 Task: Search and explore for an Airbnb stays in Myrtle Beach, South Carolina with access to beachfront.
Action: Mouse moved to (443, 74)
Screenshot: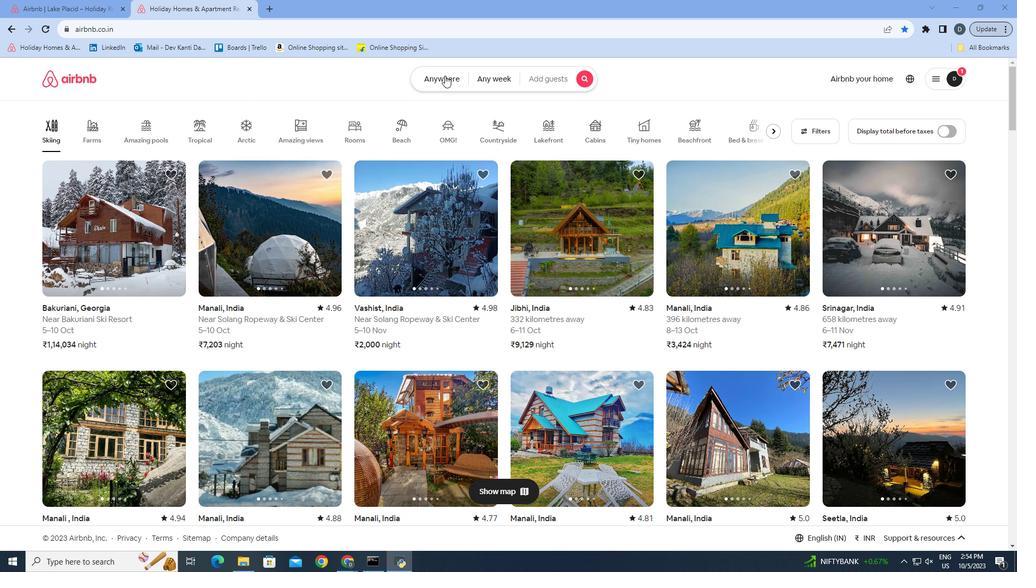 
Action: Mouse pressed left at (443, 74)
Screenshot: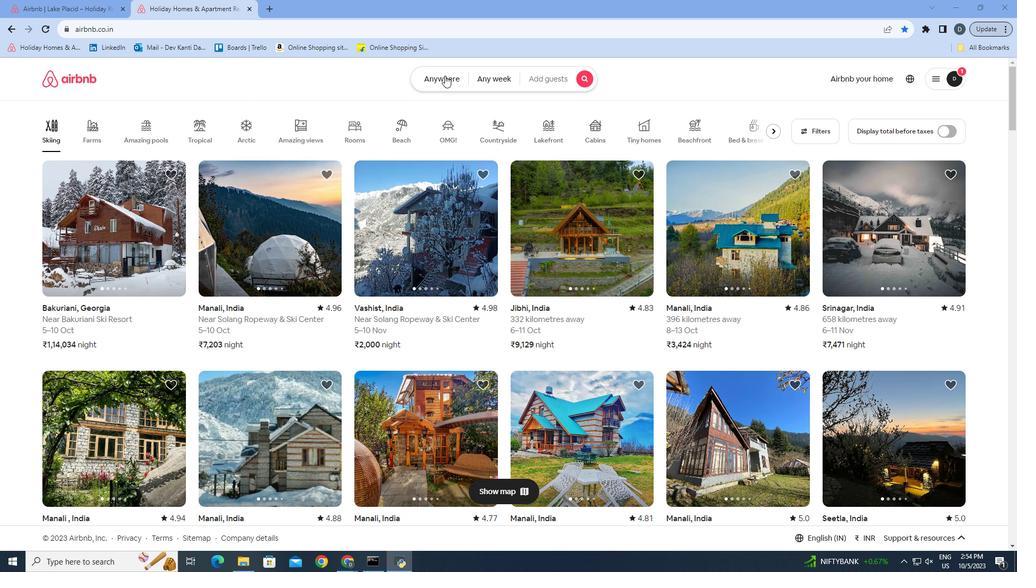
Action: Mouse moved to (342, 121)
Screenshot: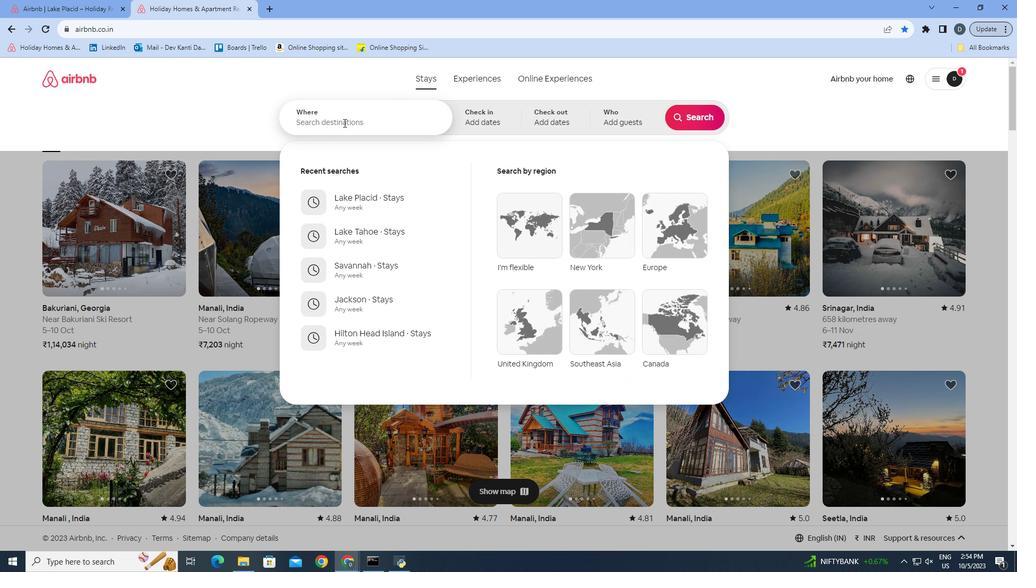 
Action: Mouse pressed left at (342, 121)
Screenshot: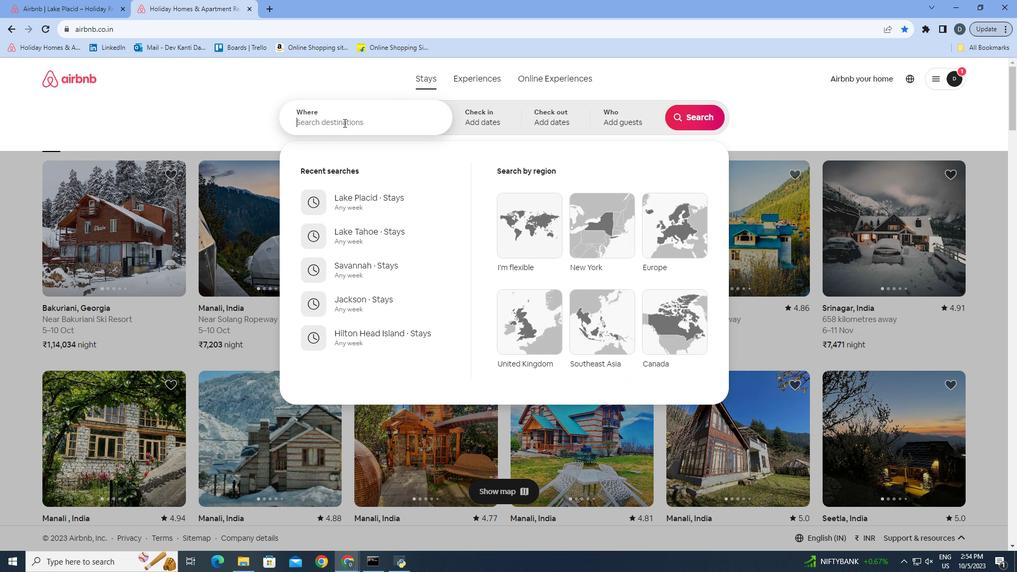 
Action: Key pressed <Key.shift><Key.shift><Key.shift><Key.shift>Myrtle<Key.space>
Screenshot: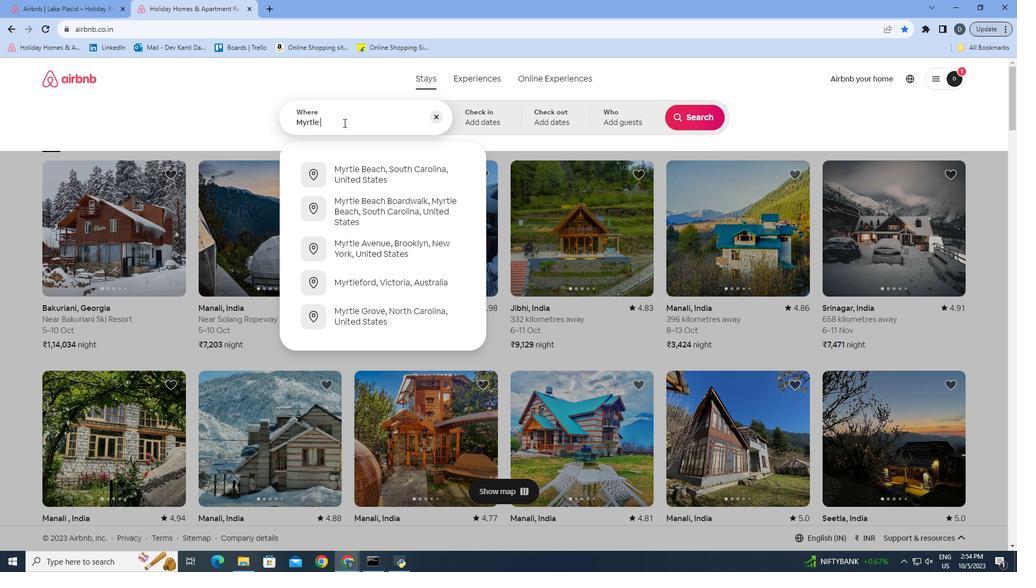 
Action: Mouse moved to (342, 120)
Screenshot: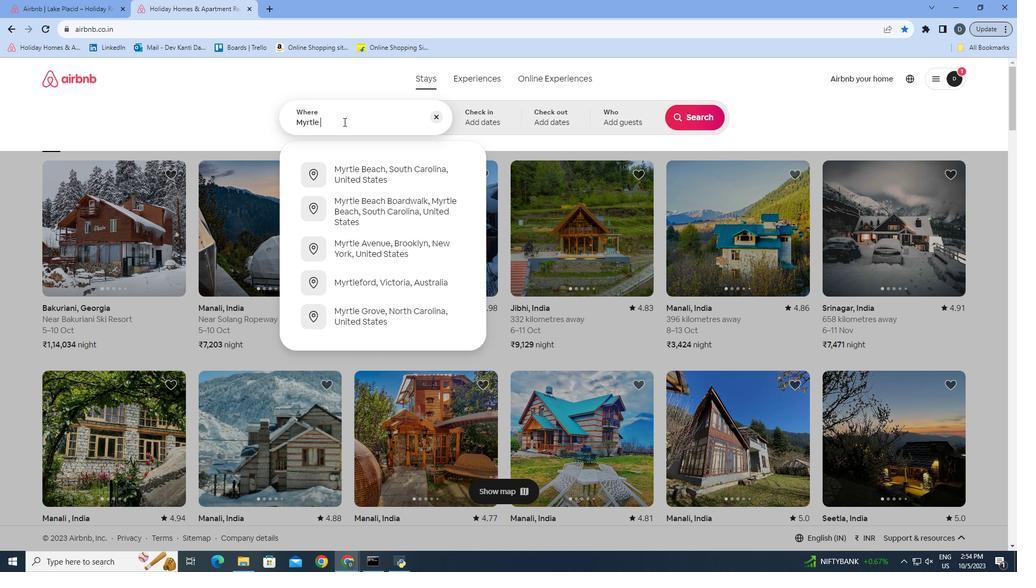 
Action: Key pressed <Key.shift><Key.shift><Key.shift><Key.shift><Key.shift><Key.shift><Key.shift><Key.shift>Beach
Screenshot: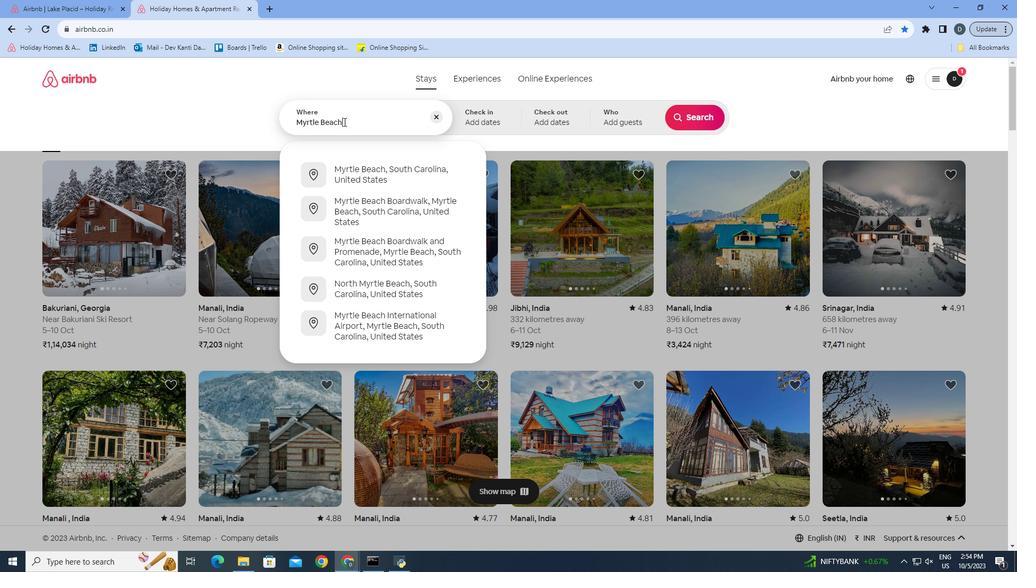 
Action: Mouse moved to (366, 169)
Screenshot: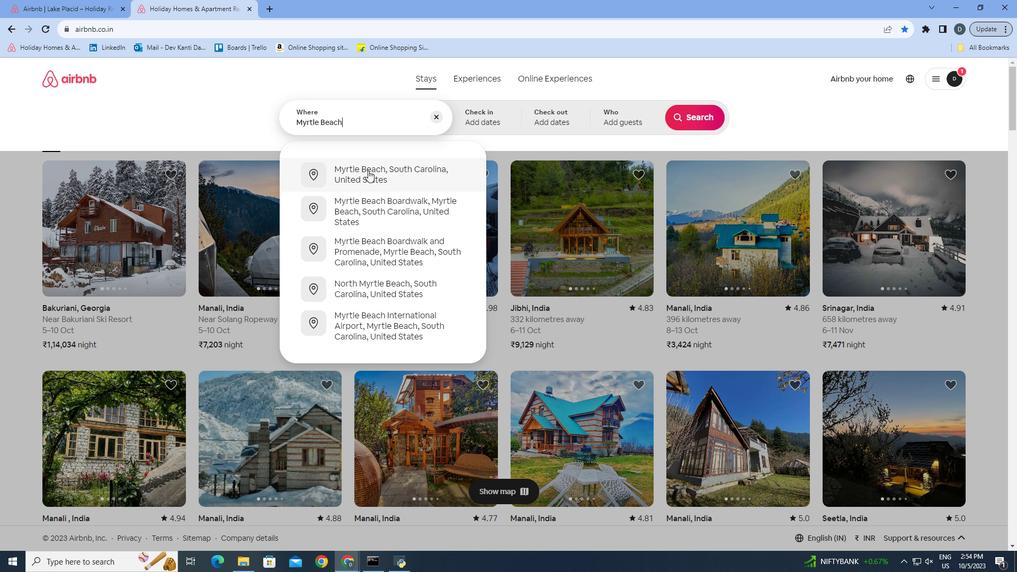 
Action: Mouse pressed left at (366, 169)
Screenshot: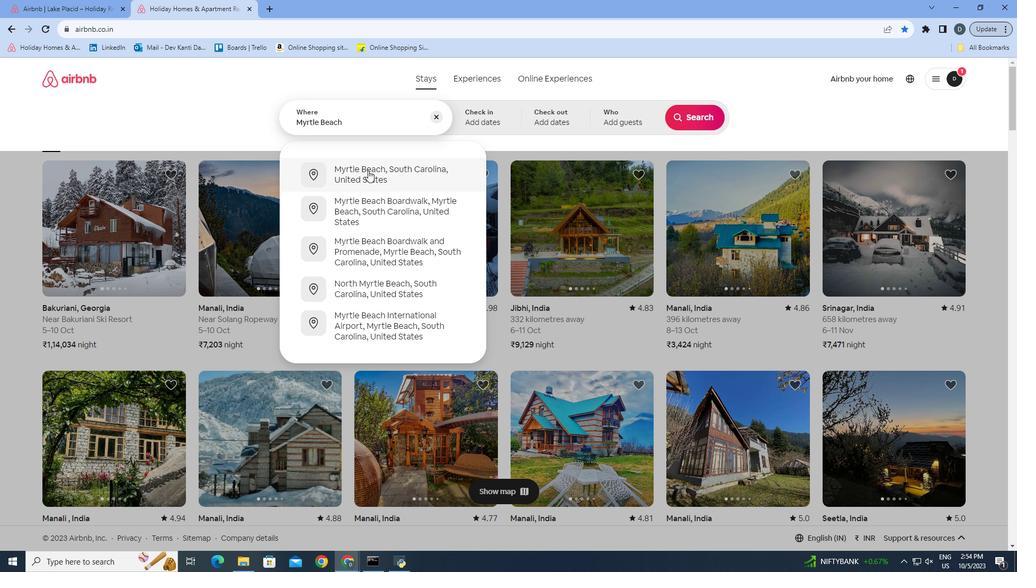 
Action: Mouse moved to (688, 117)
Screenshot: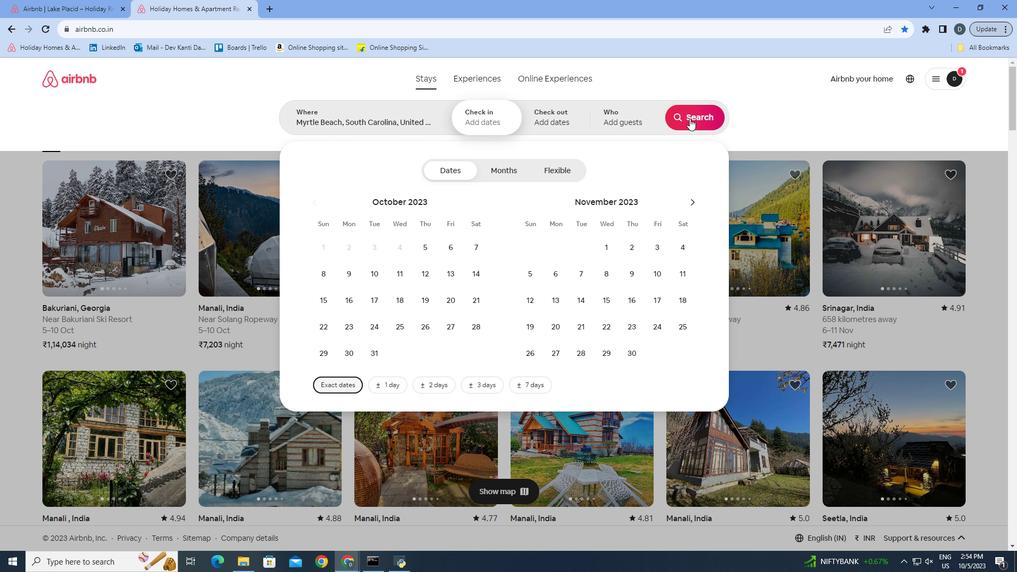 
Action: Mouse pressed left at (688, 117)
Screenshot: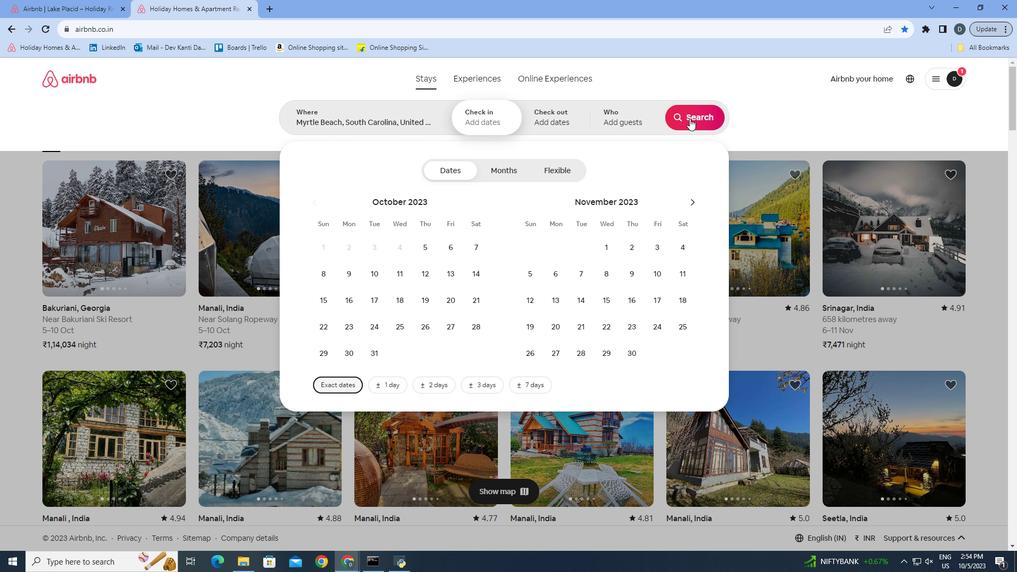 
Action: Mouse moved to (156, 110)
Screenshot: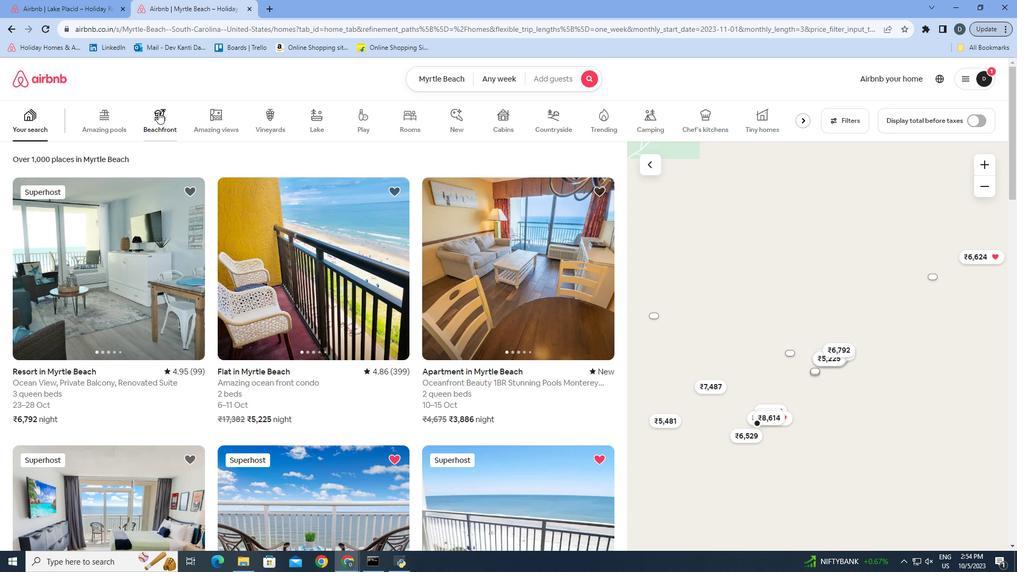 
Action: Mouse pressed left at (156, 110)
Screenshot: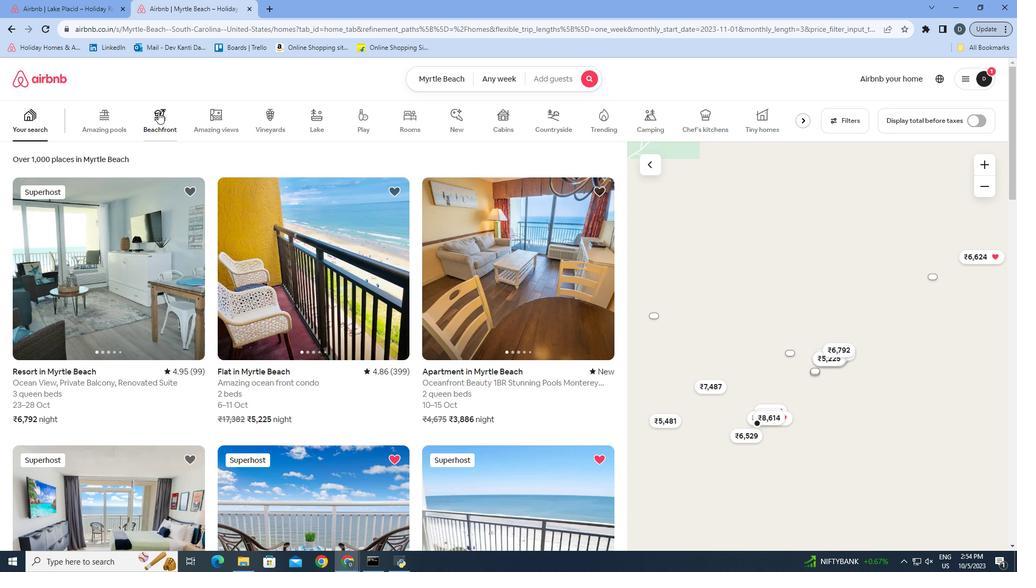 
Action: Mouse moved to (142, 246)
Screenshot: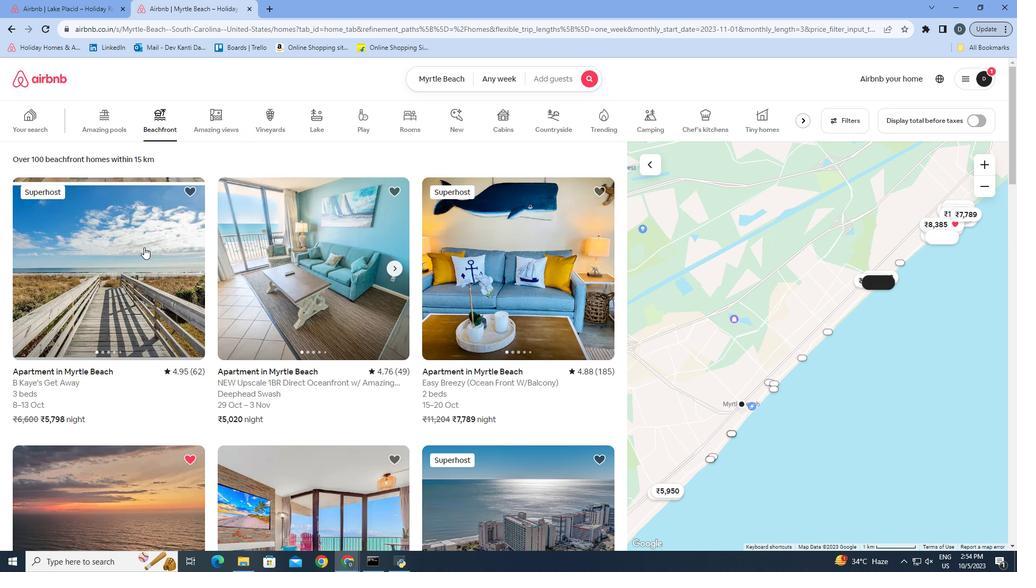 
Action: Mouse scrolled (142, 246) with delta (0, 0)
Screenshot: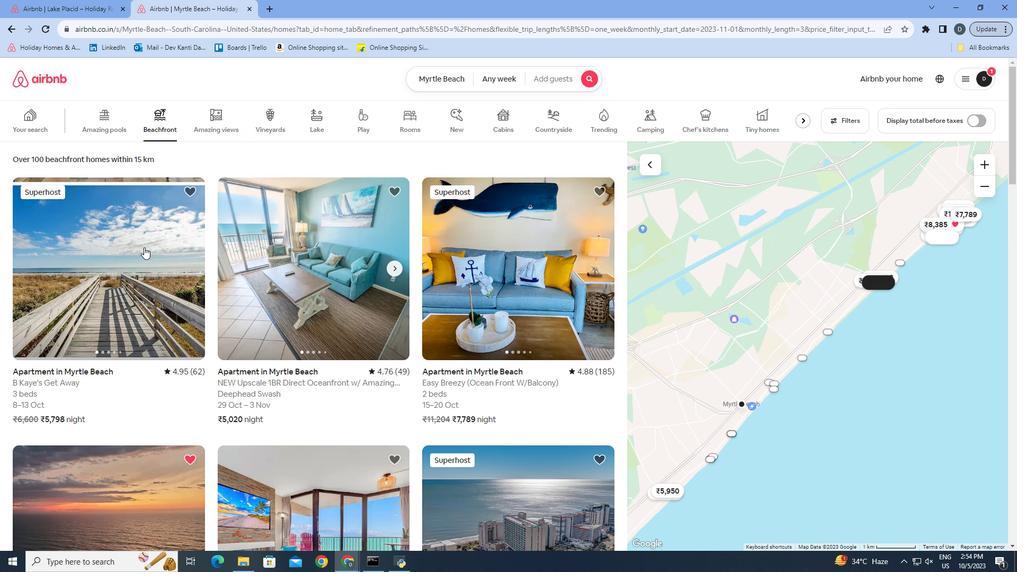 
Action: Mouse pressed left at (142, 246)
Screenshot: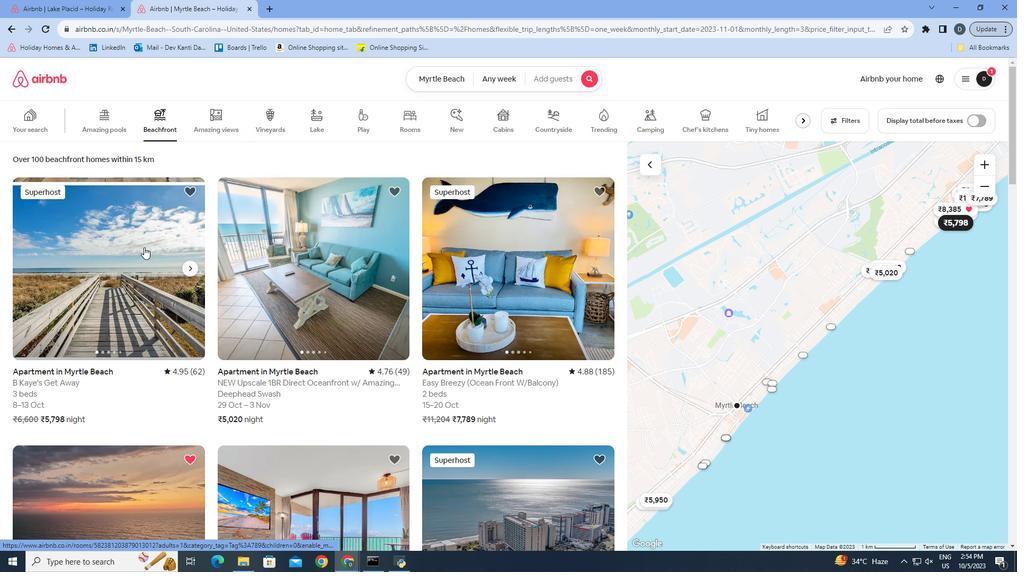 
Action: Mouse moved to (742, 396)
Screenshot: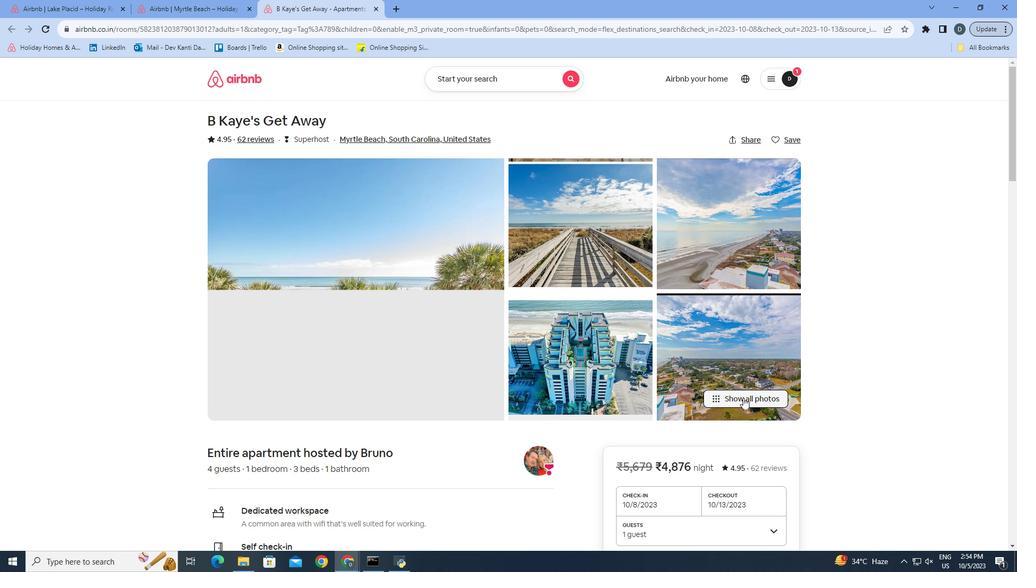 
Action: Mouse pressed left at (742, 396)
Screenshot: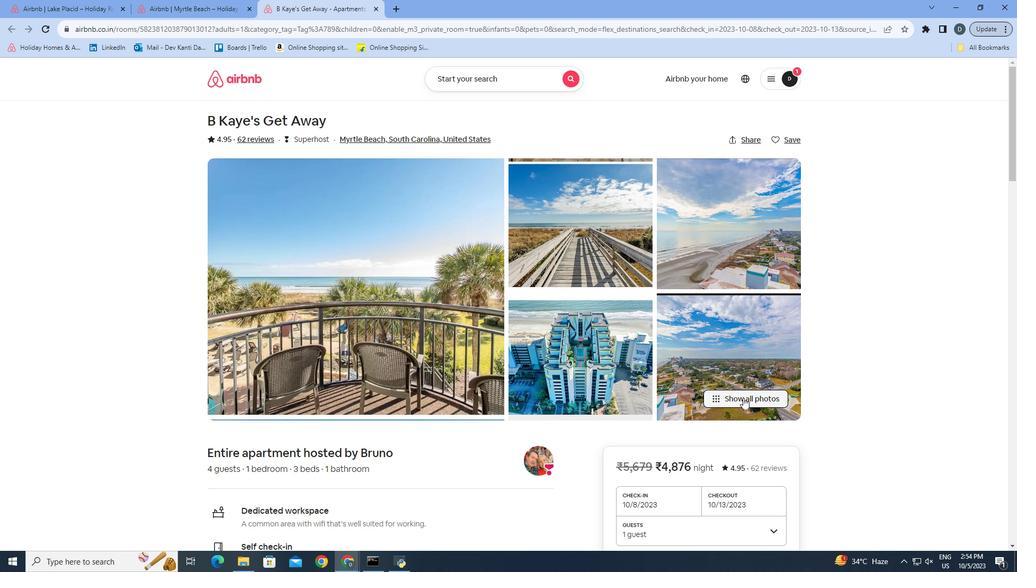 
Action: Mouse moved to (858, 271)
Screenshot: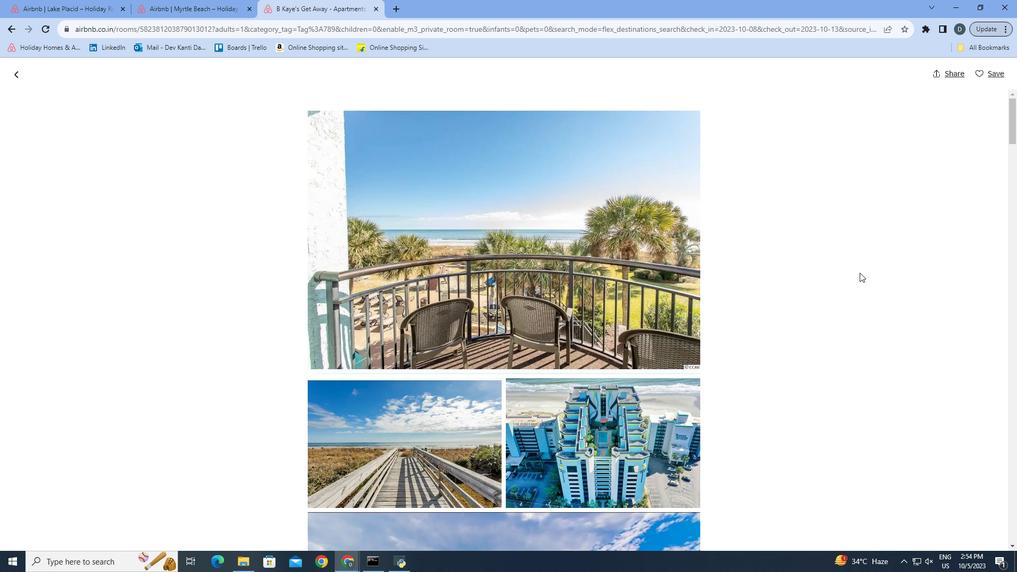 
Action: Mouse scrolled (858, 270) with delta (0, 0)
Screenshot: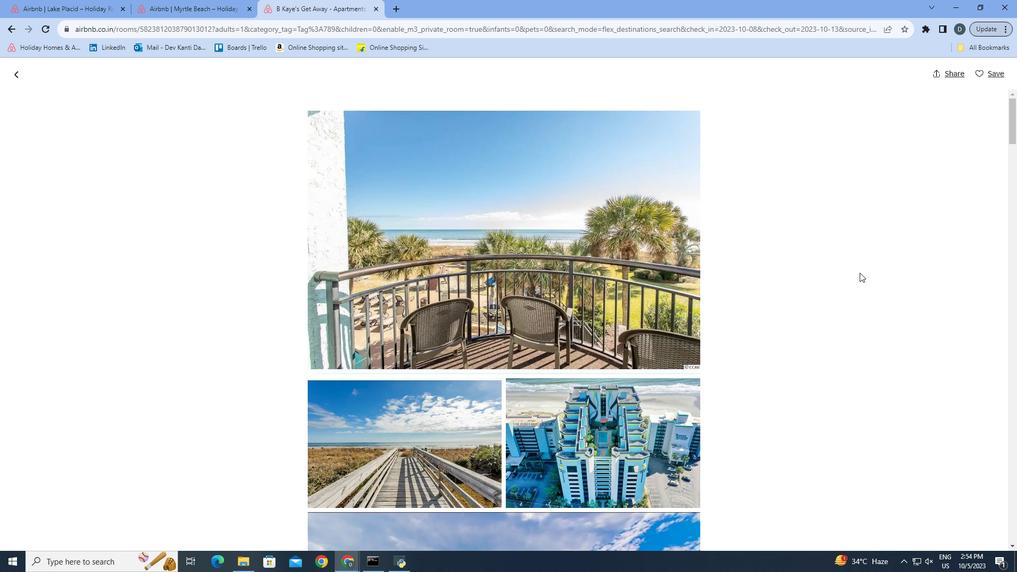 
Action: Mouse scrolled (858, 270) with delta (0, 0)
Screenshot: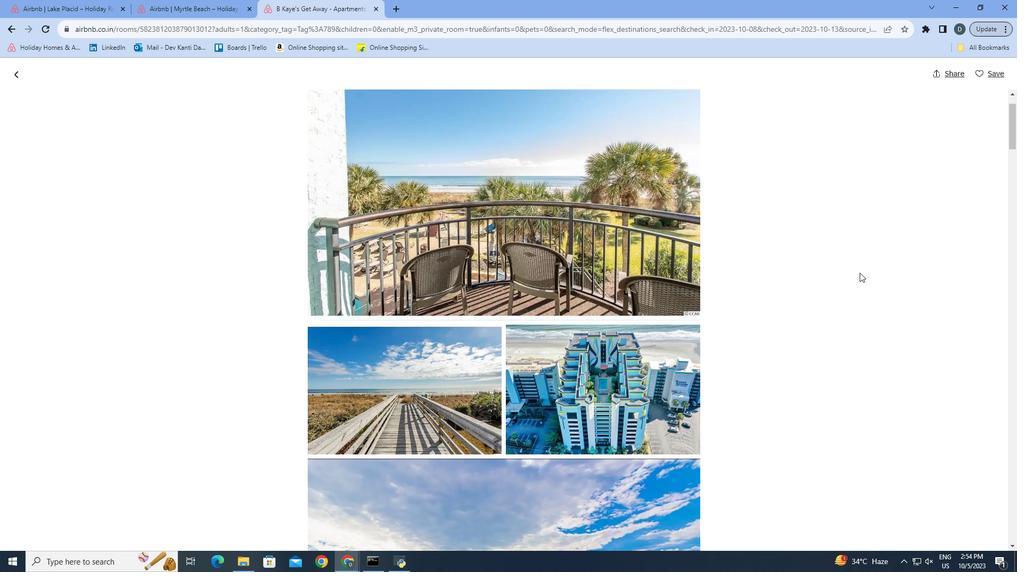 
Action: Mouse scrolled (858, 270) with delta (0, 0)
Screenshot: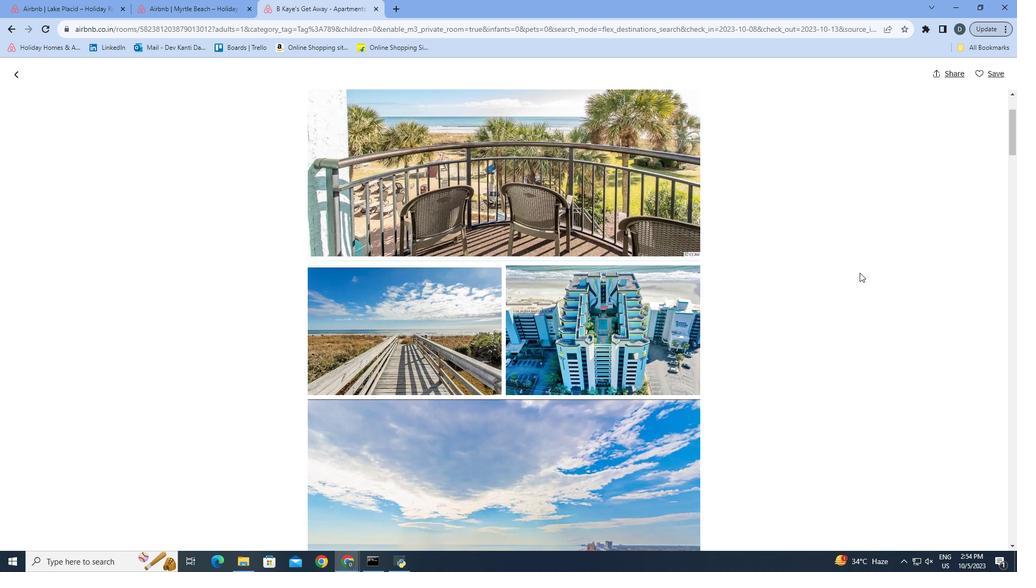 
Action: Mouse scrolled (858, 270) with delta (0, 0)
Screenshot: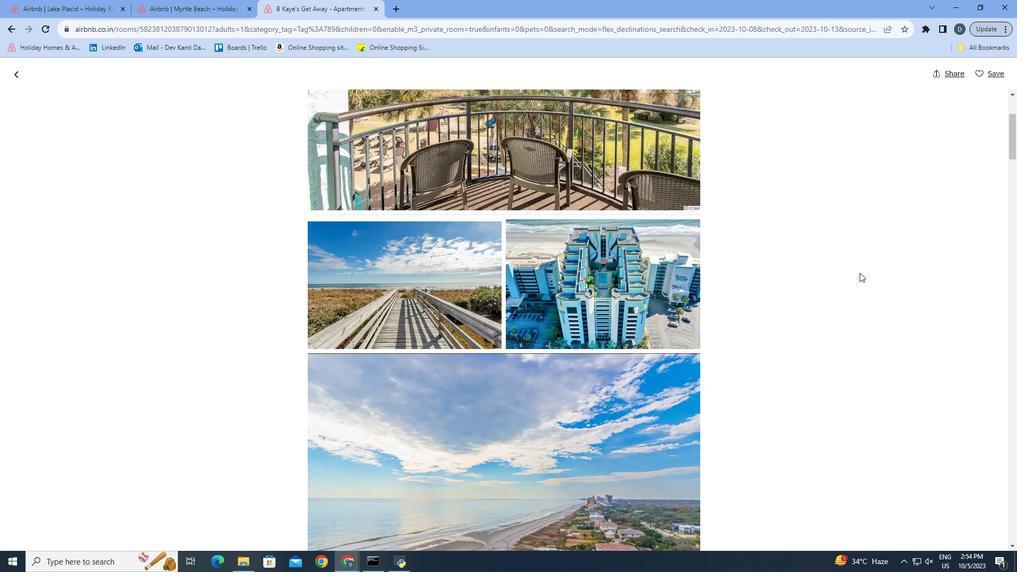
Action: Mouse scrolled (858, 270) with delta (0, 0)
Screenshot: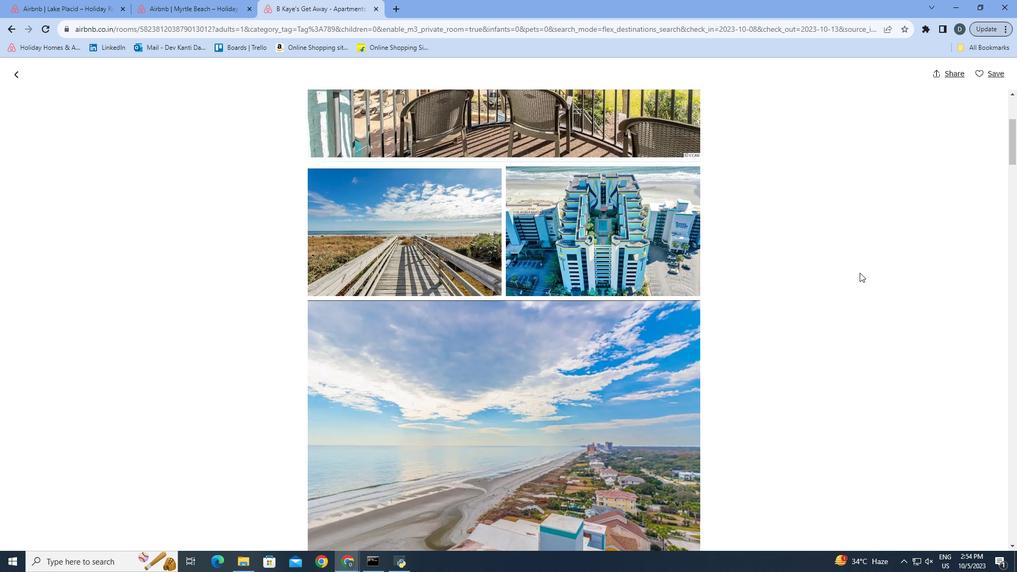 
Action: Mouse scrolled (858, 270) with delta (0, 0)
Screenshot: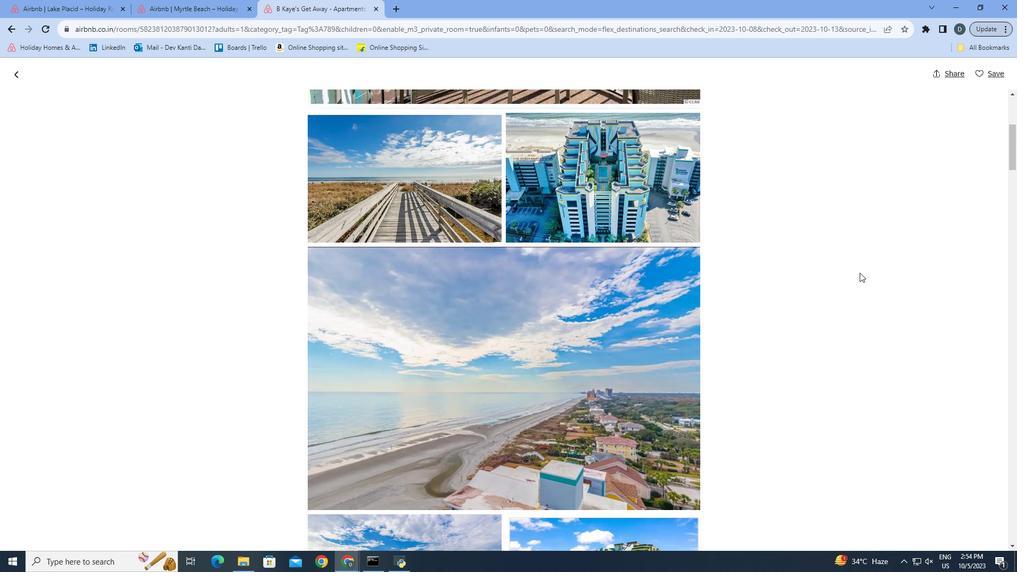 
Action: Mouse scrolled (858, 270) with delta (0, 0)
Screenshot: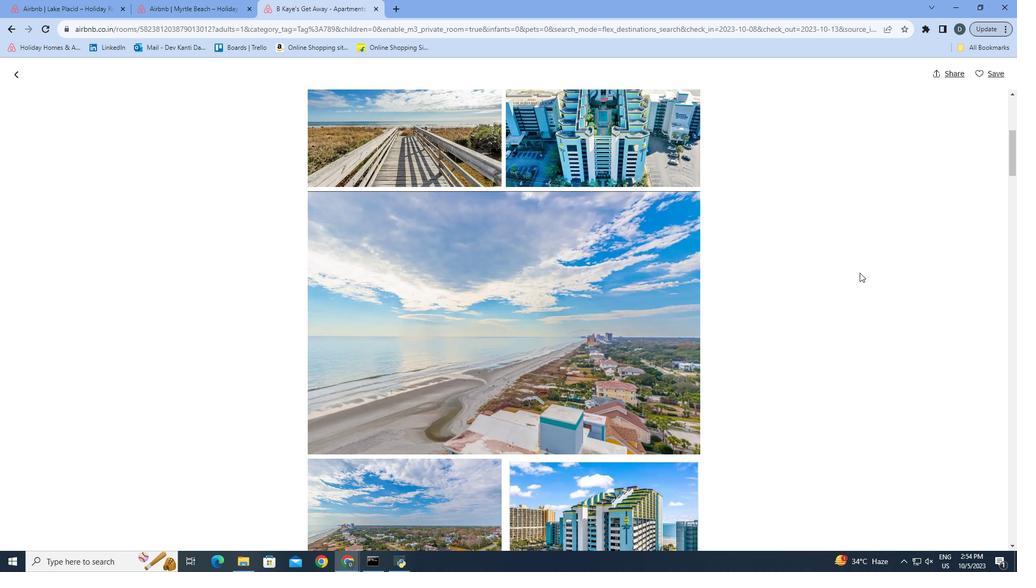 
Action: Mouse scrolled (858, 270) with delta (0, 0)
Screenshot: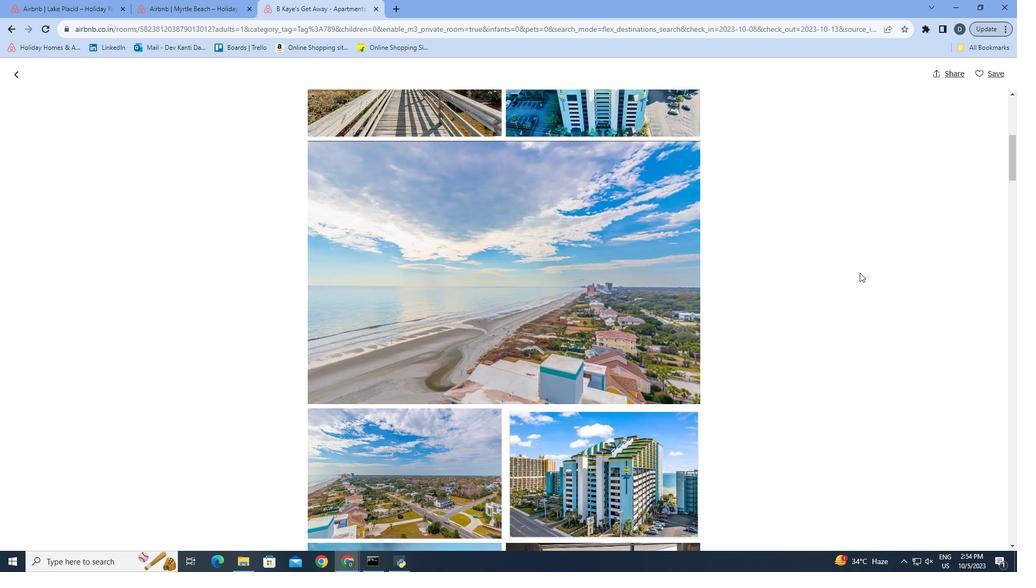 
Action: Mouse scrolled (858, 270) with delta (0, 0)
Screenshot: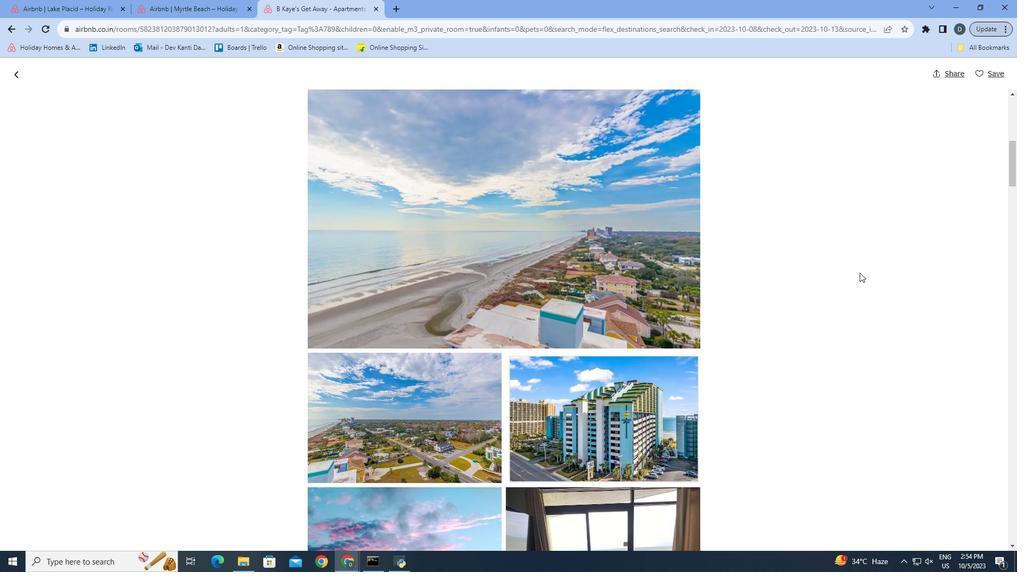 
Action: Mouse scrolled (858, 270) with delta (0, 0)
Screenshot: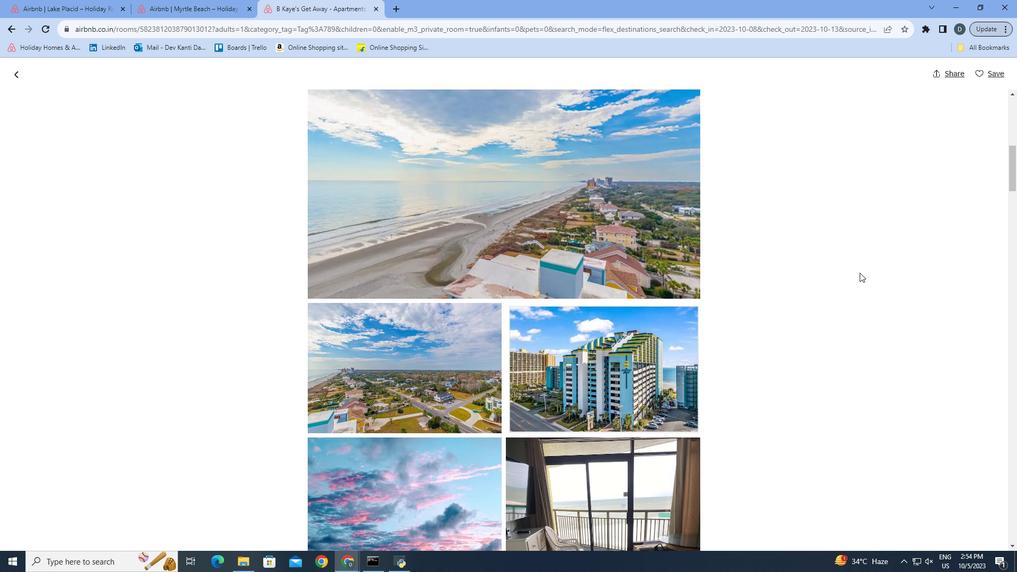 
Action: Mouse scrolled (858, 270) with delta (0, 0)
Screenshot: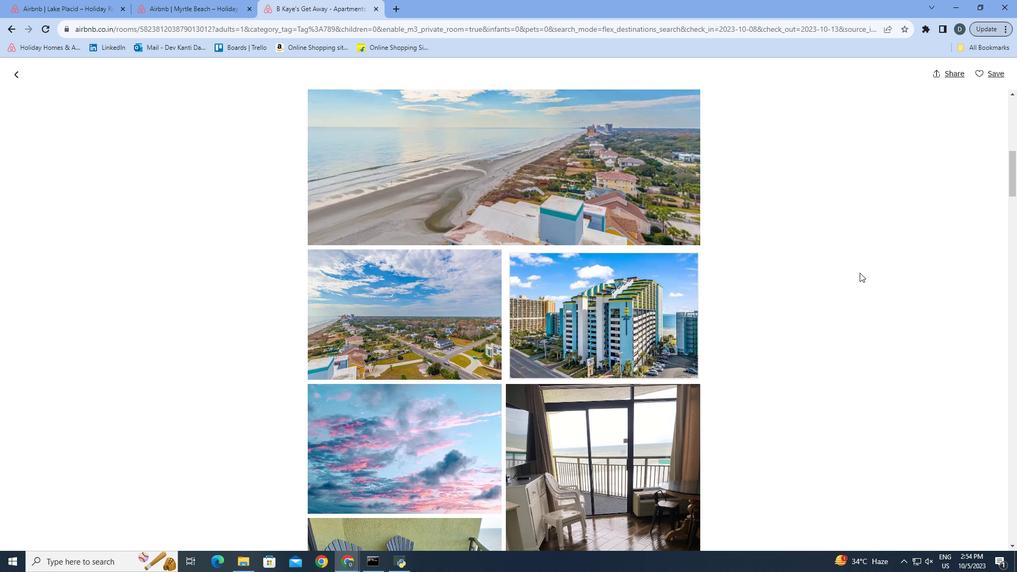 
Action: Mouse scrolled (858, 270) with delta (0, 0)
Screenshot: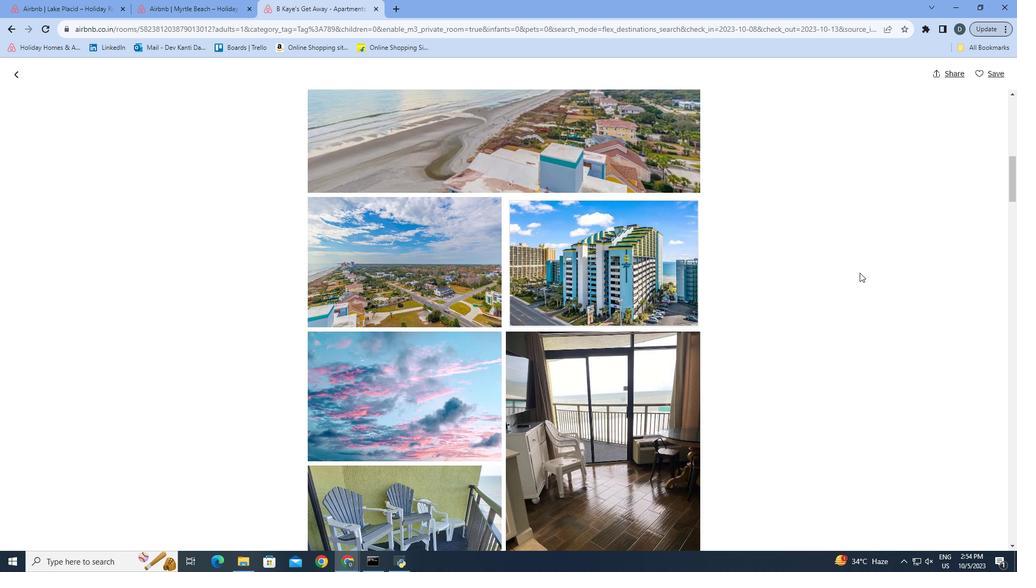 
Action: Mouse scrolled (858, 270) with delta (0, 0)
Screenshot: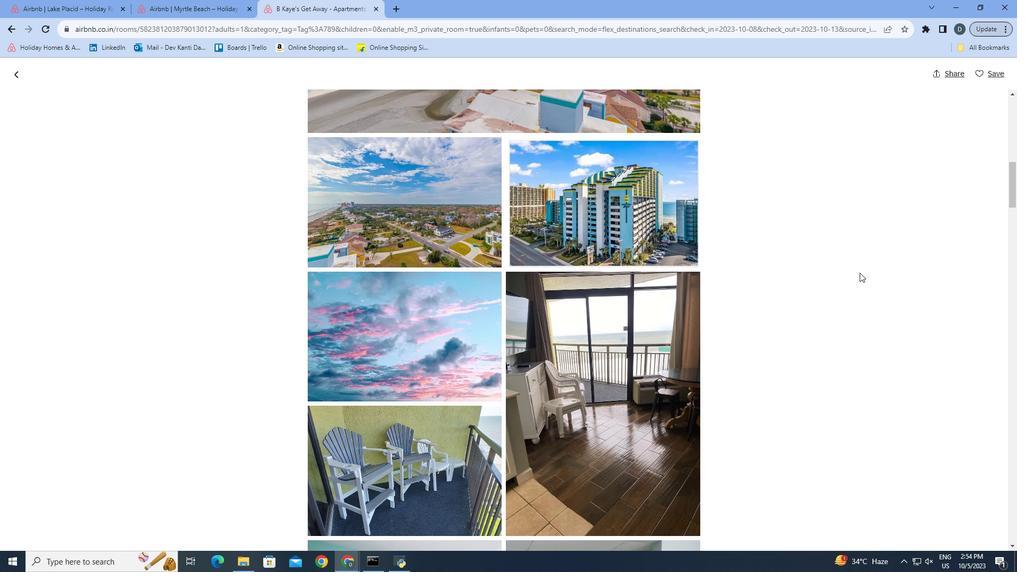 
Action: Mouse scrolled (858, 270) with delta (0, 0)
Screenshot: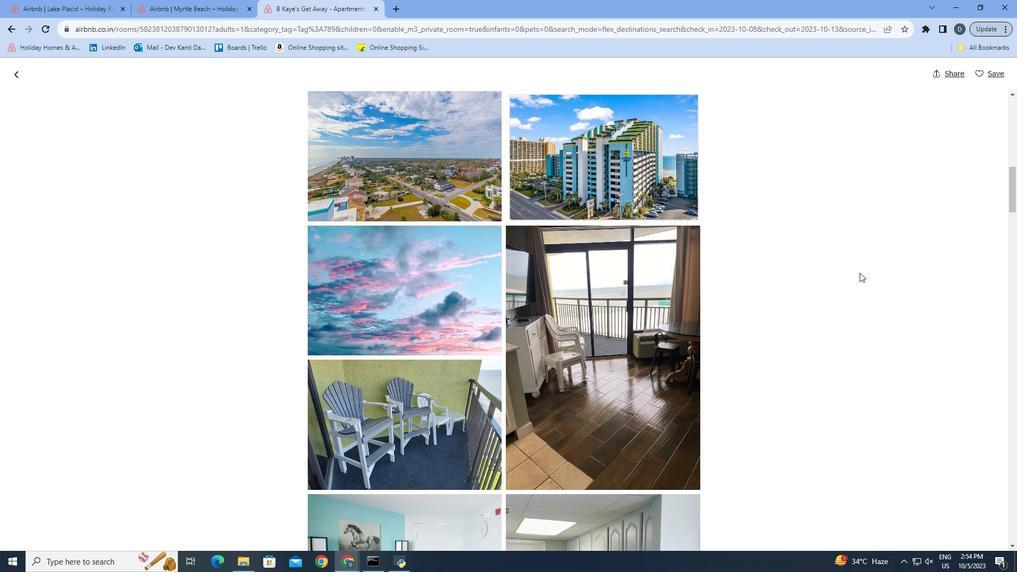
Action: Mouse scrolled (858, 270) with delta (0, 0)
Screenshot: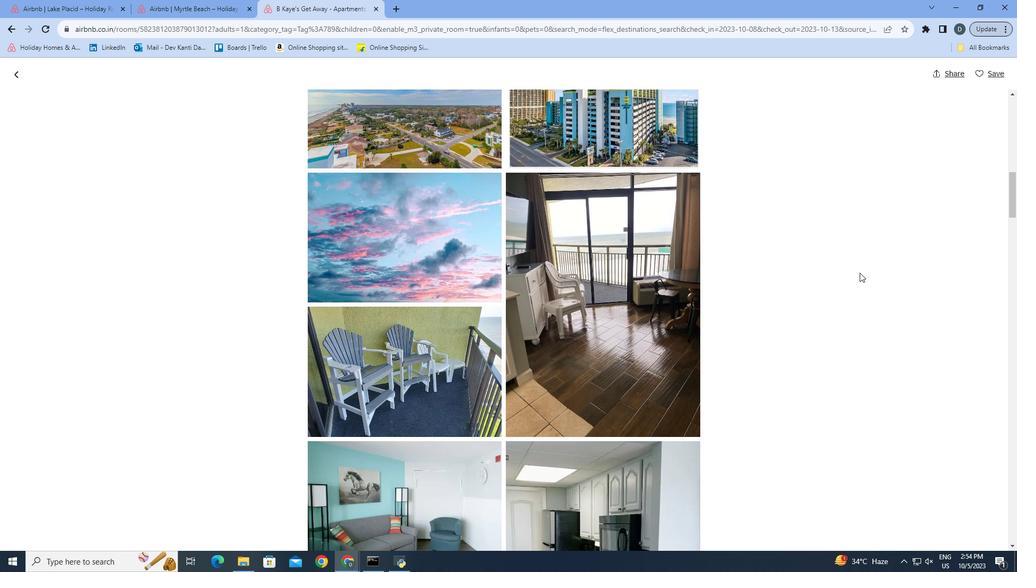 
Action: Mouse scrolled (858, 270) with delta (0, 0)
Screenshot: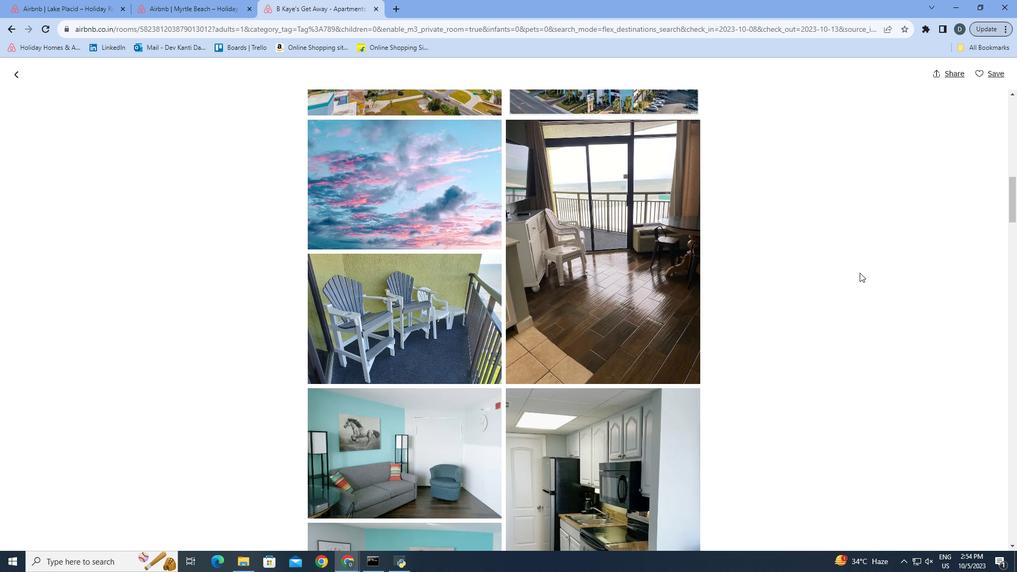 
Action: Mouse scrolled (858, 270) with delta (0, 0)
Screenshot: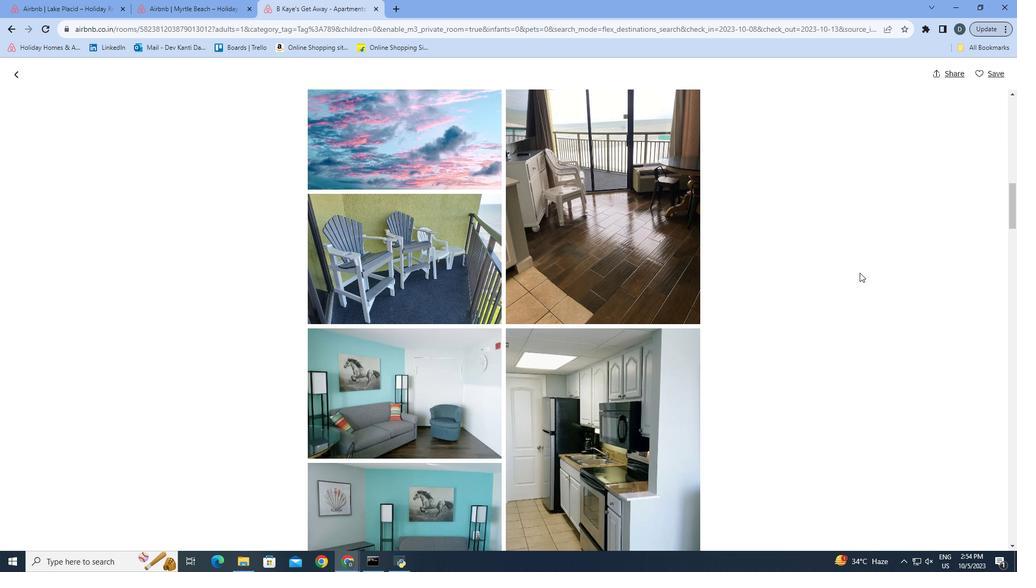
Action: Mouse scrolled (858, 270) with delta (0, 0)
Screenshot: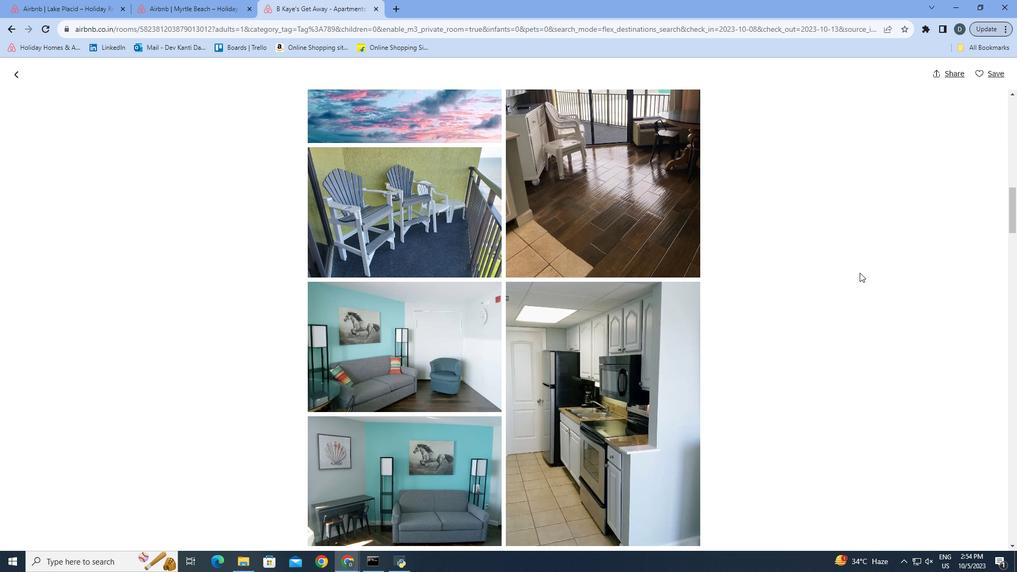 
Action: Mouse scrolled (858, 270) with delta (0, 0)
Screenshot: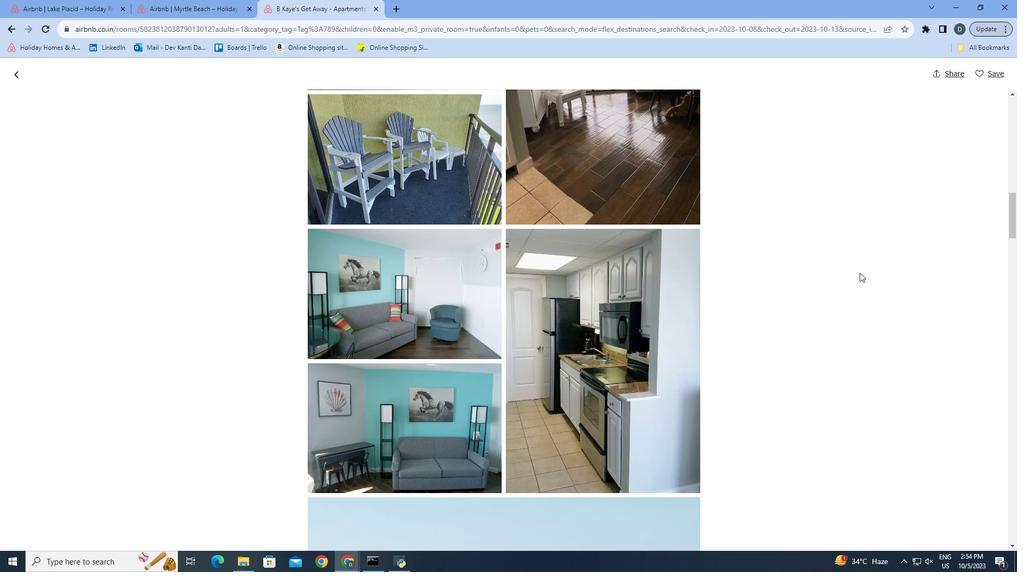 
Action: Mouse moved to (862, 269)
Screenshot: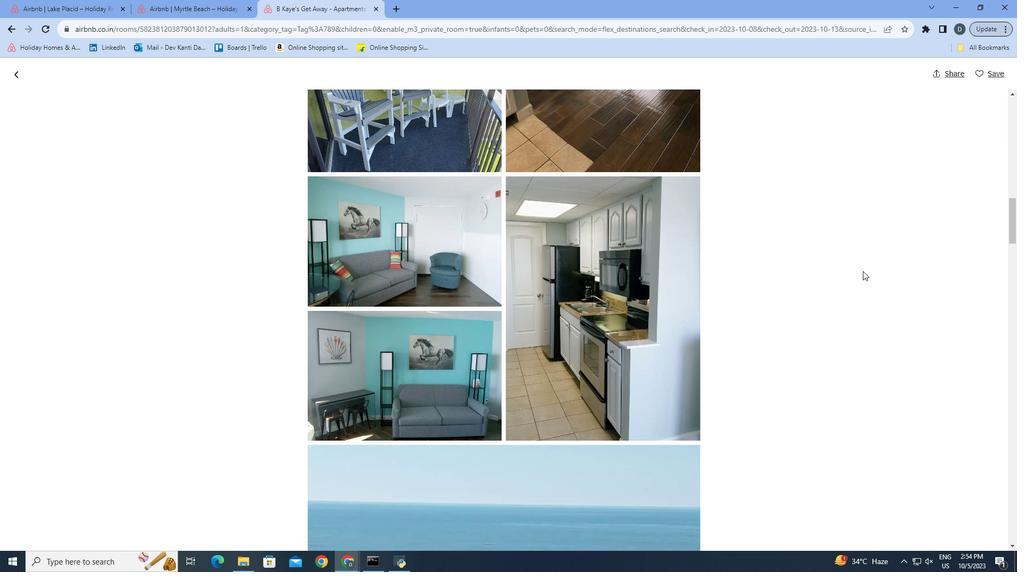 
Action: Mouse scrolled (862, 269) with delta (0, 0)
Screenshot: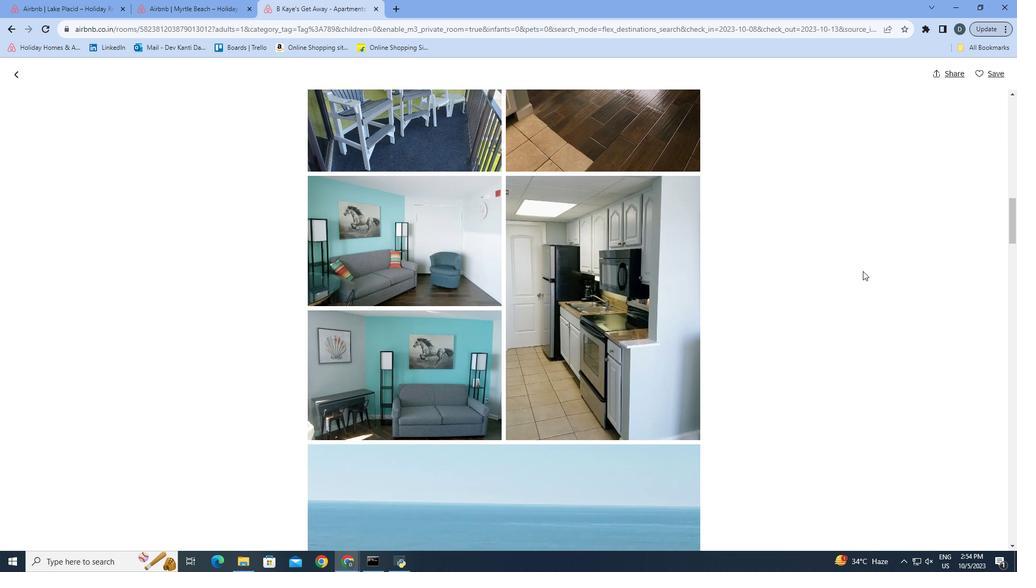 
Action: Mouse scrolled (862, 269) with delta (0, 0)
Screenshot: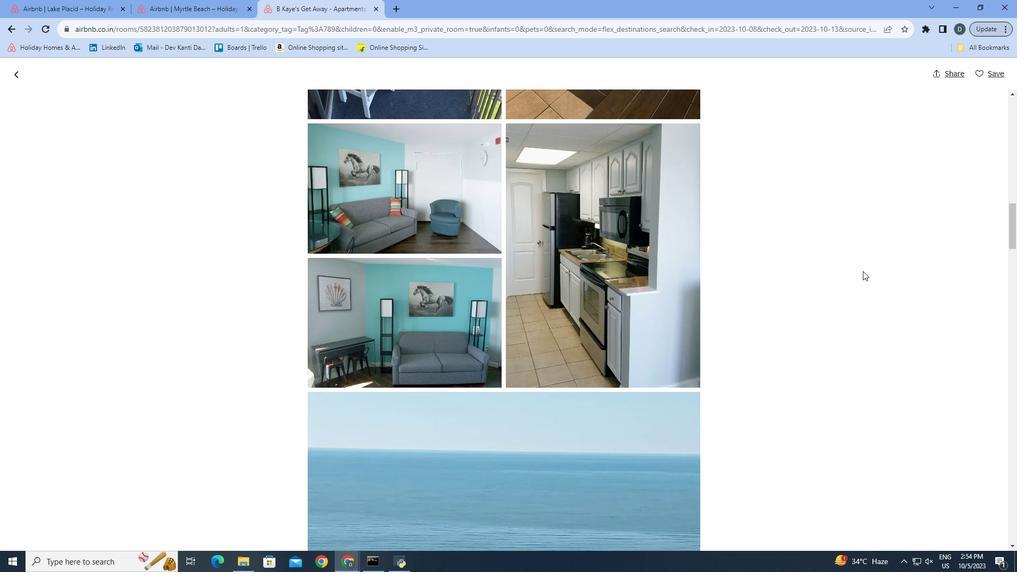 
Action: Mouse scrolled (862, 269) with delta (0, 0)
Screenshot: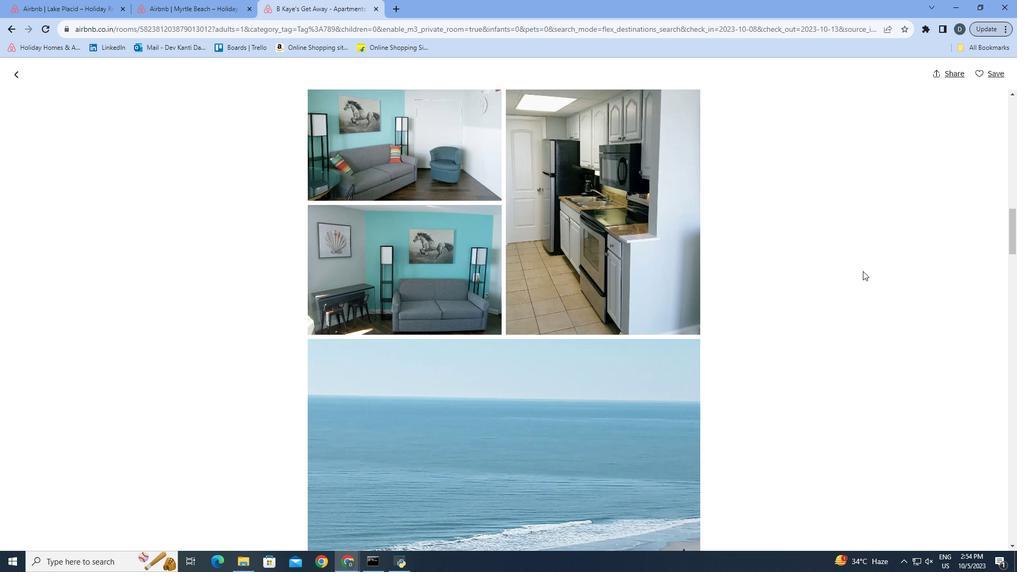 
Action: Mouse scrolled (862, 269) with delta (0, 0)
Screenshot: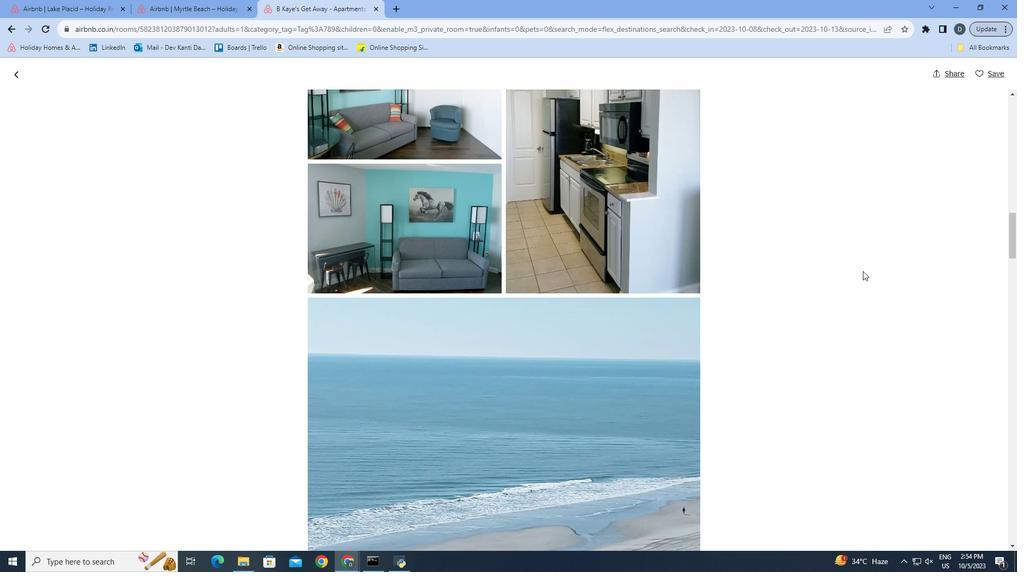 
Action: Mouse scrolled (862, 269) with delta (0, 0)
Screenshot: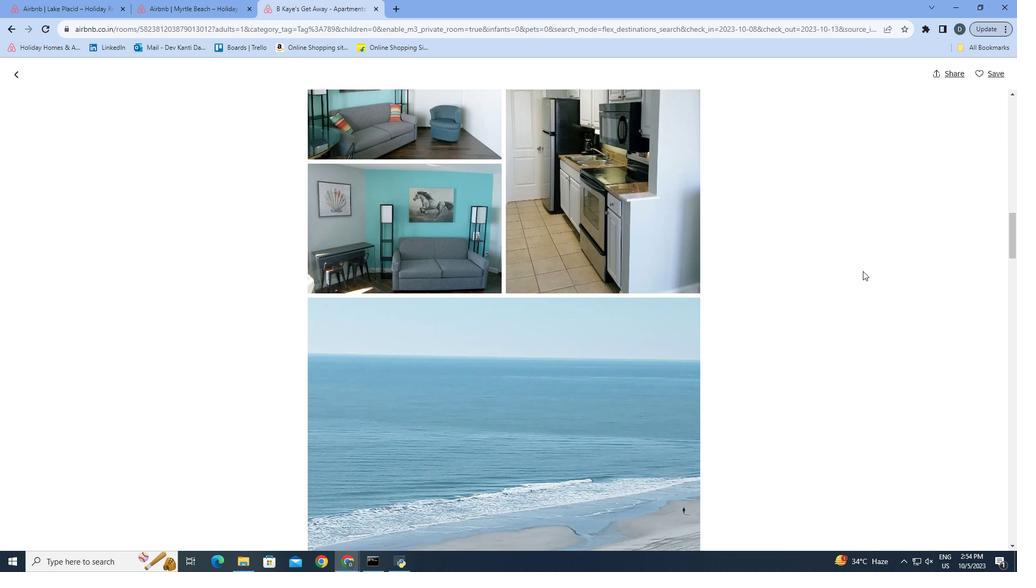 
Action: Mouse scrolled (862, 269) with delta (0, 0)
Screenshot: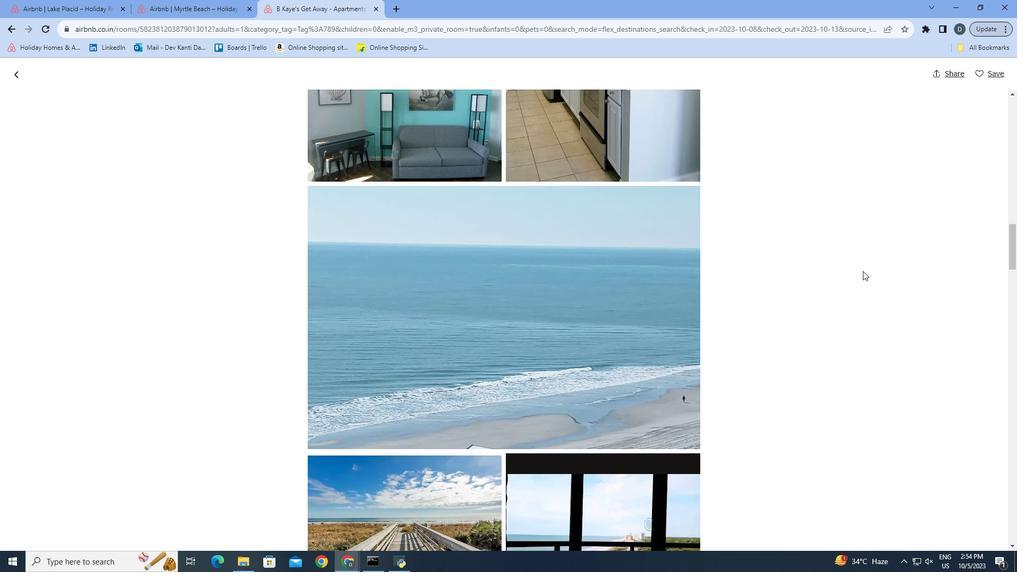 
Action: Mouse moved to (862, 269)
Screenshot: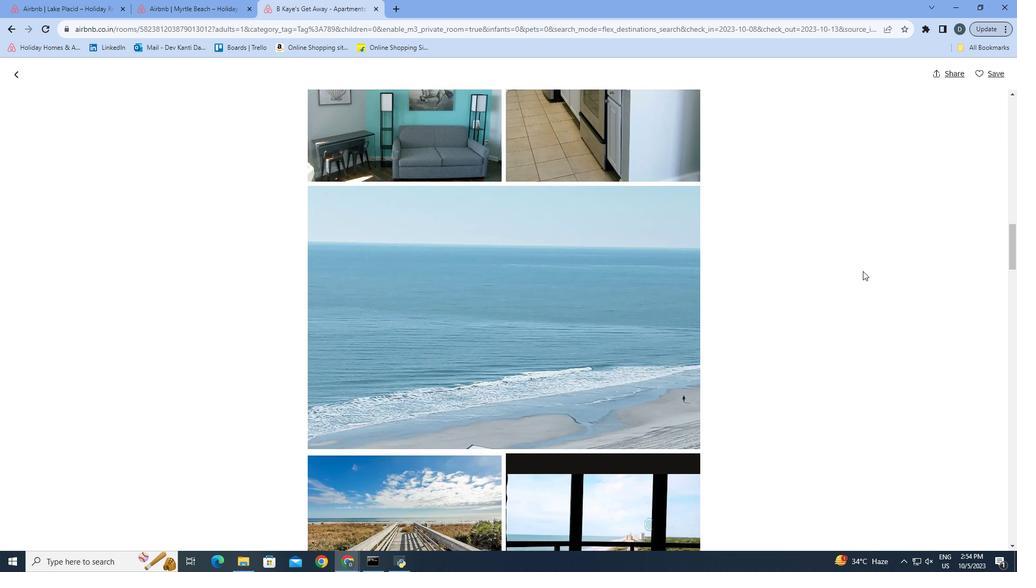 
Action: Mouse scrolled (862, 269) with delta (0, 0)
Screenshot: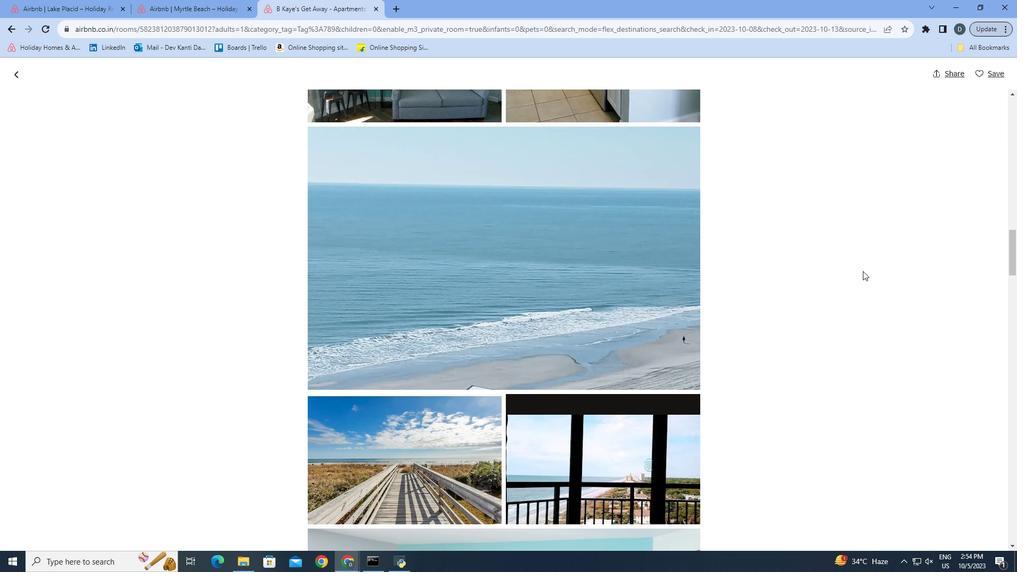 
Action: Mouse moved to (862, 267)
Screenshot: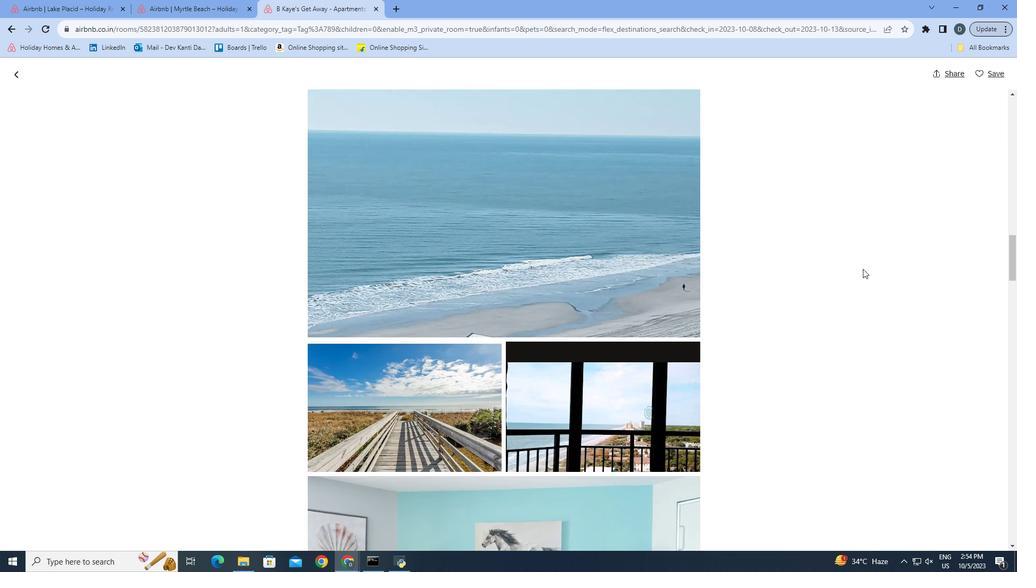 
Action: Mouse scrolled (862, 267) with delta (0, 0)
Screenshot: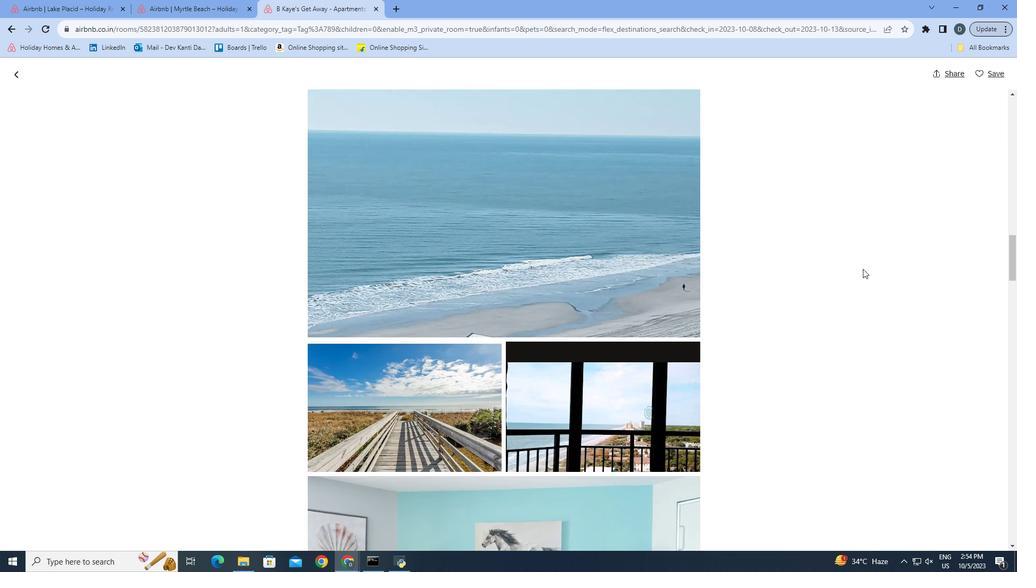 
Action: Mouse moved to (862, 267)
Screenshot: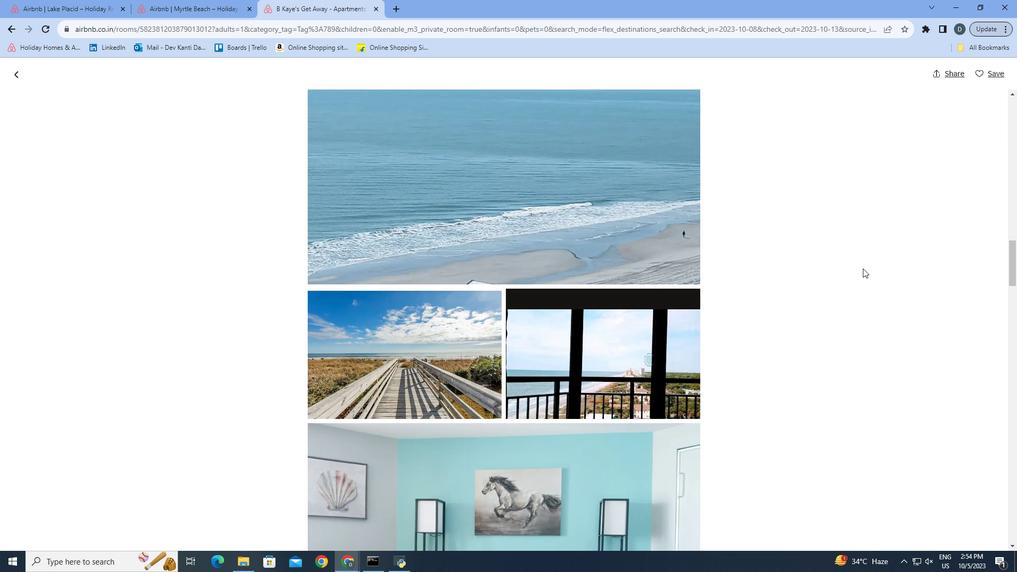 
Action: Mouse scrolled (862, 266) with delta (0, 0)
Screenshot: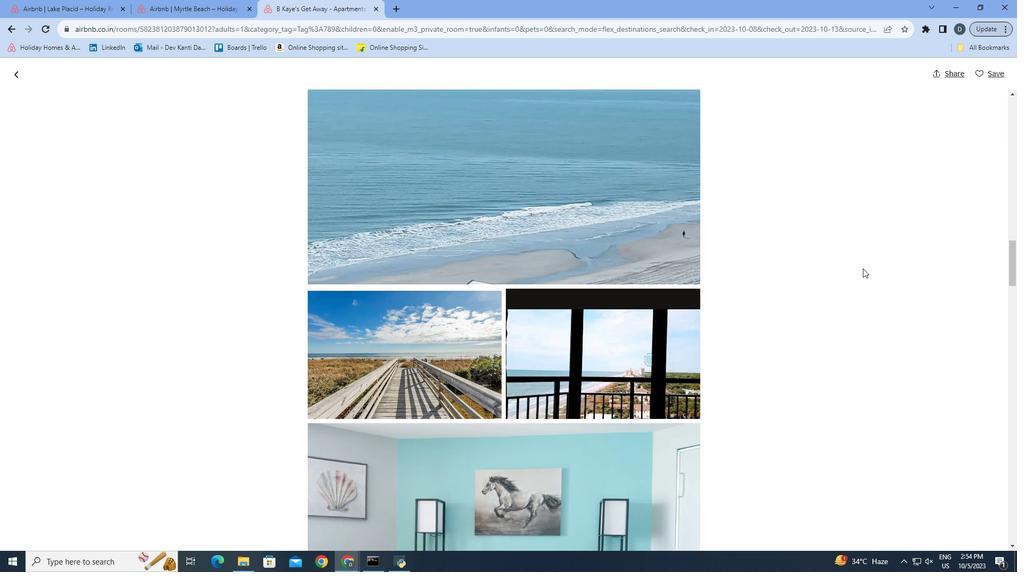 
Action: Mouse moved to (862, 266)
Screenshot: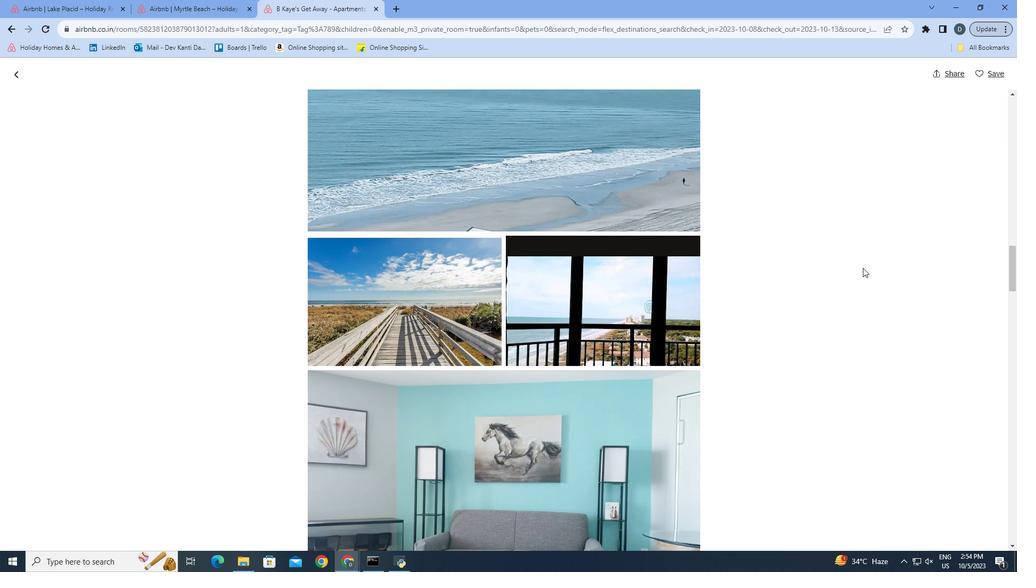 
Action: Mouse scrolled (862, 266) with delta (0, 0)
Screenshot: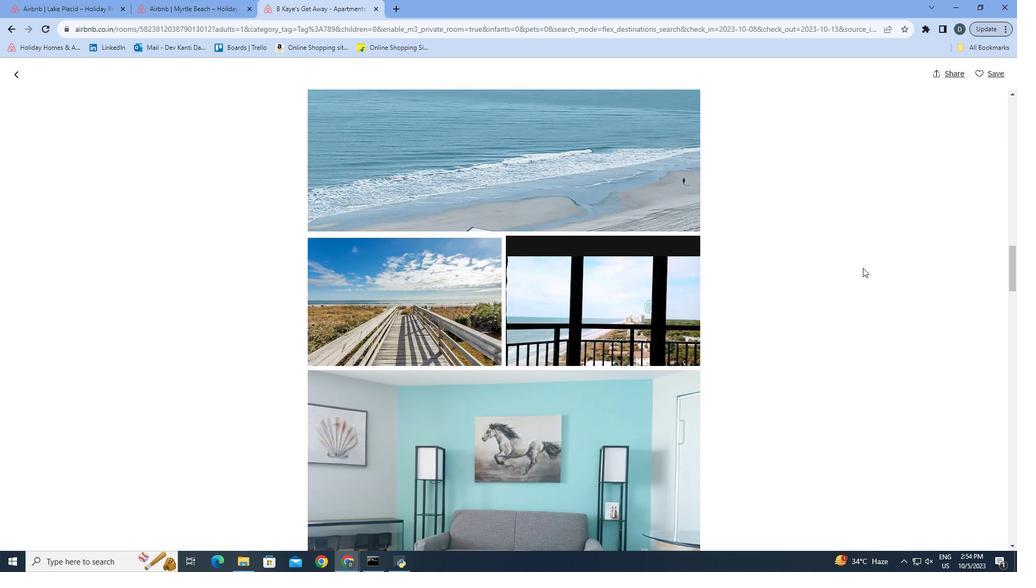 
Action: Mouse moved to (862, 265)
Screenshot: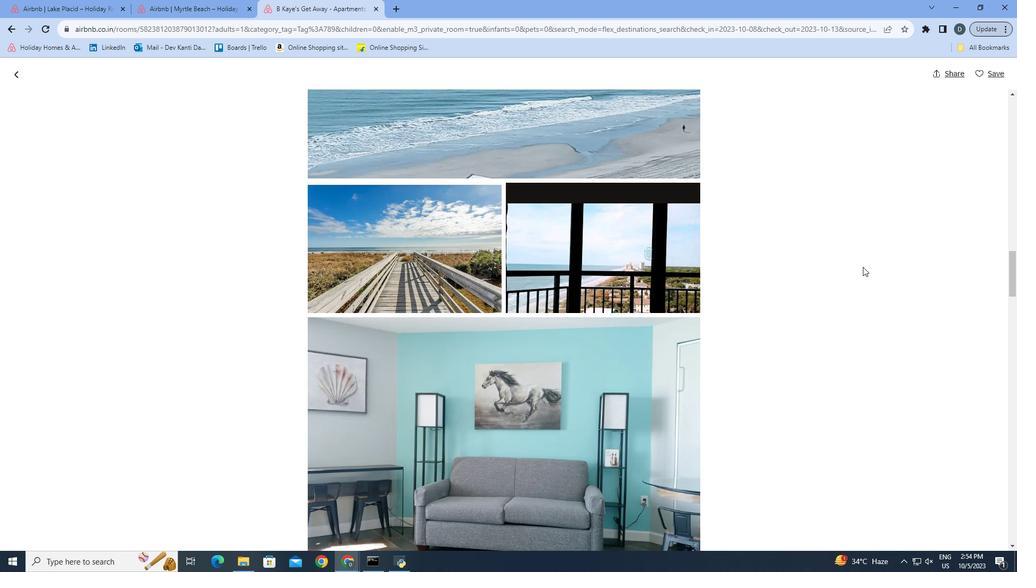 
Action: Mouse scrolled (862, 265) with delta (0, 0)
Screenshot: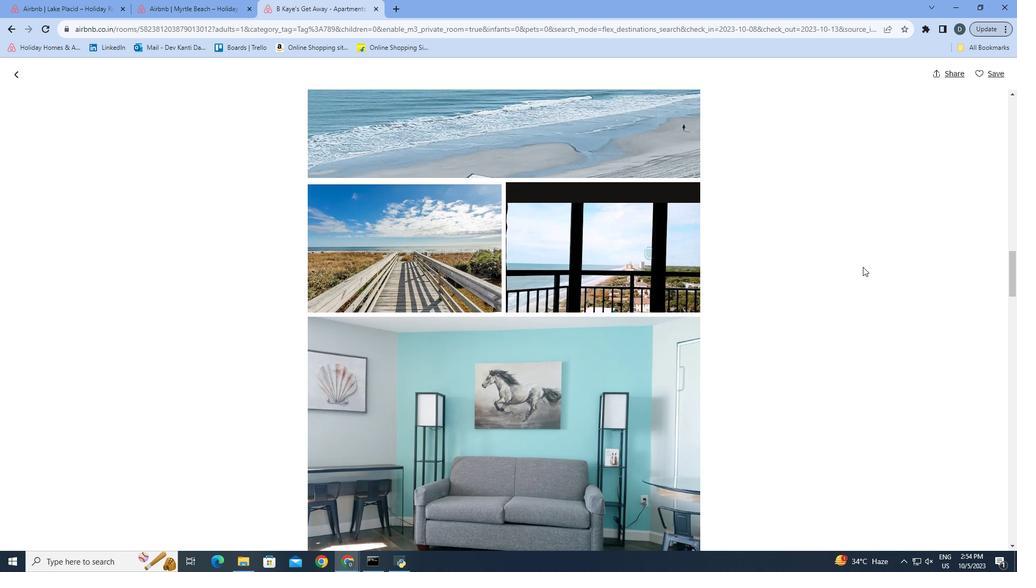 
Action: Mouse moved to (862, 261)
Screenshot: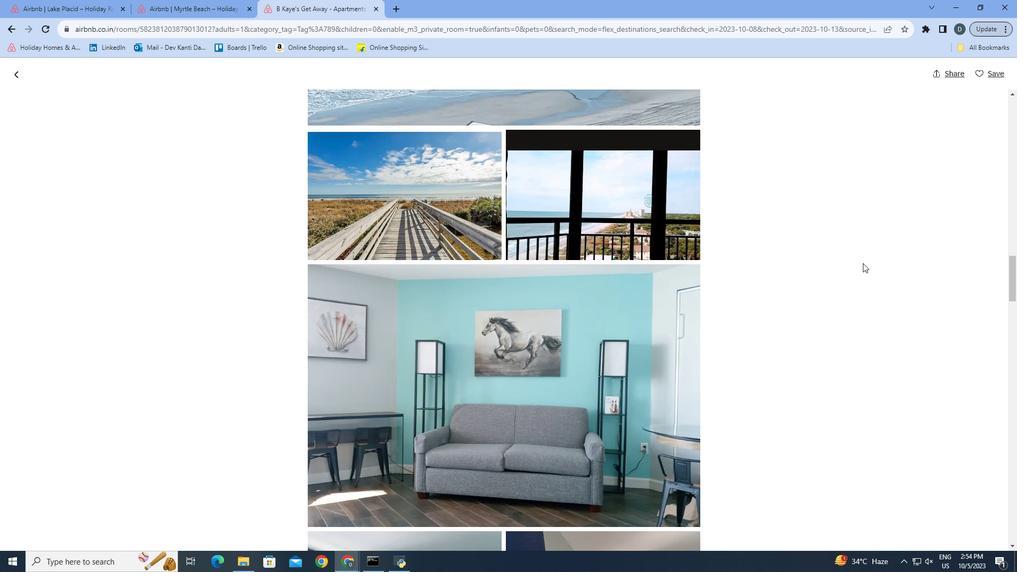 
Action: Mouse scrolled (862, 261) with delta (0, 0)
Screenshot: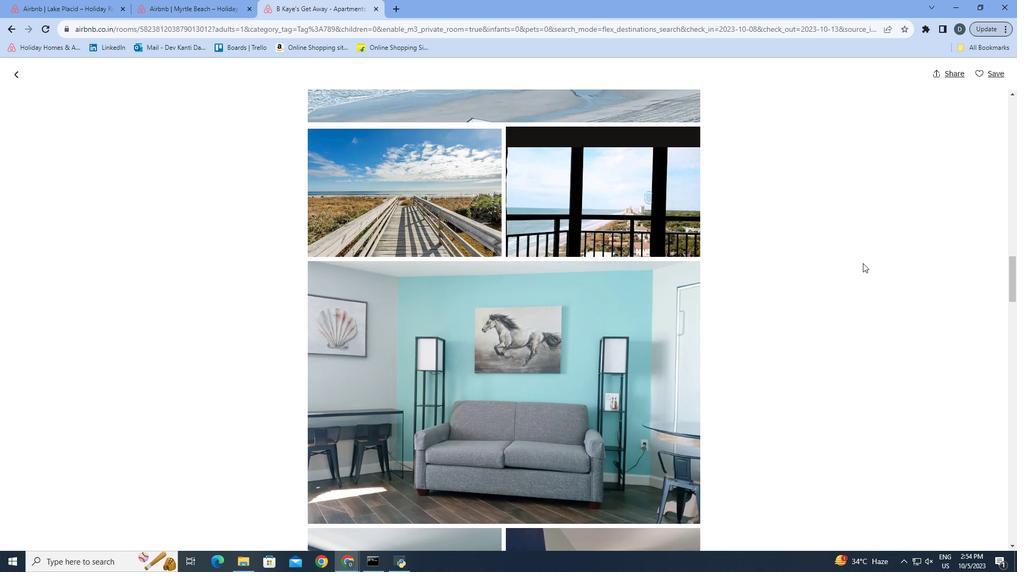 
Action: Mouse moved to (862, 260)
Screenshot: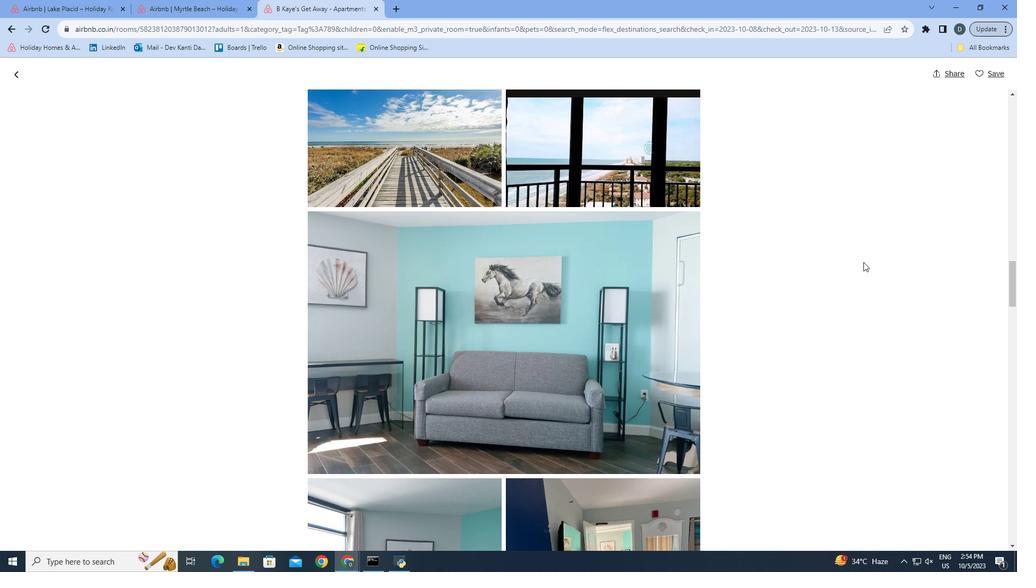 
Action: Mouse scrolled (862, 260) with delta (0, 0)
Screenshot: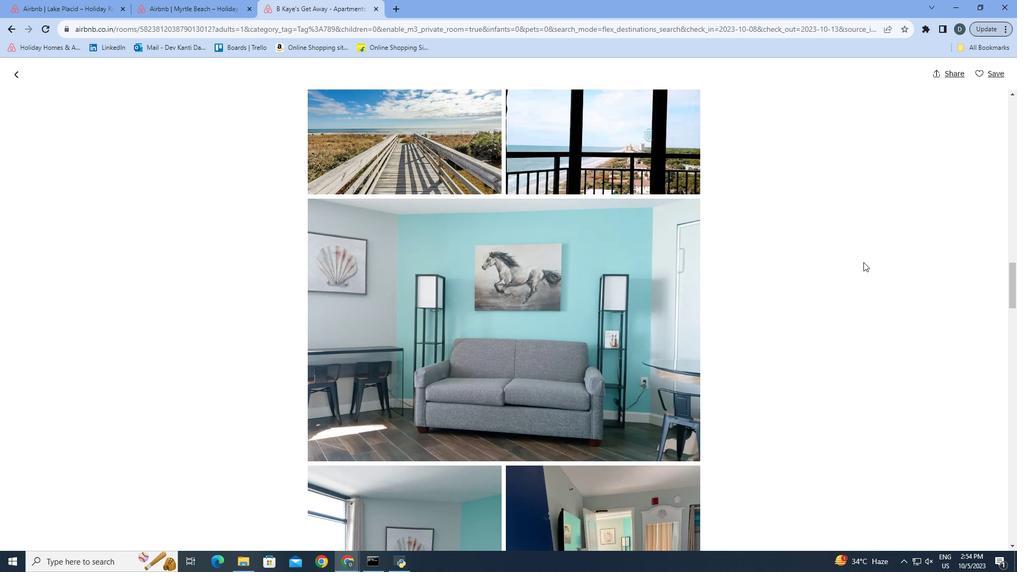 
Action: Mouse scrolled (862, 260) with delta (0, 0)
Screenshot: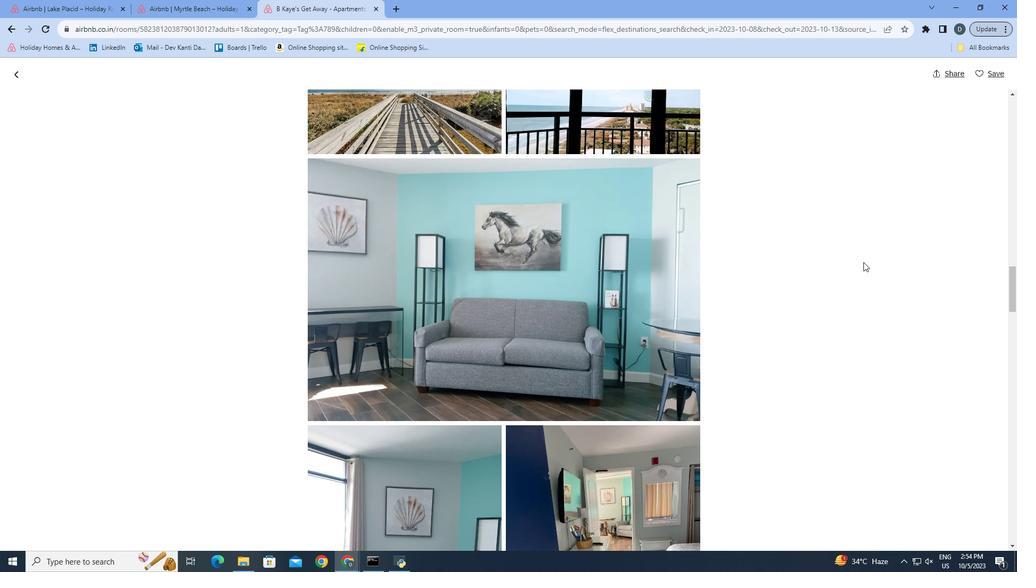 
Action: Mouse moved to (863, 260)
Screenshot: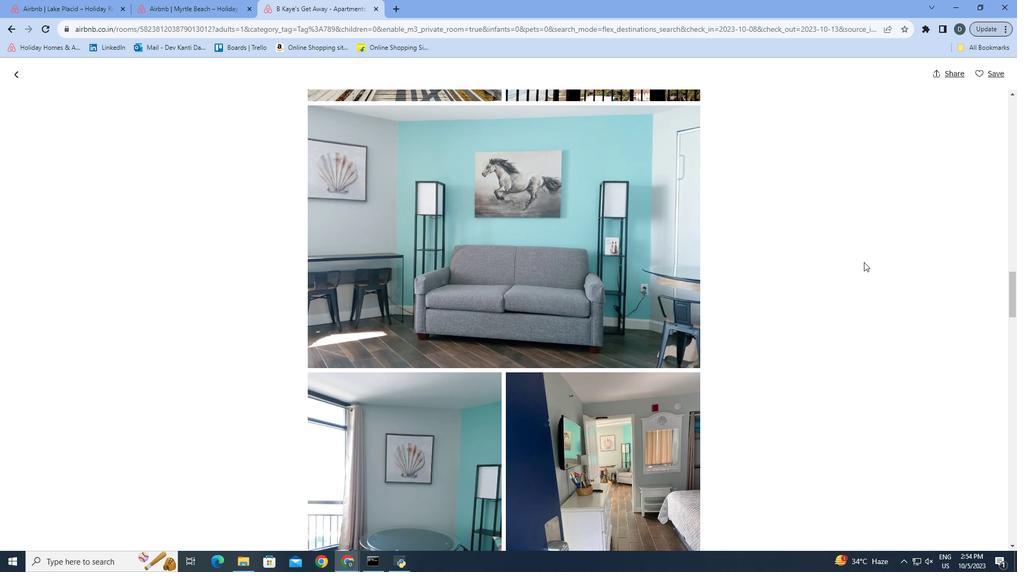 
Action: Mouse scrolled (863, 260) with delta (0, 0)
Screenshot: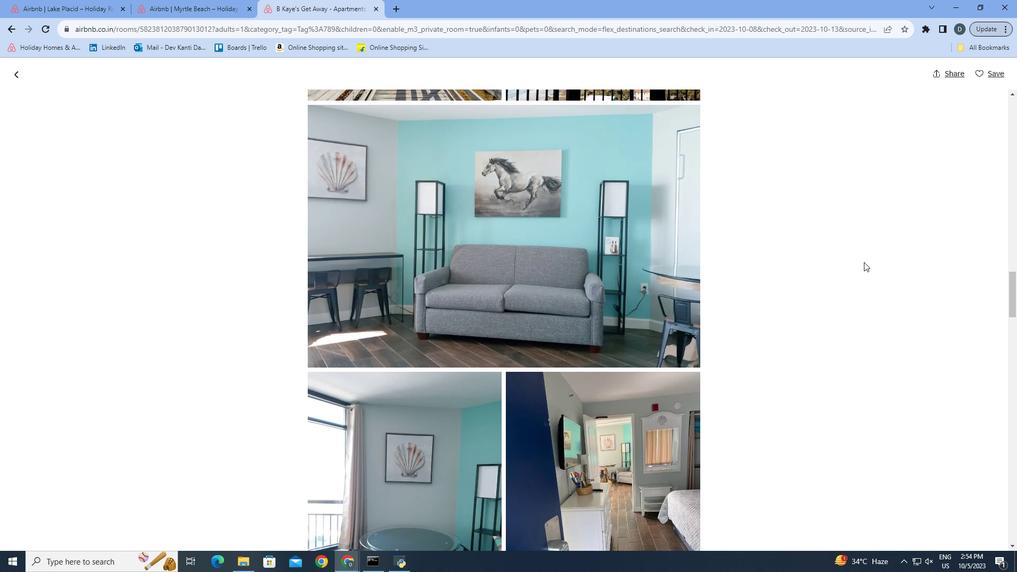 
Action: Mouse moved to (863, 259)
Screenshot: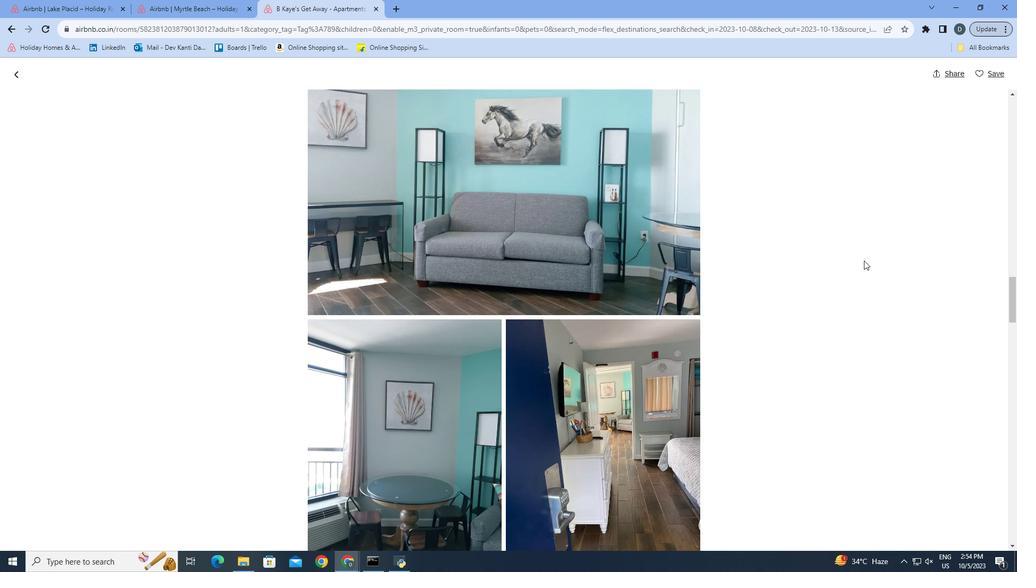 
Action: Mouse scrolled (863, 258) with delta (0, 0)
Screenshot: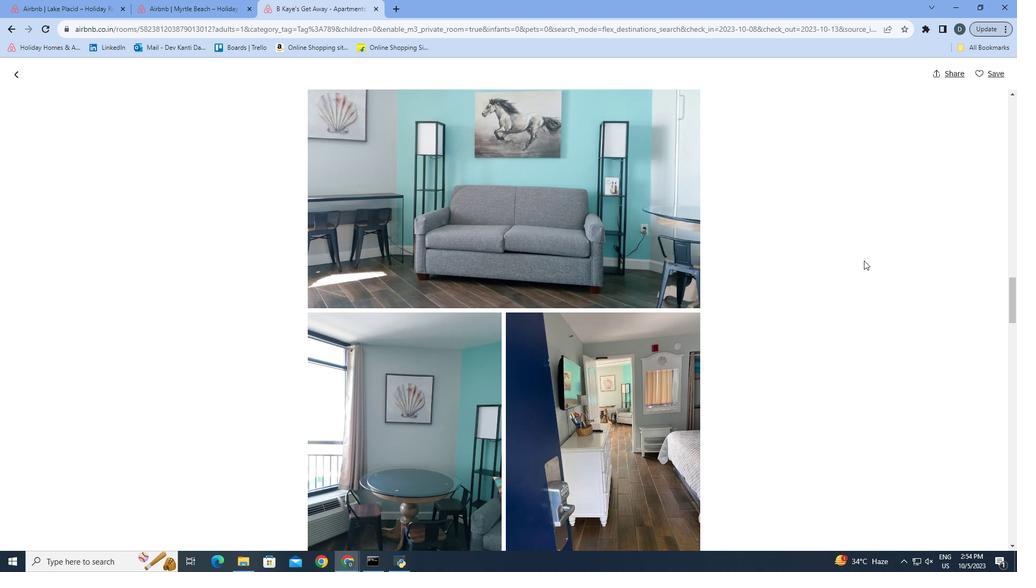 
Action: Mouse moved to (863, 258)
Screenshot: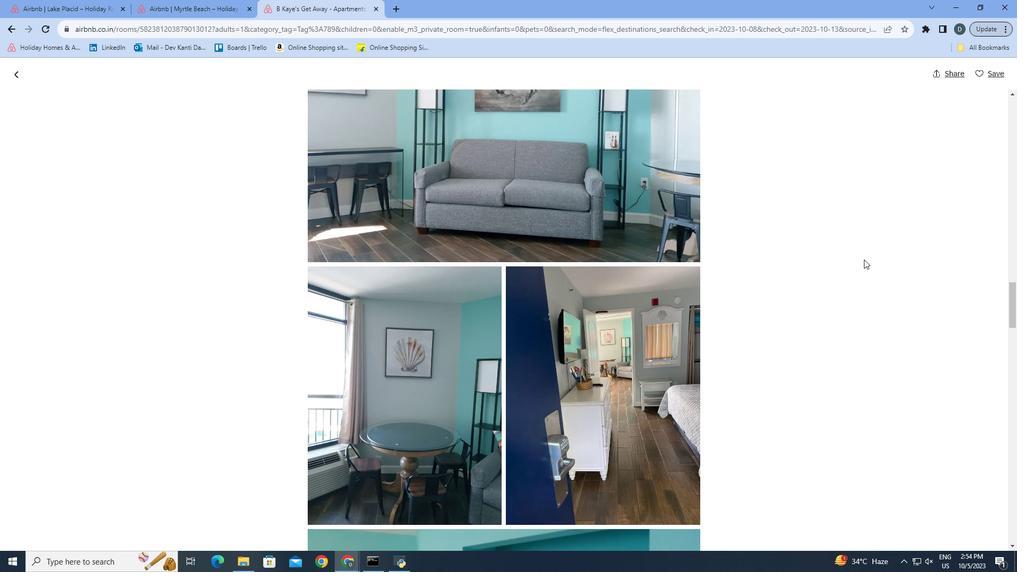 
Action: Mouse scrolled (863, 257) with delta (0, 0)
Screenshot: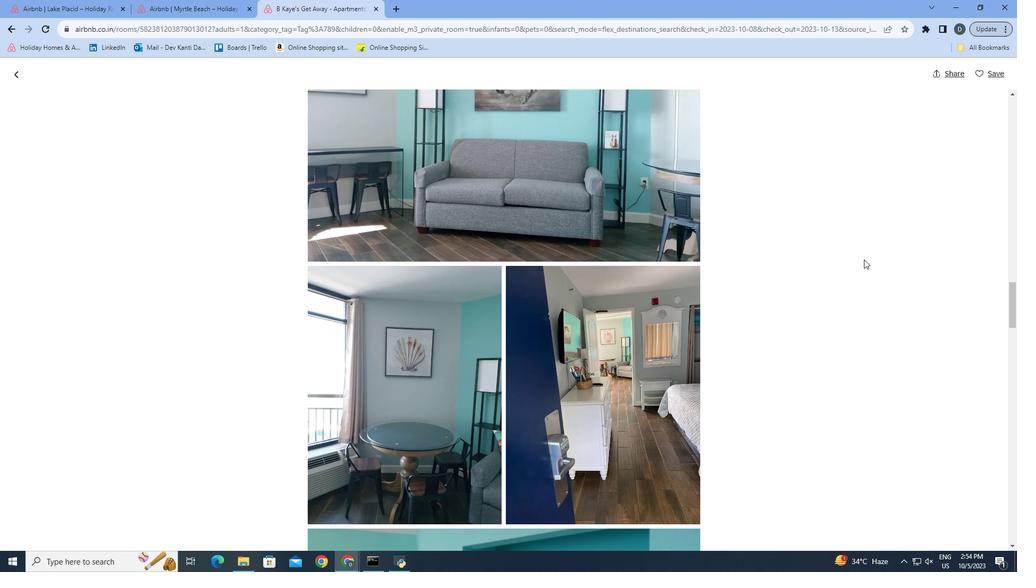 
Action: Mouse scrolled (863, 257) with delta (0, 0)
Screenshot: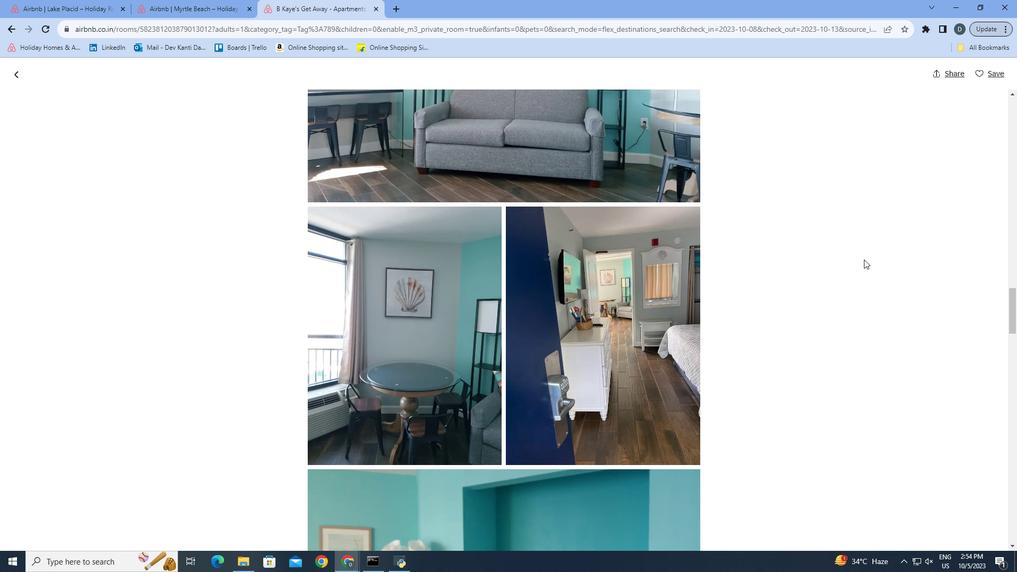
Action: Mouse scrolled (863, 257) with delta (0, 0)
Screenshot: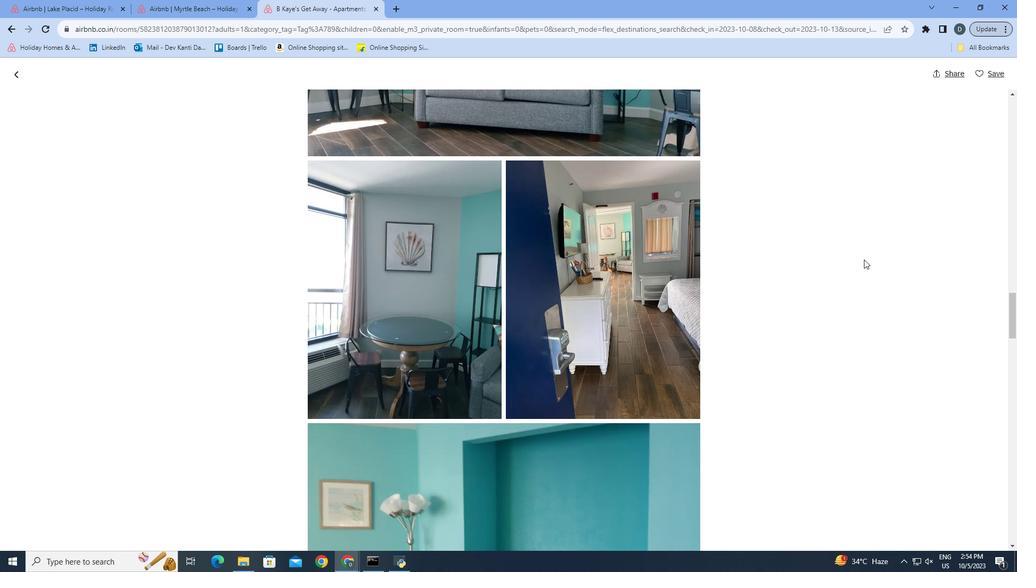 
Action: Mouse scrolled (863, 257) with delta (0, 0)
Screenshot: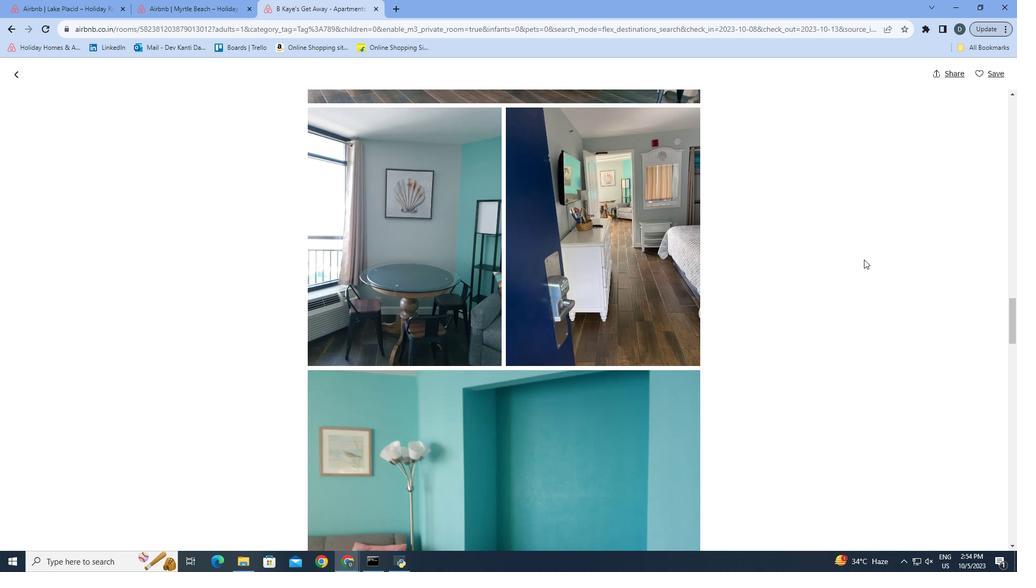 
Action: Mouse moved to (862, 261)
Screenshot: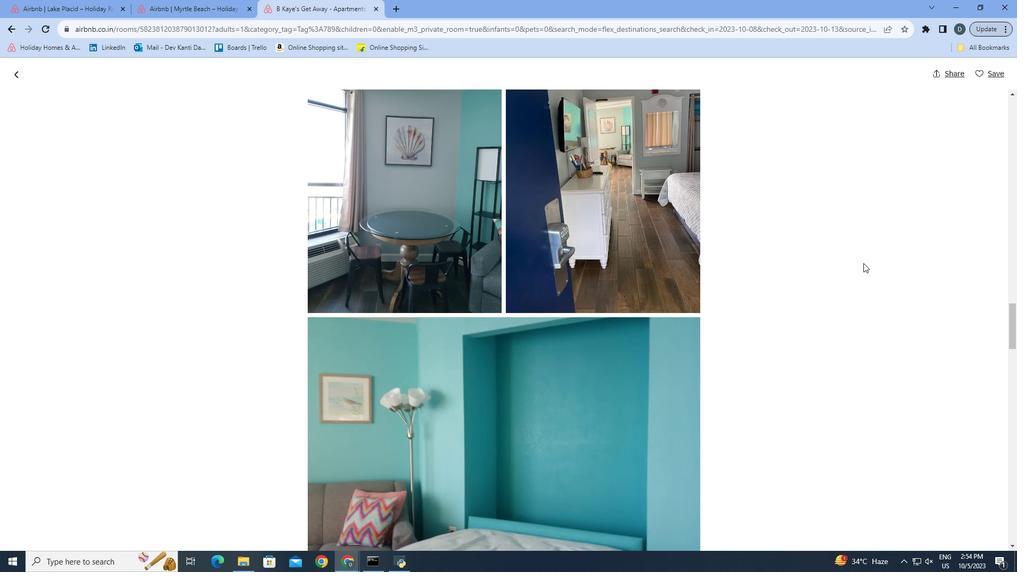 
Action: Mouse scrolled (862, 261) with delta (0, 0)
Screenshot: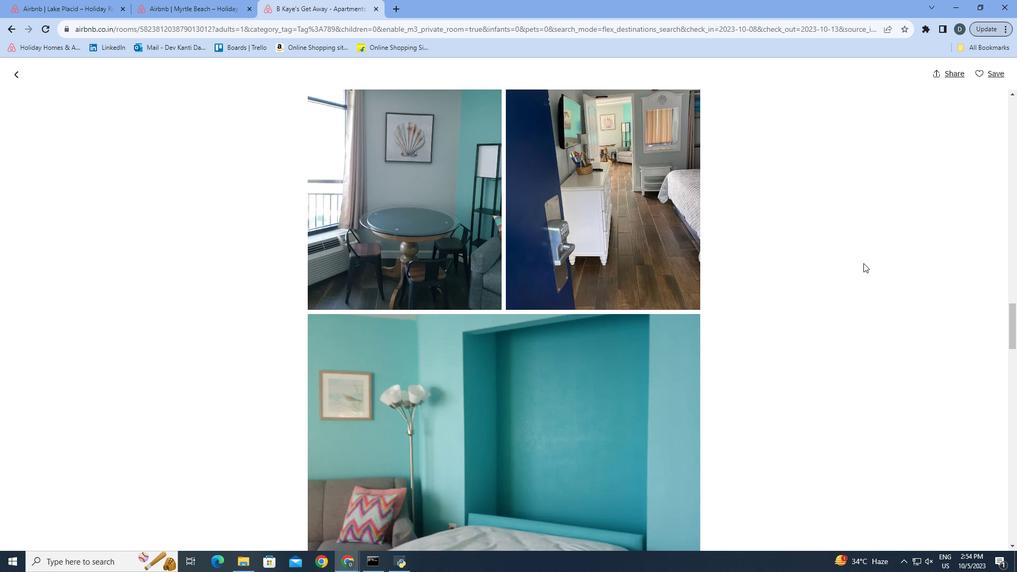 
Action: Mouse scrolled (862, 261) with delta (0, 0)
Screenshot: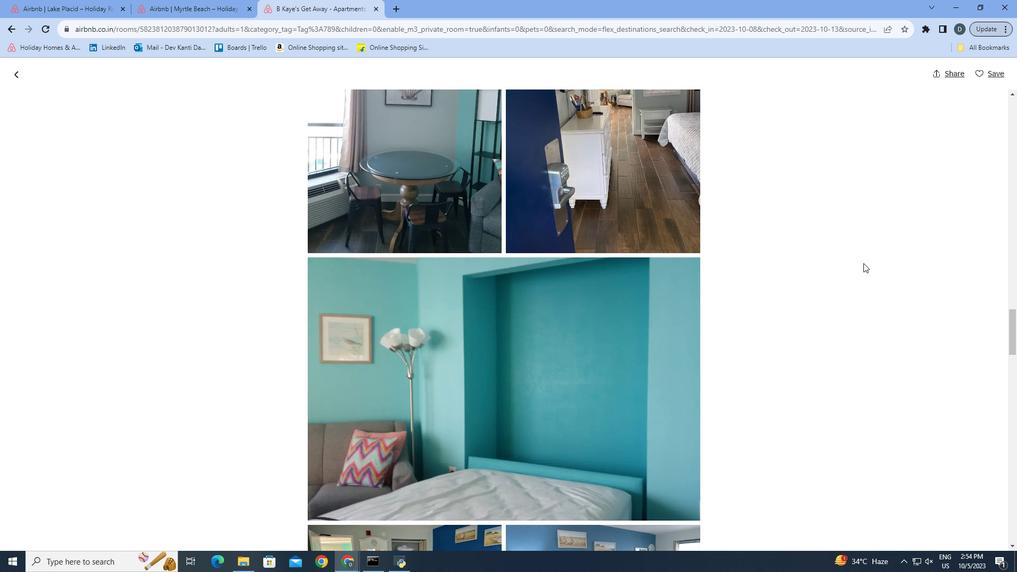 
Action: Mouse moved to (862, 263)
Screenshot: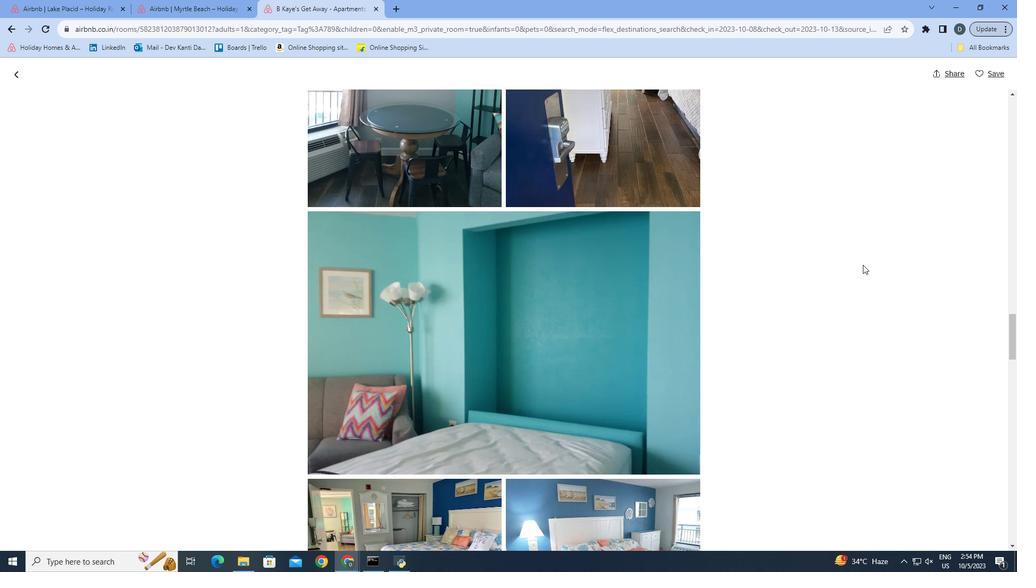 
Action: Mouse scrolled (862, 262) with delta (0, 0)
Screenshot: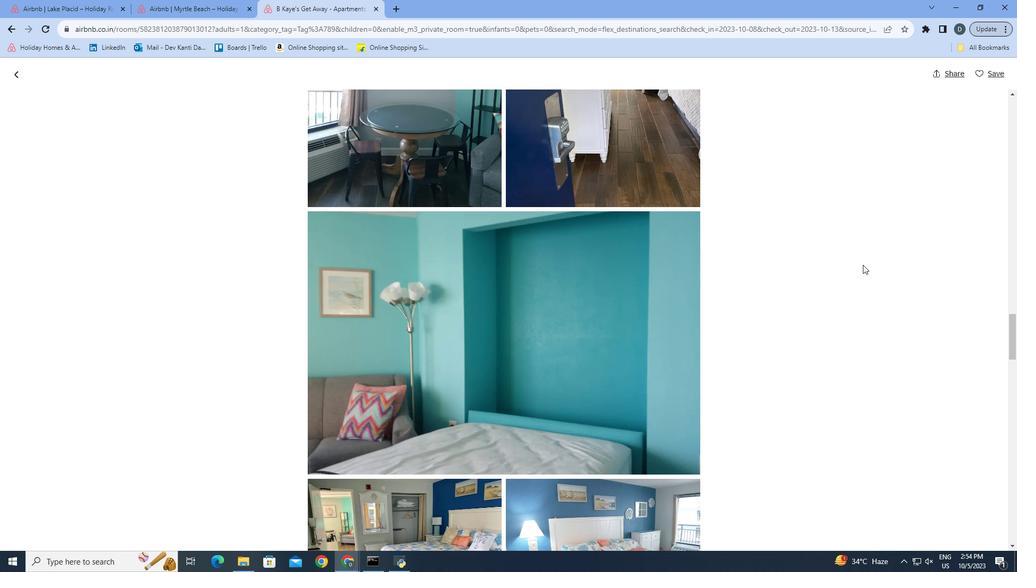 
Action: Mouse scrolled (862, 262) with delta (0, 0)
Screenshot: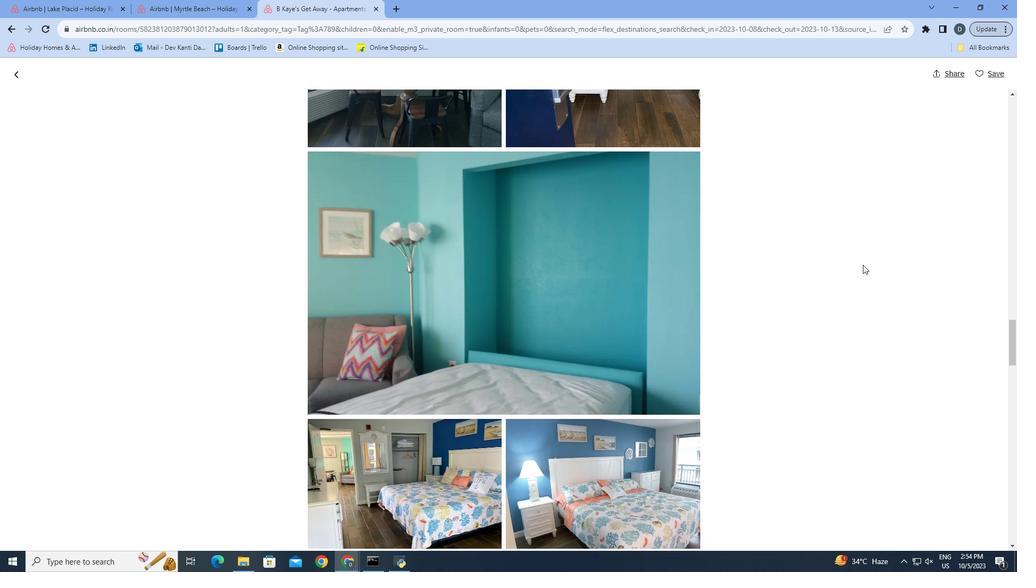 
Action: Mouse scrolled (862, 262) with delta (0, 0)
Screenshot: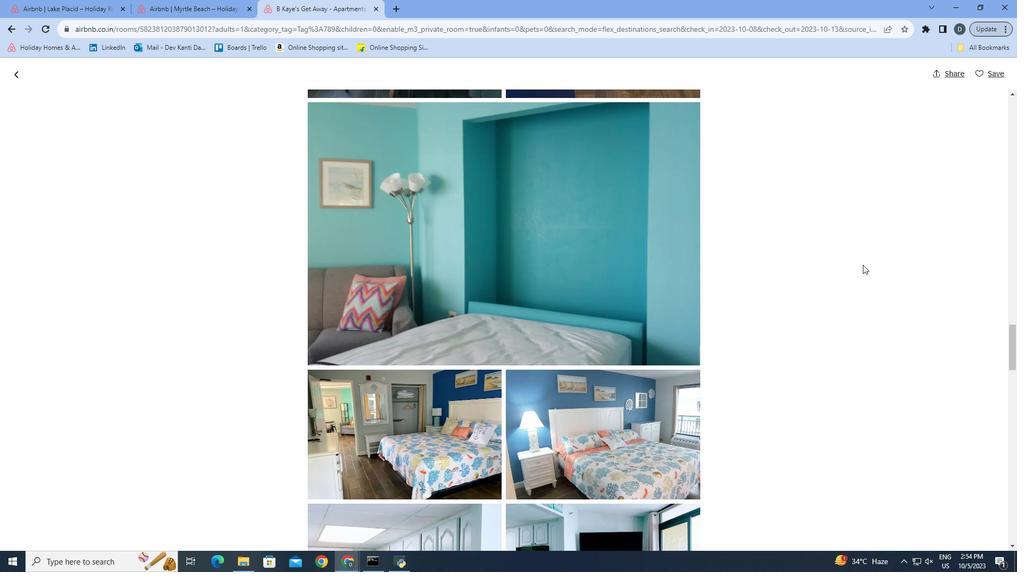 
Action: Mouse scrolled (862, 262) with delta (0, 0)
Screenshot: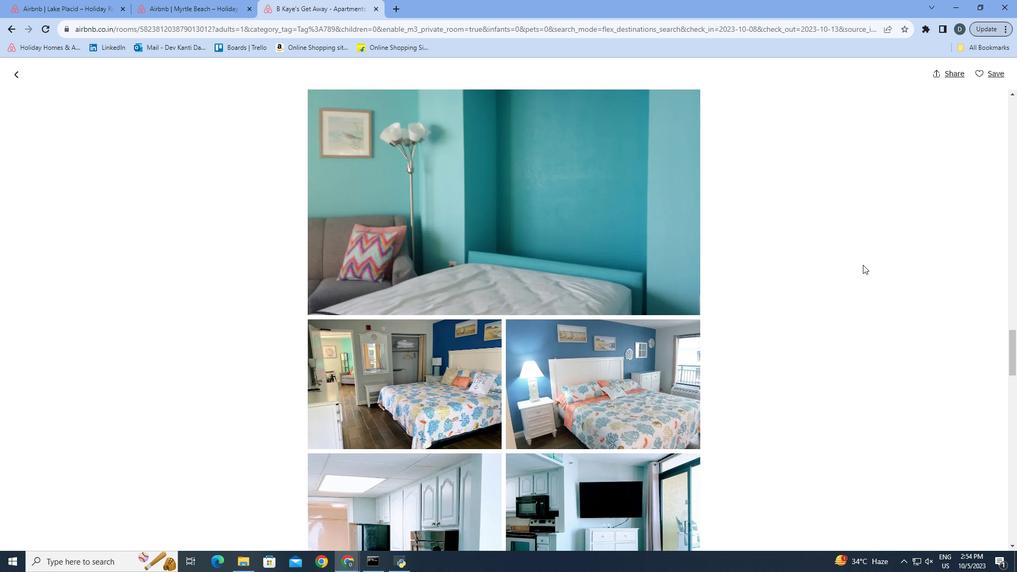 
Action: Mouse scrolled (862, 262) with delta (0, 0)
Screenshot: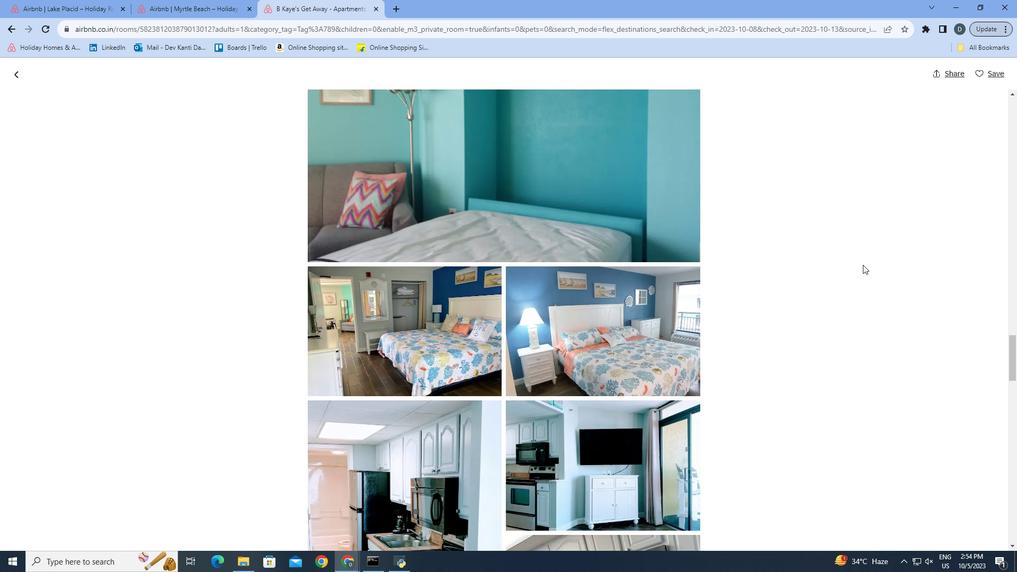 
Action: Mouse scrolled (862, 262) with delta (0, 0)
Screenshot: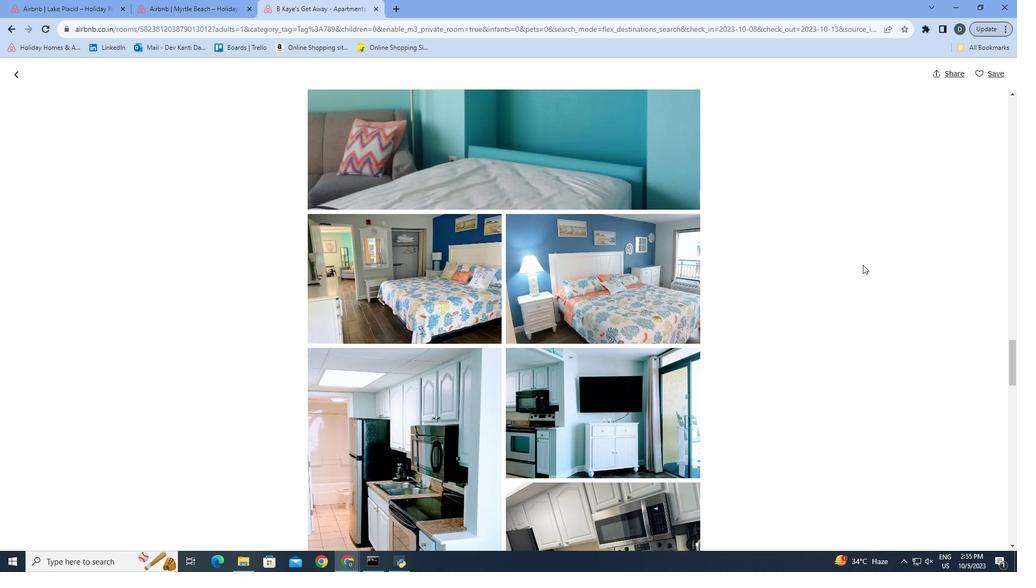 
Action: Mouse scrolled (862, 262) with delta (0, 0)
Screenshot: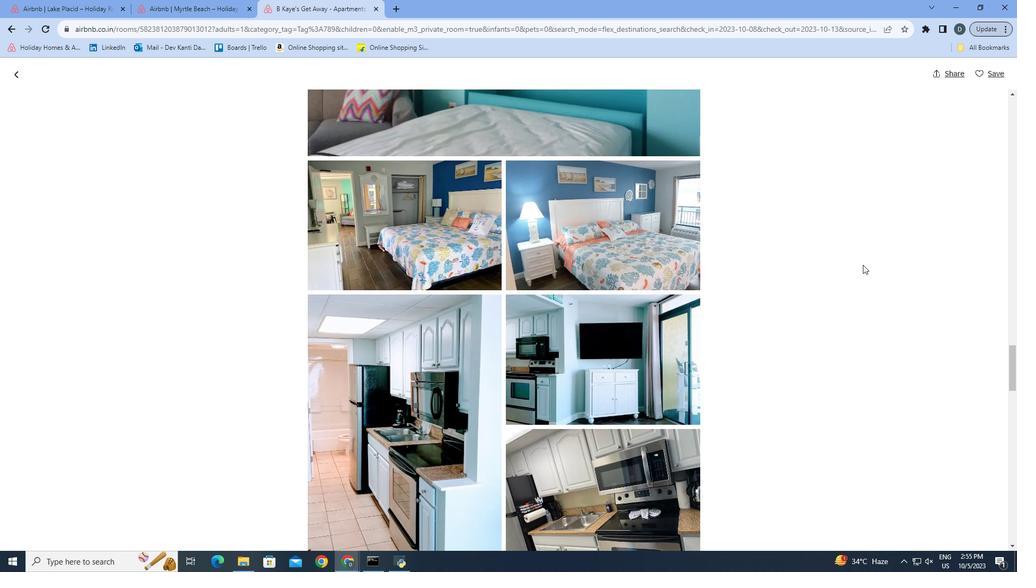 
Action: Mouse scrolled (862, 262) with delta (0, 0)
Screenshot: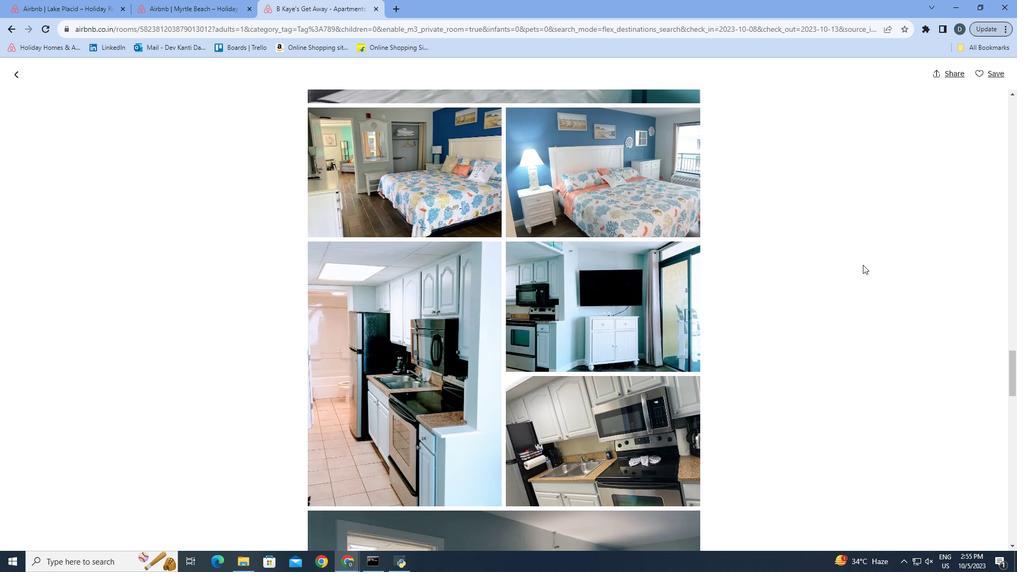 
Action: Mouse scrolled (862, 262) with delta (0, 0)
Screenshot: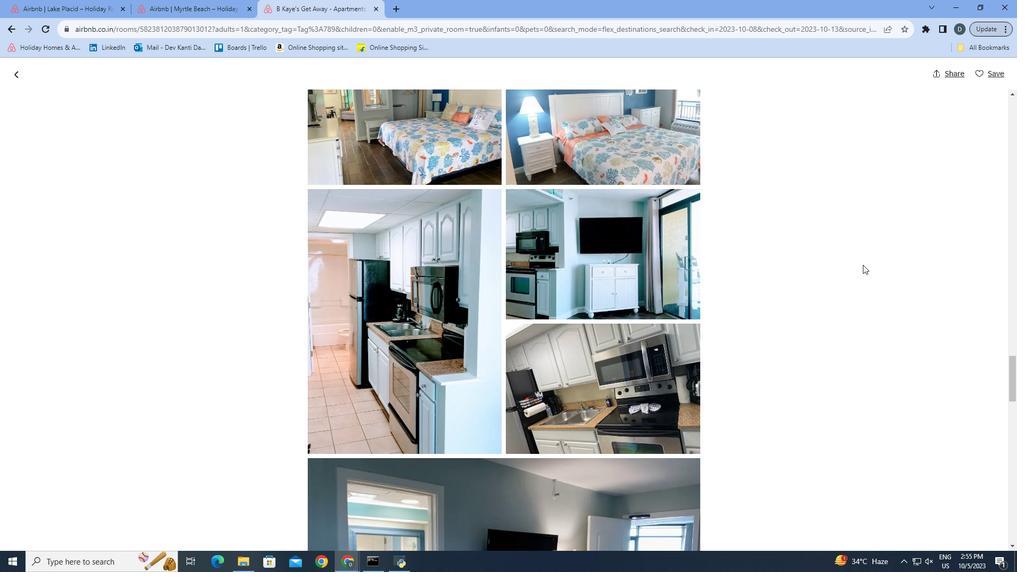 
Action: Mouse scrolled (862, 262) with delta (0, 0)
Screenshot: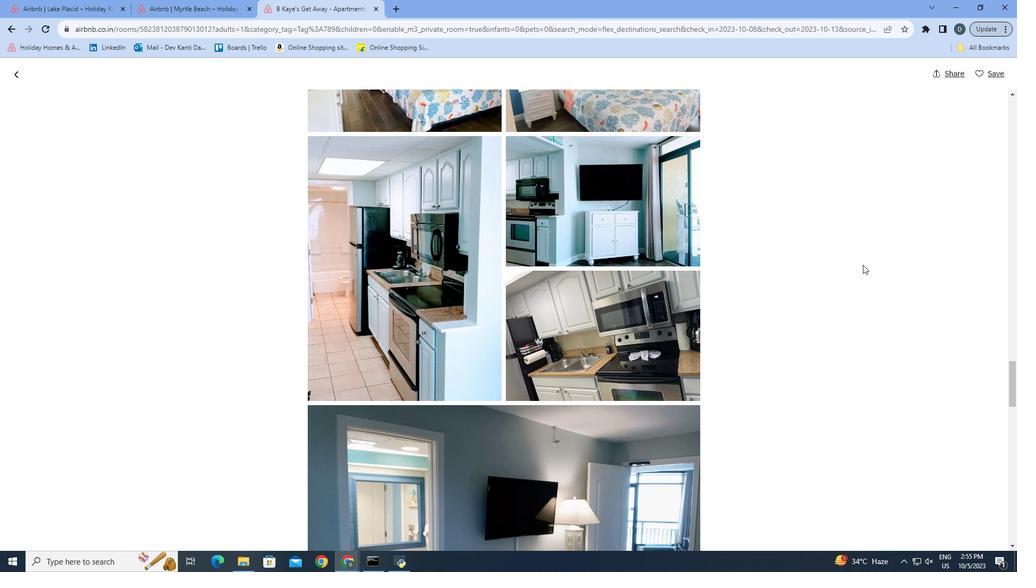 
Action: Mouse scrolled (862, 262) with delta (0, 0)
Screenshot: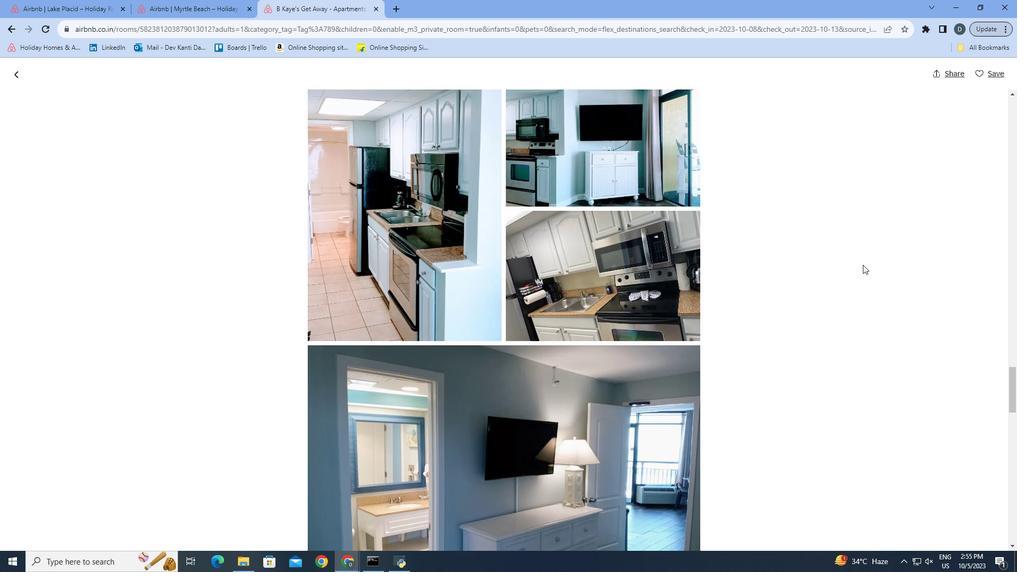 
Action: Mouse scrolled (862, 262) with delta (0, 0)
Screenshot: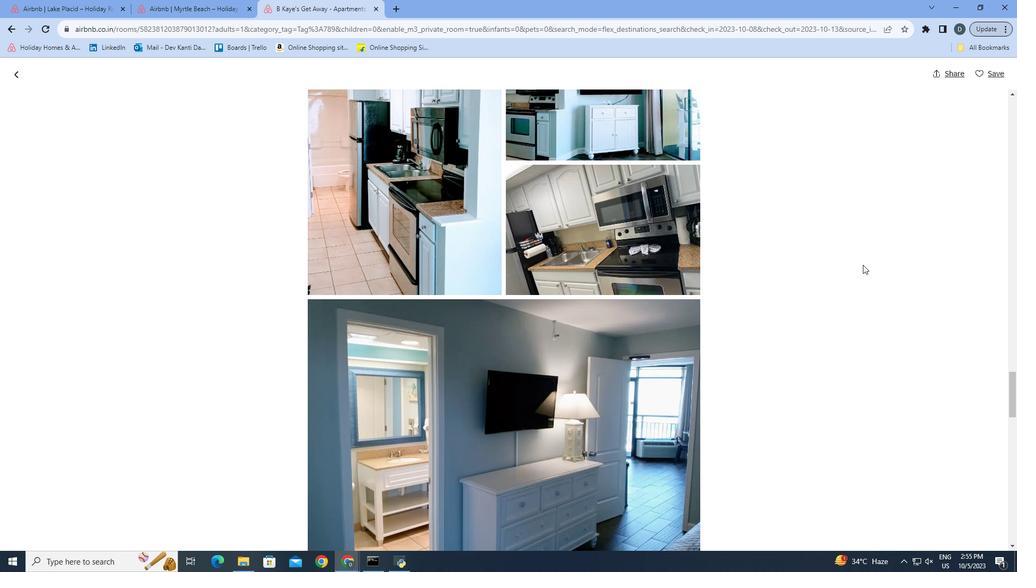 
Action: Mouse scrolled (862, 262) with delta (0, 0)
Screenshot: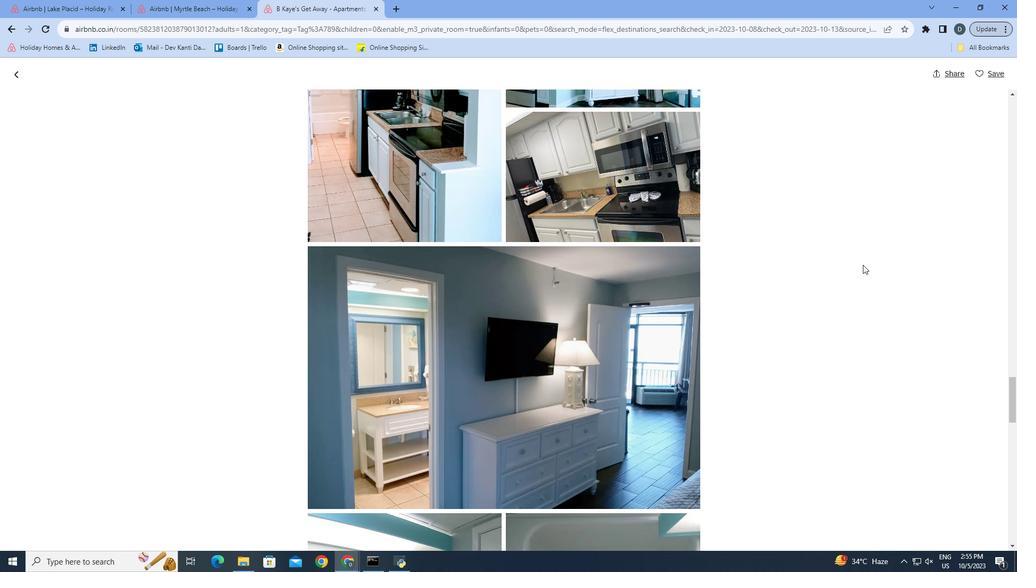
Action: Mouse scrolled (862, 262) with delta (0, 0)
Screenshot: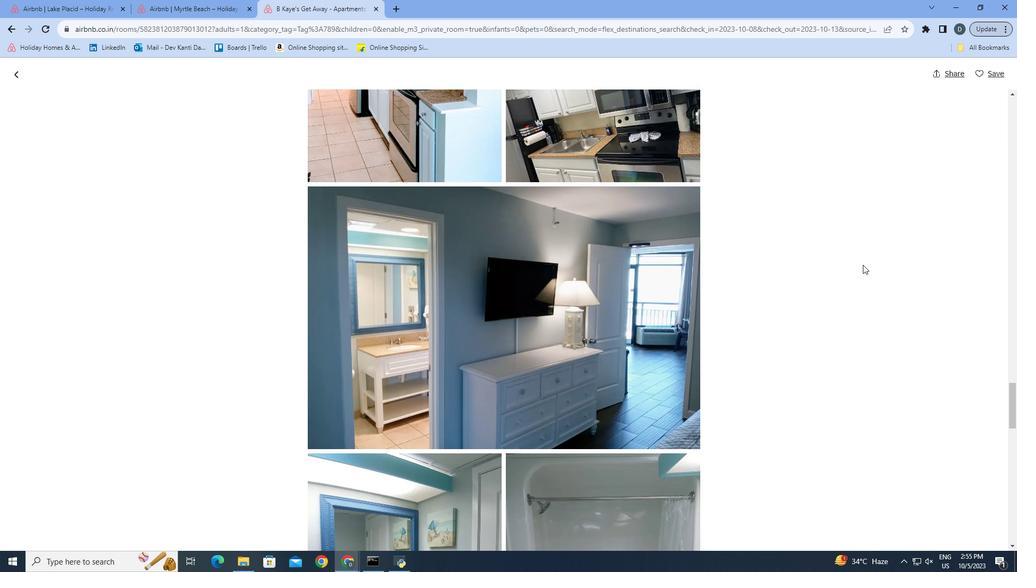 
Action: Mouse scrolled (862, 262) with delta (0, 0)
Screenshot: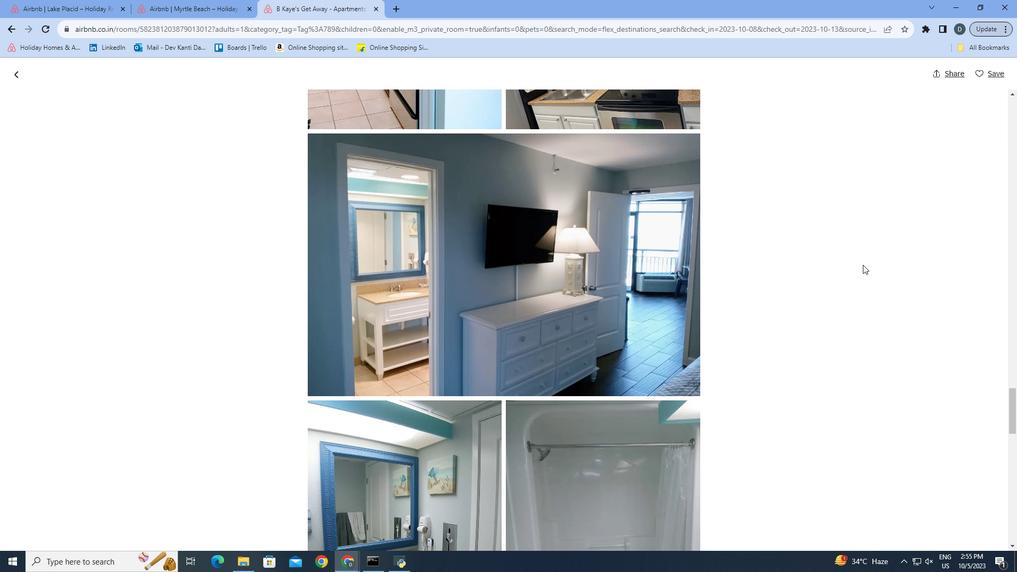 
Action: Mouse scrolled (862, 262) with delta (0, 0)
Screenshot: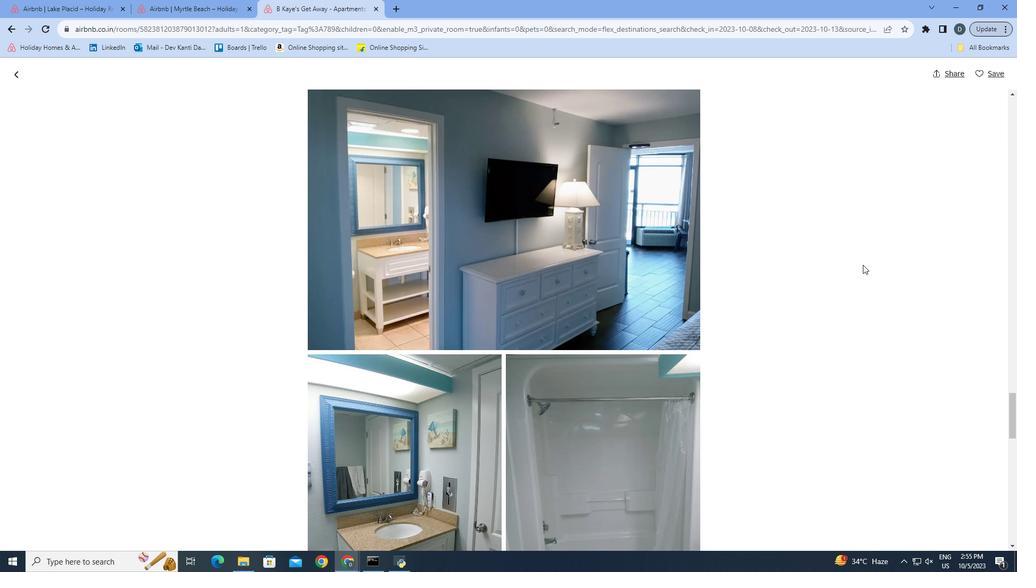 
Action: Mouse scrolled (862, 262) with delta (0, 0)
Screenshot: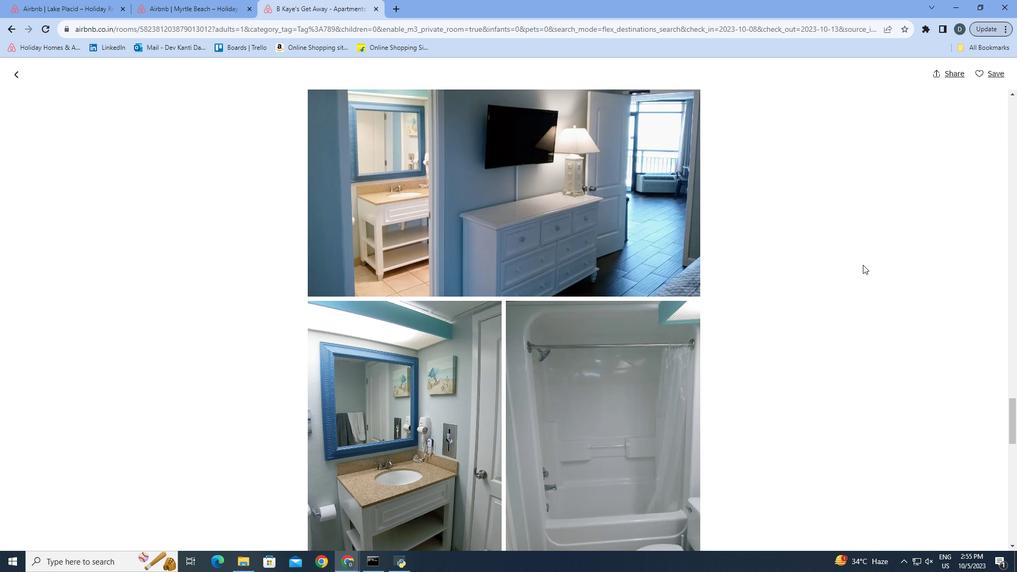 
Action: Mouse scrolled (862, 262) with delta (0, 0)
Screenshot: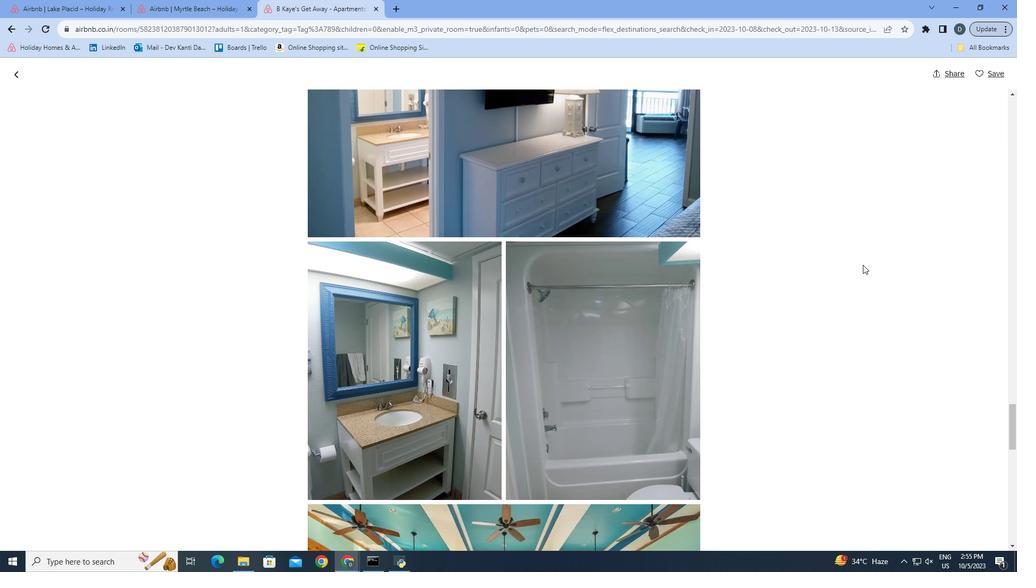 
Action: Mouse scrolled (862, 262) with delta (0, 0)
Screenshot: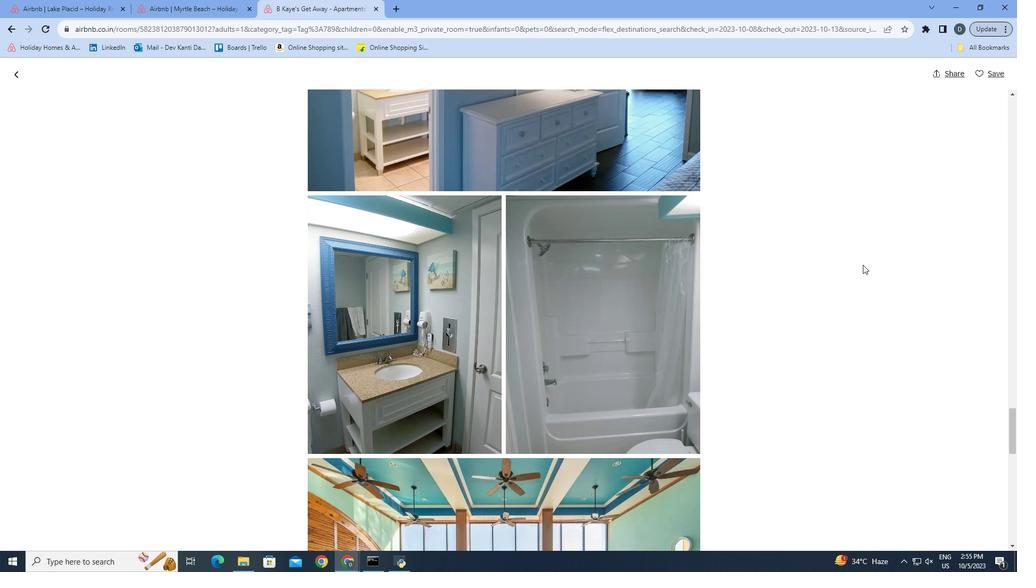 
Action: Mouse scrolled (862, 262) with delta (0, 0)
Screenshot: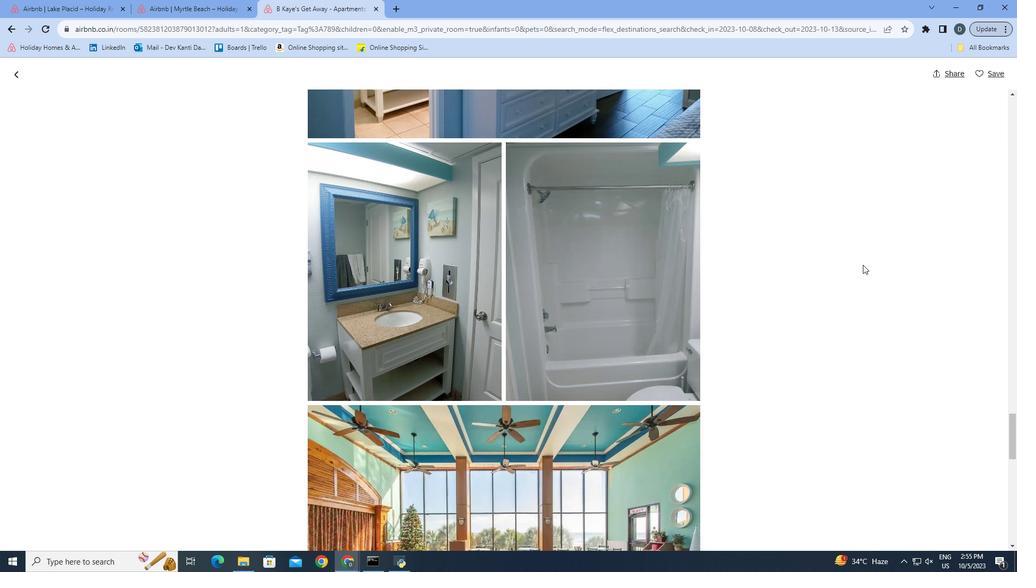 
Action: Mouse scrolled (862, 262) with delta (0, 0)
Screenshot: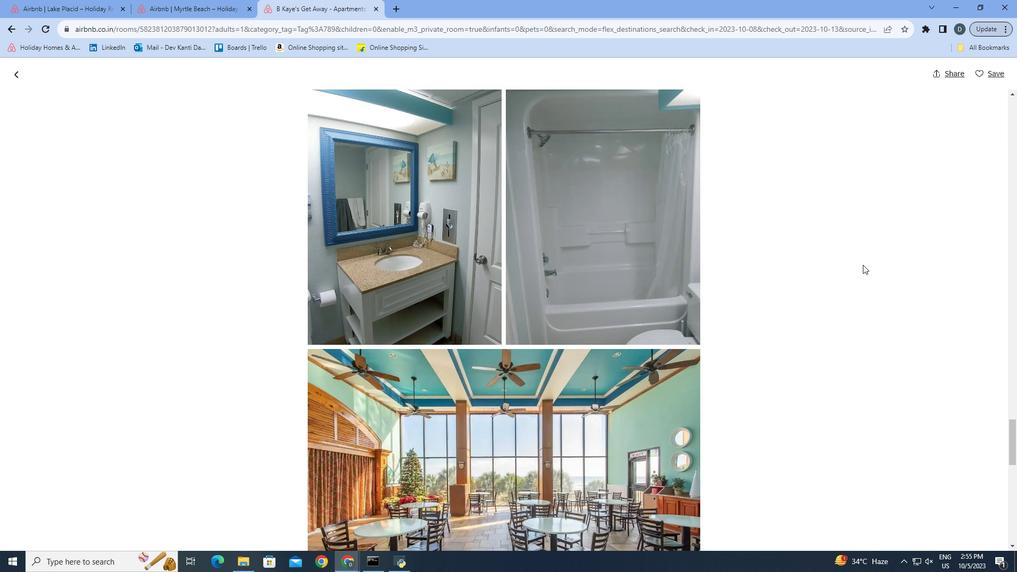 
Action: Mouse scrolled (862, 262) with delta (0, 0)
Screenshot: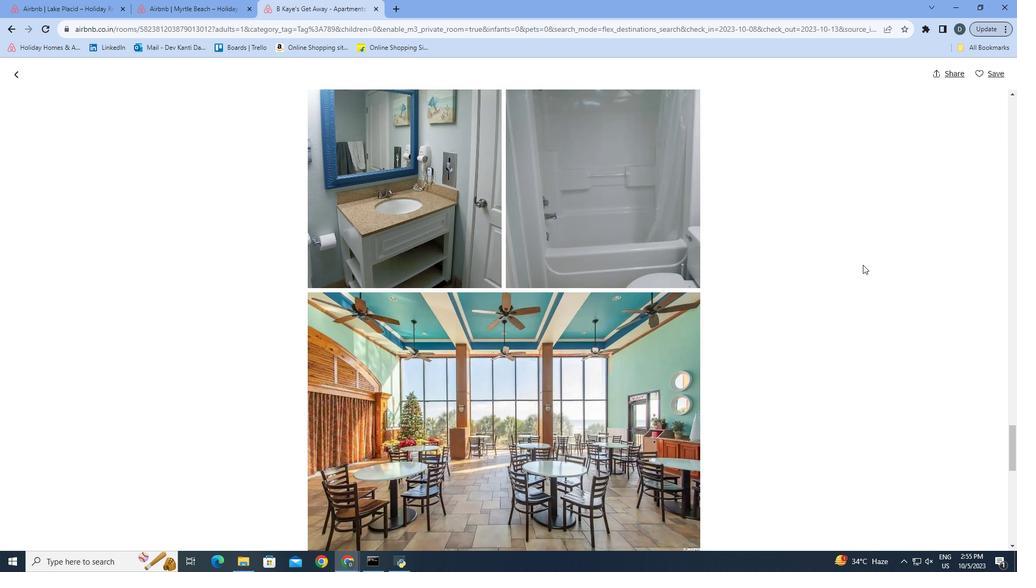 
Action: Mouse scrolled (862, 262) with delta (0, 0)
Screenshot: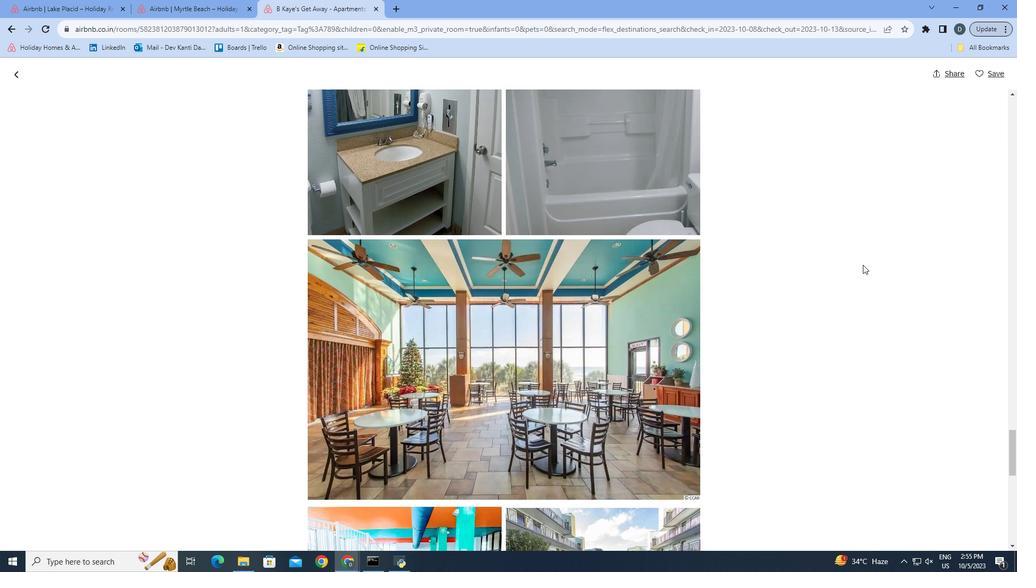 
Action: Mouse scrolled (862, 262) with delta (0, 0)
Screenshot: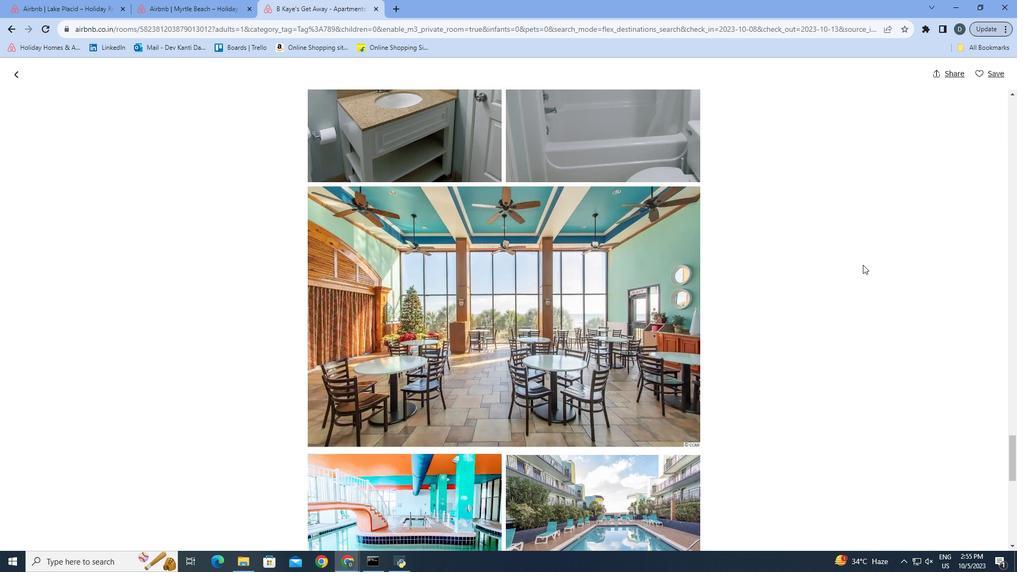 
Action: Mouse scrolled (862, 262) with delta (0, 0)
Screenshot: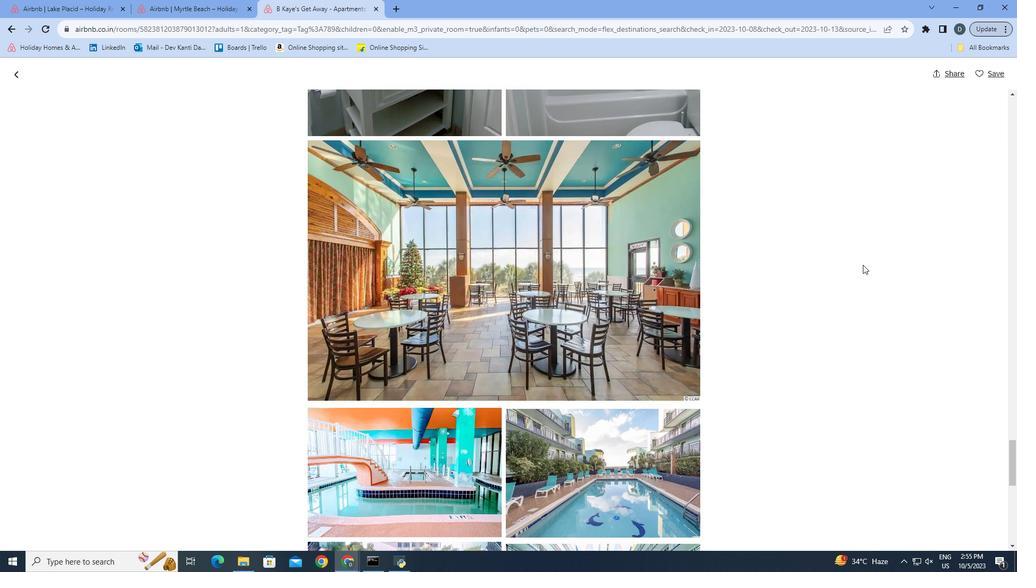 
Action: Mouse scrolled (862, 262) with delta (0, 0)
Screenshot: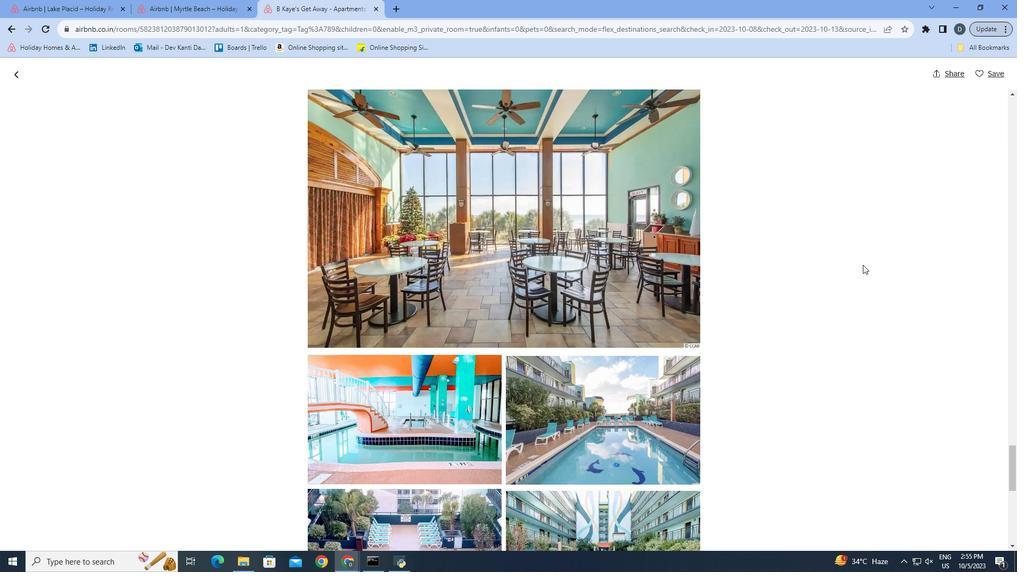 
Action: Mouse scrolled (862, 262) with delta (0, 0)
Screenshot: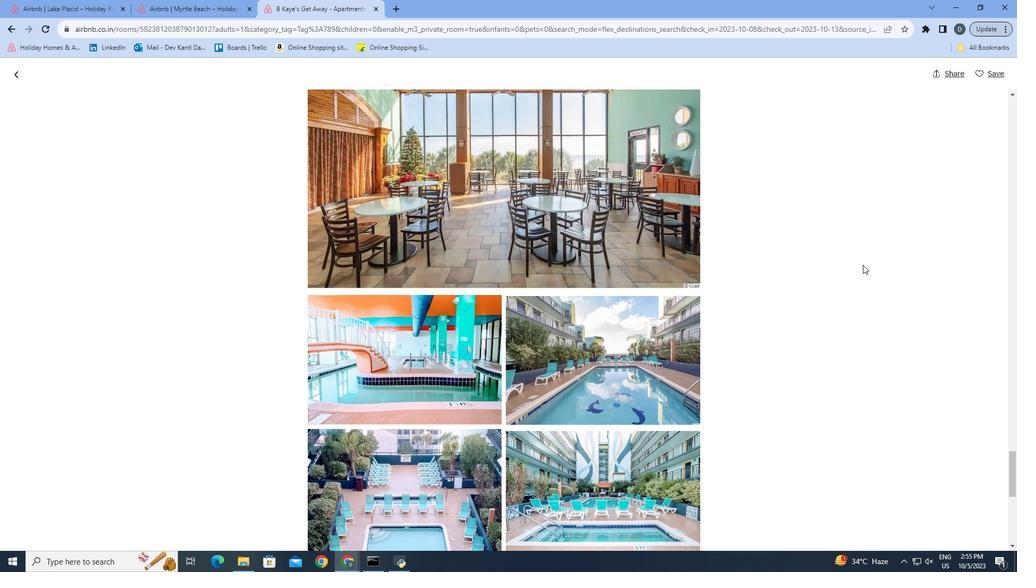 
Action: Mouse scrolled (862, 262) with delta (0, 0)
Screenshot: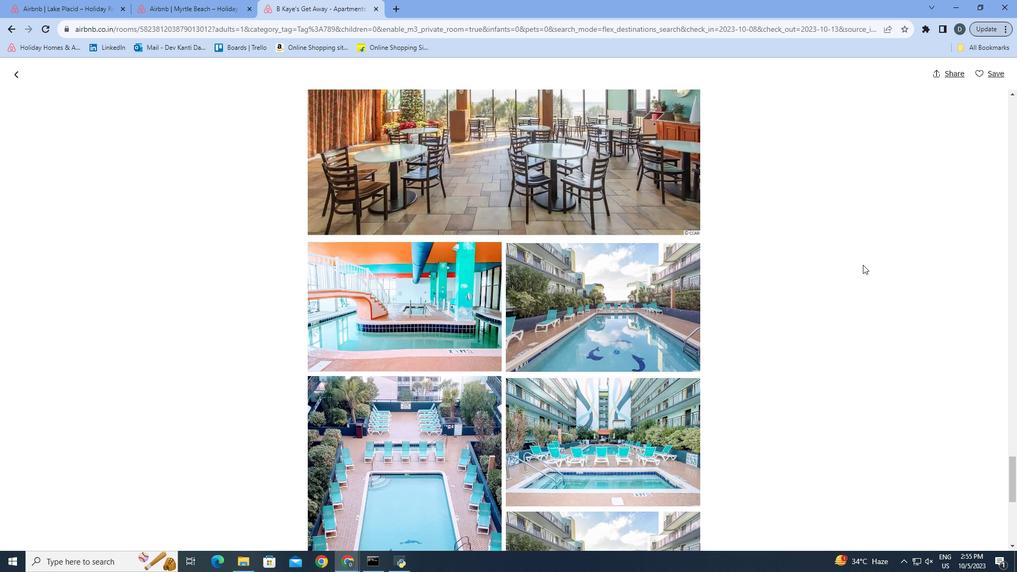 
Action: Mouse scrolled (862, 262) with delta (0, 0)
Screenshot: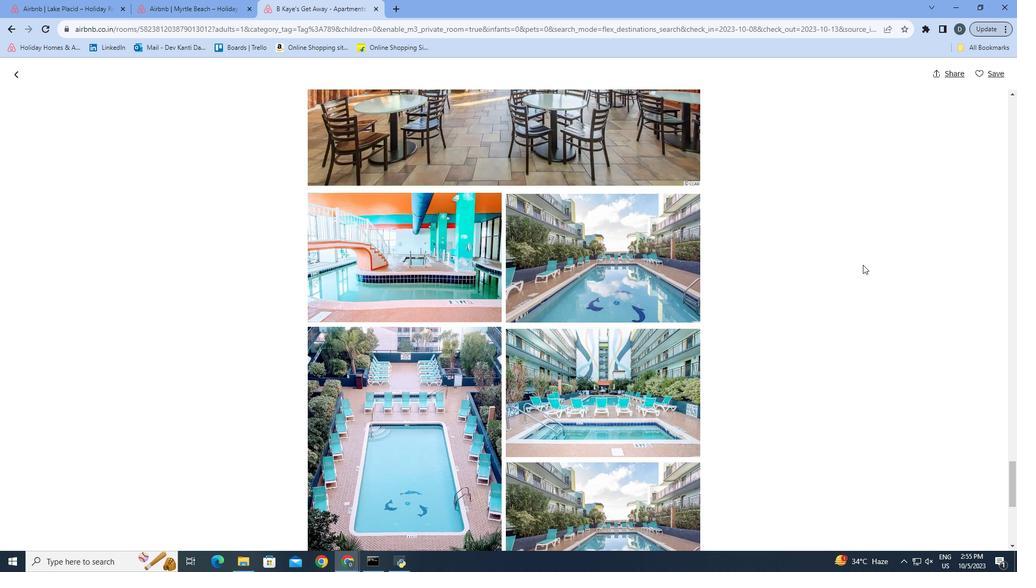 
Action: Mouse scrolled (862, 262) with delta (0, 0)
Screenshot: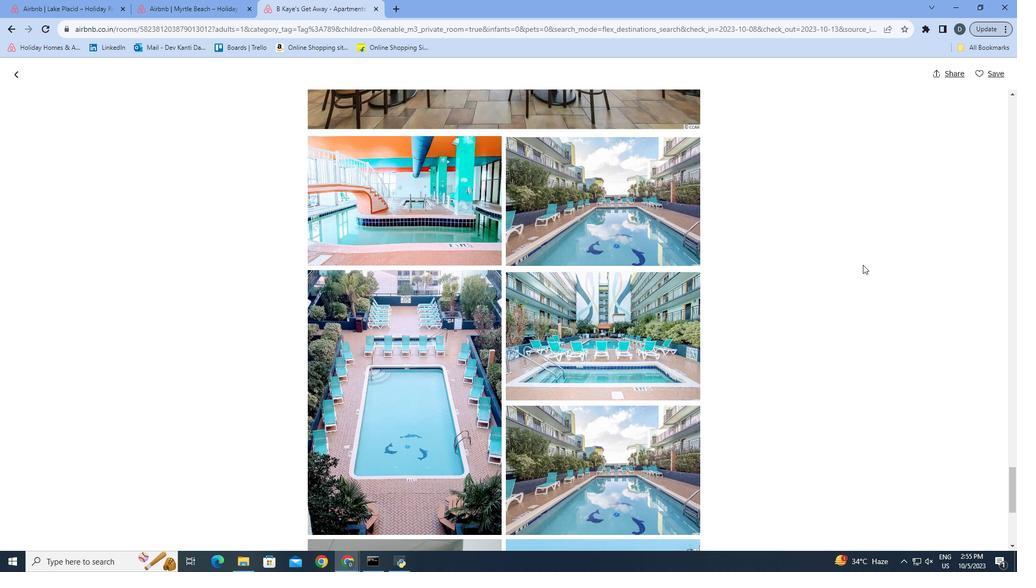 
Action: Mouse scrolled (862, 262) with delta (0, 0)
Screenshot: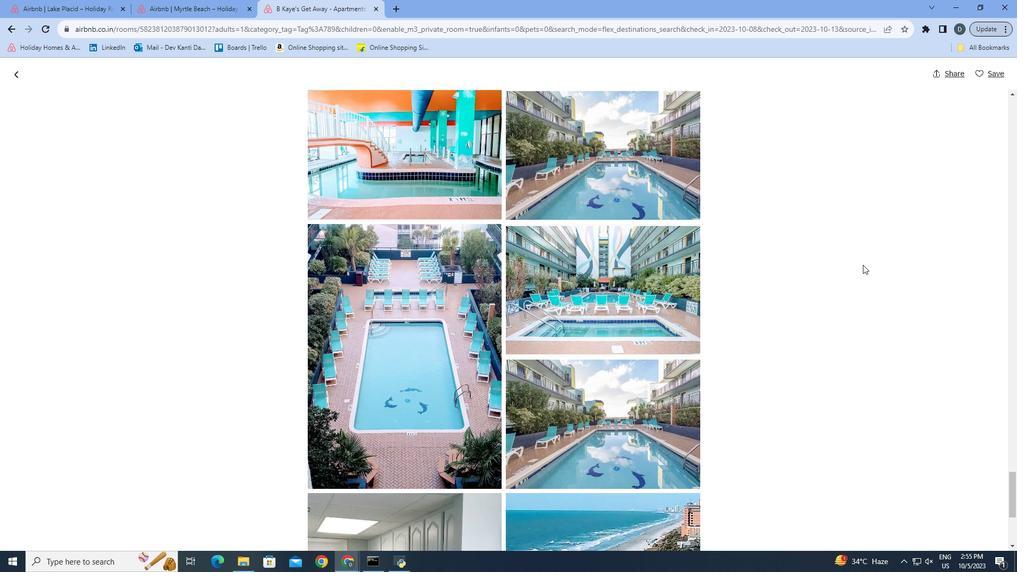 
Action: Mouse scrolled (862, 262) with delta (0, 0)
Screenshot: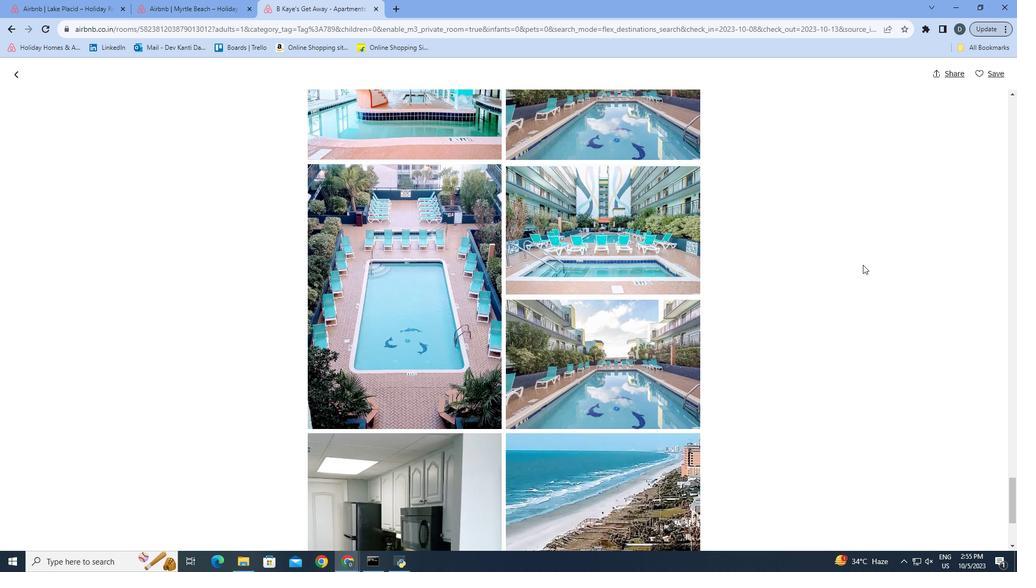 
Action: Mouse scrolled (862, 262) with delta (0, 0)
Screenshot: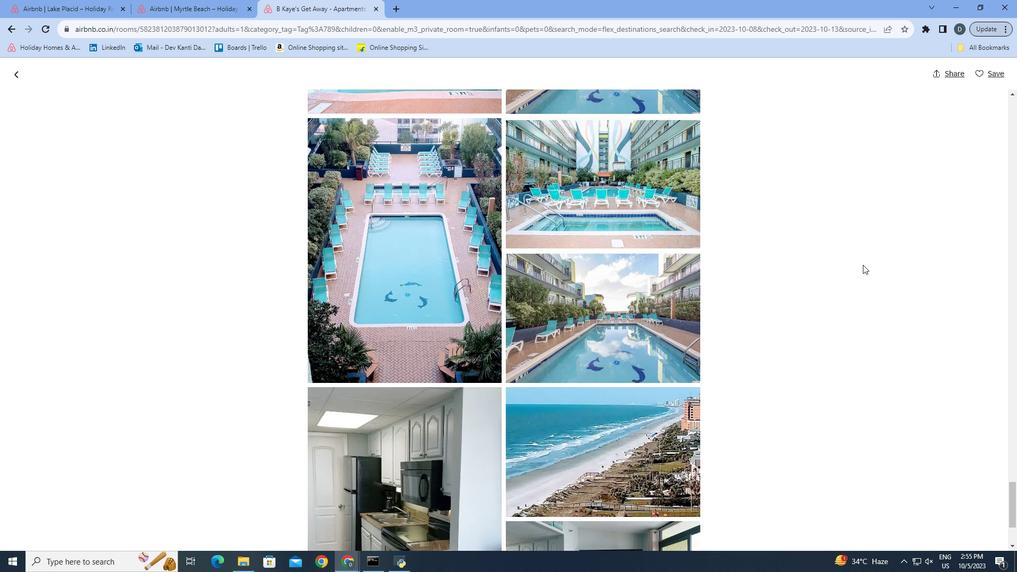 
Action: Mouse scrolled (862, 262) with delta (0, 0)
Screenshot: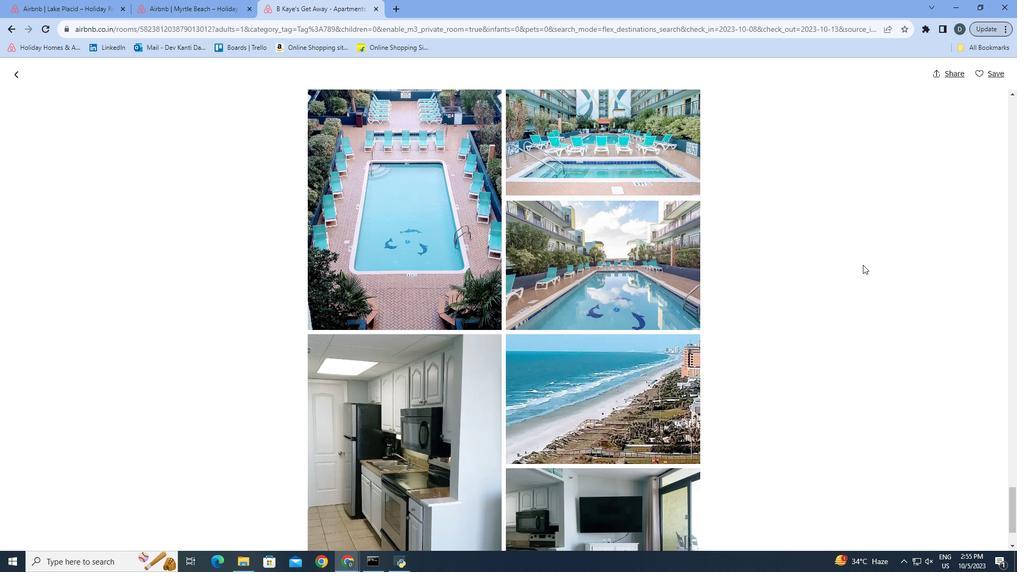 
Action: Mouse scrolled (862, 262) with delta (0, 0)
Screenshot: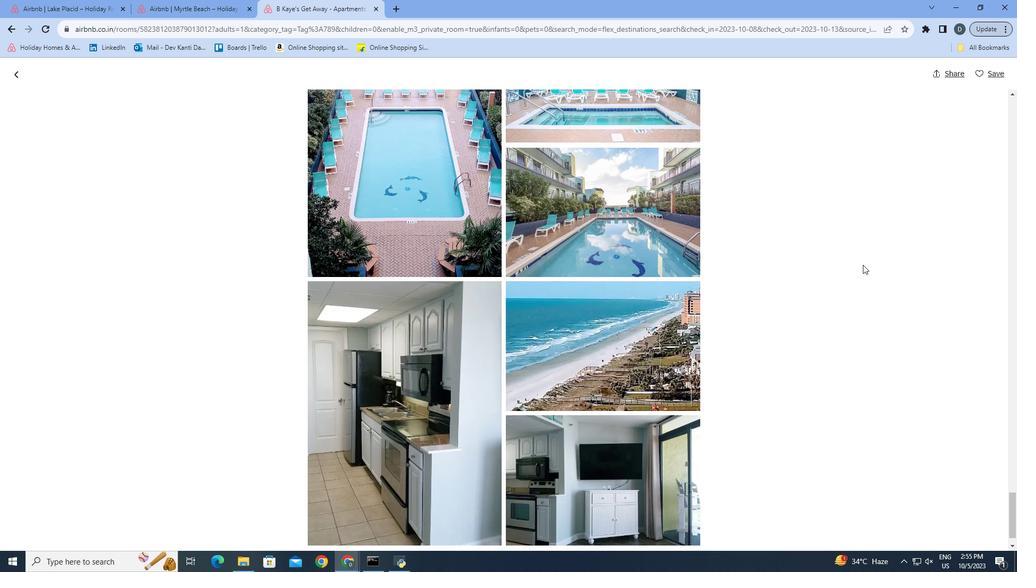 
Action: Mouse scrolled (862, 262) with delta (0, 0)
Screenshot: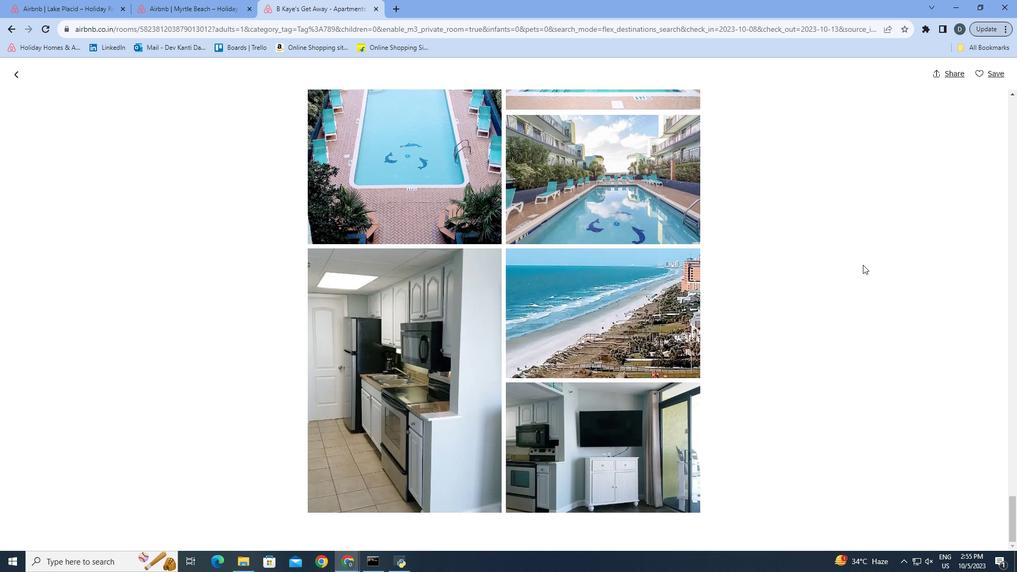 
Action: Mouse moved to (12, 77)
Screenshot: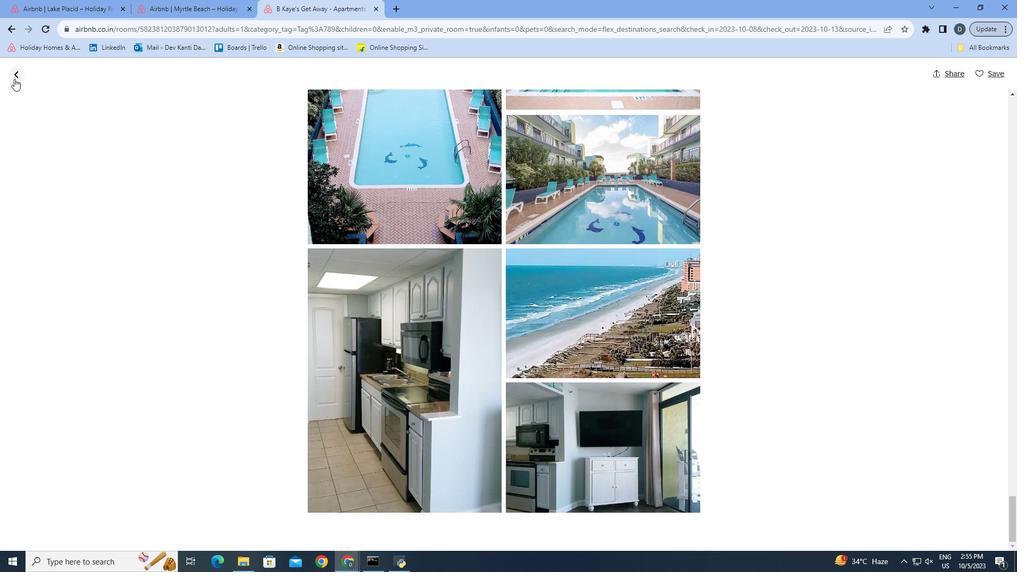 
Action: Mouse pressed left at (12, 77)
Screenshot: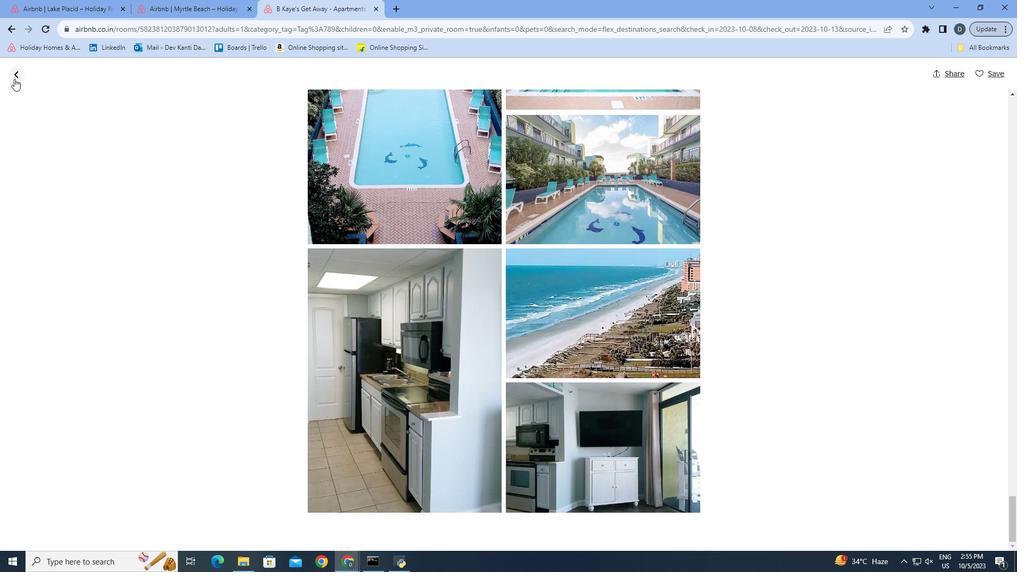 
Action: Mouse moved to (853, 359)
Screenshot: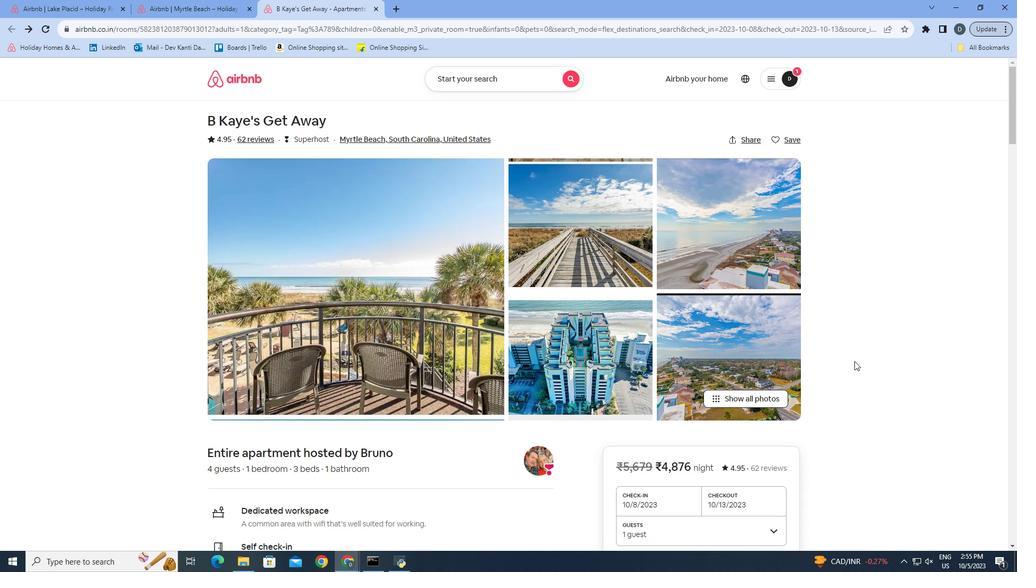 
Action: Mouse scrolled (853, 359) with delta (0, 0)
Screenshot: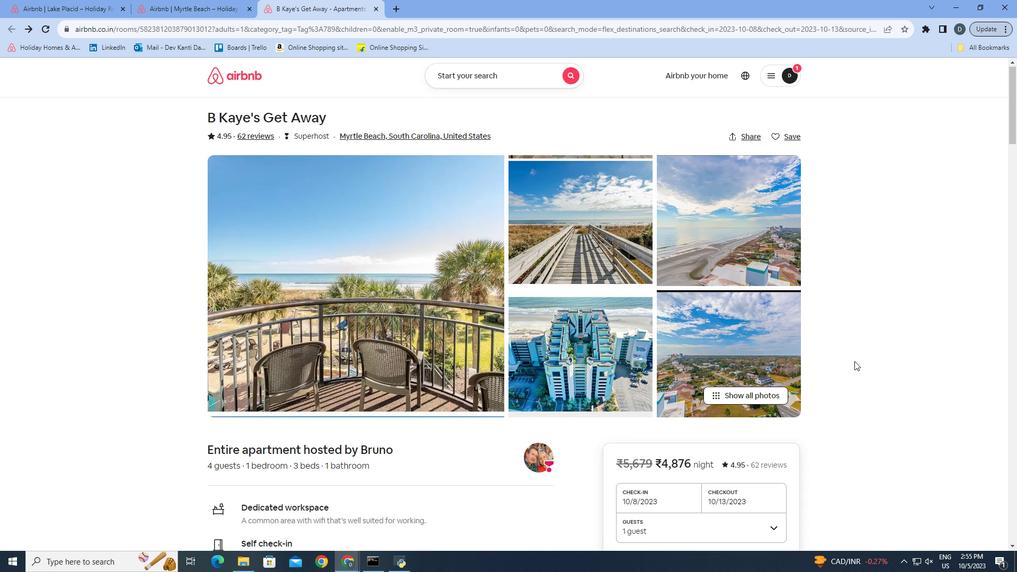 
Action: Mouse scrolled (853, 359) with delta (0, 0)
Screenshot: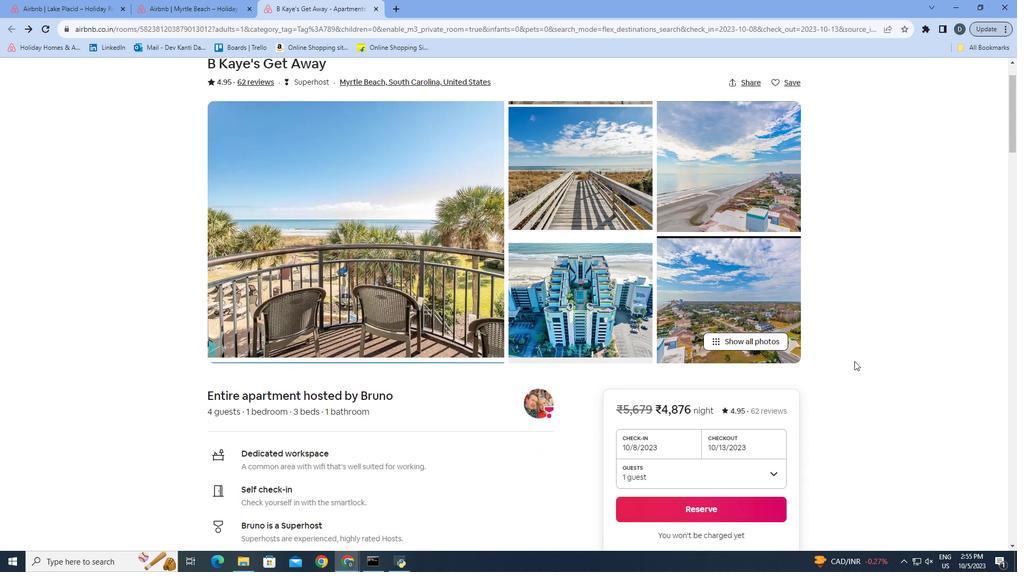 
Action: Mouse scrolled (853, 359) with delta (0, 0)
Screenshot: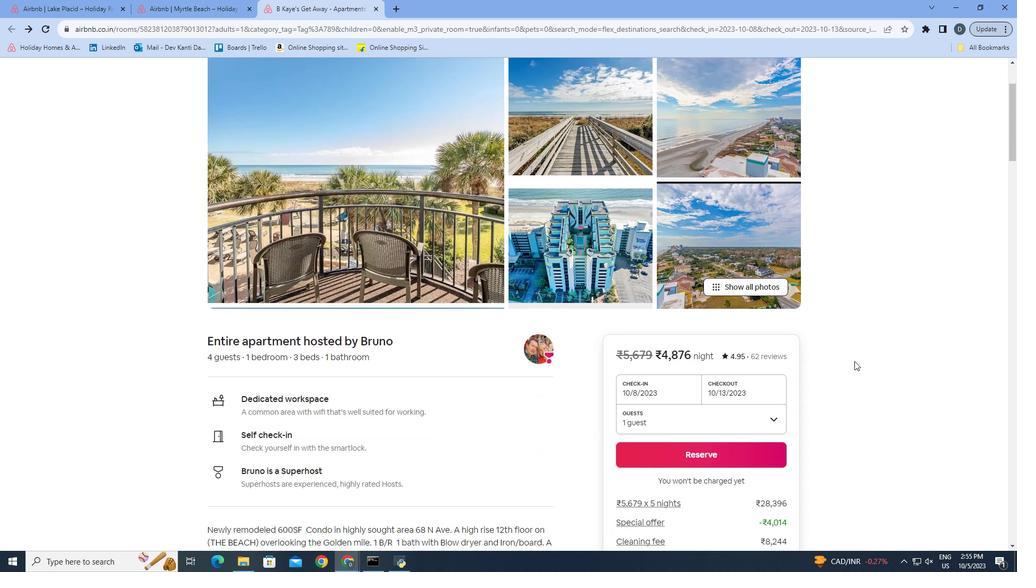 
Action: Mouse scrolled (853, 359) with delta (0, 0)
Screenshot: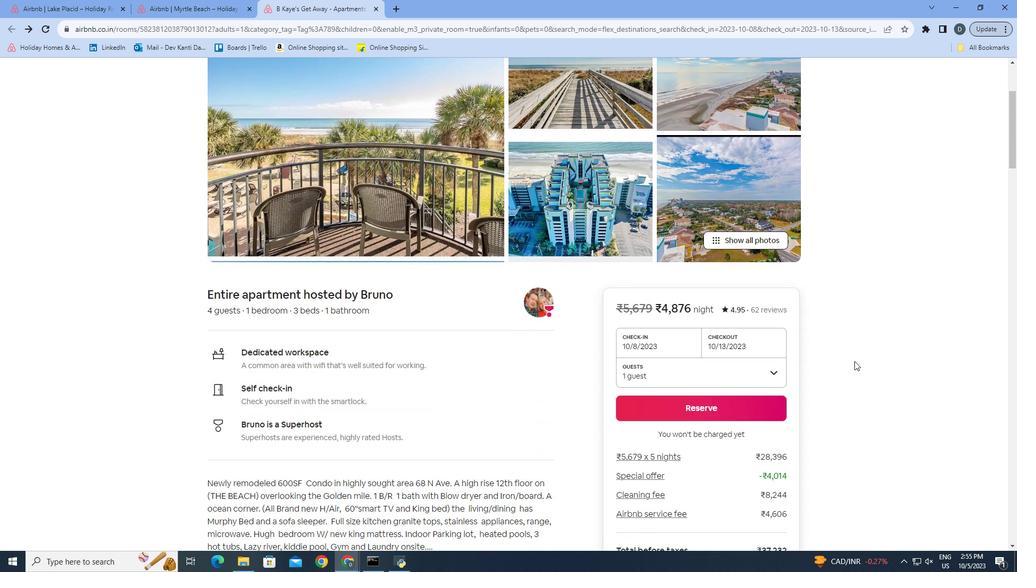 
Action: Mouse scrolled (853, 359) with delta (0, 0)
Screenshot: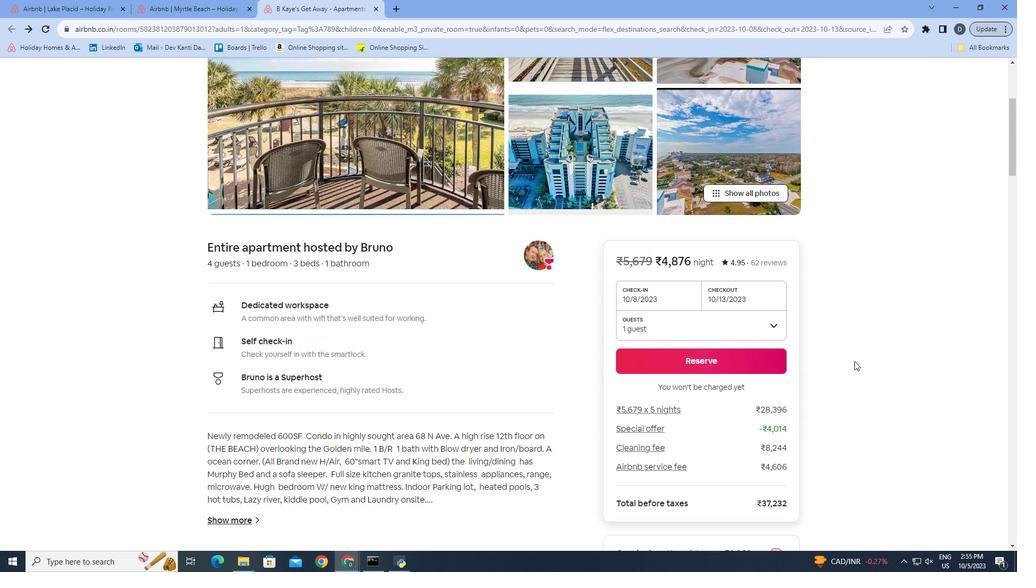 
Action: Mouse moved to (856, 362)
Screenshot: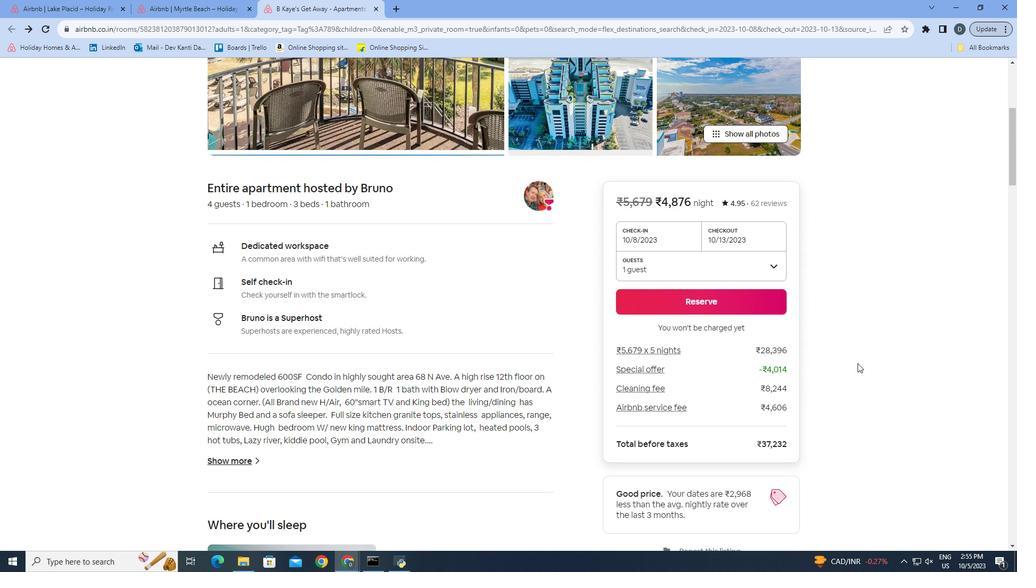 
Action: Mouse scrolled (856, 361) with delta (0, 0)
Screenshot: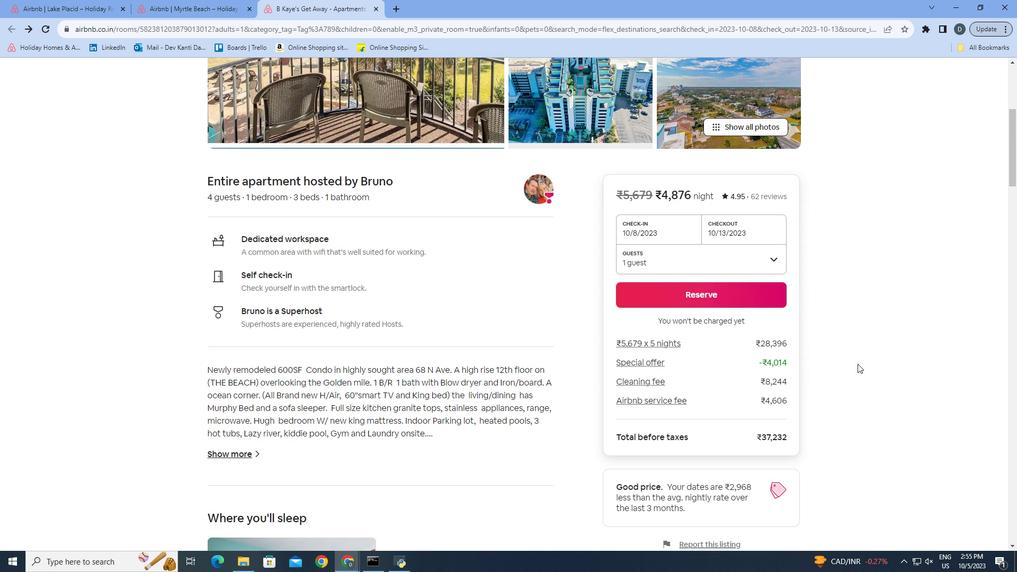 
Action: Mouse moved to (856, 362)
Screenshot: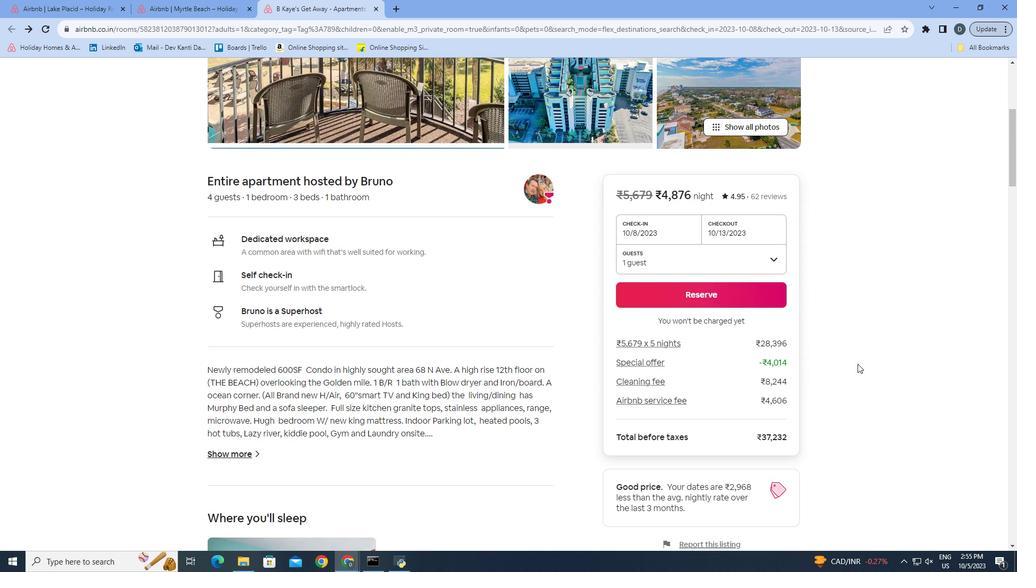 
Action: Mouse scrolled (856, 362) with delta (0, 0)
Screenshot: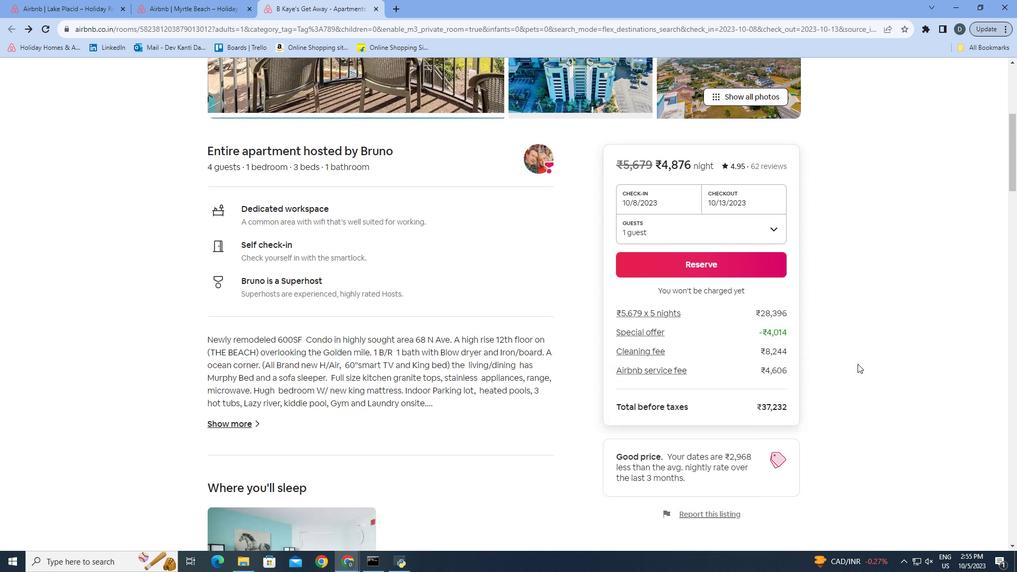
Action: Mouse moved to (856, 363)
Screenshot: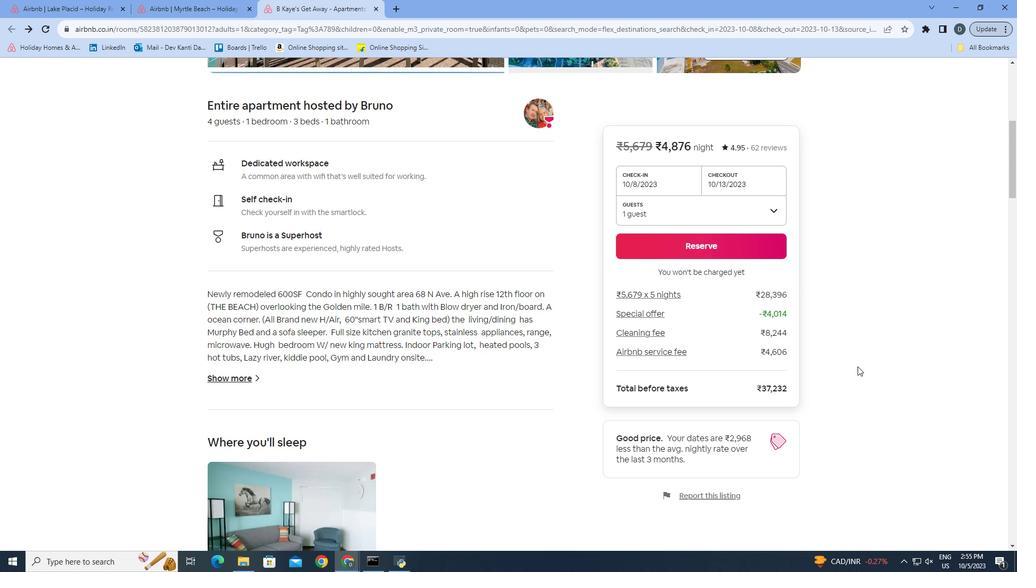
Action: Mouse scrolled (856, 362) with delta (0, 0)
Screenshot: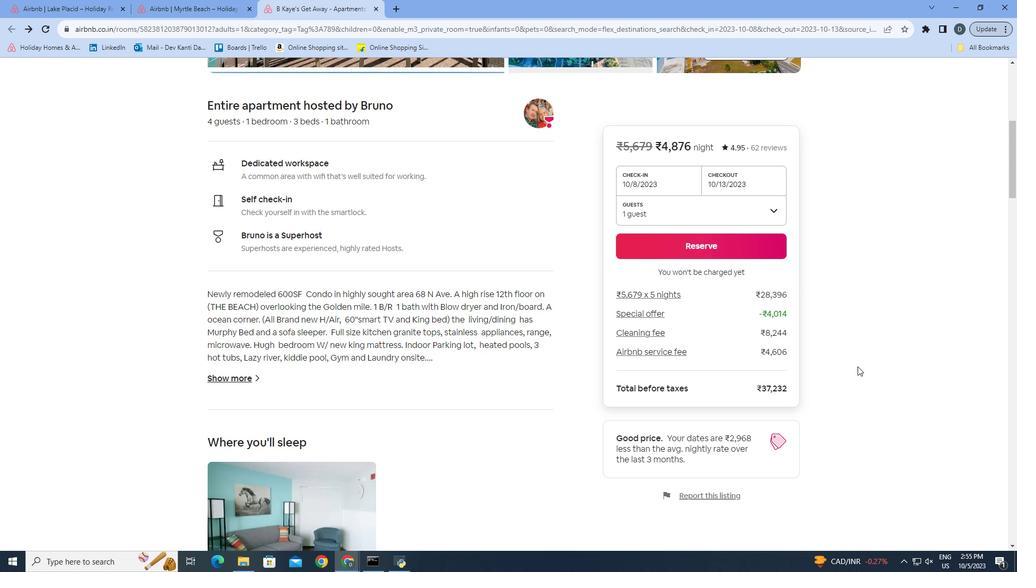 
Action: Mouse moved to (855, 366)
Screenshot: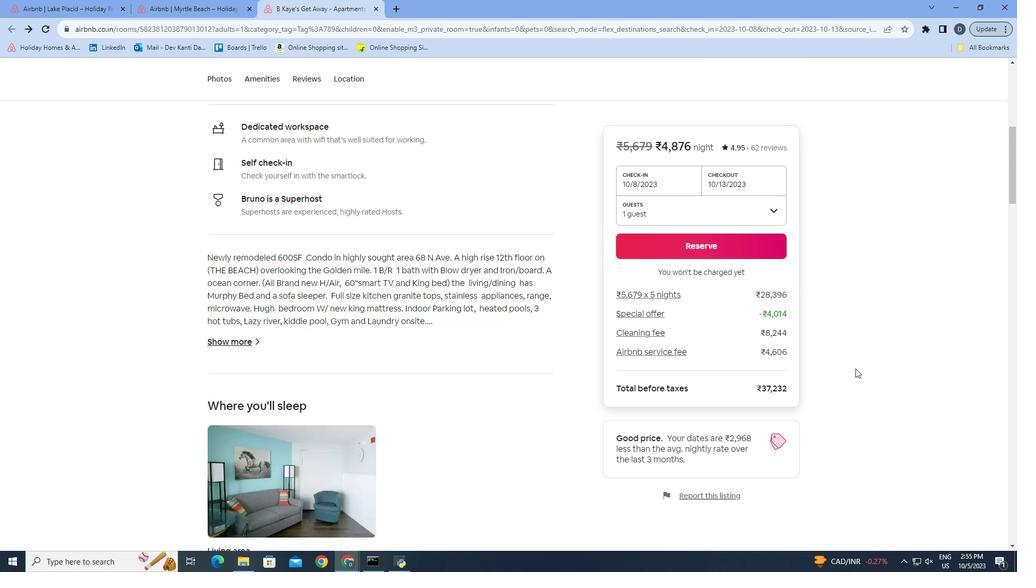 
Action: Mouse scrolled (855, 366) with delta (0, 0)
Screenshot: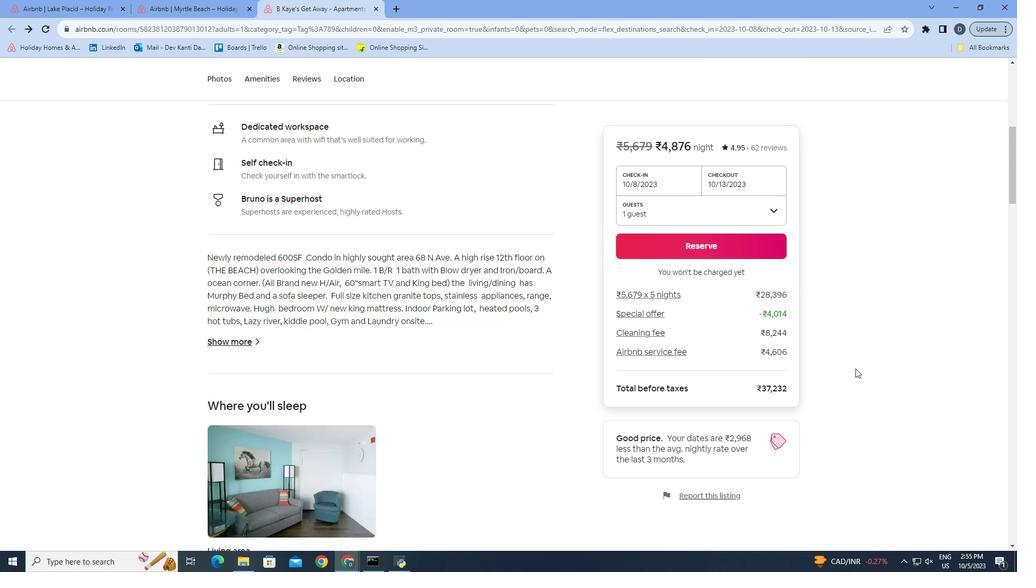 
Action: Mouse moved to (549, 378)
Screenshot: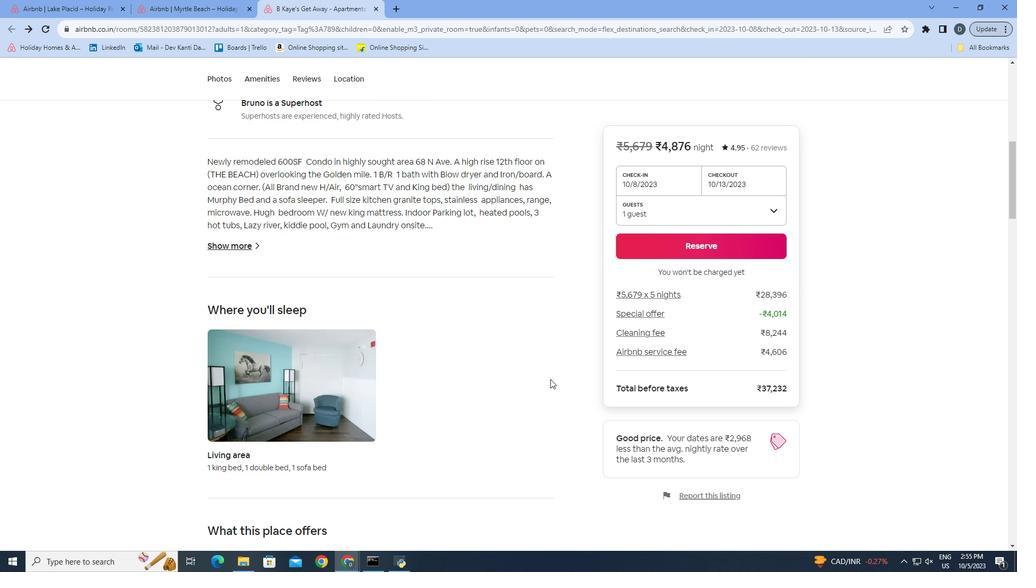 
Action: Mouse scrolled (549, 377) with delta (0, 0)
Screenshot: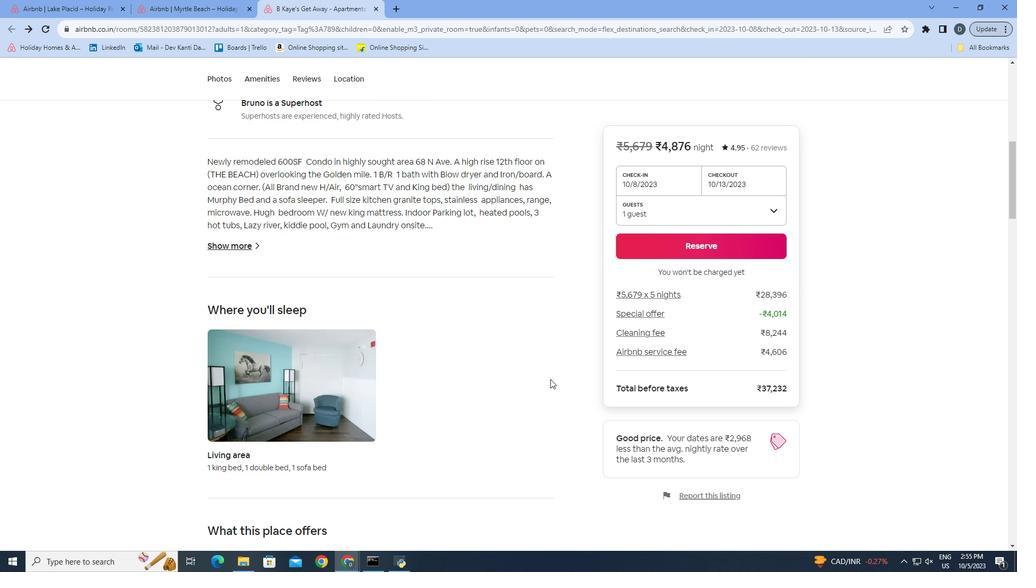 
Action: Mouse scrolled (549, 377) with delta (0, 0)
Screenshot: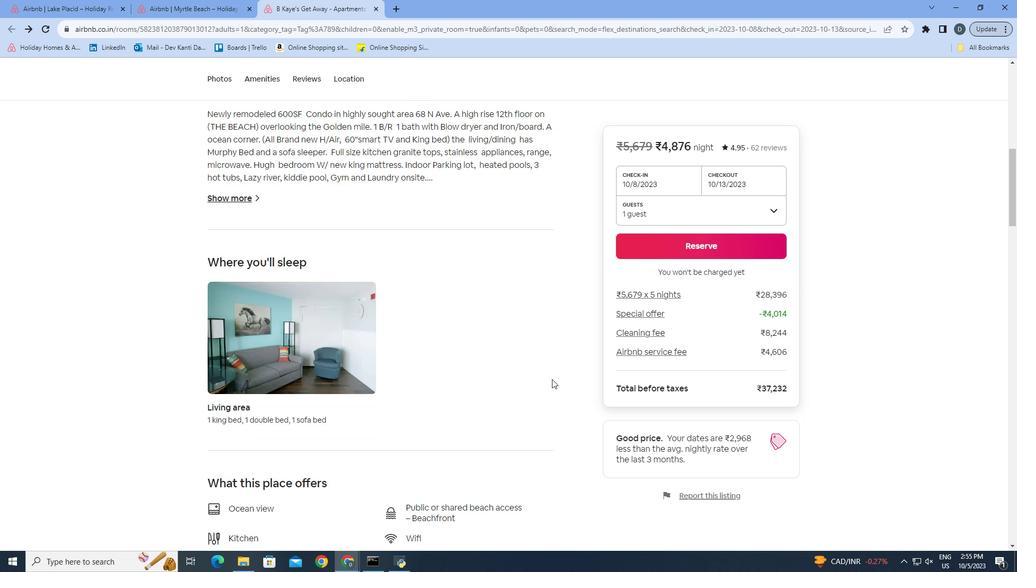 
Action: Mouse moved to (553, 378)
Screenshot: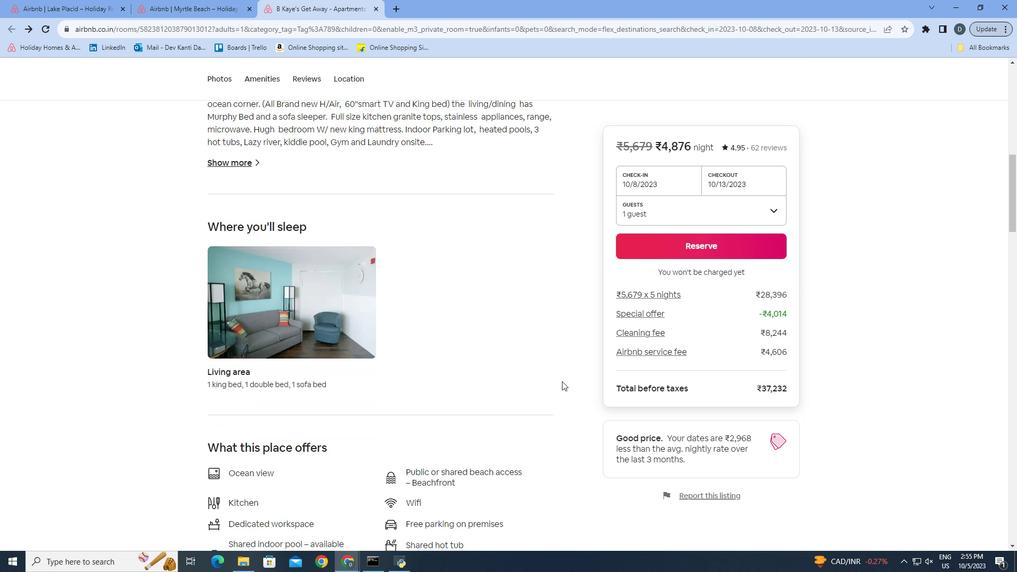 
Action: Mouse scrolled (553, 378) with delta (0, 0)
Screenshot: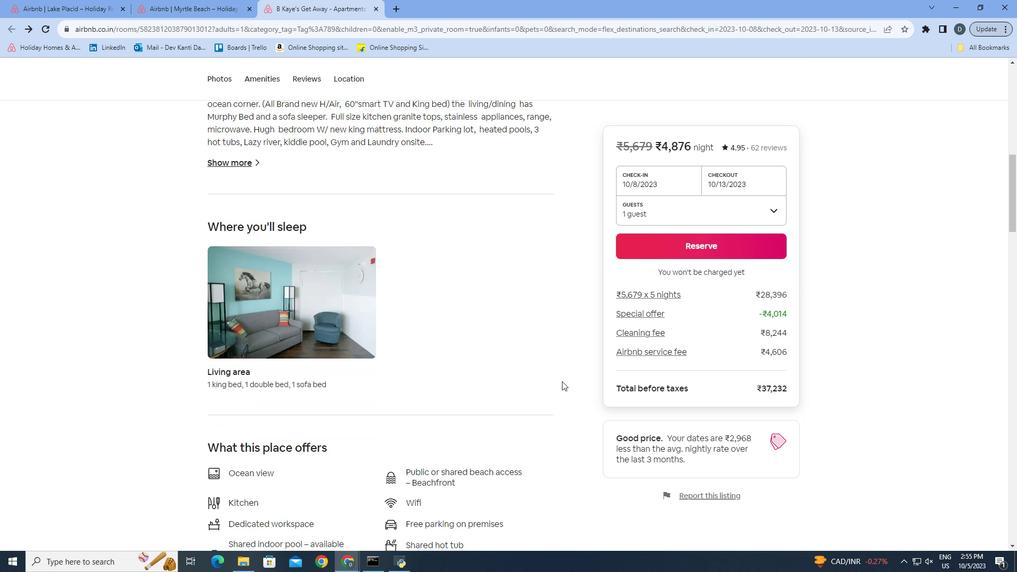 
Action: Mouse moved to (571, 382)
Screenshot: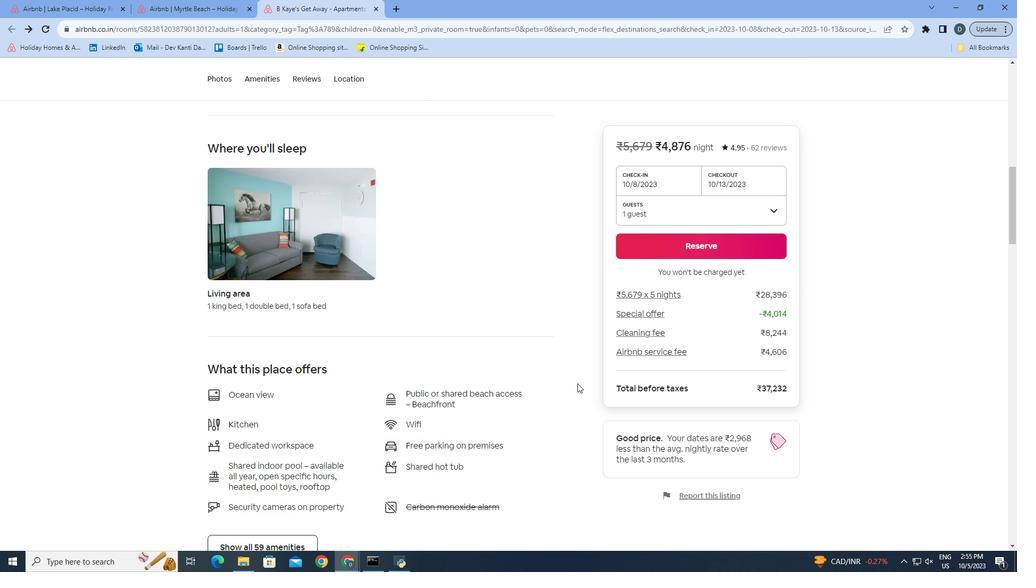 
Action: Mouse scrolled (571, 381) with delta (0, 0)
Screenshot: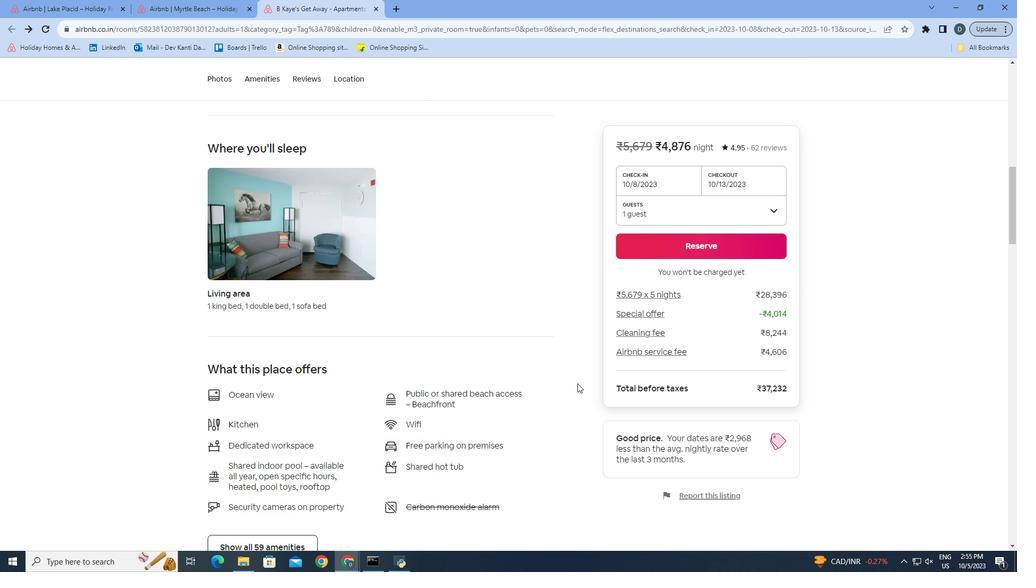 
Action: Mouse moved to (576, 382)
Screenshot: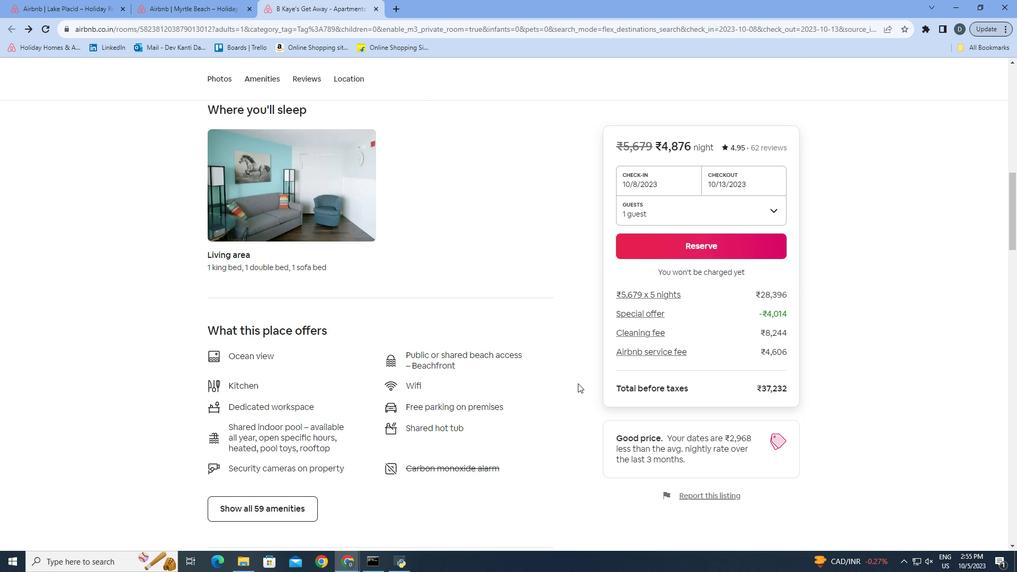 
Action: Mouse scrolled (576, 381) with delta (0, 0)
Screenshot: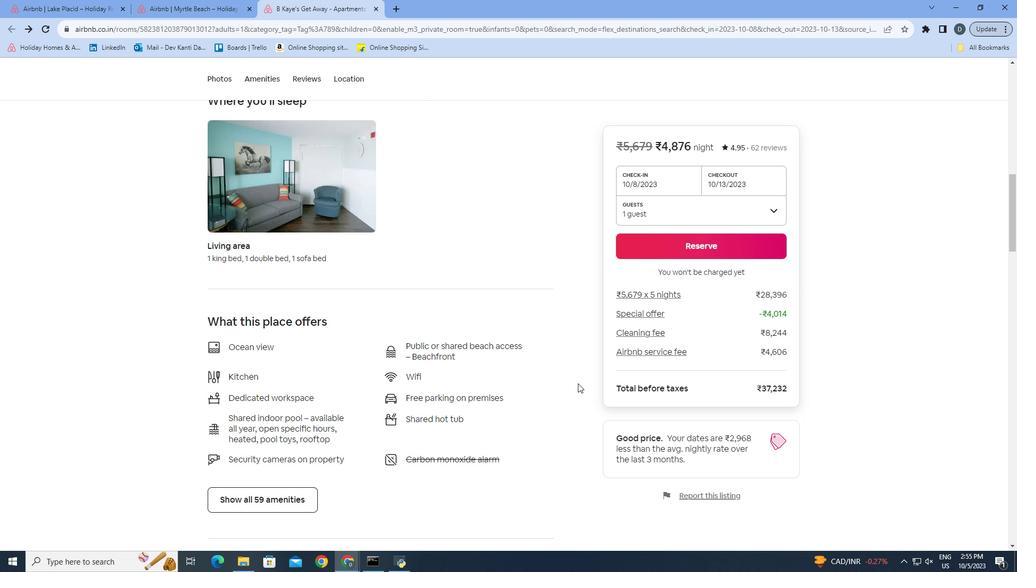 
Action: Mouse scrolled (576, 381) with delta (0, 0)
Screenshot: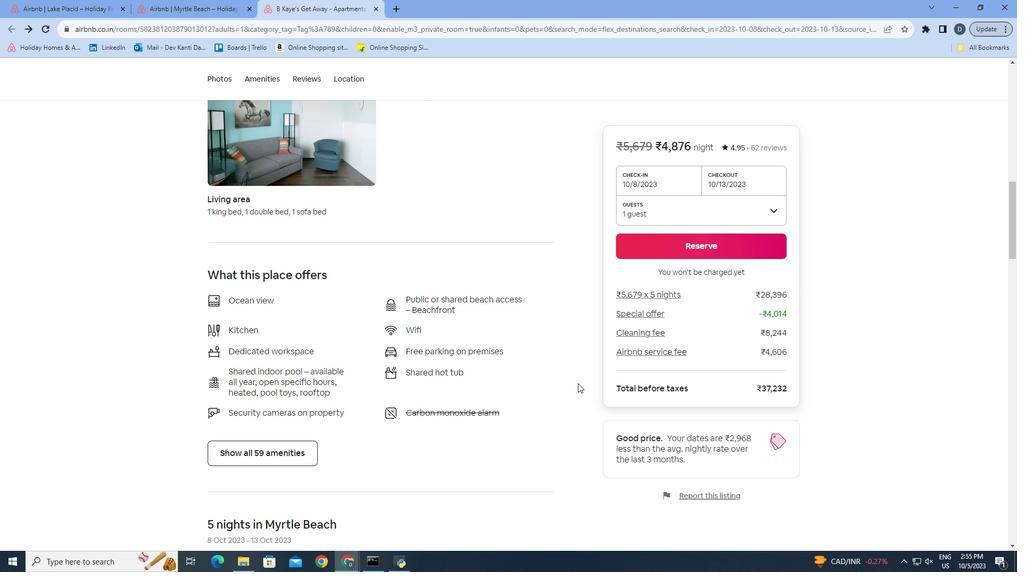 
Action: Mouse scrolled (576, 381) with delta (0, 0)
Screenshot: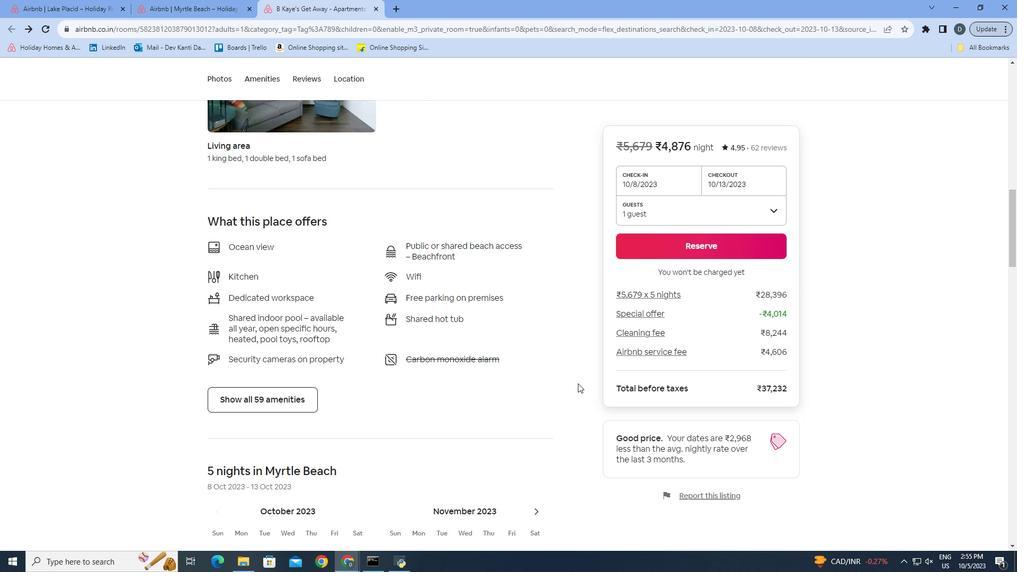 
Action: Mouse scrolled (576, 381) with delta (0, 0)
Screenshot: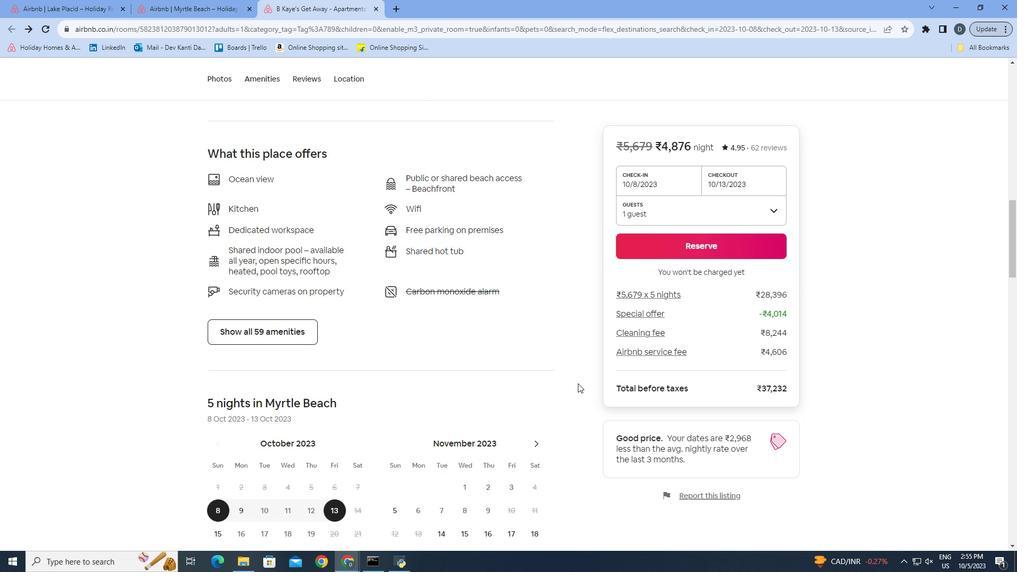 
Action: Mouse scrolled (576, 381) with delta (0, 0)
Screenshot: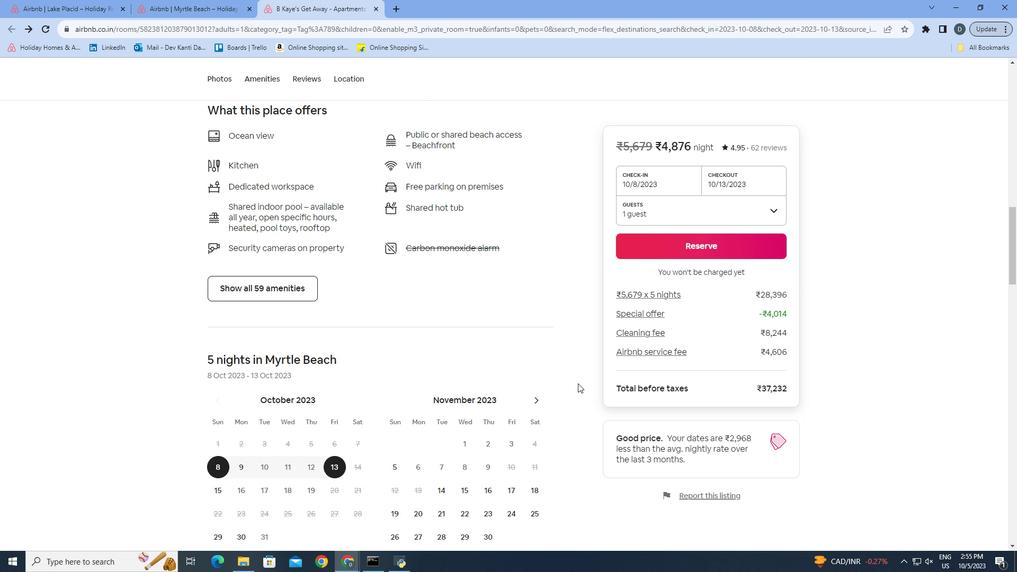 
Action: Mouse scrolled (576, 381) with delta (0, 0)
Screenshot: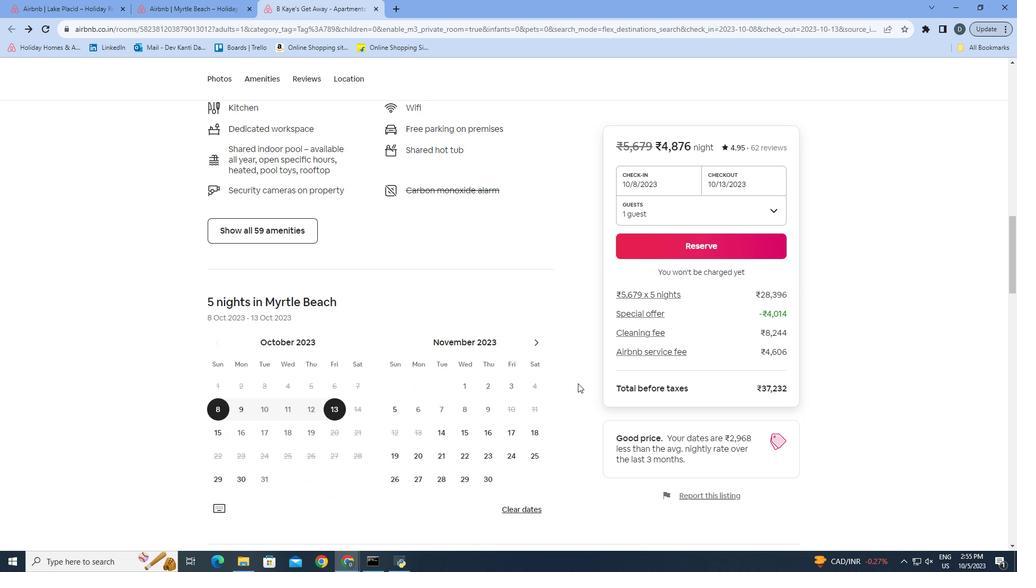 
Action: Mouse scrolled (576, 381) with delta (0, 0)
Screenshot: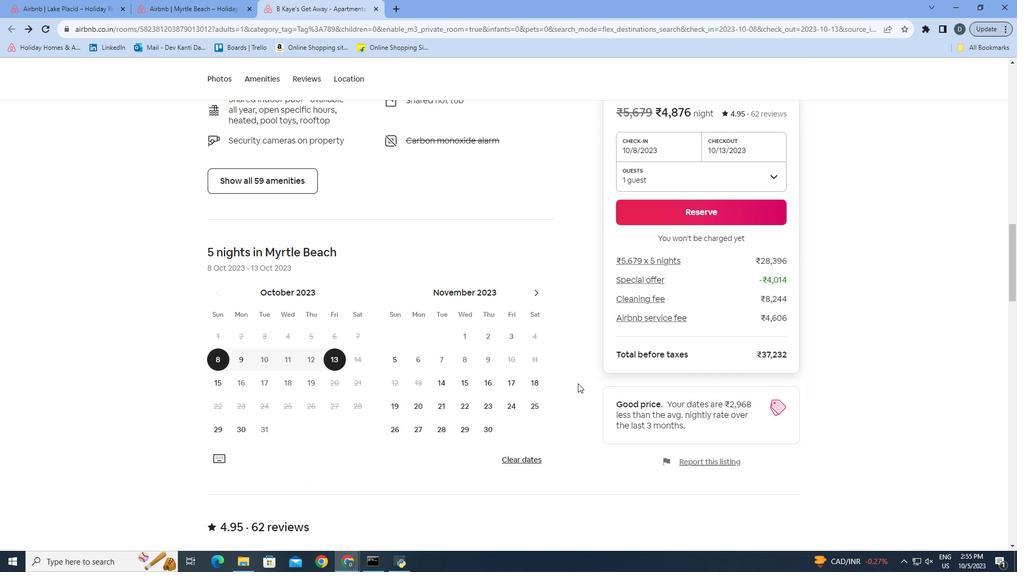 
Action: Mouse scrolled (576, 381) with delta (0, 0)
Screenshot: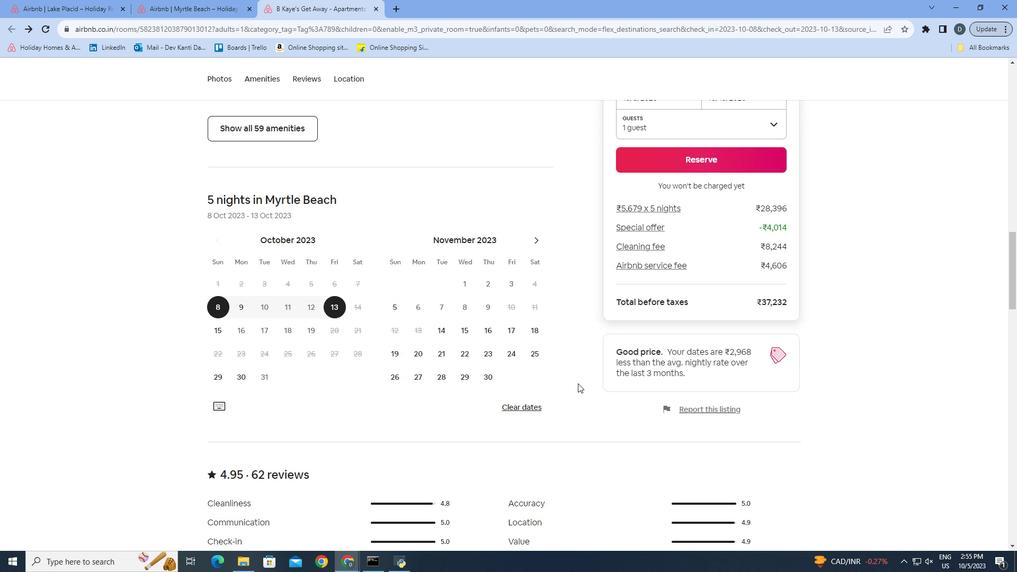 
Action: Mouse scrolled (576, 381) with delta (0, 0)
Screenshot: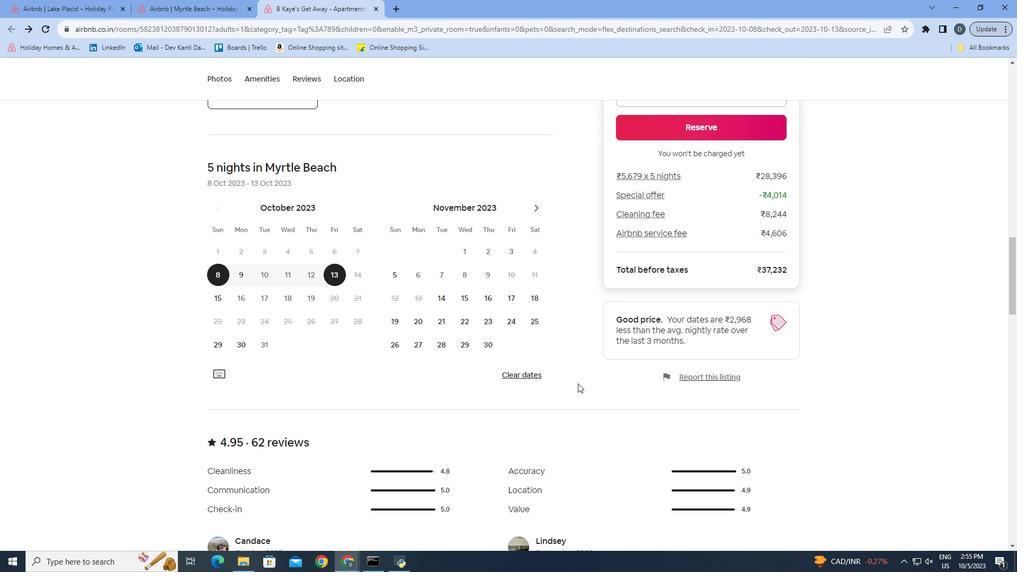 
Action: Mouse scrolled (576, 381) with delta (0, 0)
Screenshot: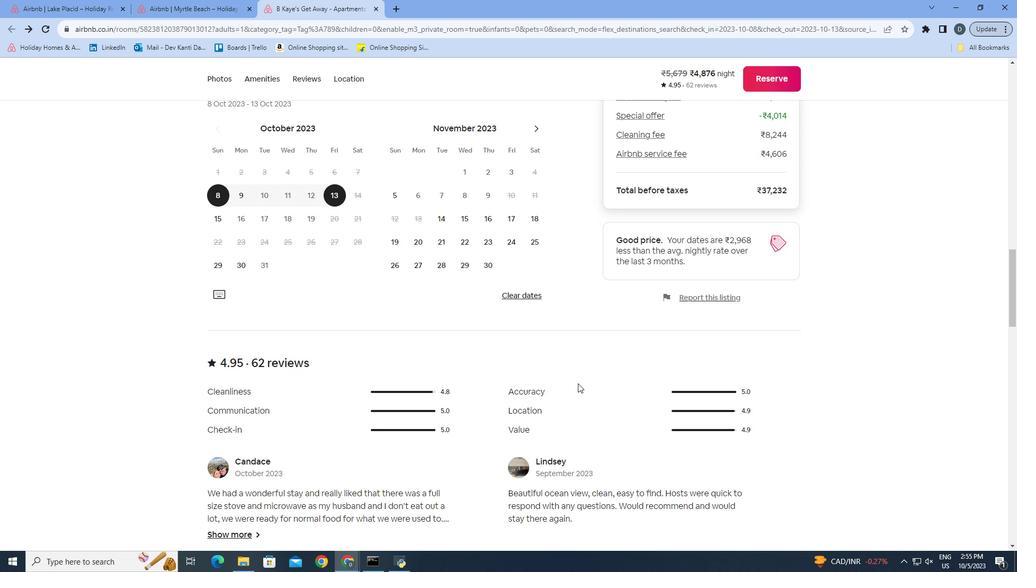
Action: Mouse scrolled (576, 381) with delta (0, 0)
Screenshot: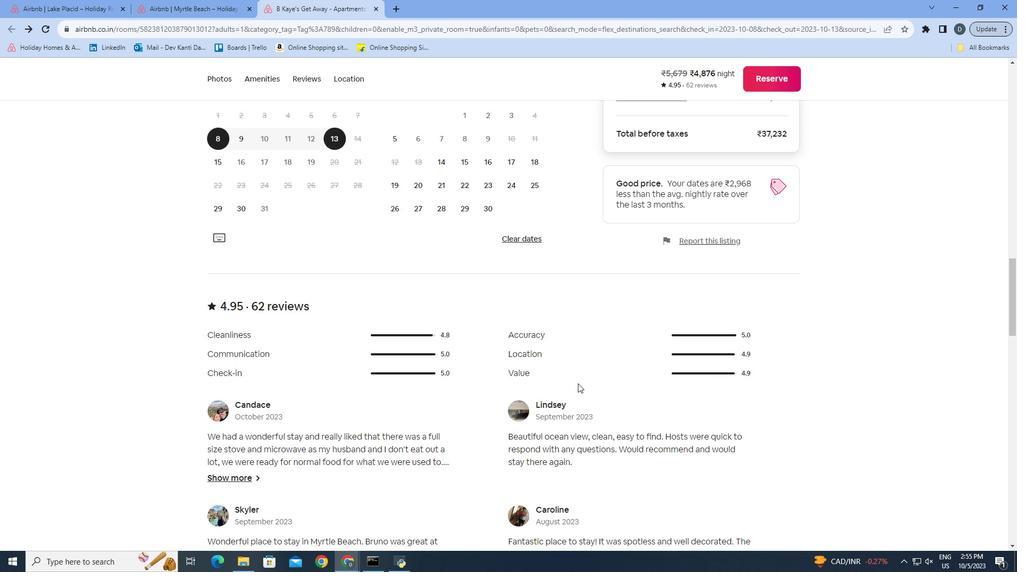 
Action: Mouse scrolled (576, 381) with delta (0, 0)
Screenshot: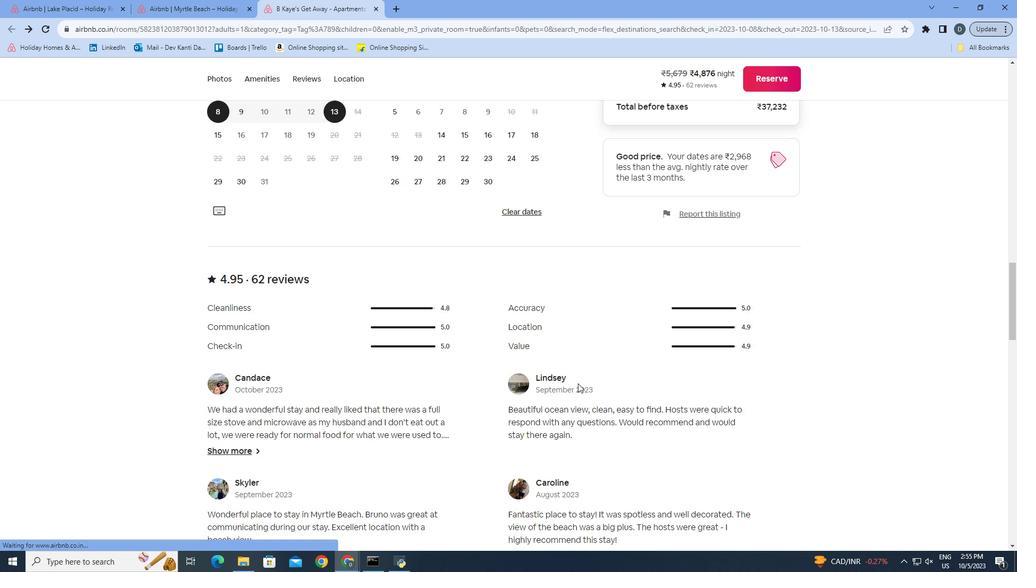 
Action: Mouse scrolled (576, 381) with delta (0, 0)
Screenshot: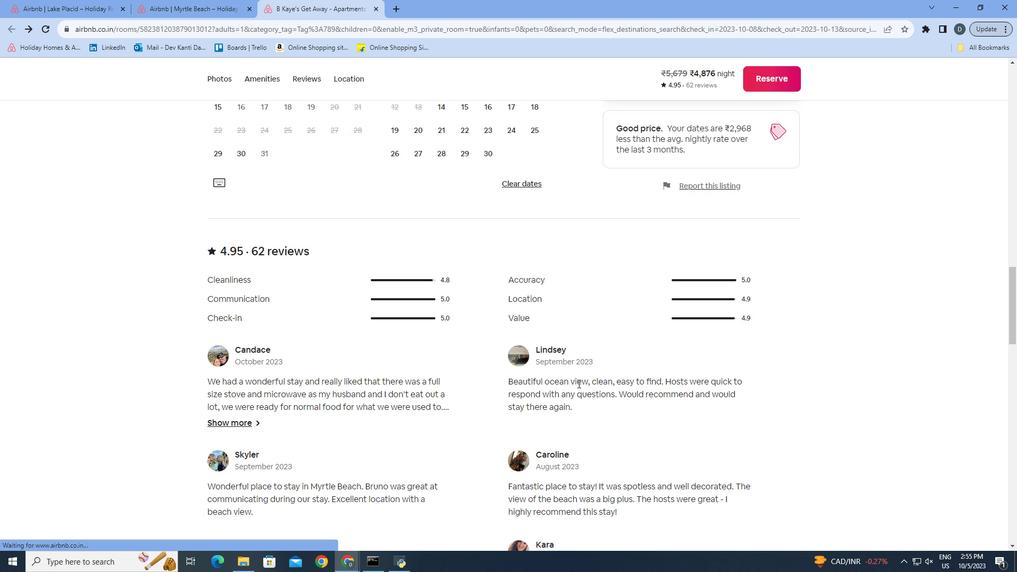 
Action: Mouse scrolled (576, 381) with delta (0, 0)
Screenshot: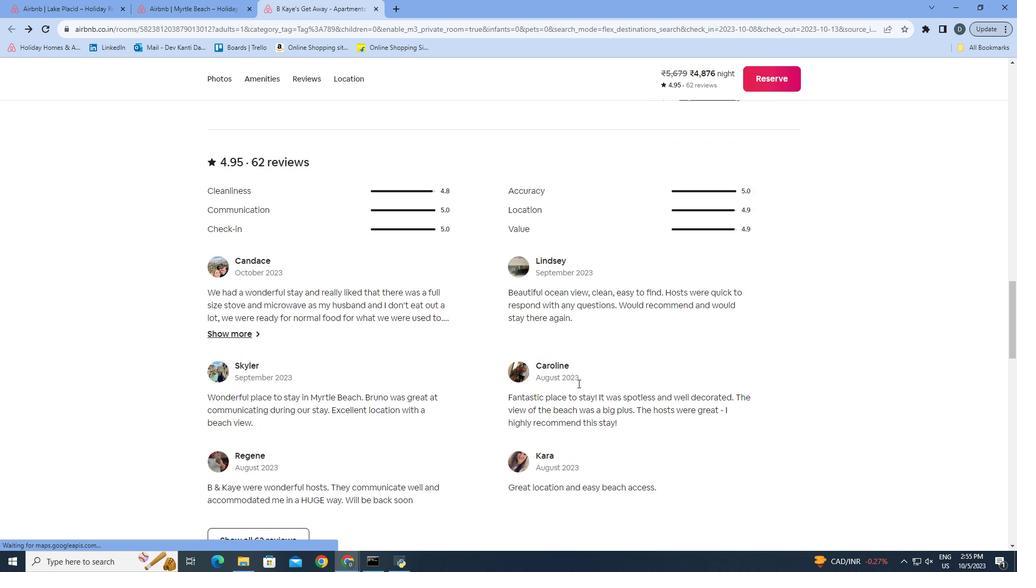 
Action: Mouse scrolled (576, 381) with delta (0, 0)
Screenshot: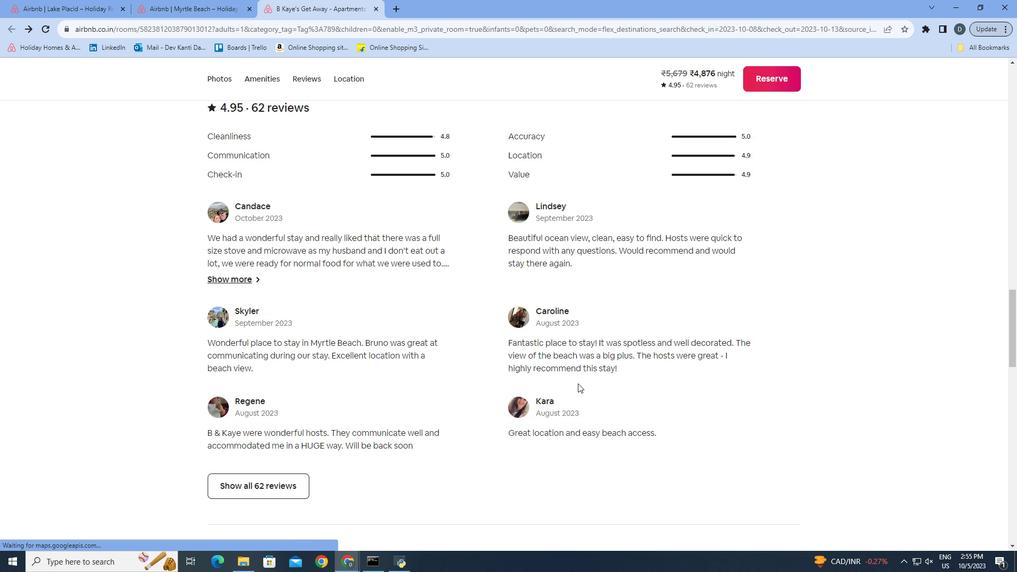 
Action: Mouse scrolled (576, 381) with delta (0, 0)
Screenshot: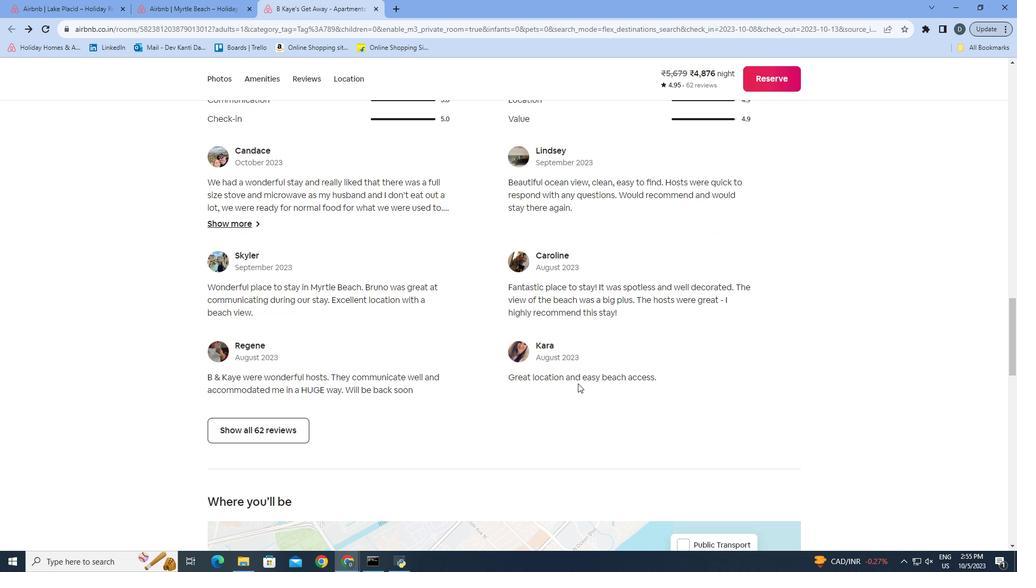 
Action: Mouse scrolled (576, 381) with delta (0, 0)
Screenshot: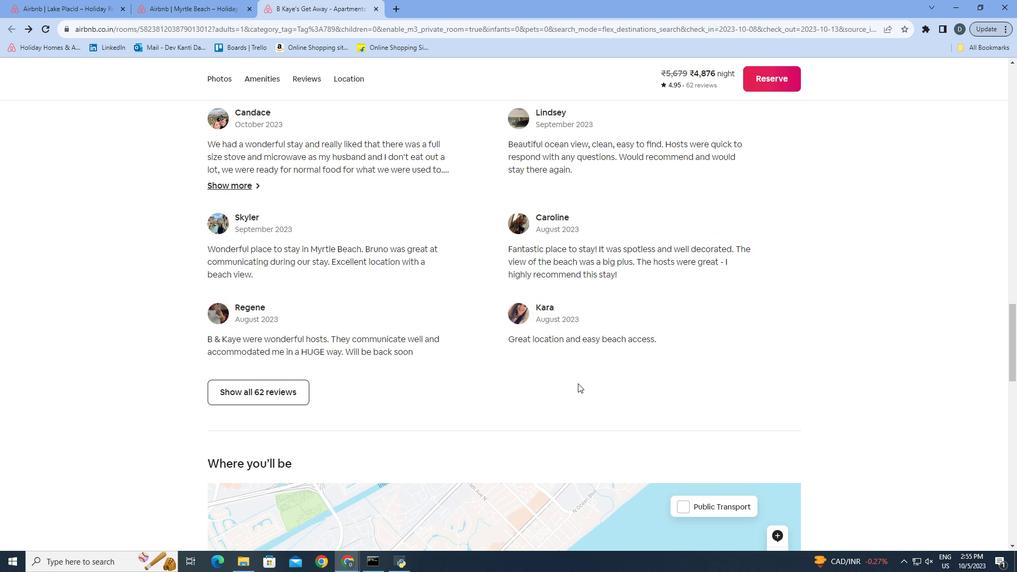 
Action: Mouse moved to (757, 372)
Screenshot: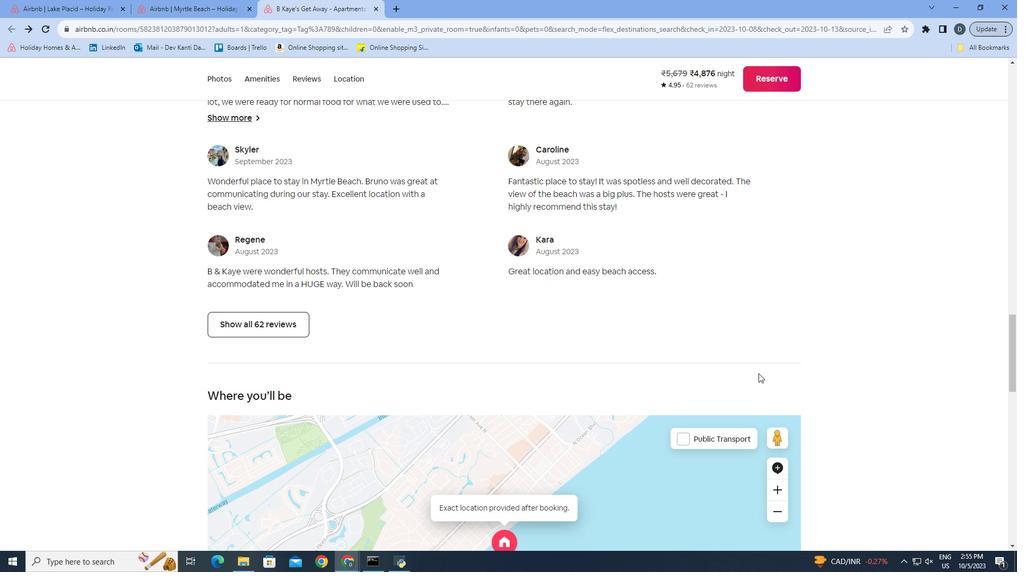 
Action: Mouse scrolled (757, 371) with delta (0, 0)
Screenshot: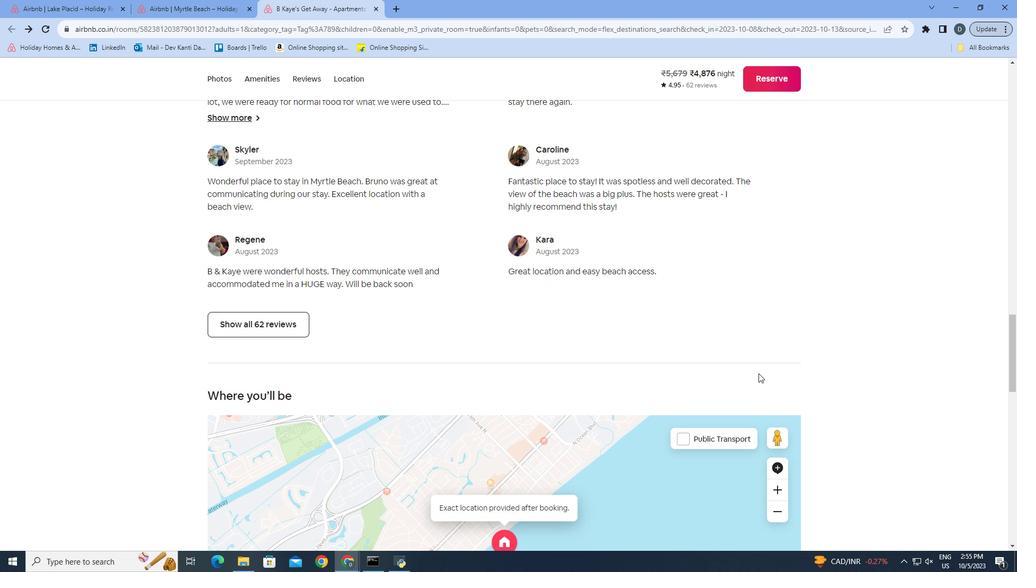 
Action: Mouse scrolled (757, 371) with delta (0, 0)
Screenshot: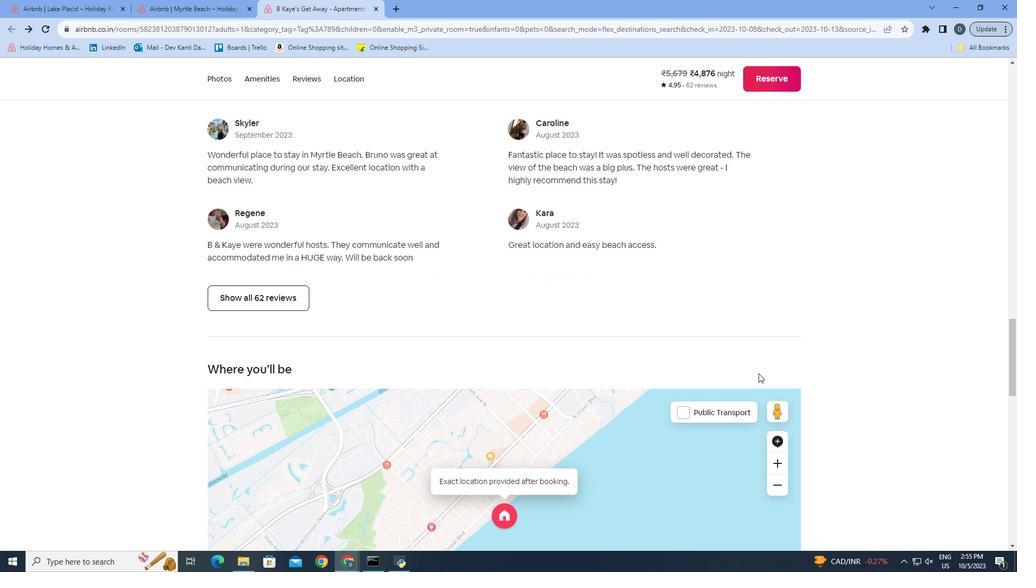 
Action: Mouse scrolled (757, 371) with delta (0, 0)
Screenshot: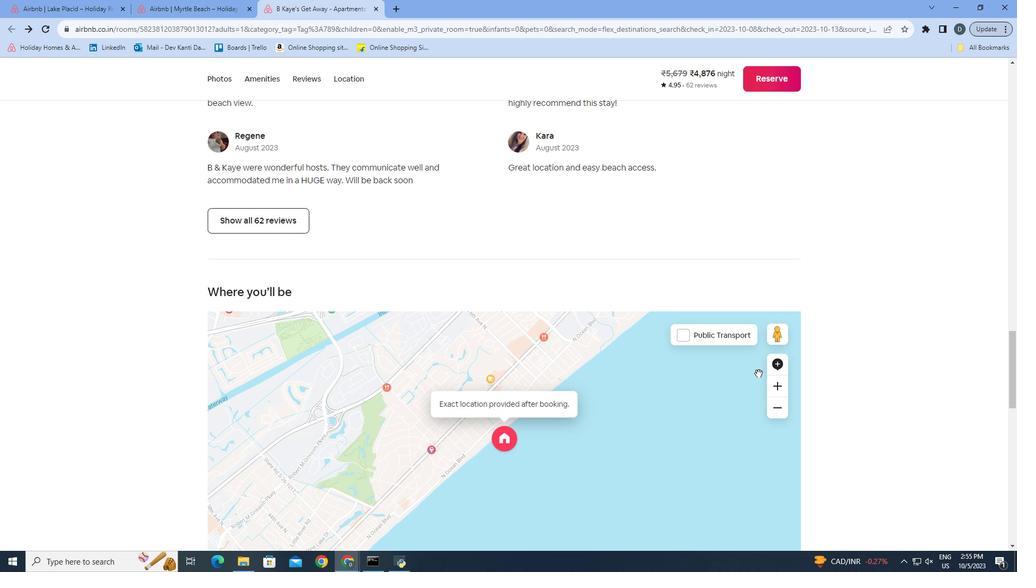 
Action: Mouse scrolled (757, 371) with delta (0, 0)
Screenshot: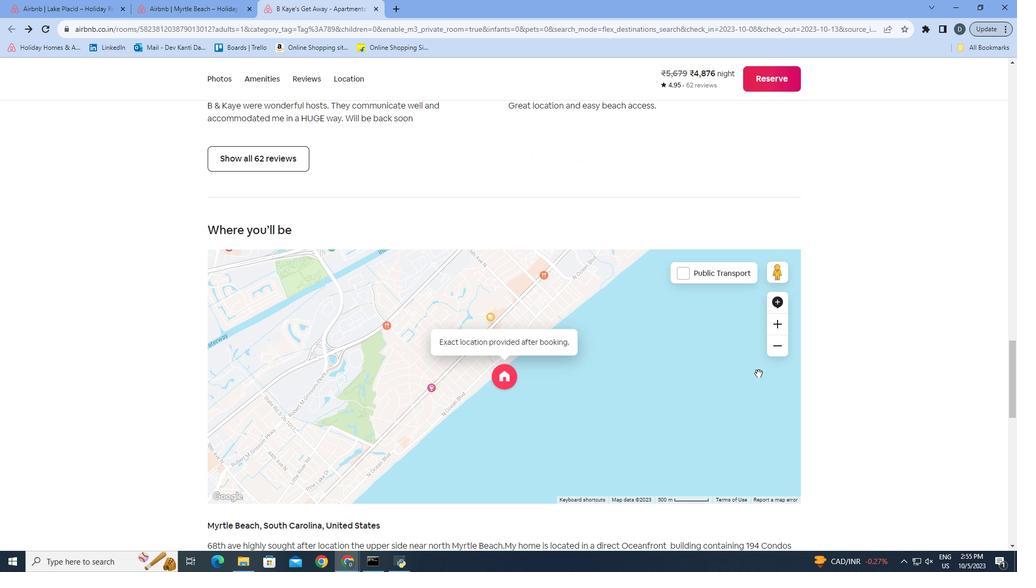 
Action: Mouse scrolled (757, 371) with delta (0, 0)
Screenshot: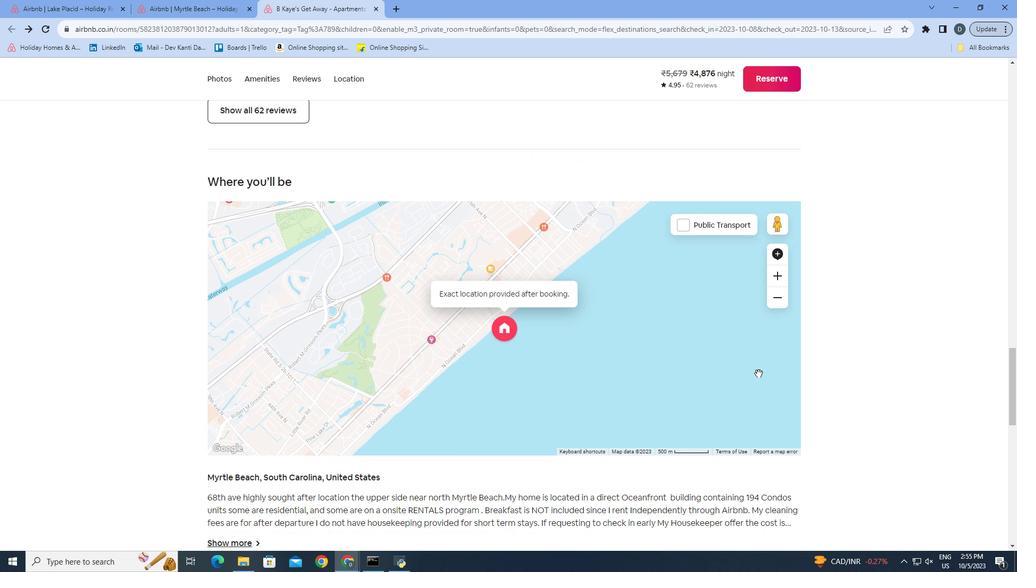 
Action: Mouse moved to (855, 396)
Screenshot: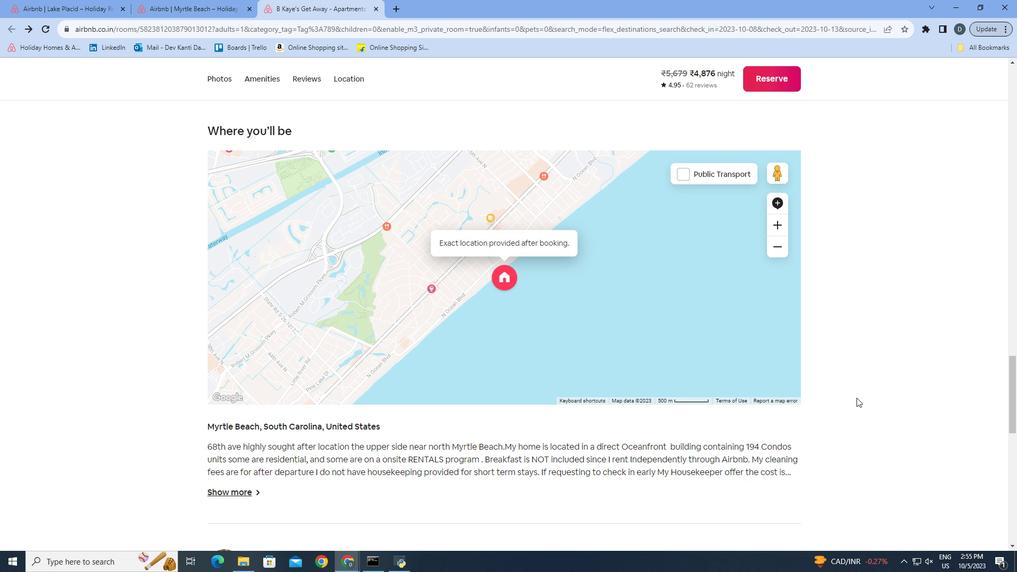 
Action: Mouse scrolled (855, 396) with delta (0, 0)
Screenshot: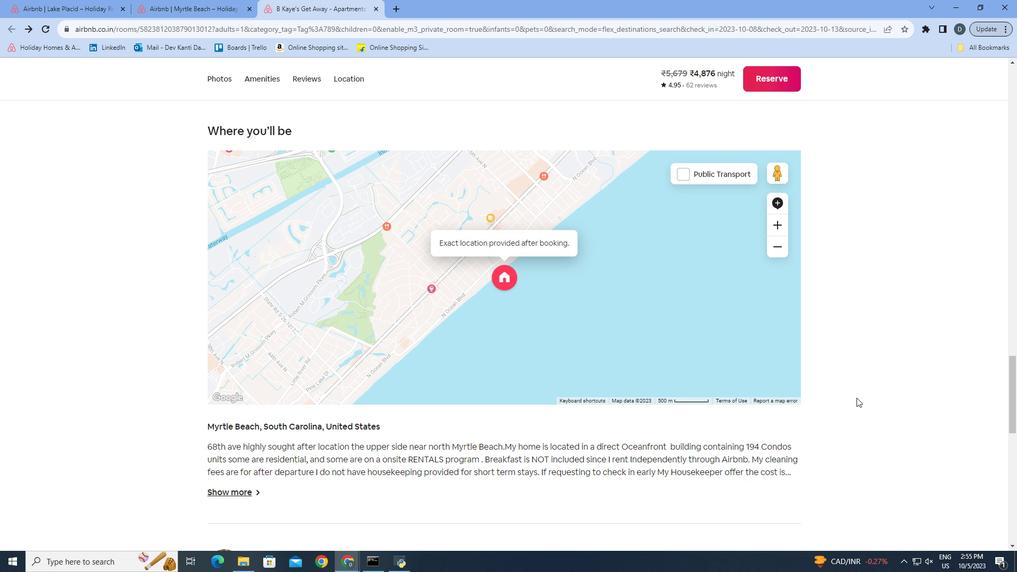 
Action: Mouse scrolled (855, 396) with delta (0, 0)
Screenshot: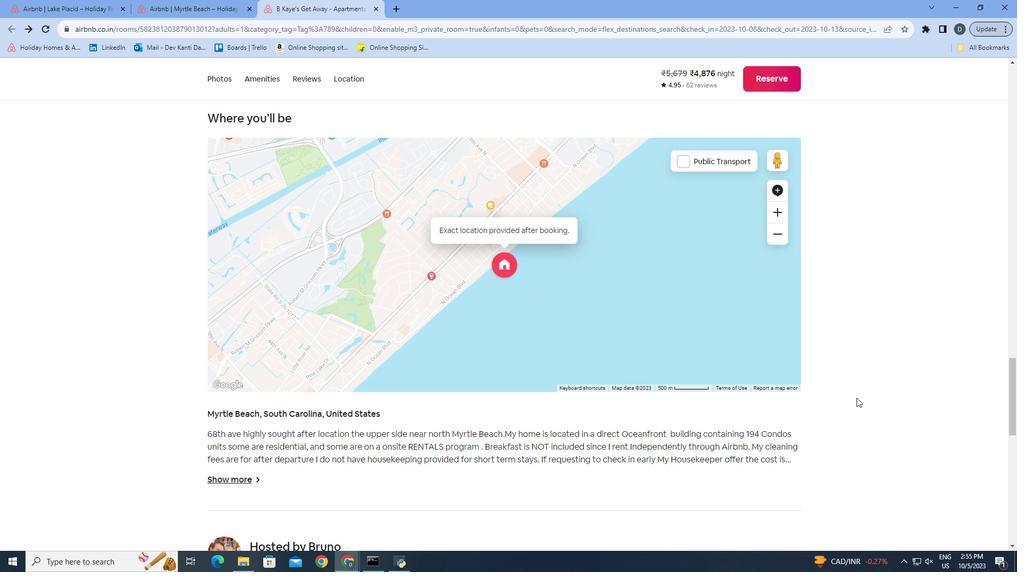 
Action: Mouse moved to (854, 397)
Screenshot: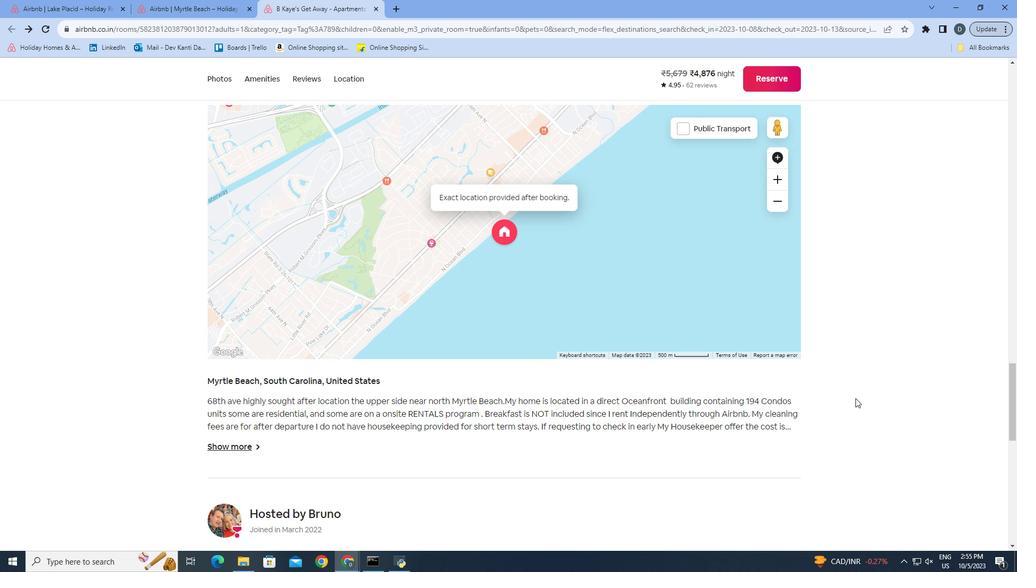 
Action: Mouse scrolled (854, 396) with delta (0, 0)
Screenshot: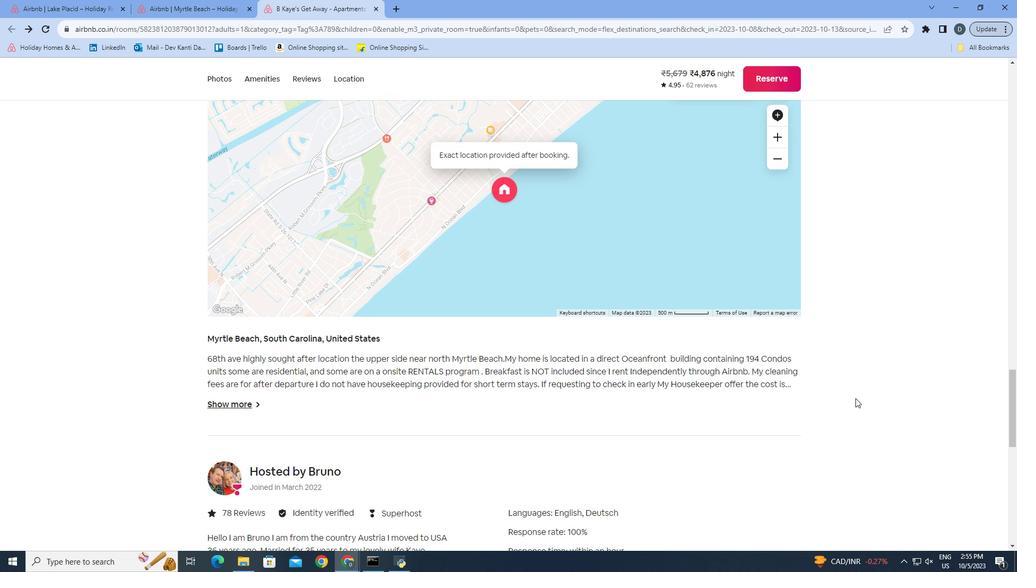 
Action: Mouse moved to (854, 397)
Screenshot: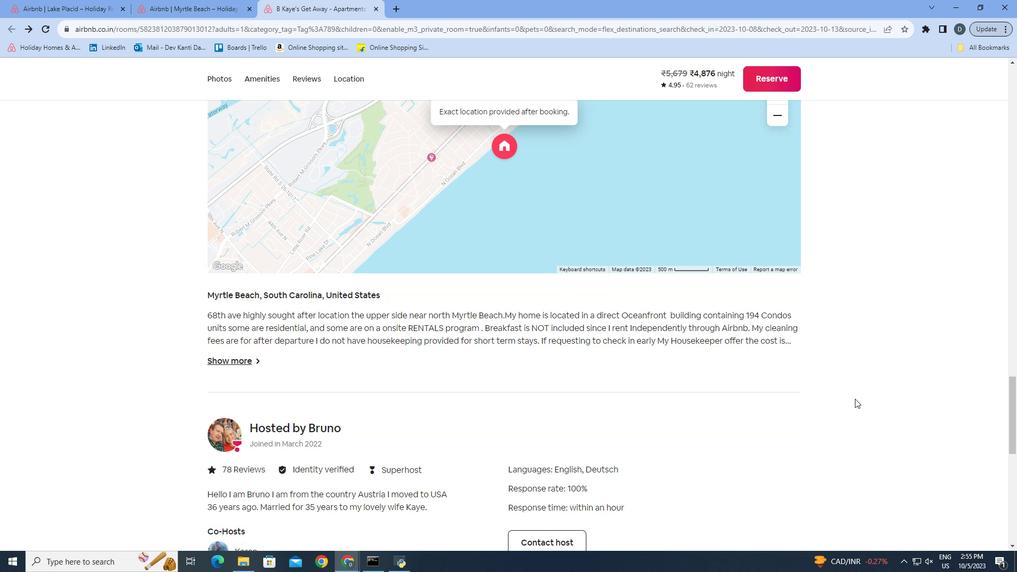 
Action: Mouse scrolled (854, 397) with delta (0, 0)
Screenshot: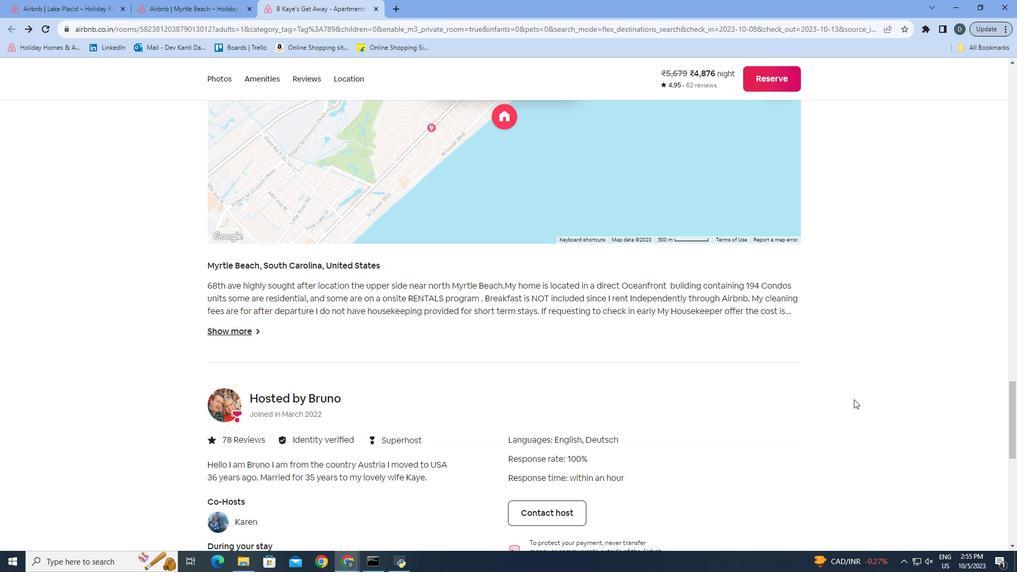 
Action: Mouse moved to (852, 398)
Screenshot: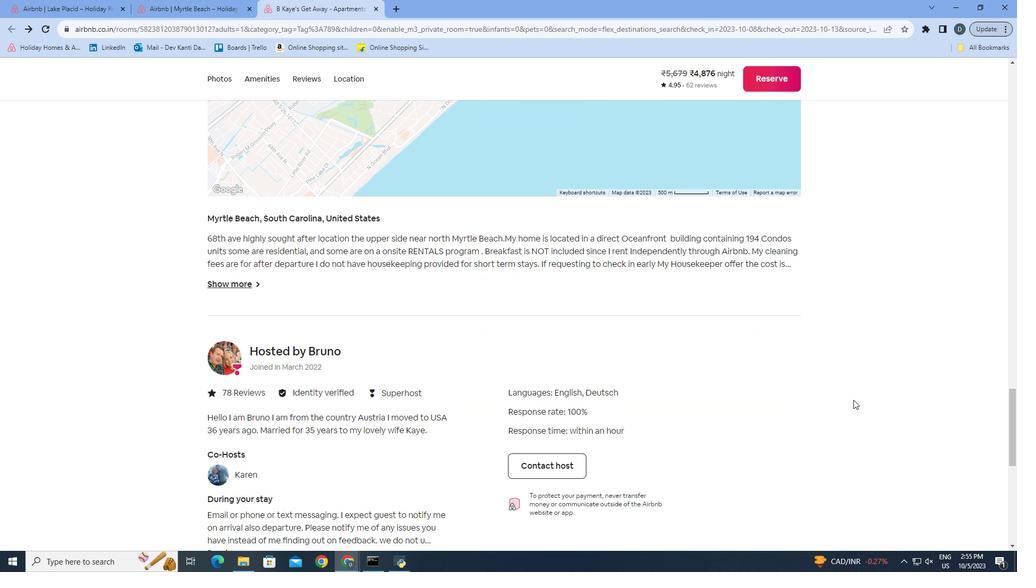 
Action: Mouse scrolled (852, 398) with delta (0, 0)
Screenshot: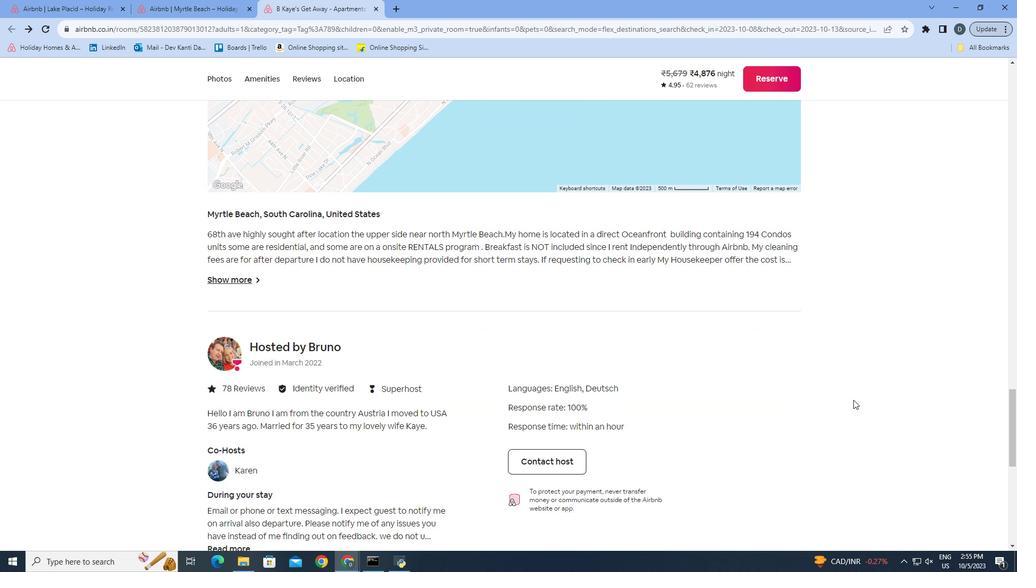 
Action: Mouse moved to (852, 398)
Screenshot: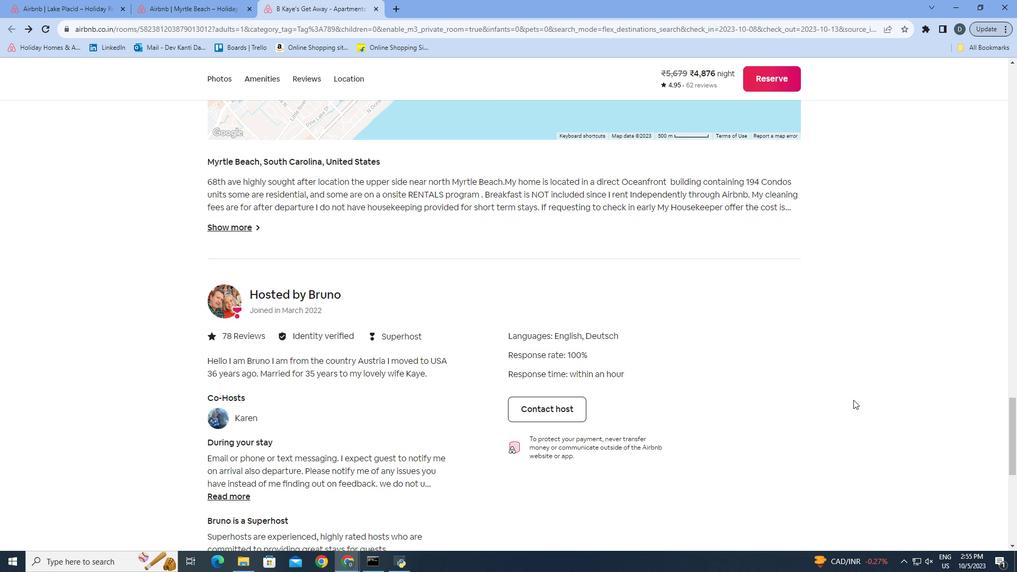 
Action: Mouse scrolled (852, 398) with delta (0, 0)
Screenshot: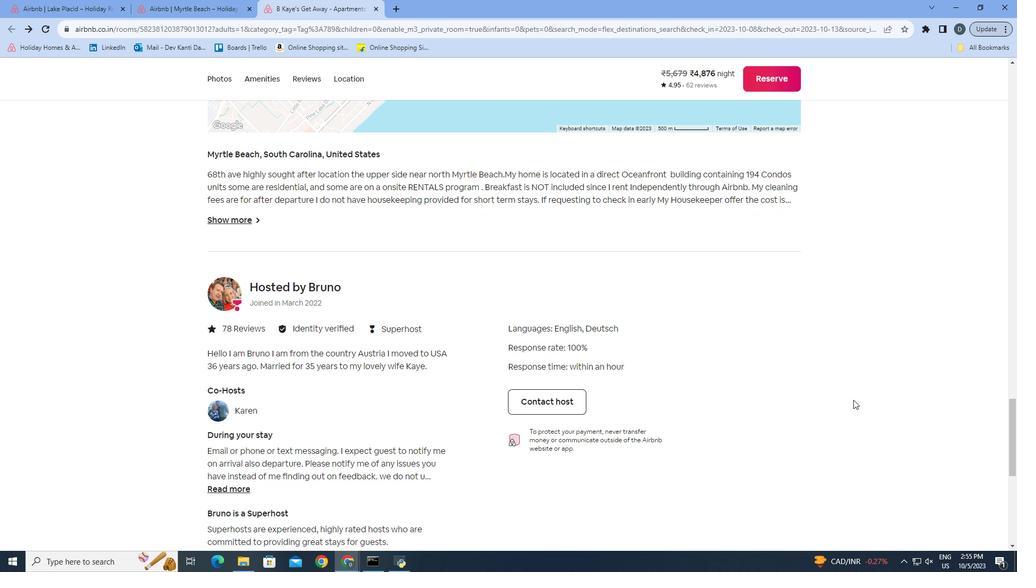 
Action: Mouse scrolled (852, 398) with delta (0, 0)
Screenshot: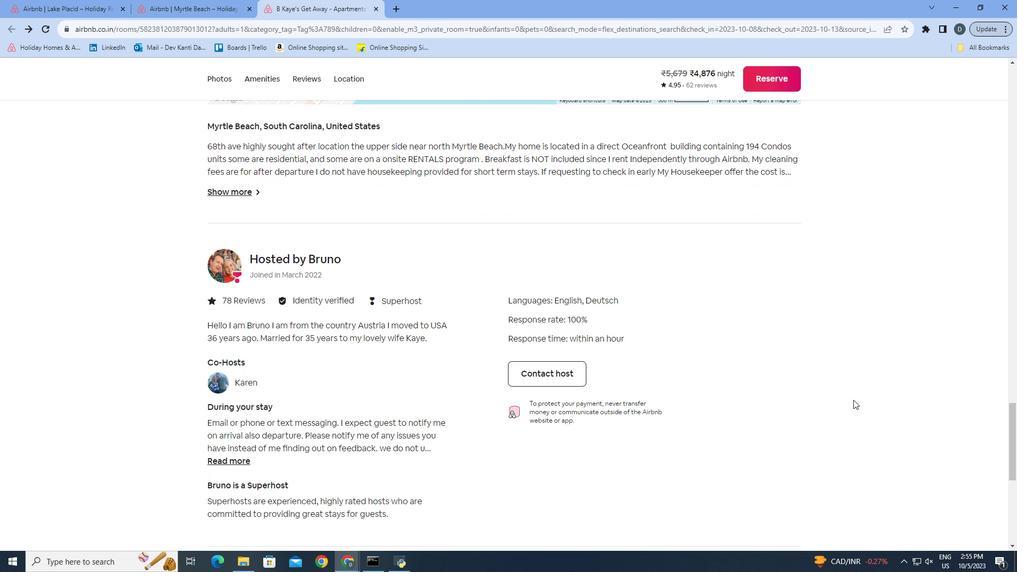 
Action: Mouse scrolled (852, 398) with delta (0, 0)
Screenshot: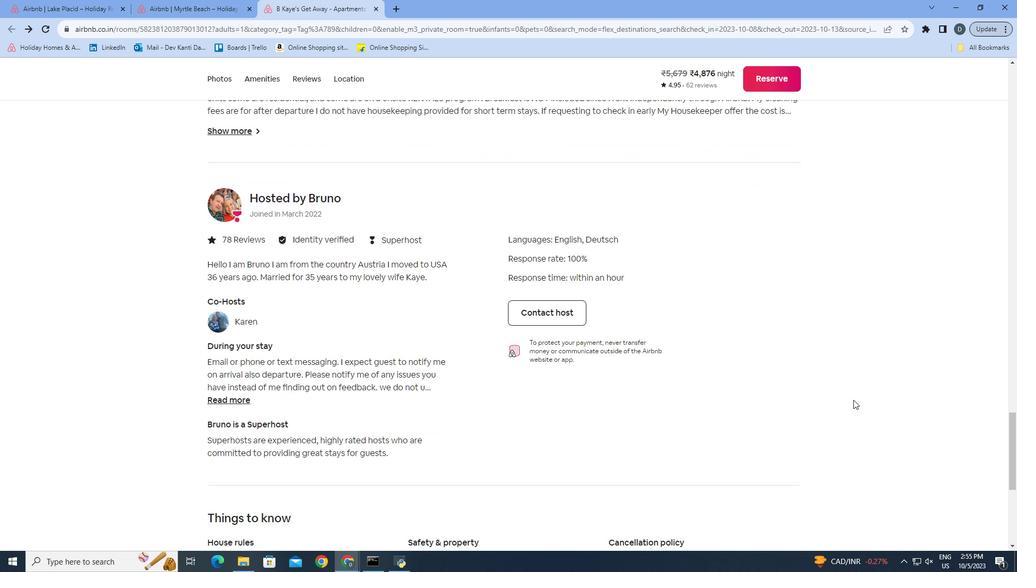 
Action: Mouse scrolled (852, 398) with delta (0, 0)
Screenshot: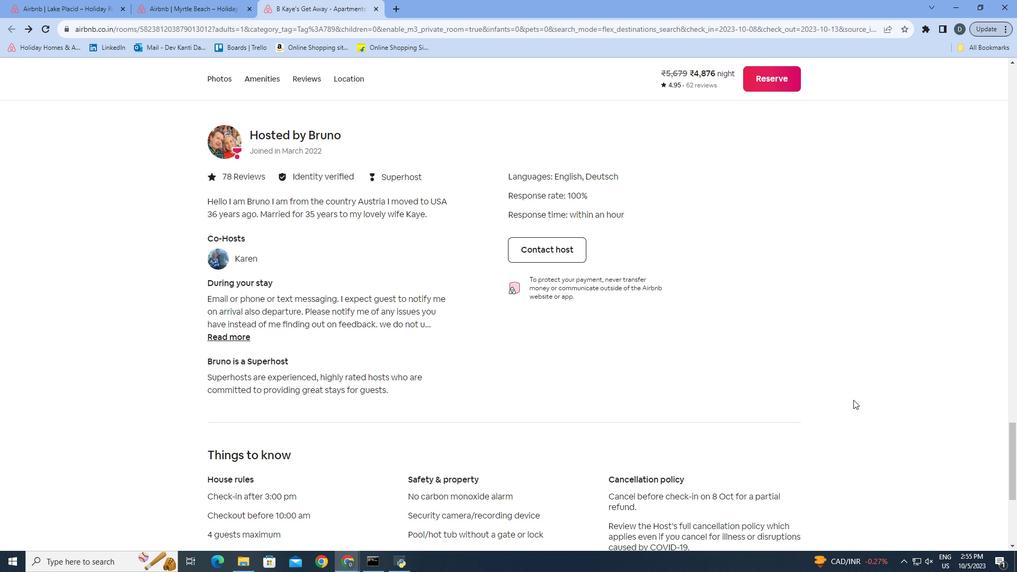 
Action: Mouse scrolled (852, 398) with delta (0, 0)
Screenshot: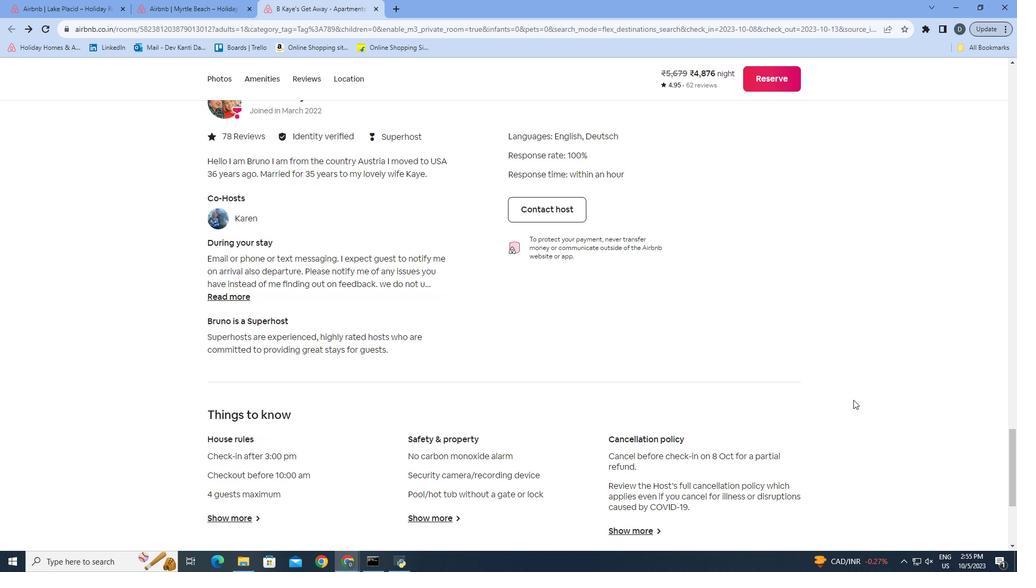 
Action: Mouse scrolled (852, 398) with delta (0, 0)
Screenshot: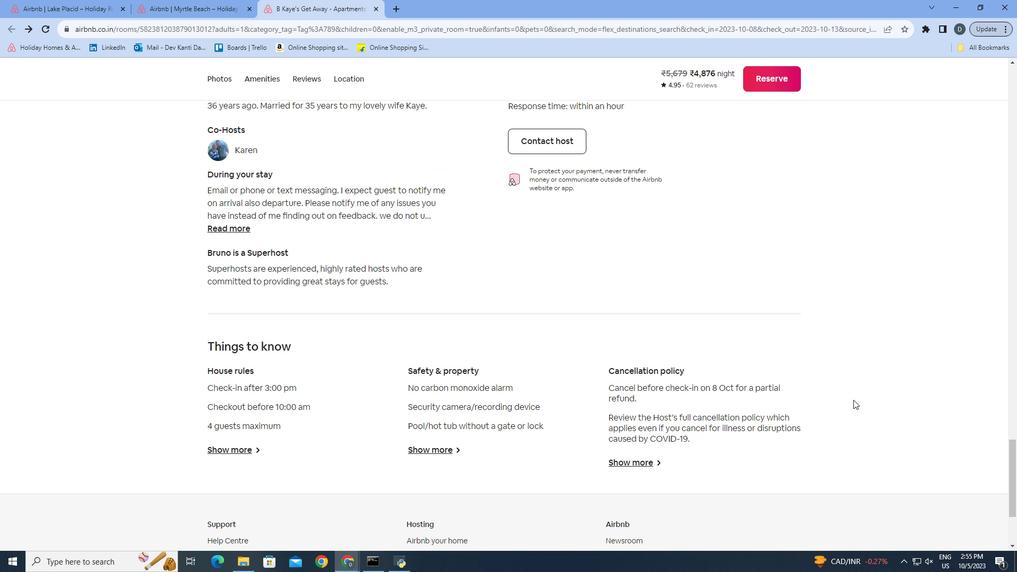 
Action: Mouse moved to (850, 400)
Screenshot: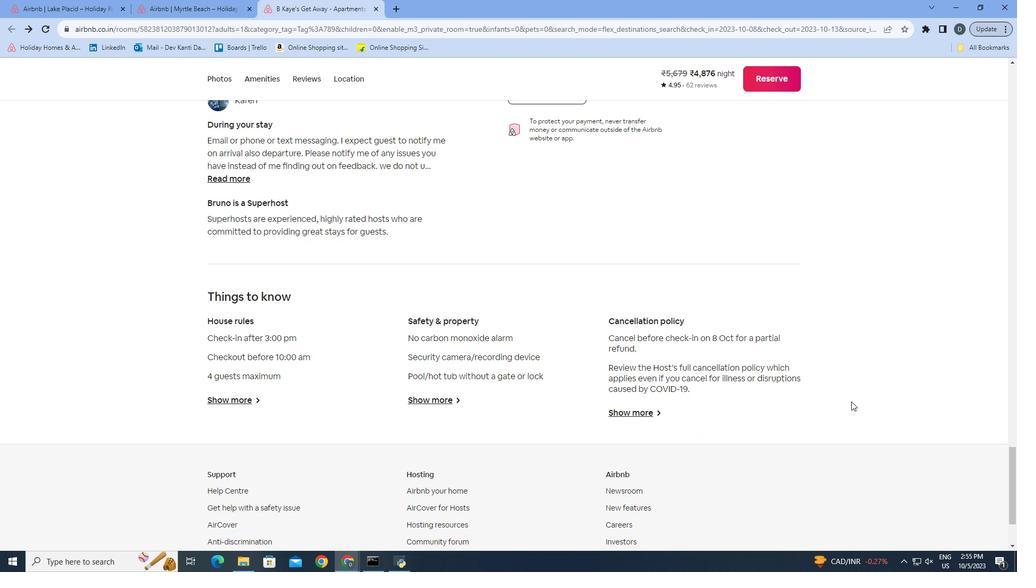 
Action: Mouse scrolled (850, 399) with delta (0, 0)
Screenshot: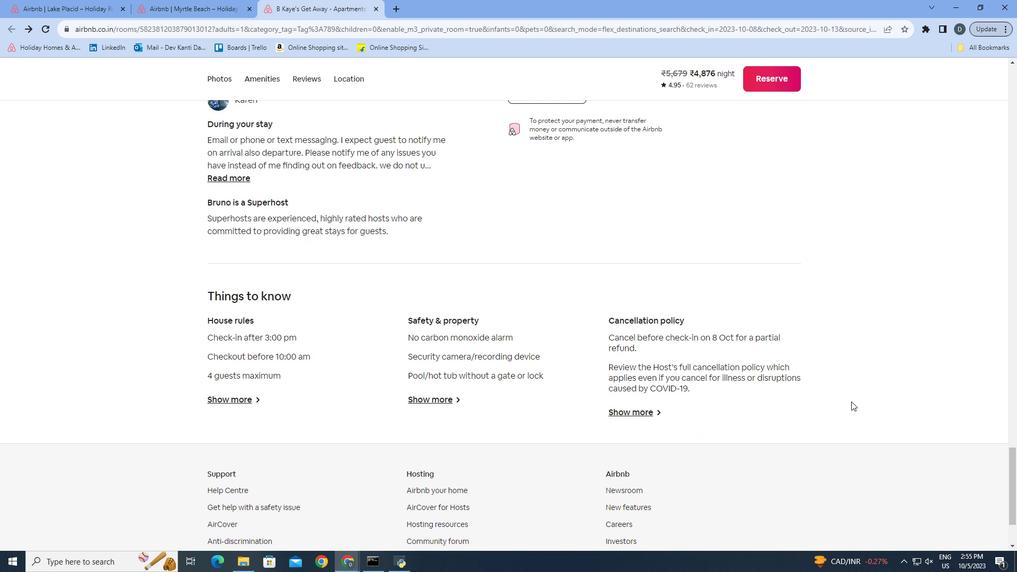 
Action: Mouse scrolled (850, 399) with delta (0, 0)
Screenshot: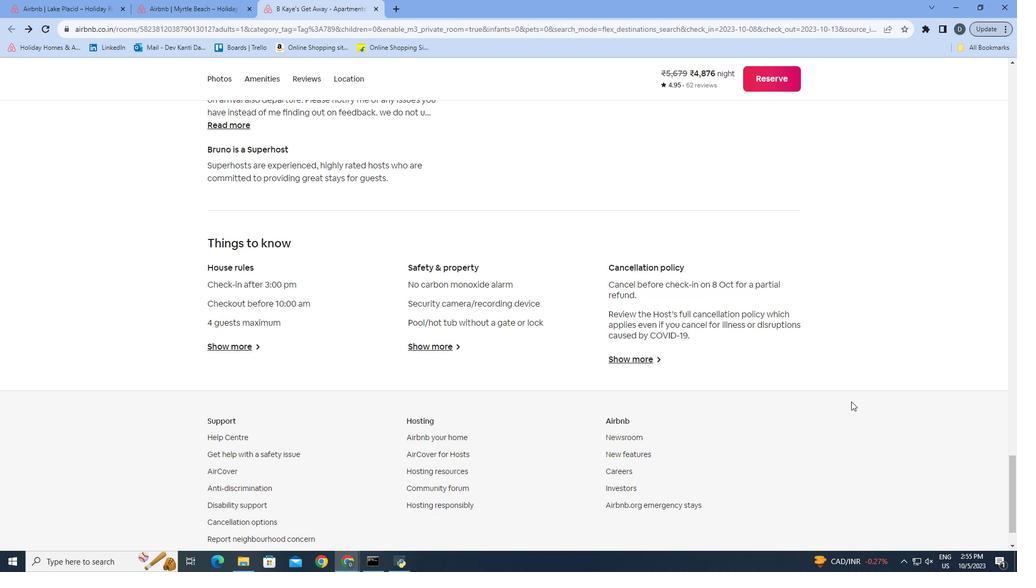 
Action: Mouse moved to (373, 8)
Screenshot: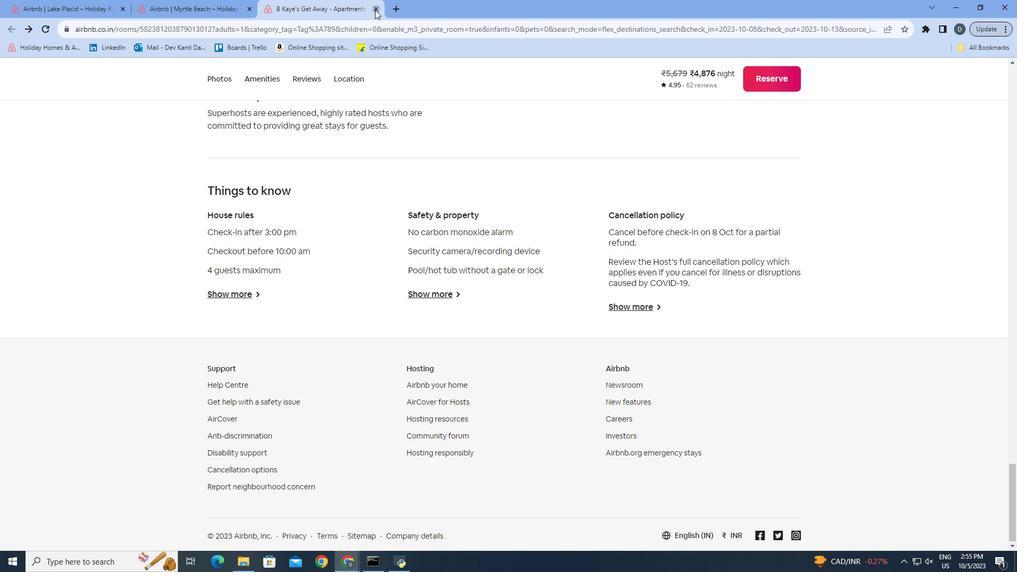 
Action: Mouse pressed left at (373, 8)
Screenshot: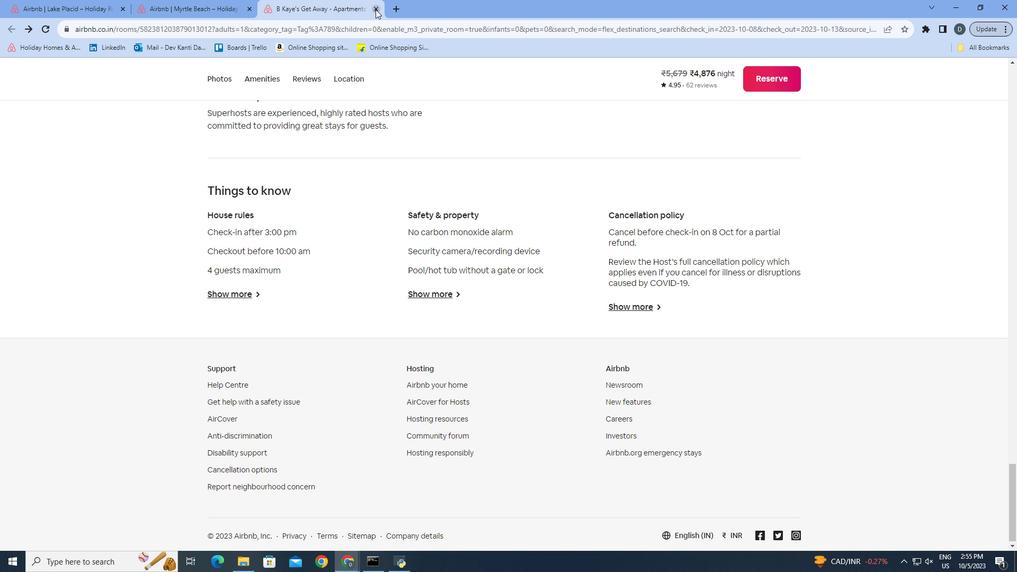 
Action: Mouse moved to (376, 282)
Screenshot: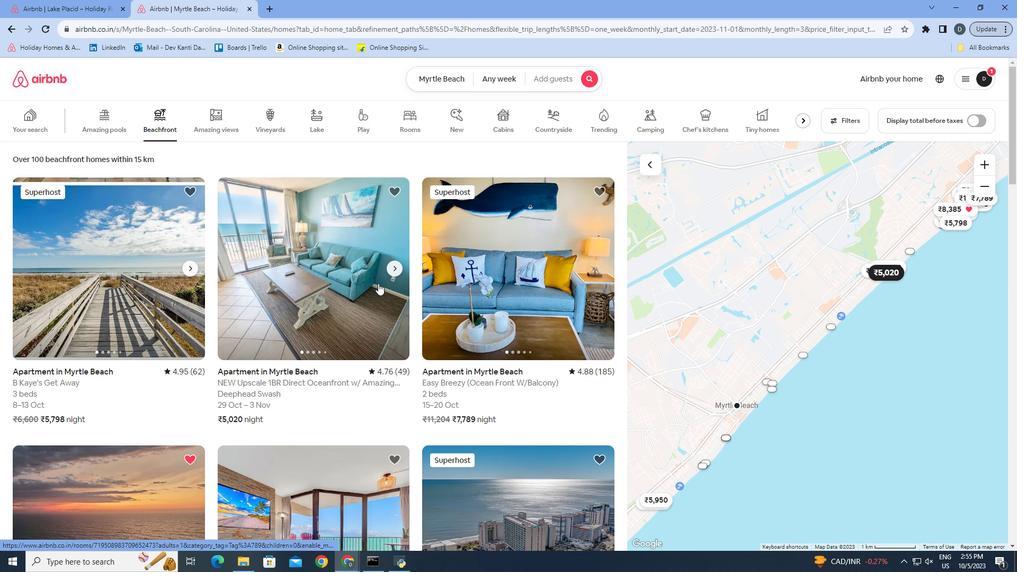
Action: Mouse scrolled (376, 281) with delta (0, 0)
Screenshot: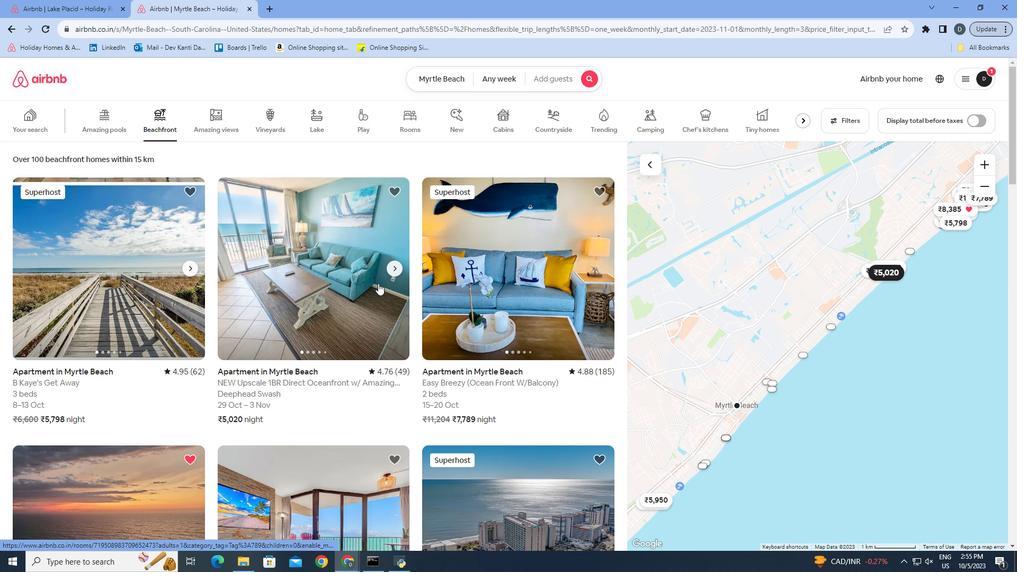 
Action: Mouse scrolled (376, 281) with delta (0, 0)
Screenshot: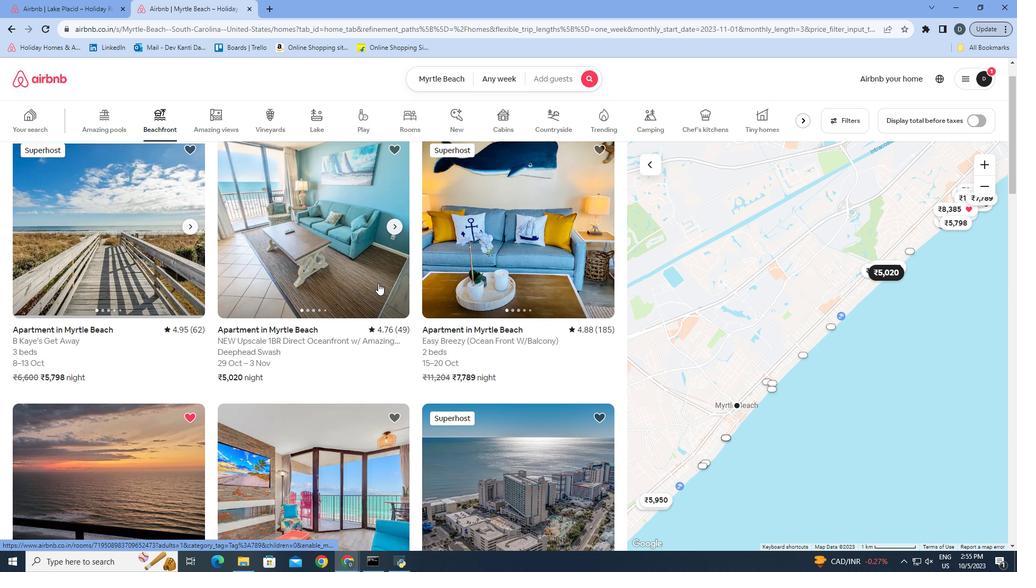 
Action: Mouse scrolled (376, 281) with delta (0, 0)
Screenshot: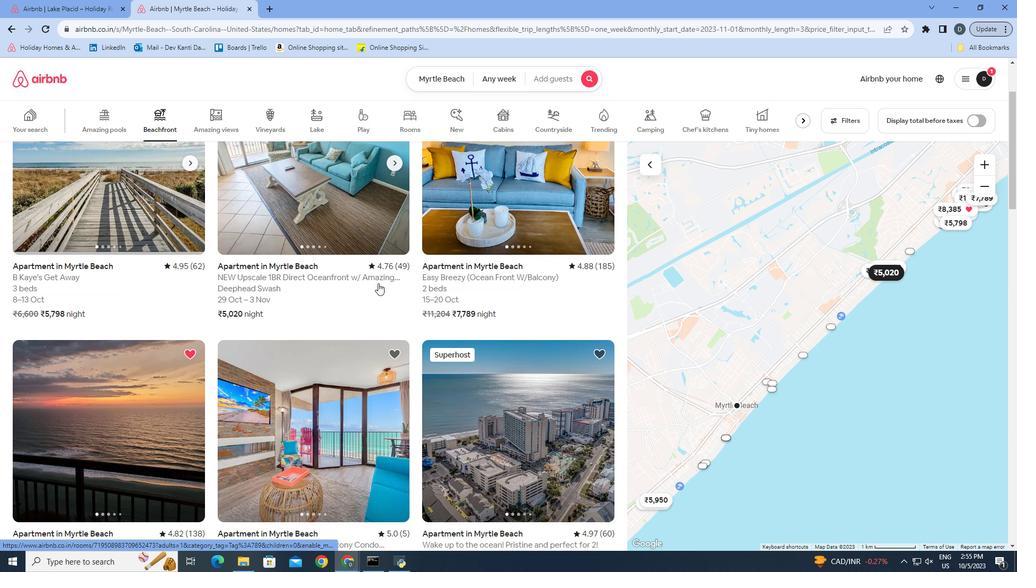 
Action: Mouse moved to (479, 365)
Screenshot: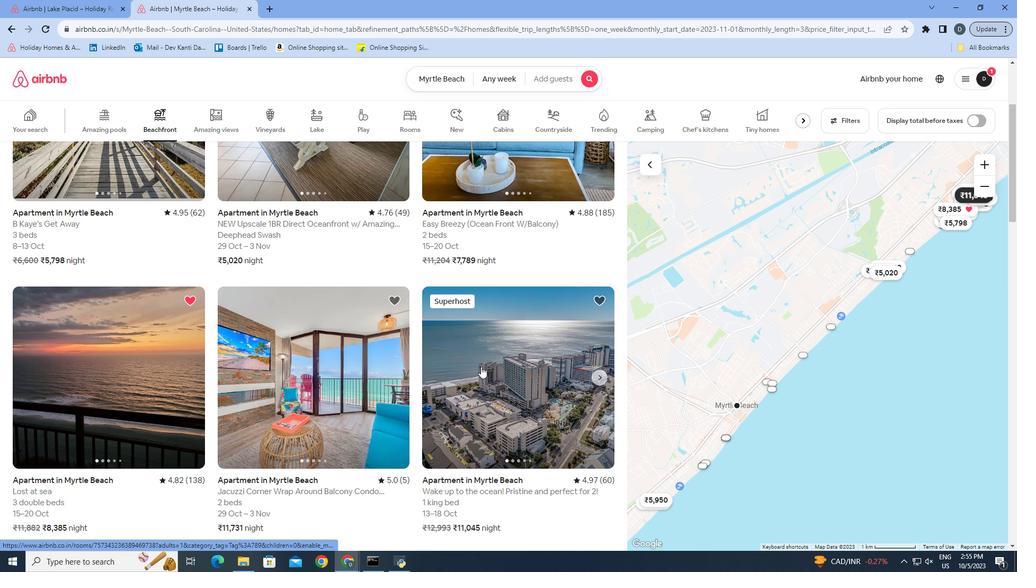
Action: Mouse pressed left at (479, 365)
Screenshot: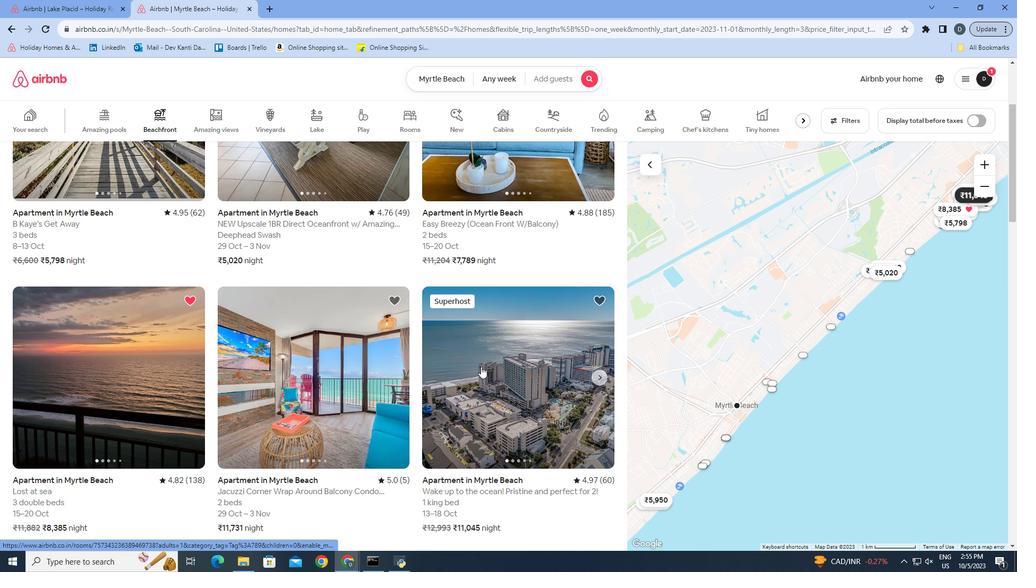 
Action: Mouse moved to (914, 320)
Screenshot: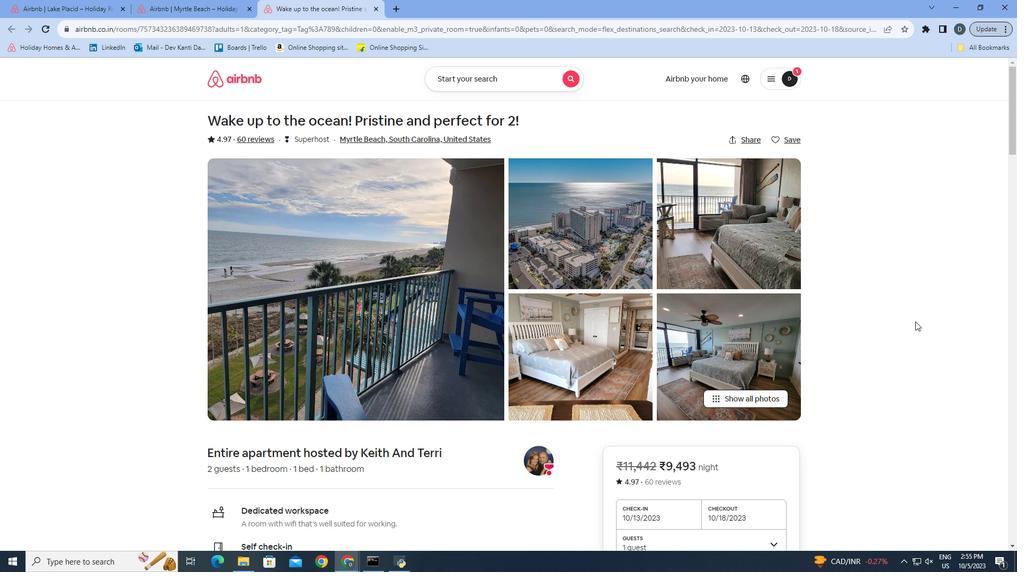 
Action: Mouse scrolled (914, 319) with delta (0, 0)
Screenshot: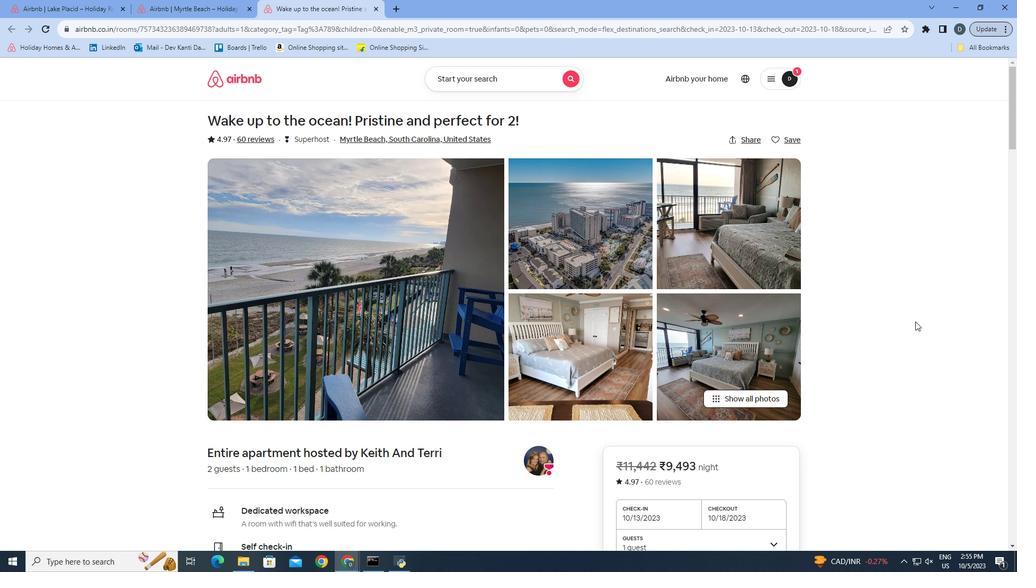 
Action: Mouse scrolled (914, 319) with delta (0, 0)
Screenshot: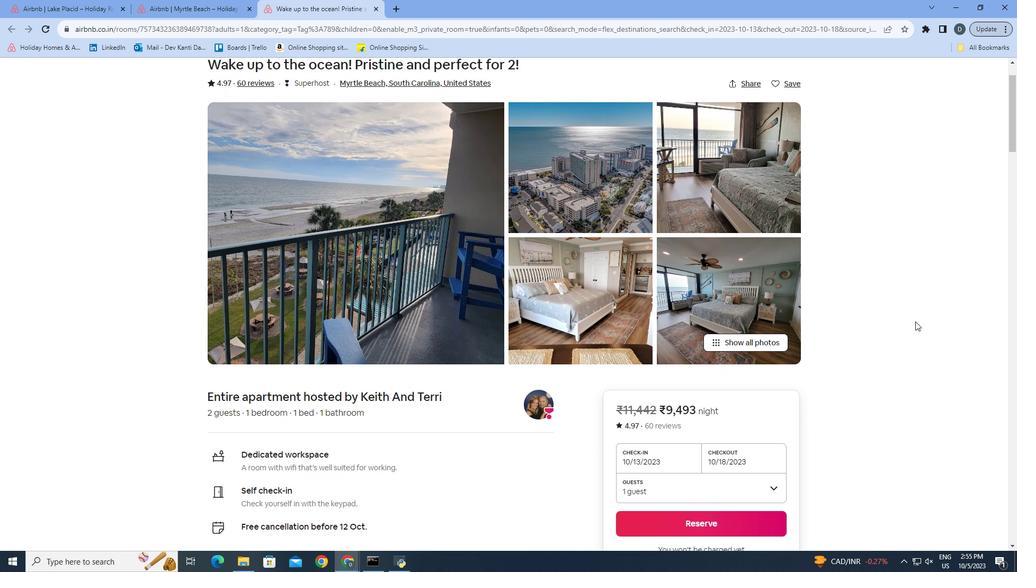 
Action: Mouse moved to (912, 320)
Screenshot: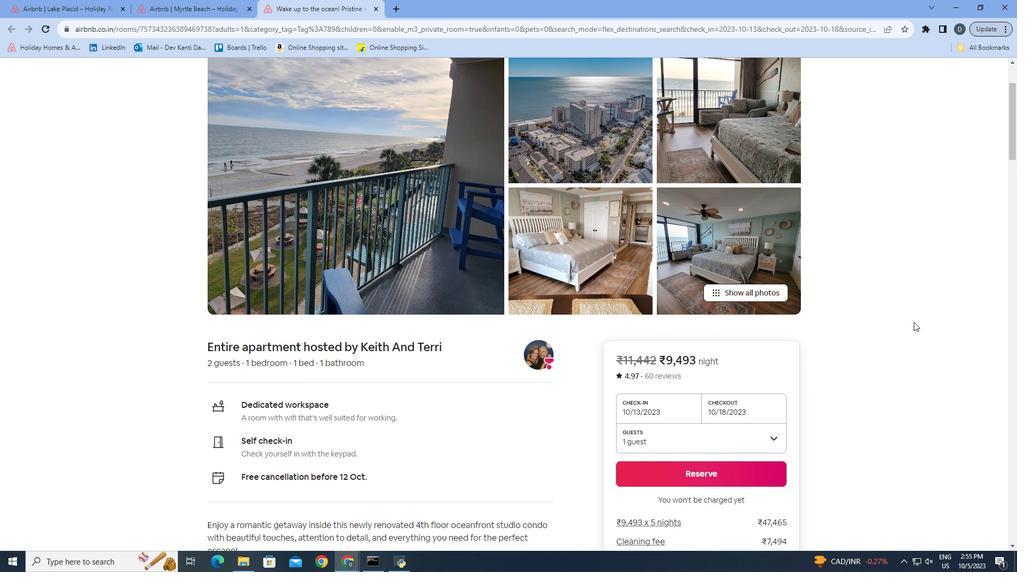 
Action: Mouse scrolled (912, 320) with delta (0, 0)
Screenshot: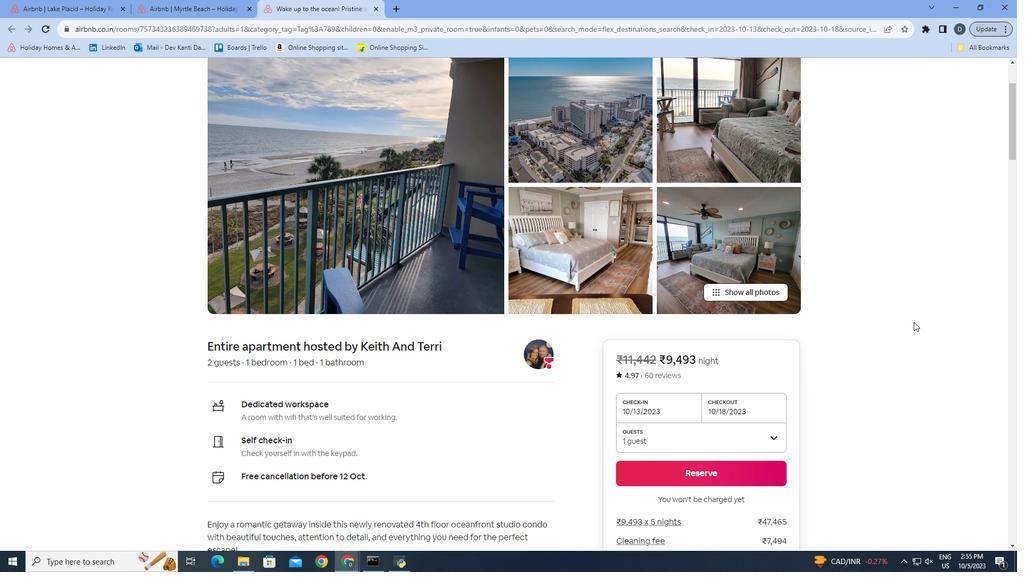 
Action: Mouse moved to (888, 323)
Screenshot: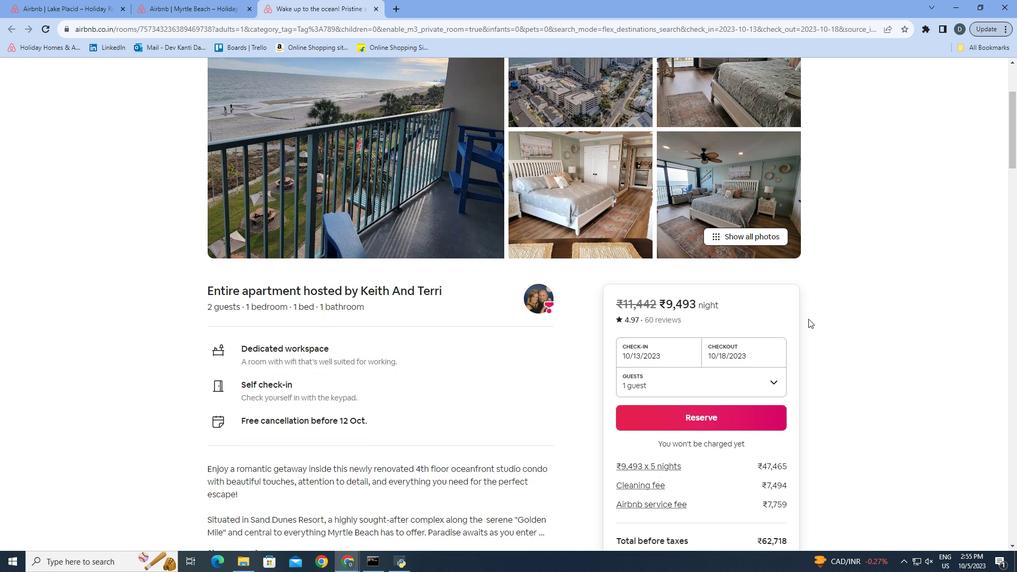 
Action: Mouse scrolled (888, 323) with delta (0, 0)
Screenshot: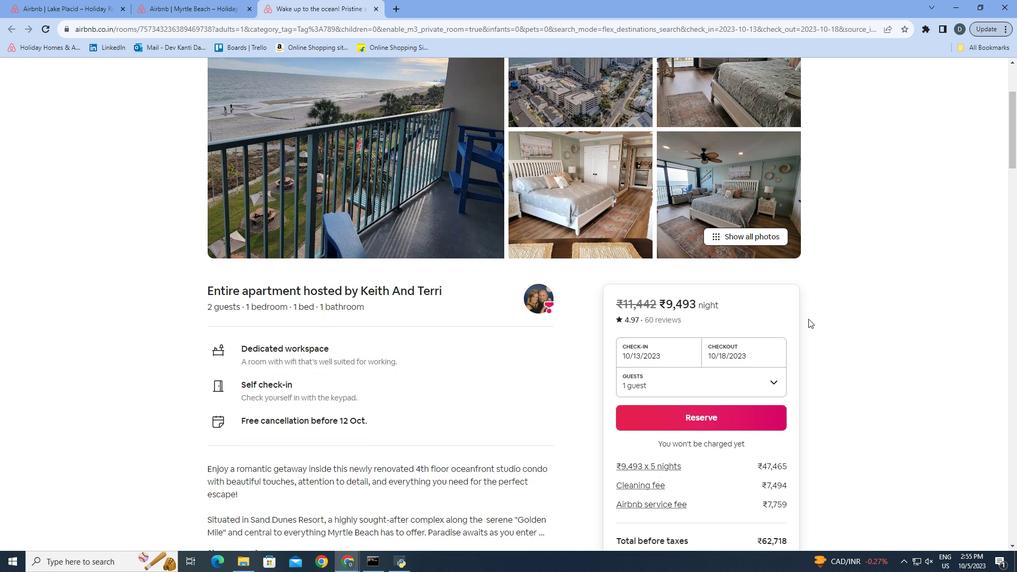
Action: Mouse moved to (120, 3)
Screenshot: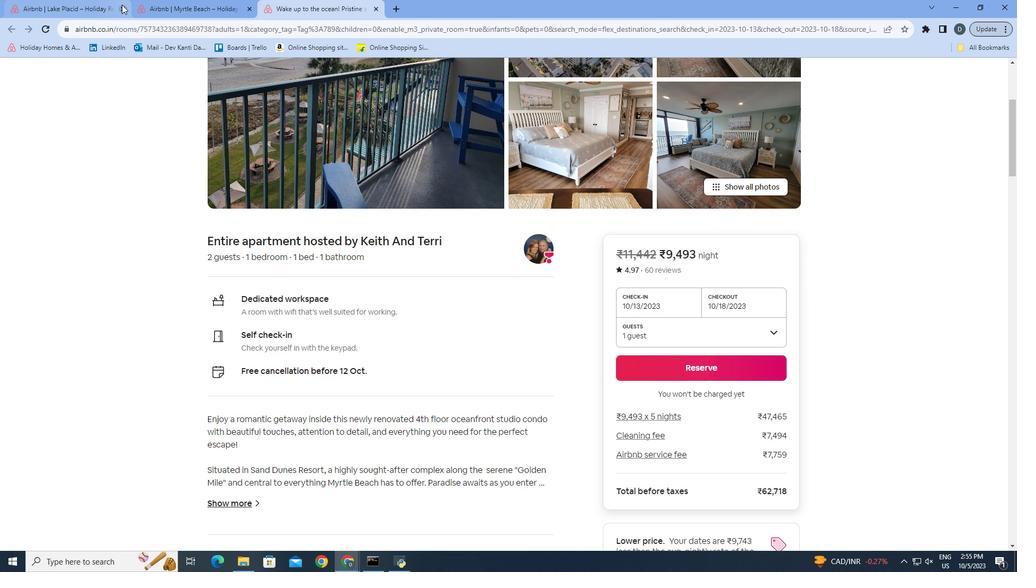 
Action: Mouse pressed left at (120, 3)
Screenshot: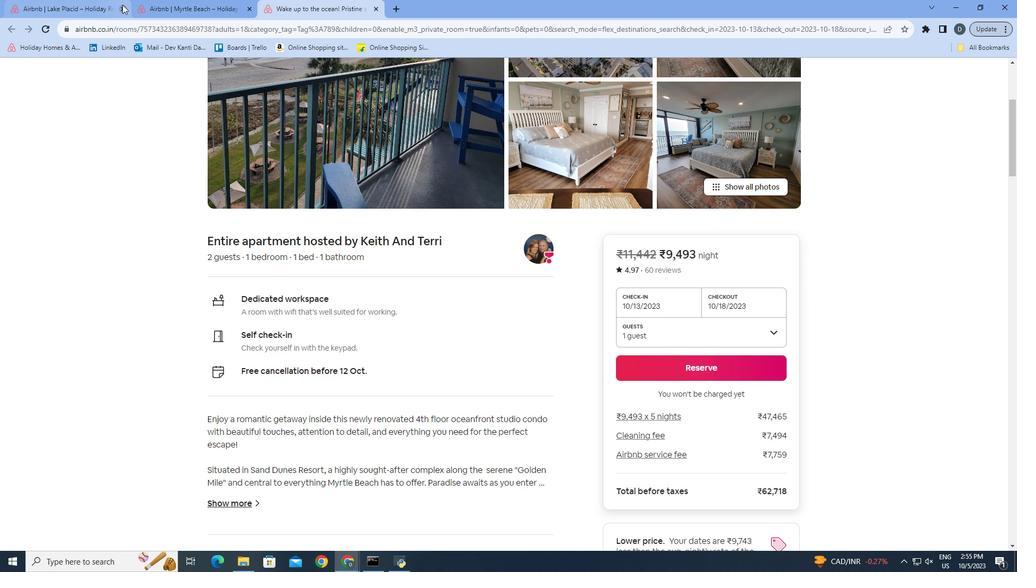 
Action: Mouse moved to (762, 300)
Screenshot: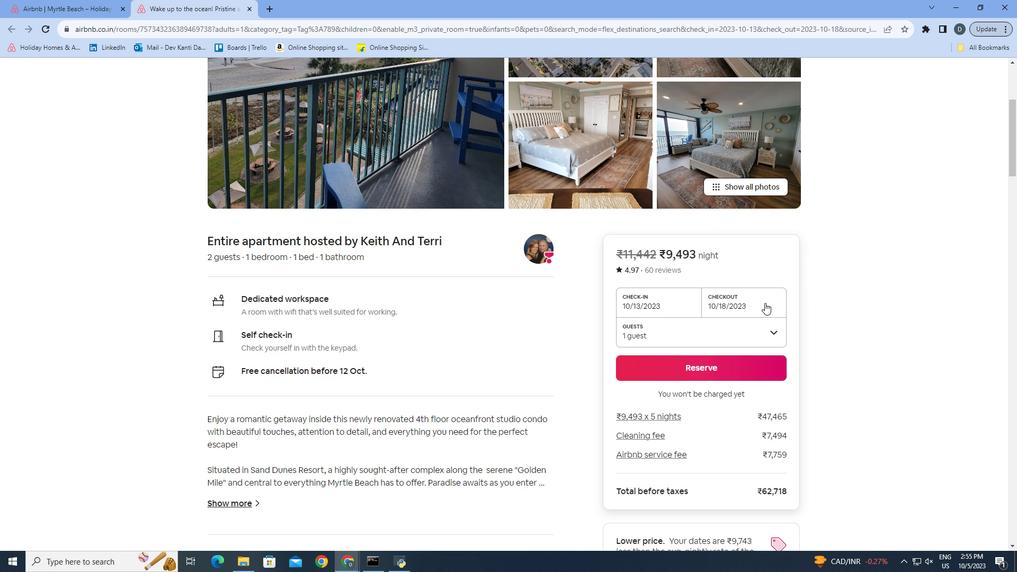 
Action: Mouse scrolled (762, 300) with delta (0, 0)
Screenshot: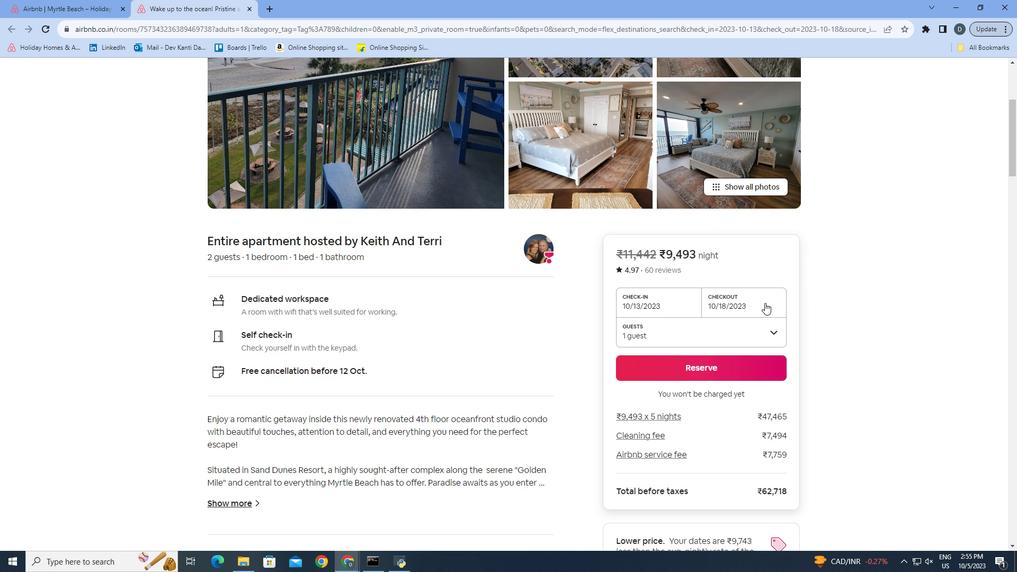 
Action: Mouse moved to (766, 302)
Screenshot: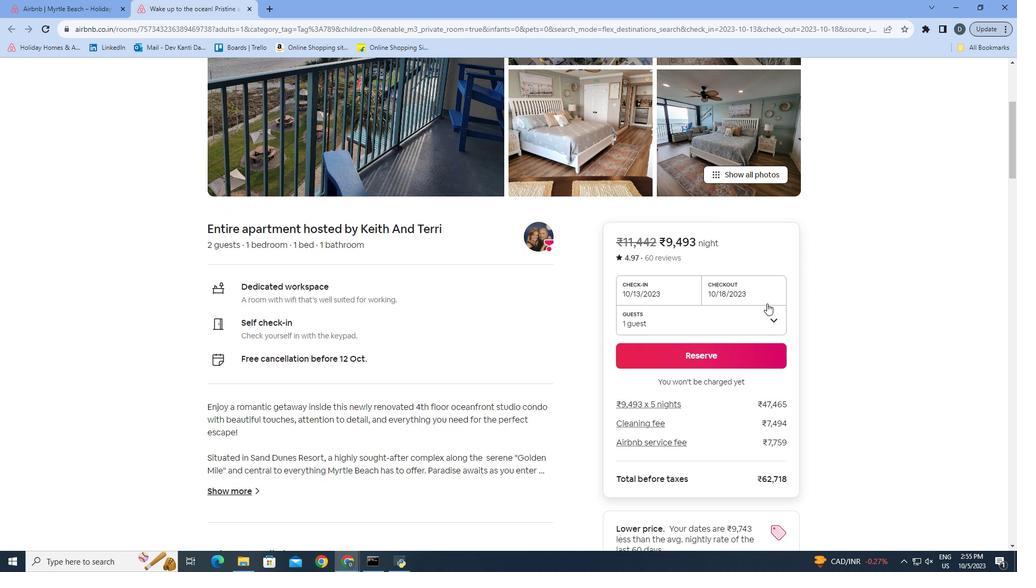 
Action: Mouse scrolled (766, 301) with delta (0, 0)
Screenshot: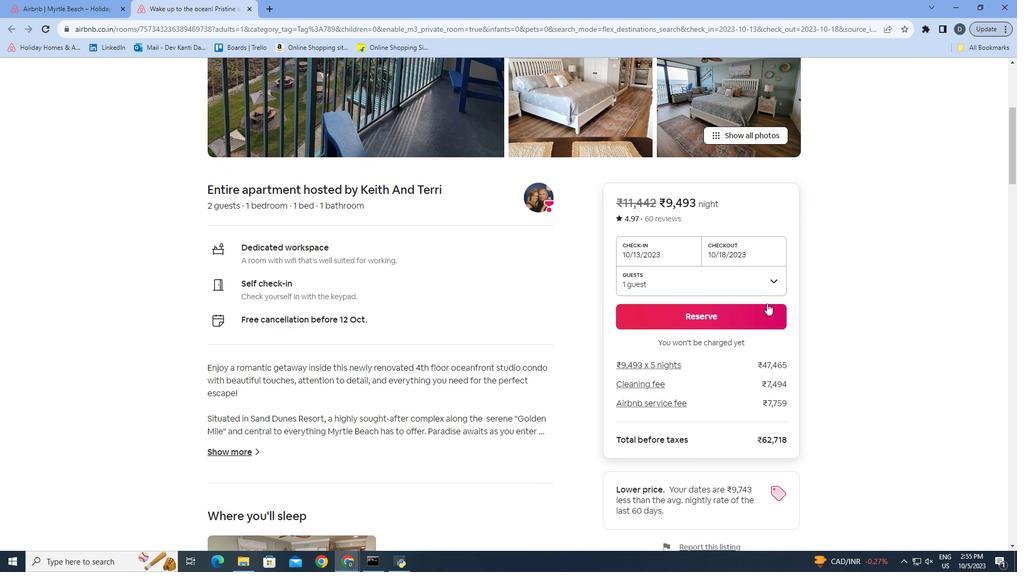 
Action: Mouse moved to (520, 310)
Screenshot: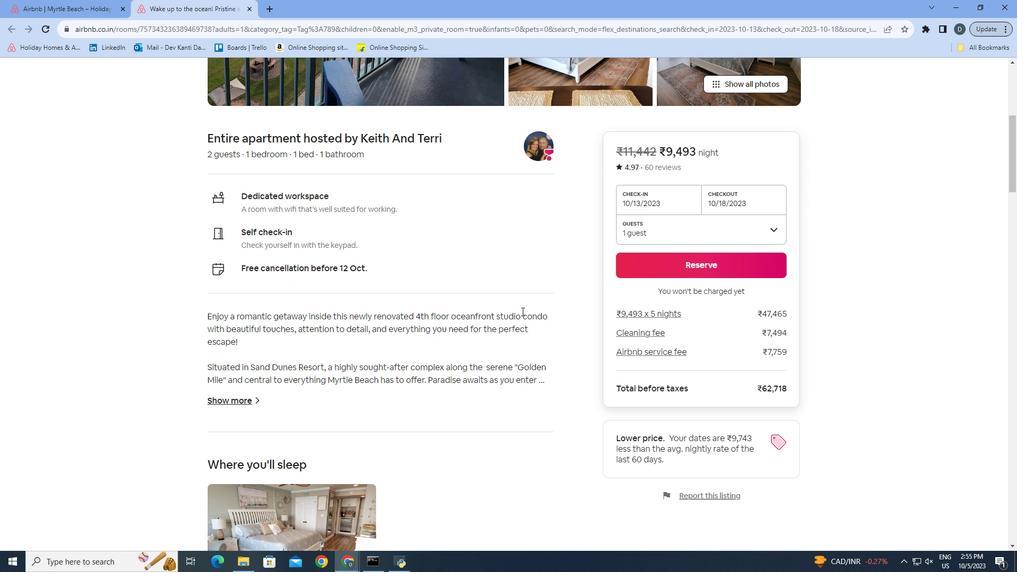 
Action: Mouse scrolled (520, 310) with delta (0, 0)
Screenshot: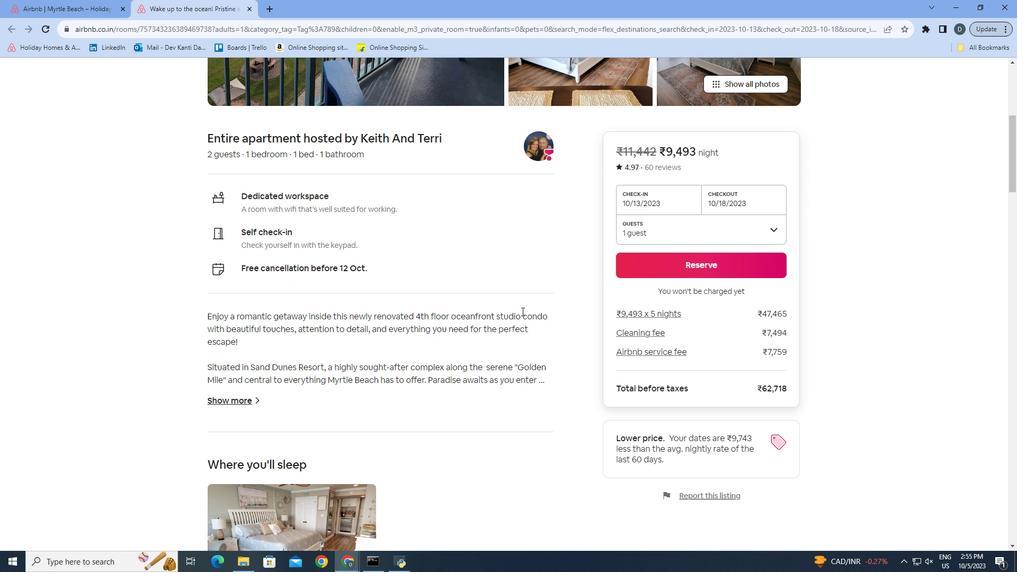 
Action: Mouse scrolled (520, 310) with delta (0, 0)
Screenshot: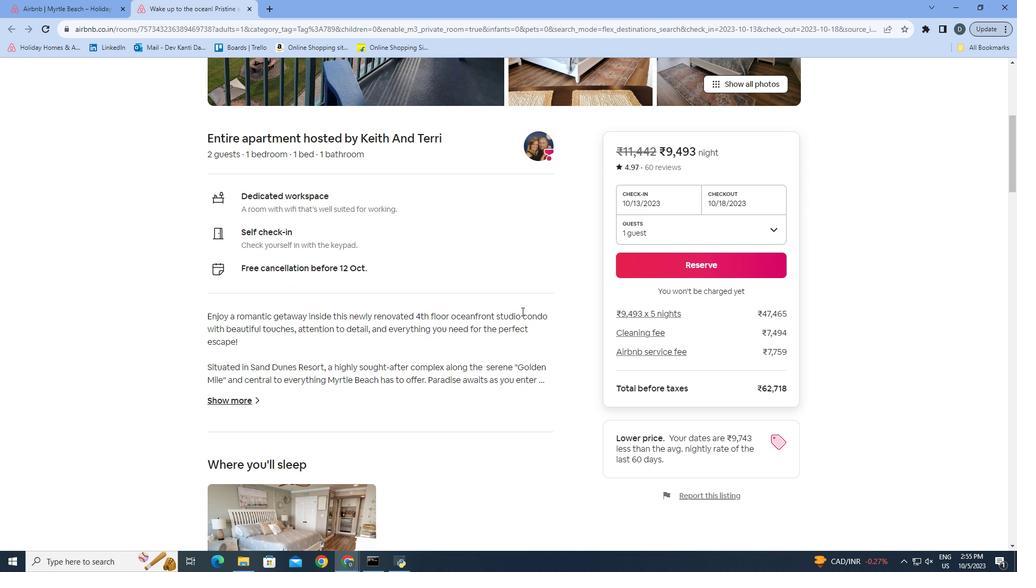 
Action: Mouse scrolled (520, 310) with delta (0, 0)
Screenshot: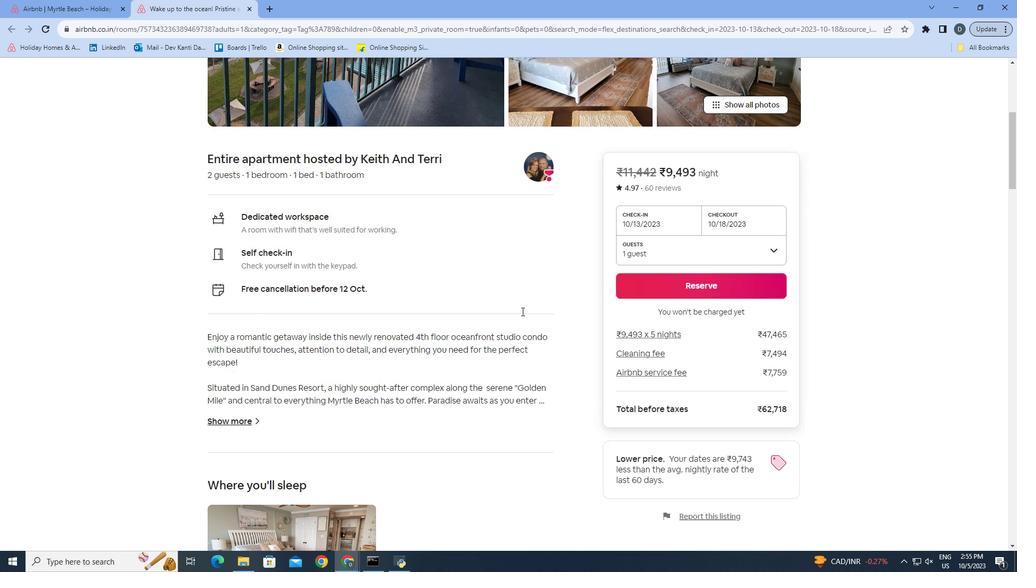 
Action: Mouse scrolled (520, 310) with delta (0, 0)
Screenshot: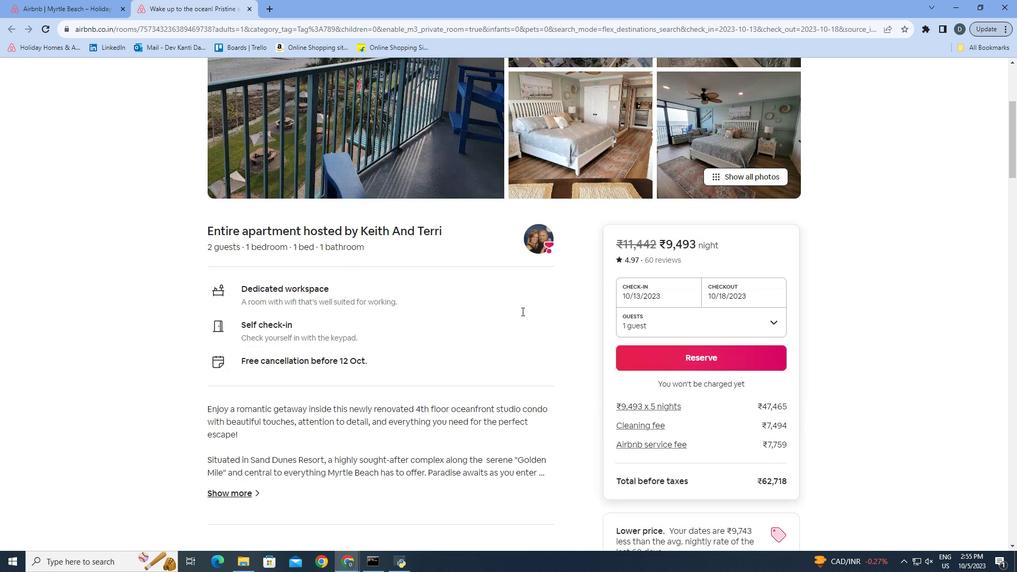 
Action: Mouse moved to (769, 290)
Screenshot: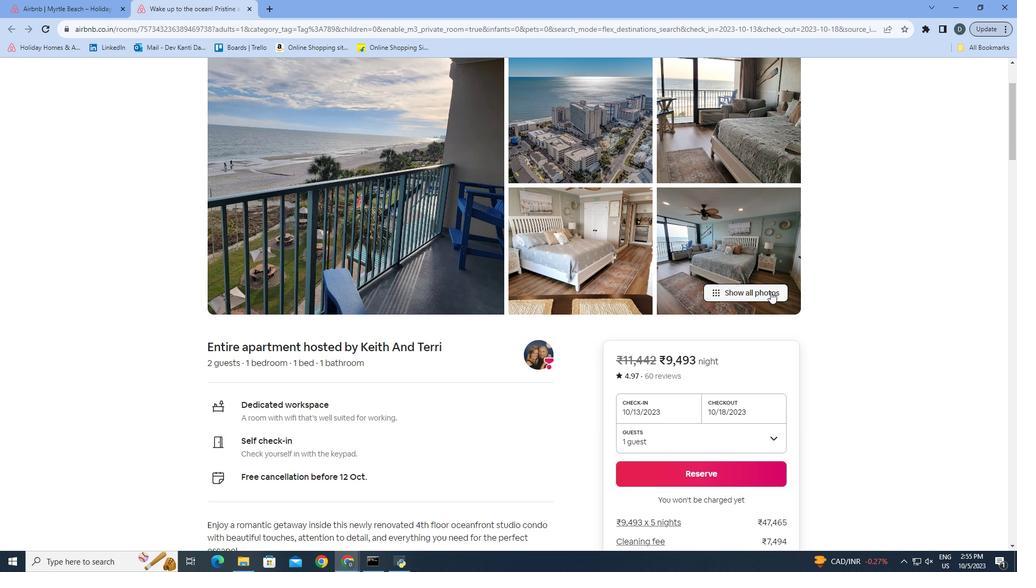 
Action: Mouse pressed left at (769, 290)
Screenshot: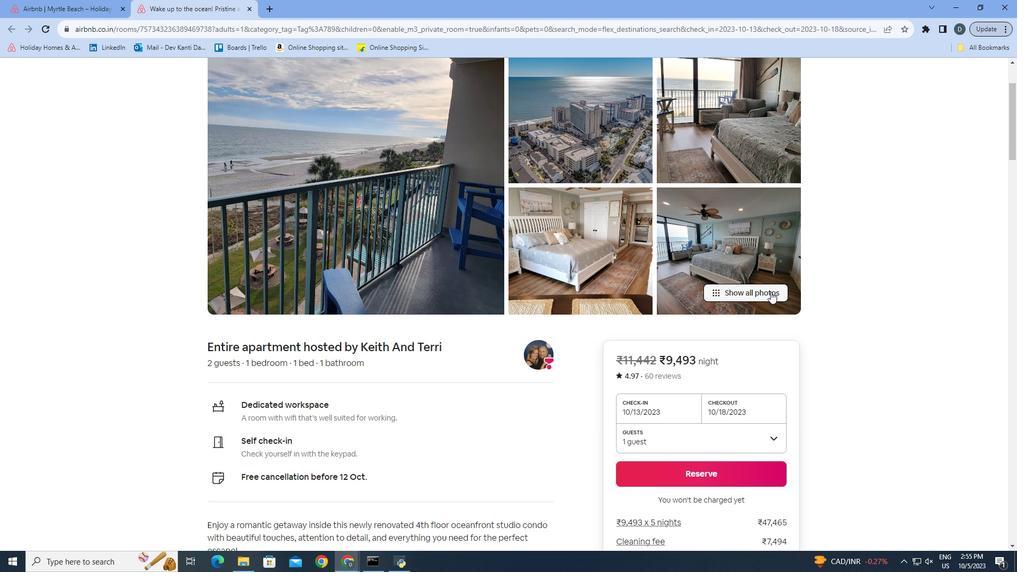 
Action: Mouse moved to (829, 247)
Screenshot: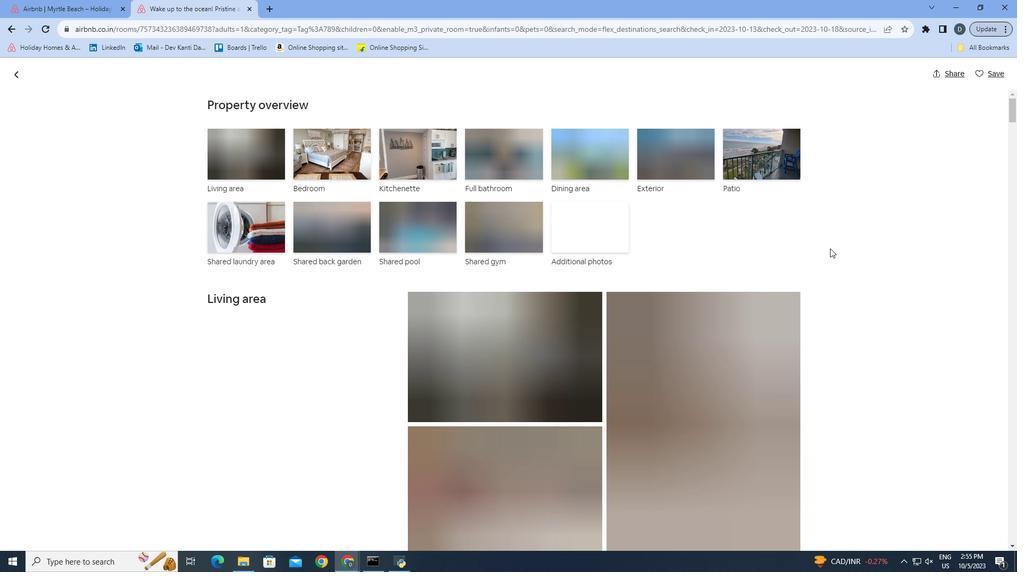 
Action: Mouse scrolled (829, 246) with delta (0, 0)
Screenshot: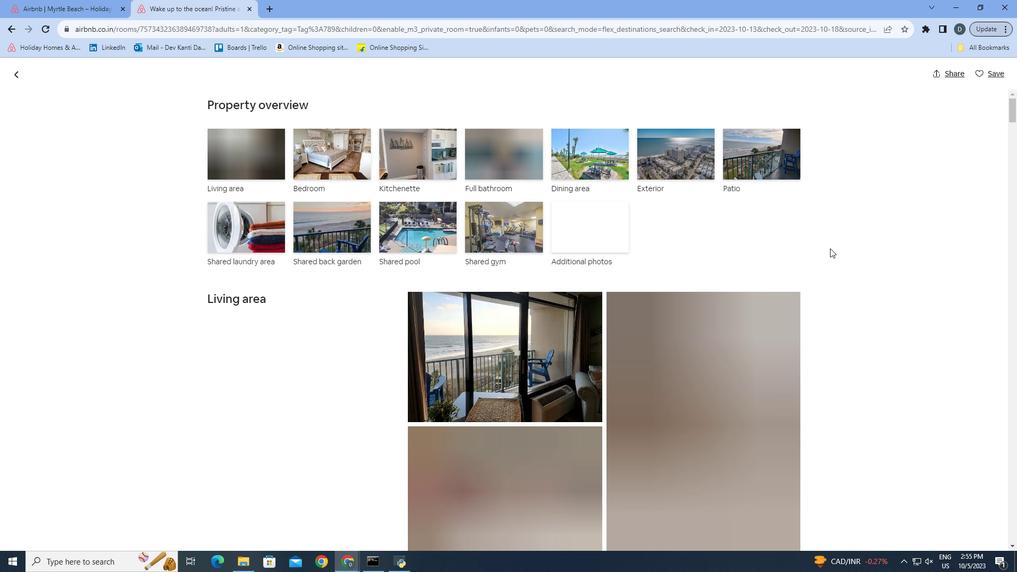 
Action: Mouse moved to (829, 245)
Screenshot: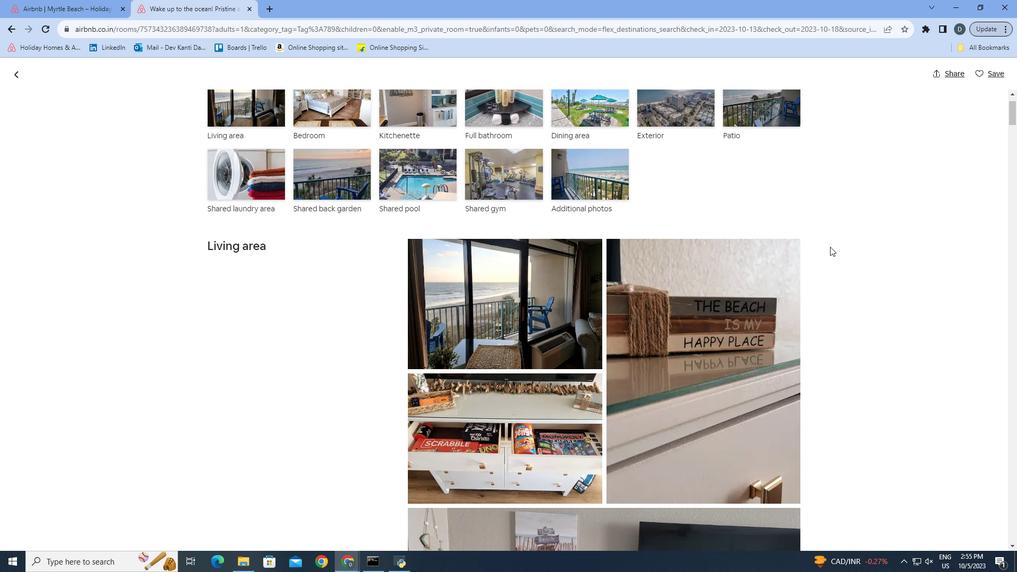 
Action: Mouse scrolled (829, 244) with delta (0, 0)
Screenshot: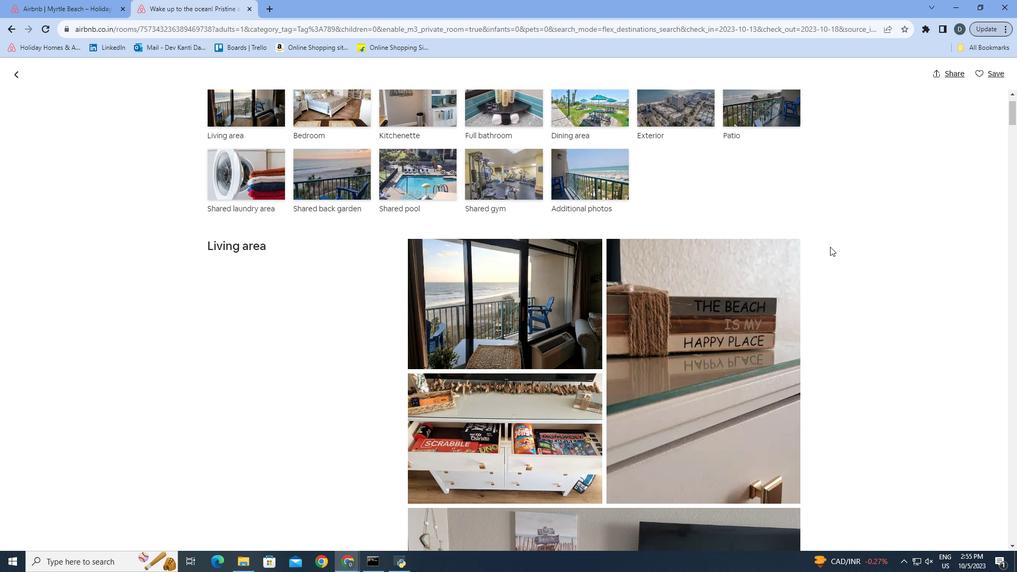 
Action: Mouse moved to (829, 243)
Screenshot: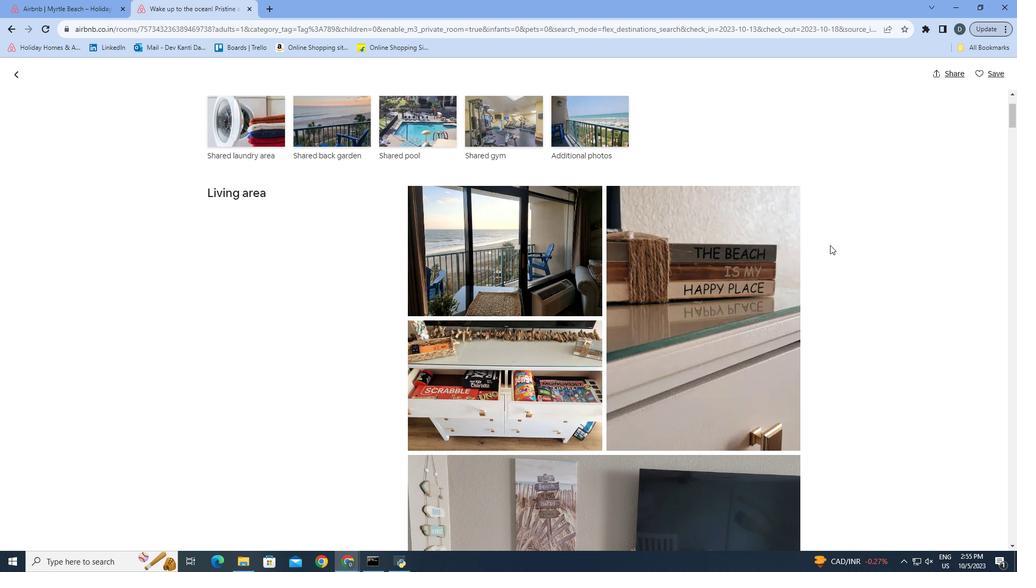 
Action: Mouse scrolled (829, 243) with delta (0, 0)
Screenshot: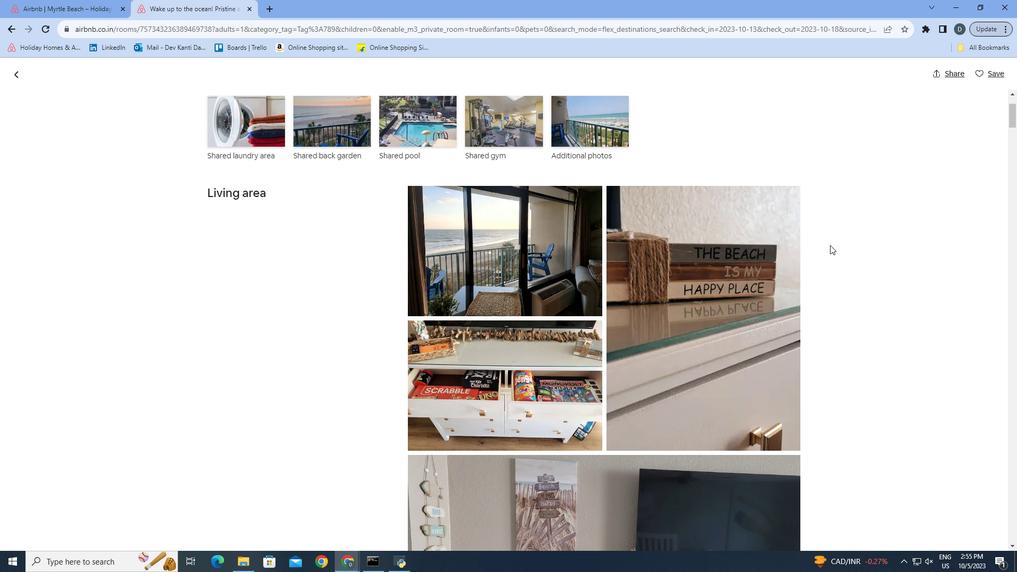 
Action: Mouse scrolled (829, 243) with delta (0, 0)
Screenshot: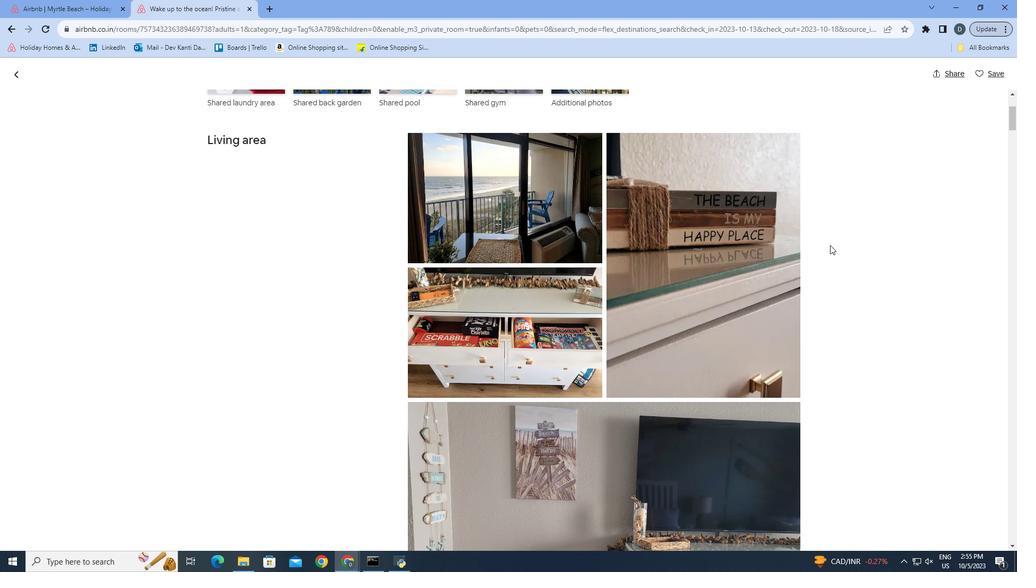 
Action: Mouse moved to (829, 242)
Screenshot: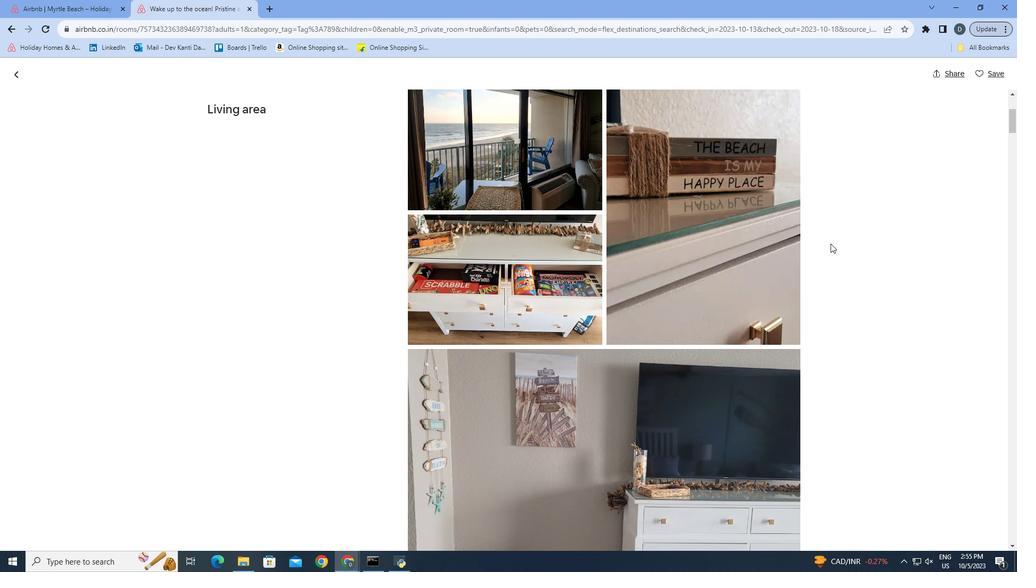 
Action: Mouse scrolled (829, 241) with delta (0, 0)
Screenshot: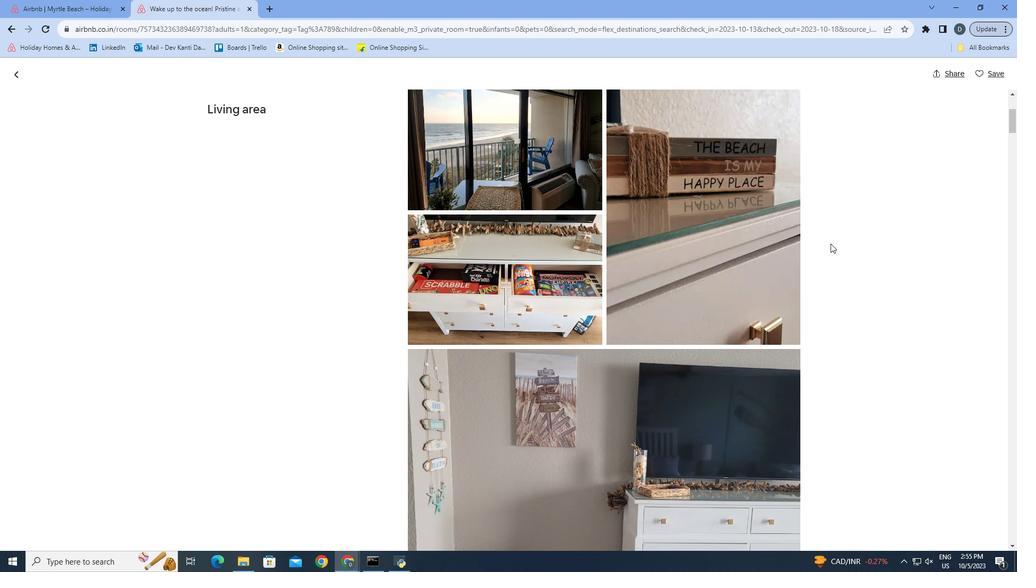 
Action: Mouse scrolled (829, 241) with delta (0, 0)
Screenshot: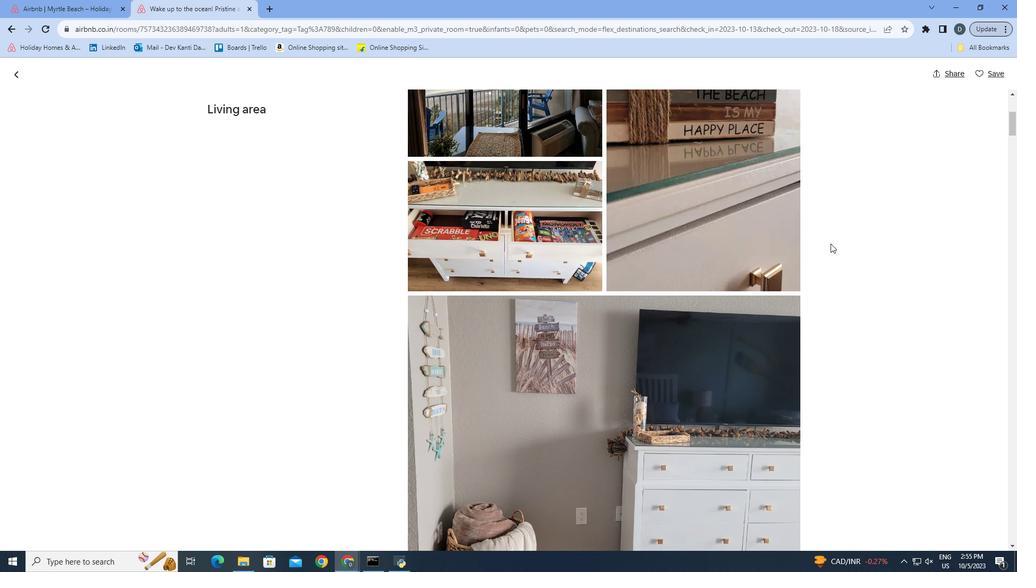 
Action: Mouse scrolled (829, 241) with delta (0, 0)
Screenshot: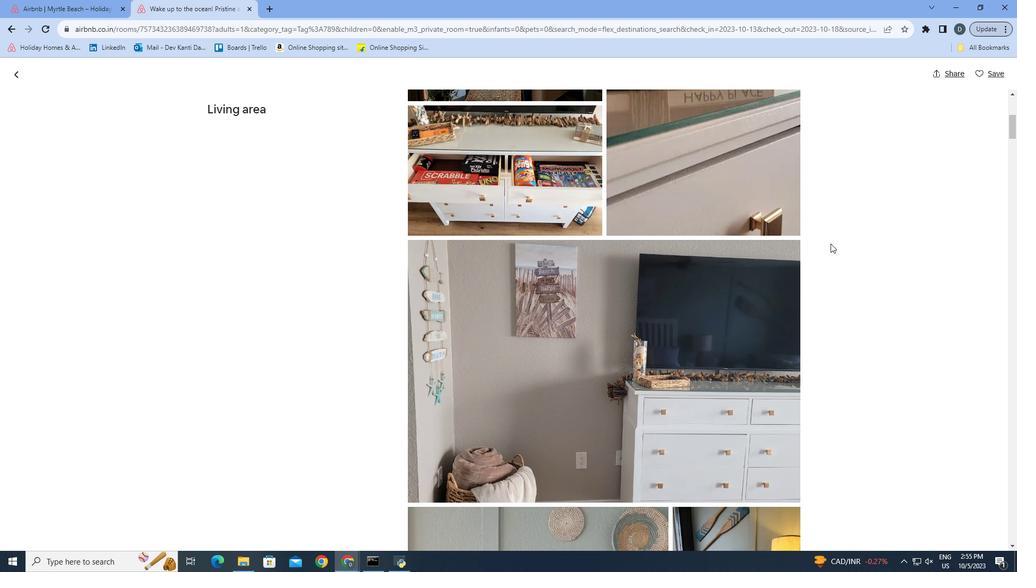 
Action: Mouse moved to (828, 235)
Screenshot: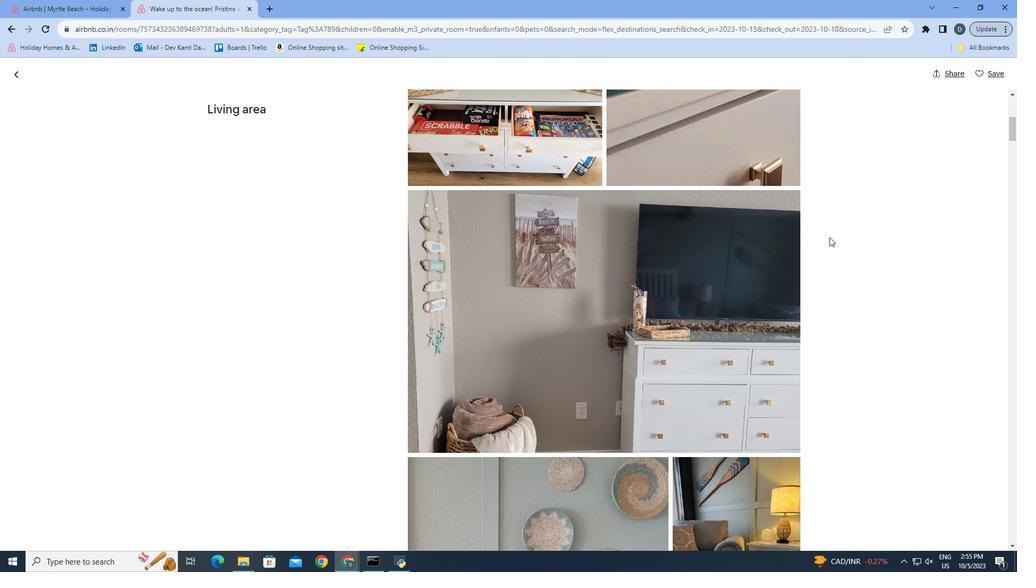 
Action: Mouse scrolled (828, 235) with delta (0, 0)
Screenshot: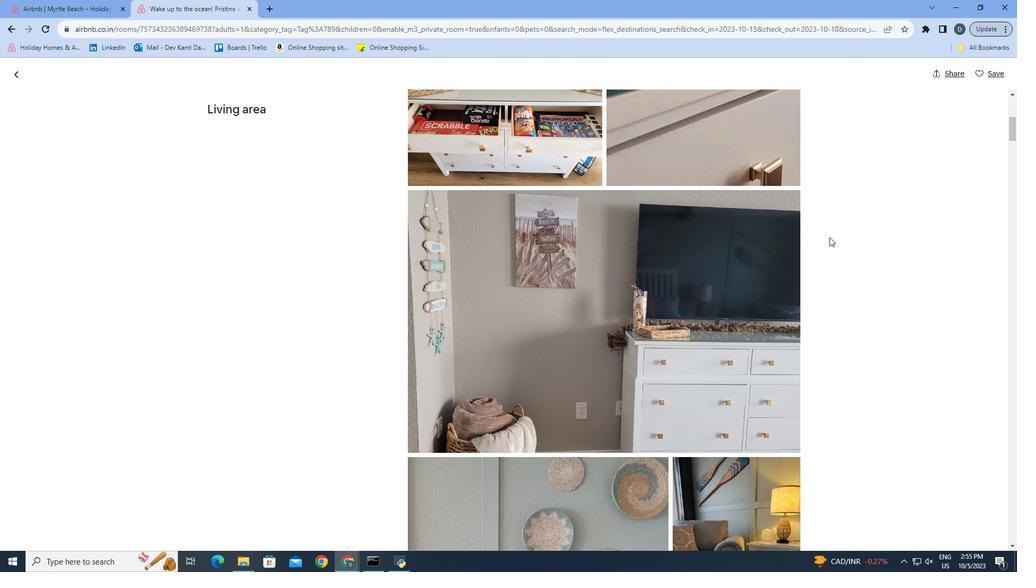 
Action: Mouse scrolled (828, 235) with delta (0, 0)
Screenshot: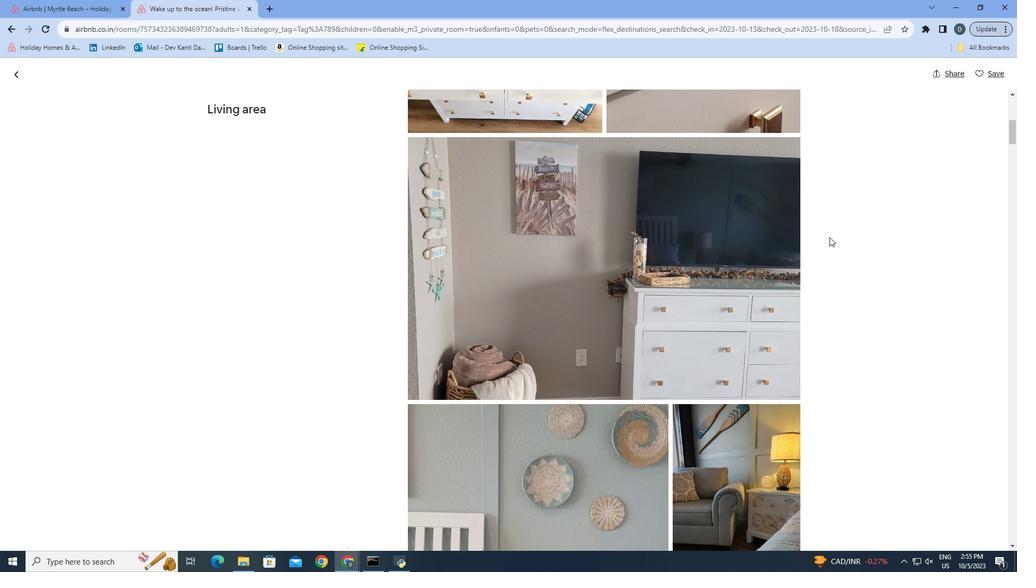 
Action: Mouse scrolled (828, 235) with delta (0, 0)
Screenshot: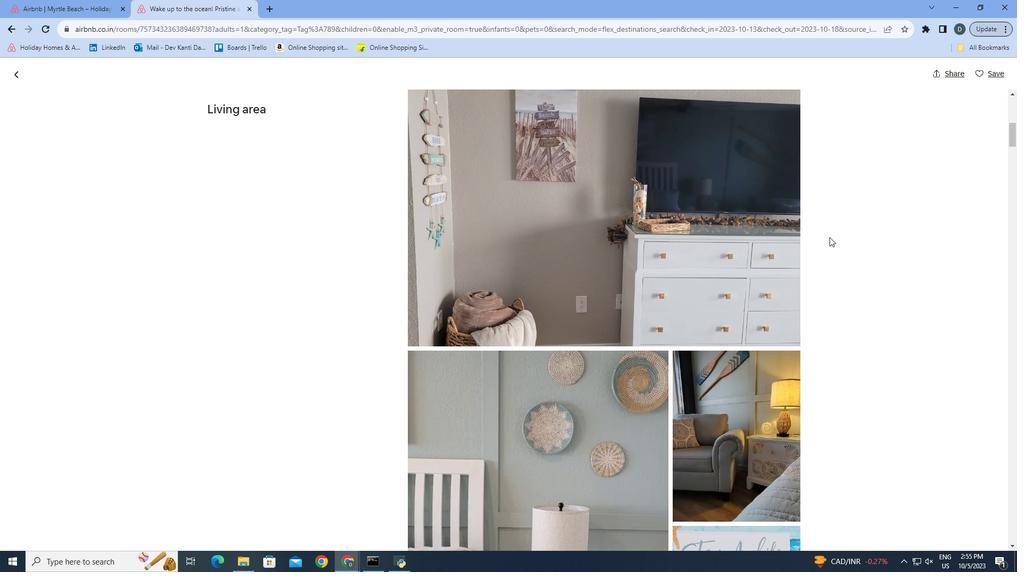 
Action: Mouse scrolled (828, 235) with delta (0, 0)
Screenshot: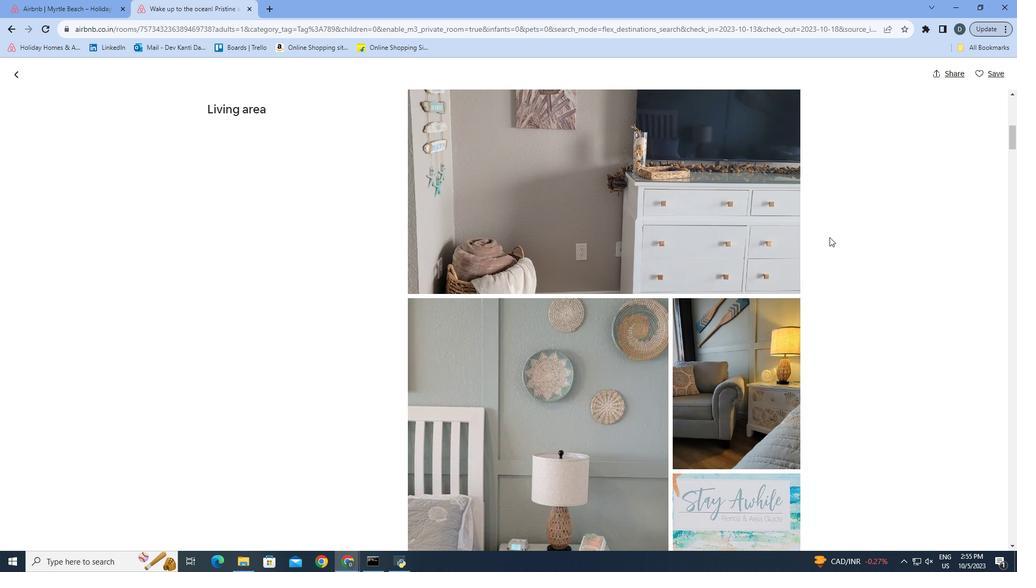 
Action: Mouse scrolled (828, 235) with delta (0, 0)
Screenshot: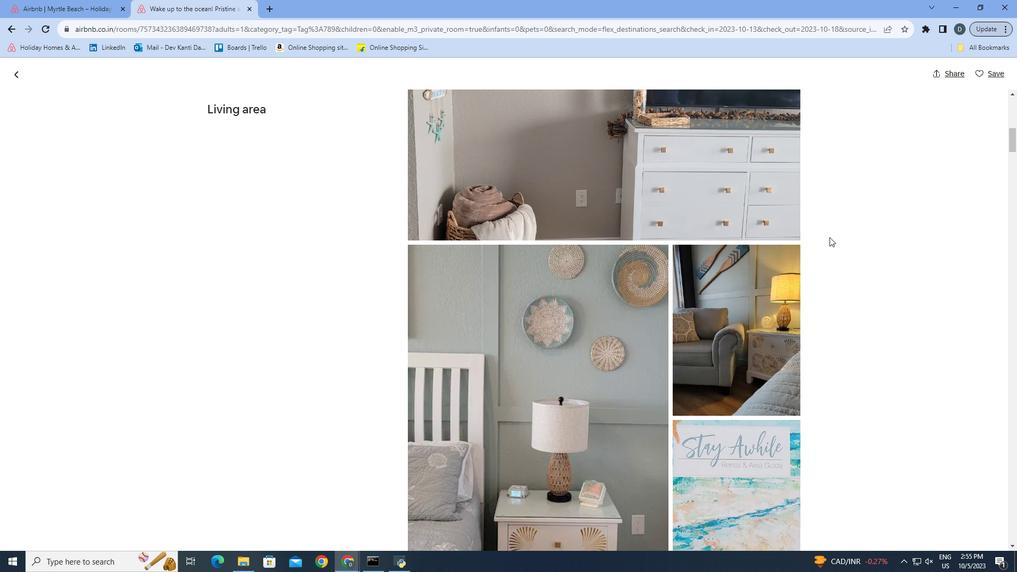 
Action: Mouse scrolled (828, 235) with delta (0, 0)
Screenshot: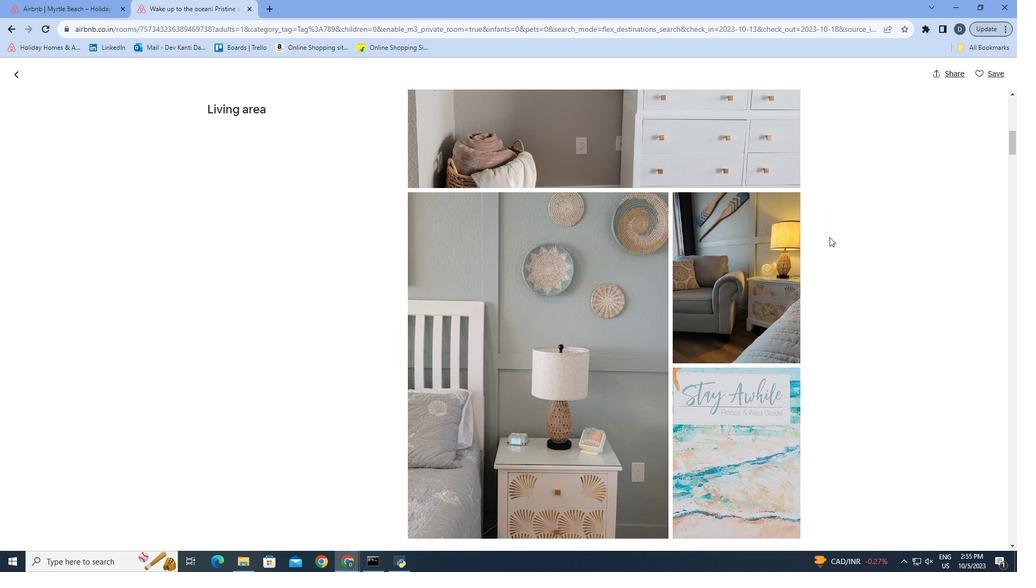 
Action: Mouse scrolled (828, 235) with delta (0, 0)
Screenshot: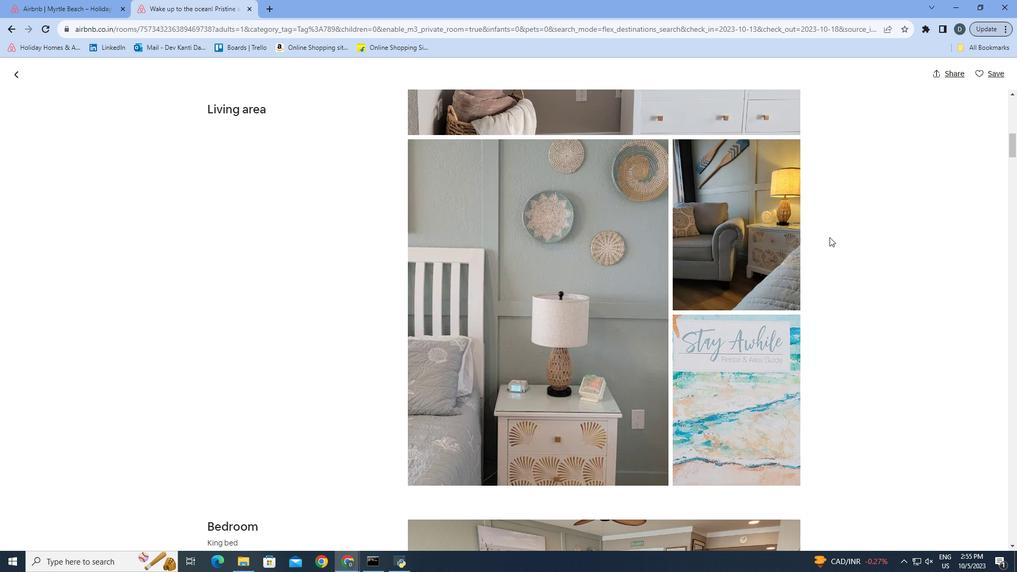 
Action: Mouse scrolled (828, 235) with delta (0, 0)
Screenshot: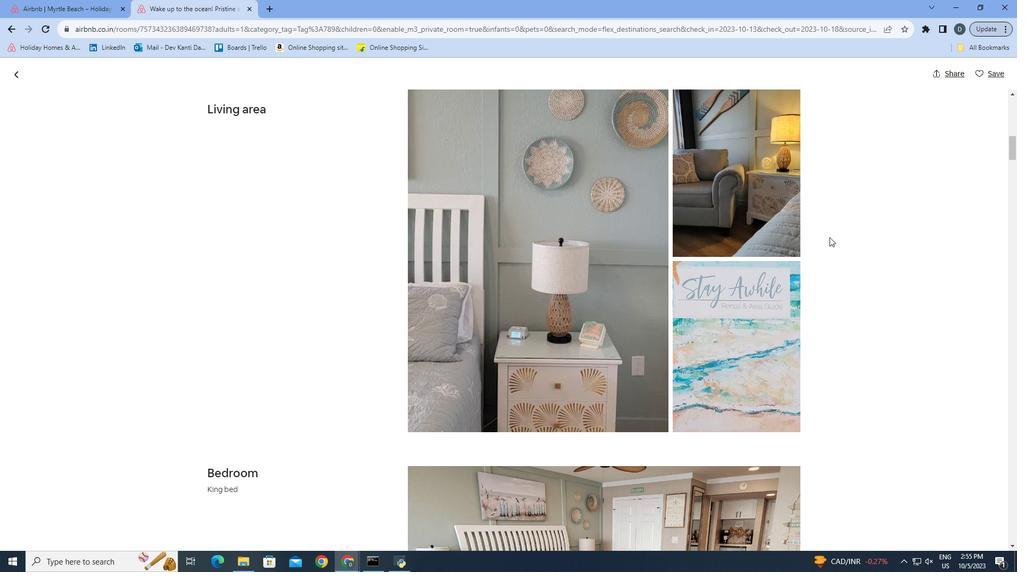 
Action: Mouse moved to (828, 234)
Screenshot: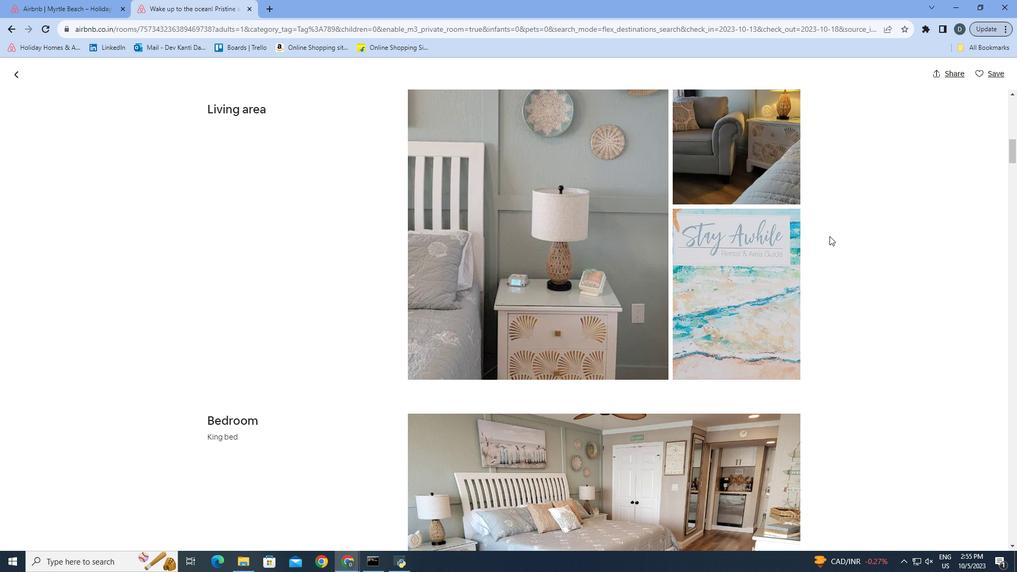 
Action: Mouse scrolled (828, 234) with delta (0, 0)
Screenshot: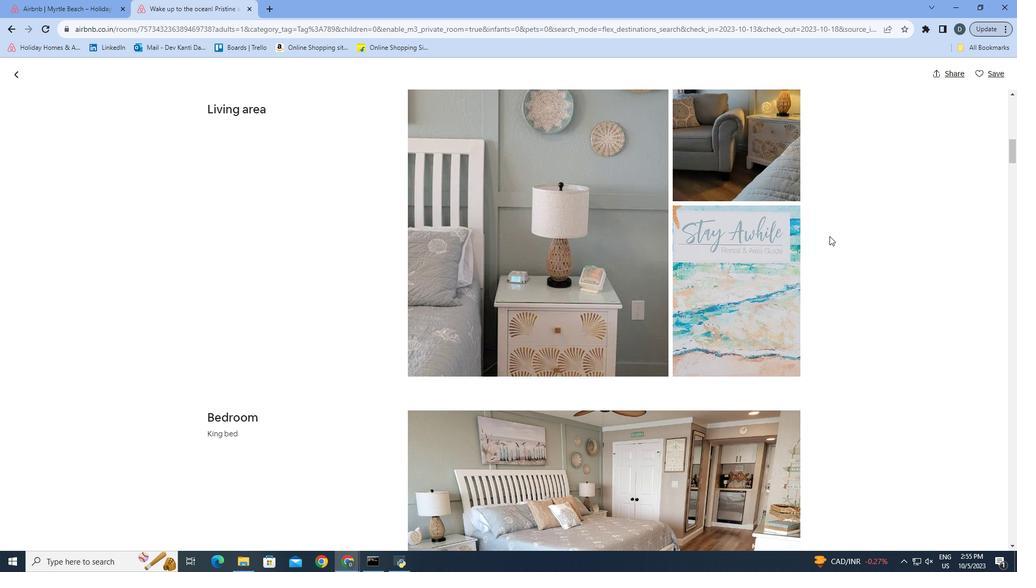 
Action: Mouse scrolled (828, 234) with delta (0, 0)
Screenshot: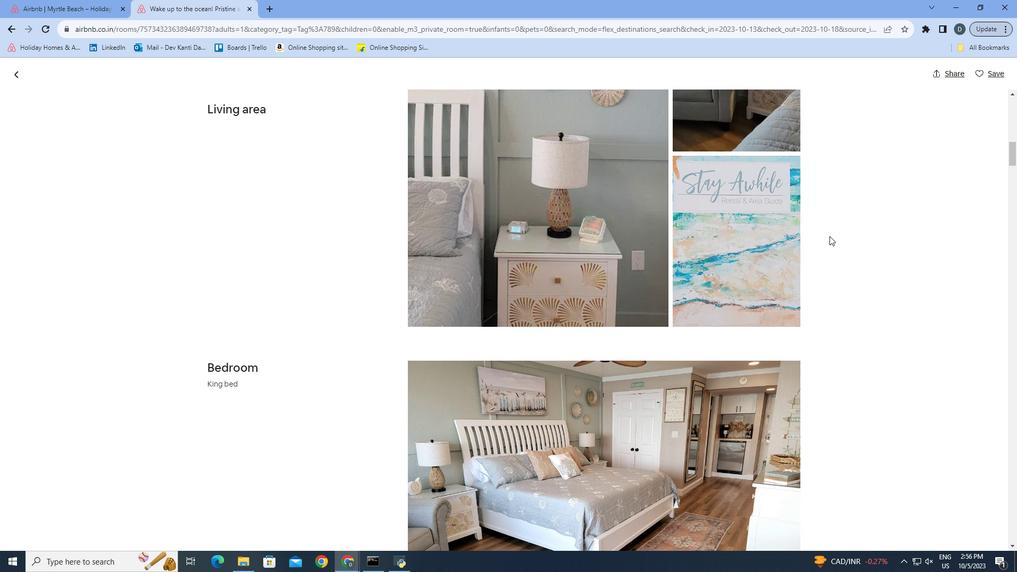 
Action: Mouse scrolled (828, 234) with delta (0, 0)
Screenshot: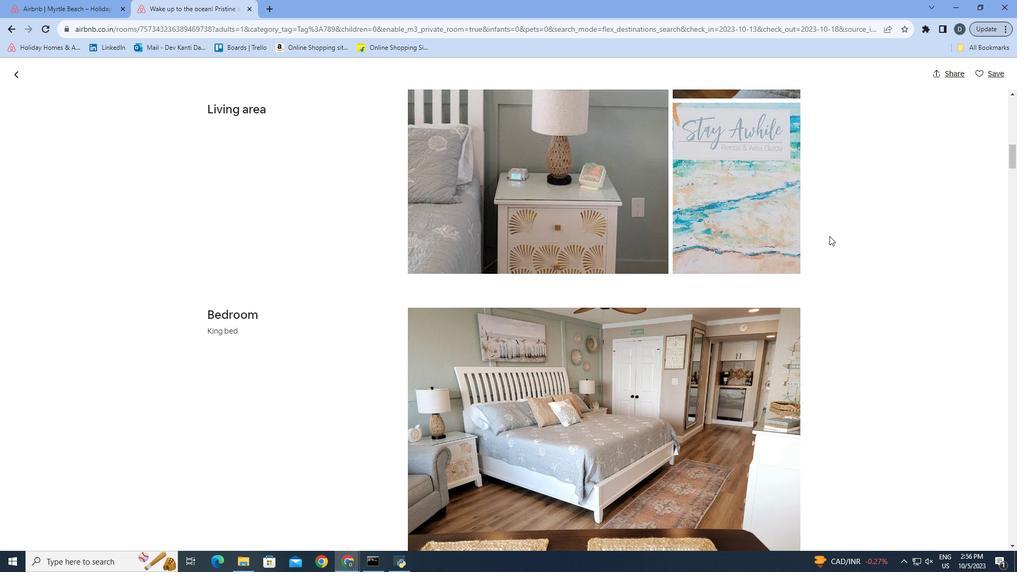 
Action: Mouse scrolled (828, 234) with delta (0, 0)
Screenshot: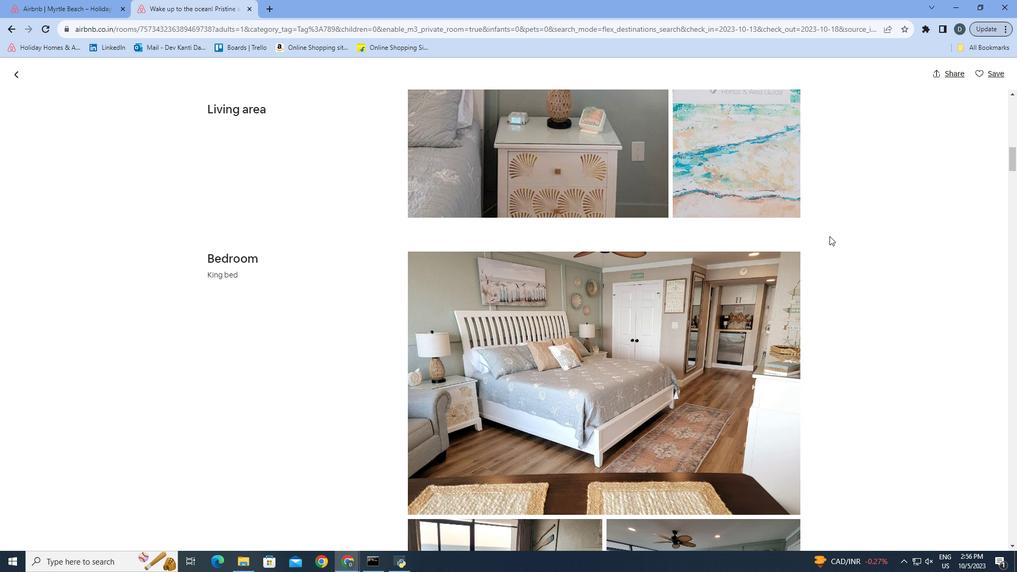 
Action: Mouse scrolled (828, 234) with delta (0, 0)
Screenshot: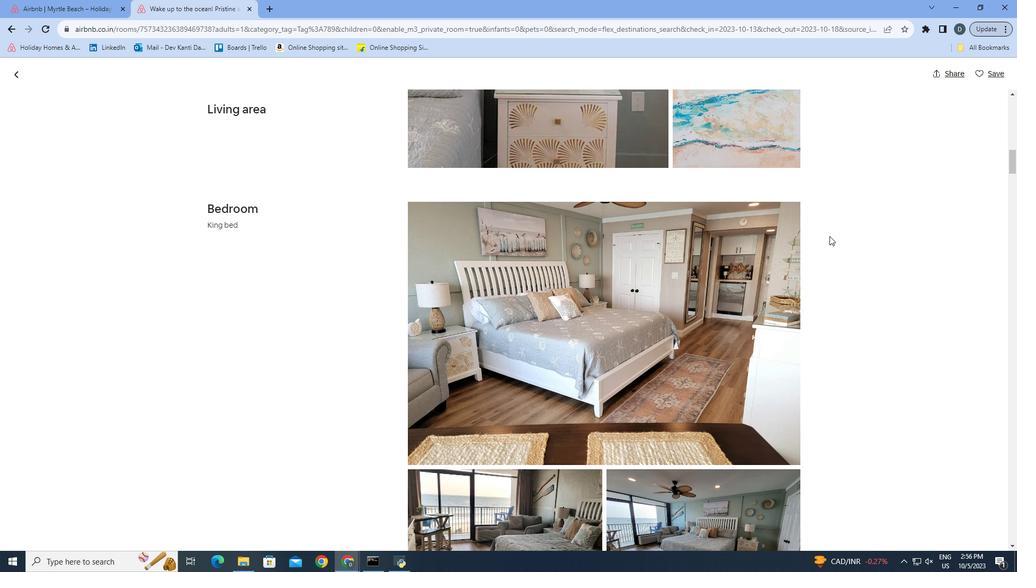 
Action: Mouse scrolled (828, 234) with delta (0, 0)
Screenshot: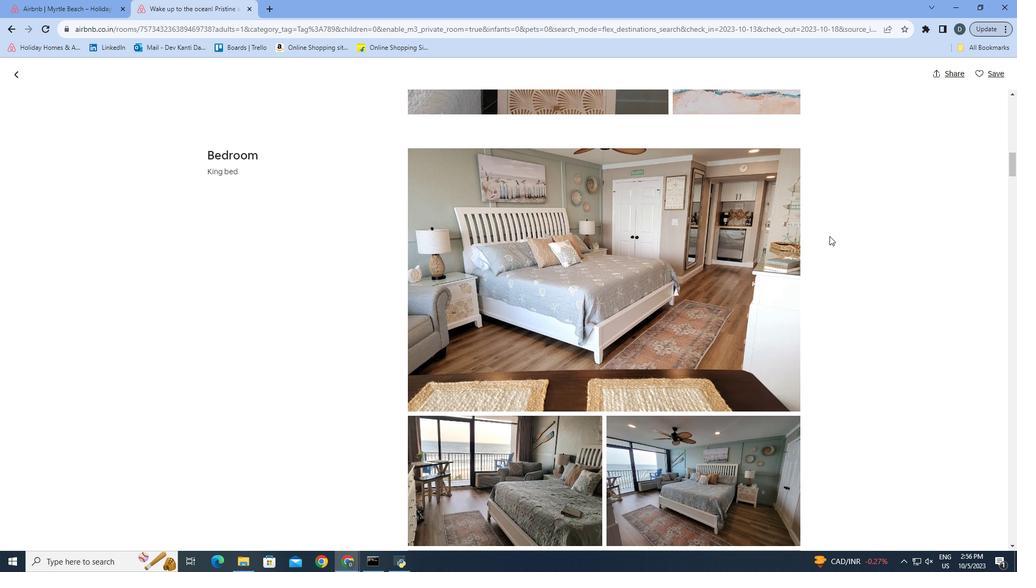 
Action: Mouse scrolled (828, 234) with delta (0, 0)
Screenshot: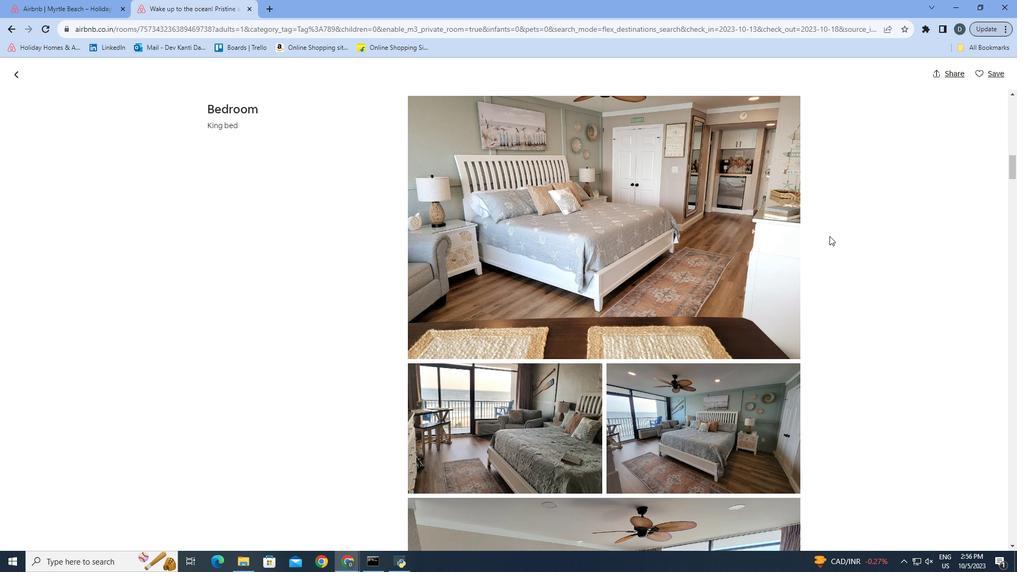 
Action: Mouse scrolled (828, 234) with delta (0, 0)
Screenshot: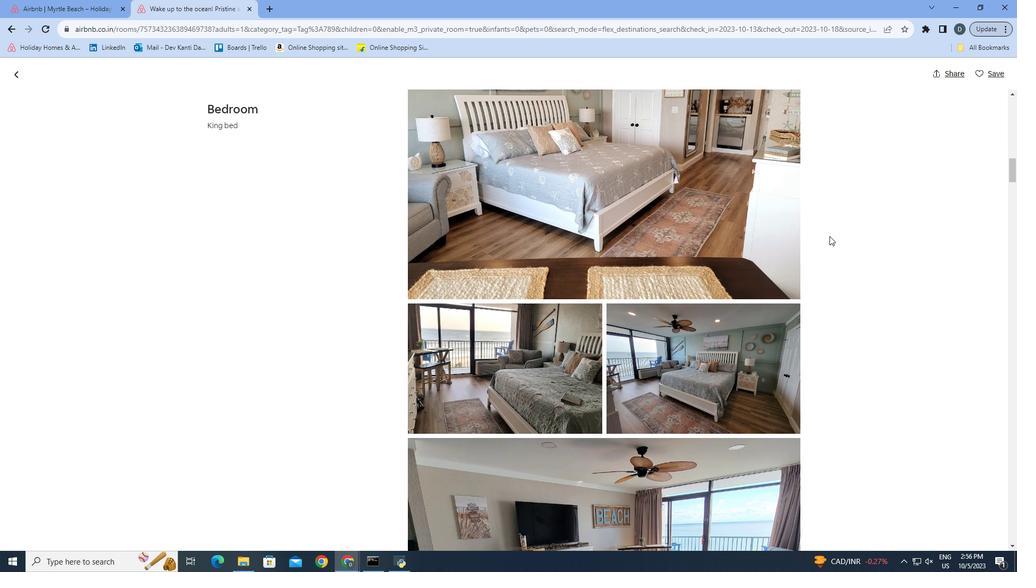 
Action: Mouse scrolled (828, 234) with delta (0, 0)
Screenshot: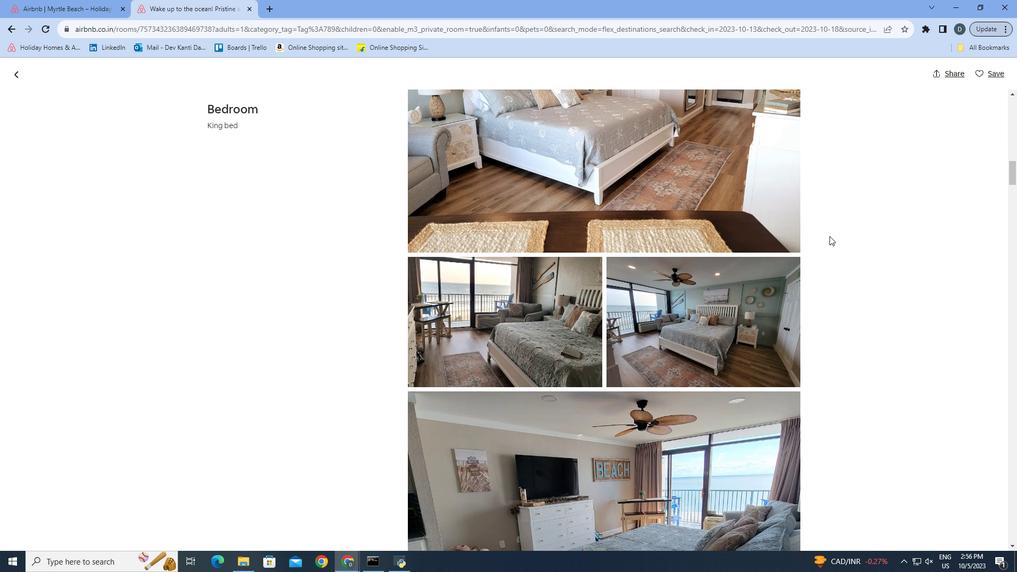 
Action: Mouse scrolled (828, 234) with delta (0, 0)
Screenshot: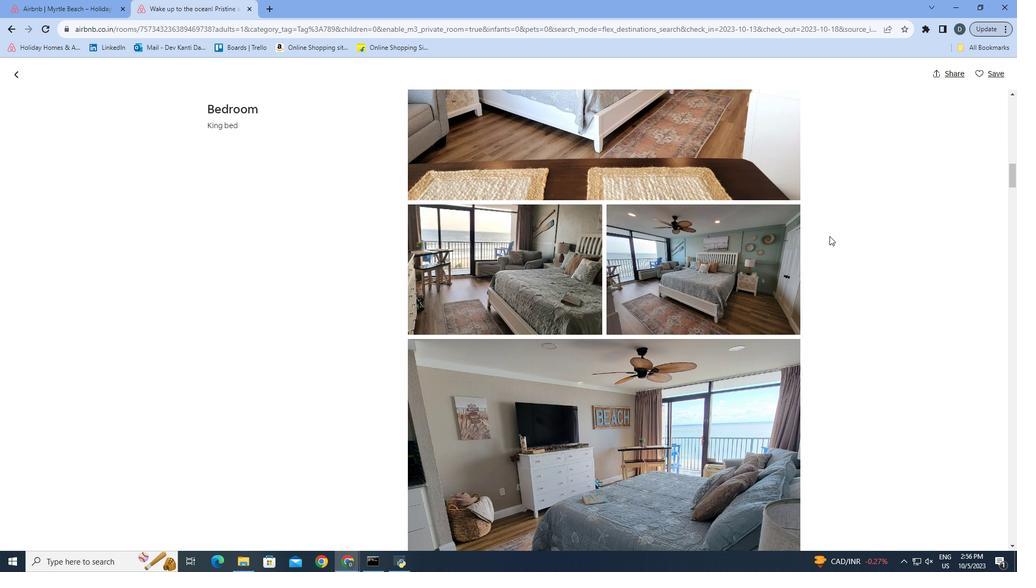 
Action: Mouse scrolled (828, 234) with delta (0, 0)
Screenshot: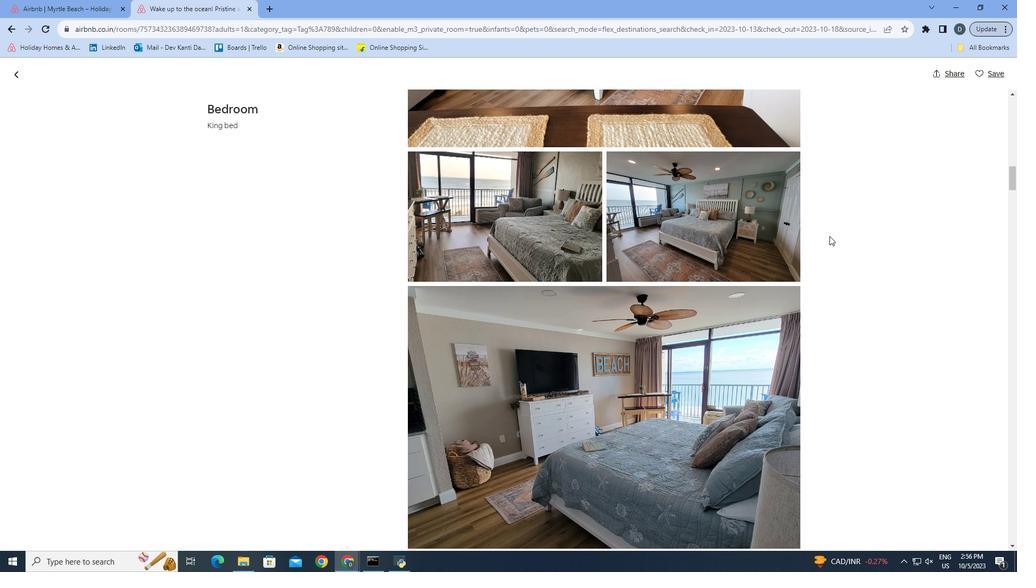 
Action: Mouse scrolled (828, 234) with delta (0, 0)
Screenshot: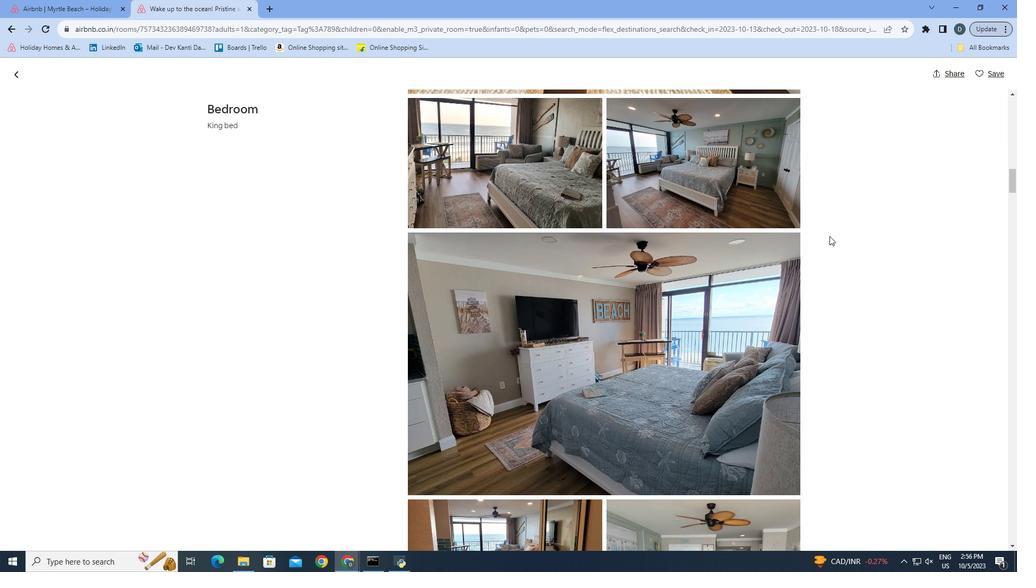 
Action: Mouse scrolled (828, 234) with delta (0, 0)
Screenshot: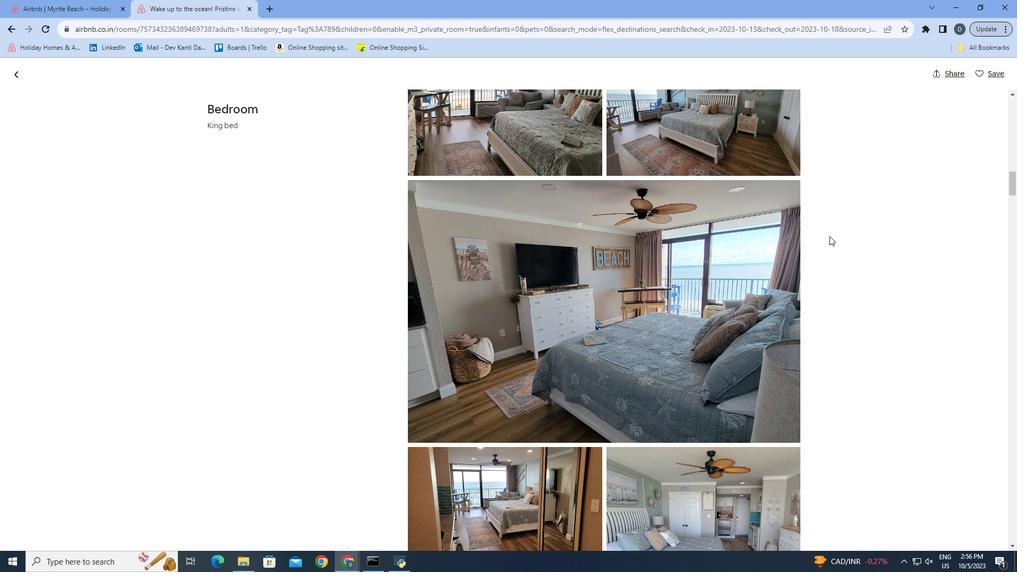 
Action: Mouse scrolled (828, 234) with delta (0, 0)
Screenshot: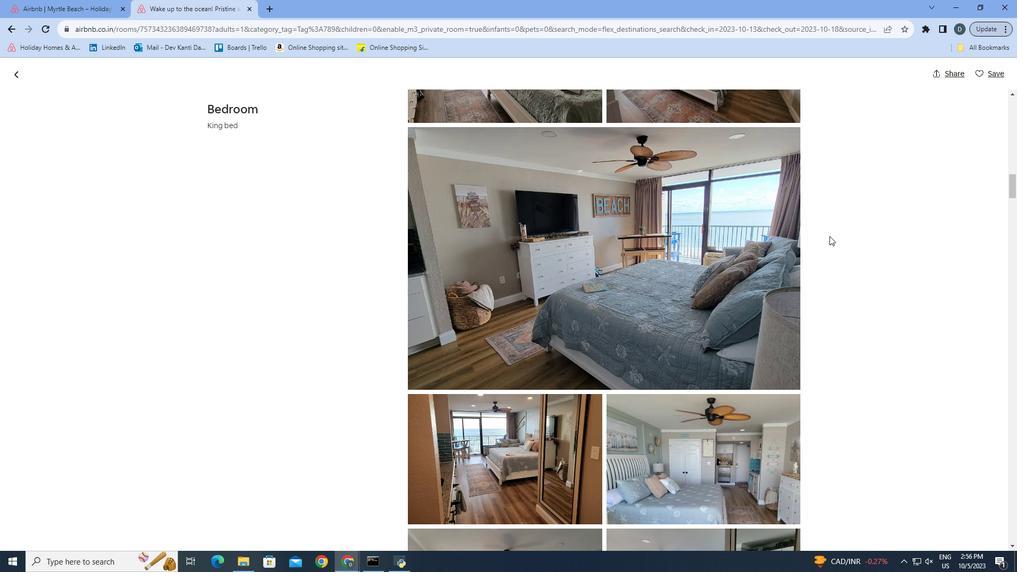 
Action: Mouse scrolled (828, 234) with delta (0, 0)
Screenshot: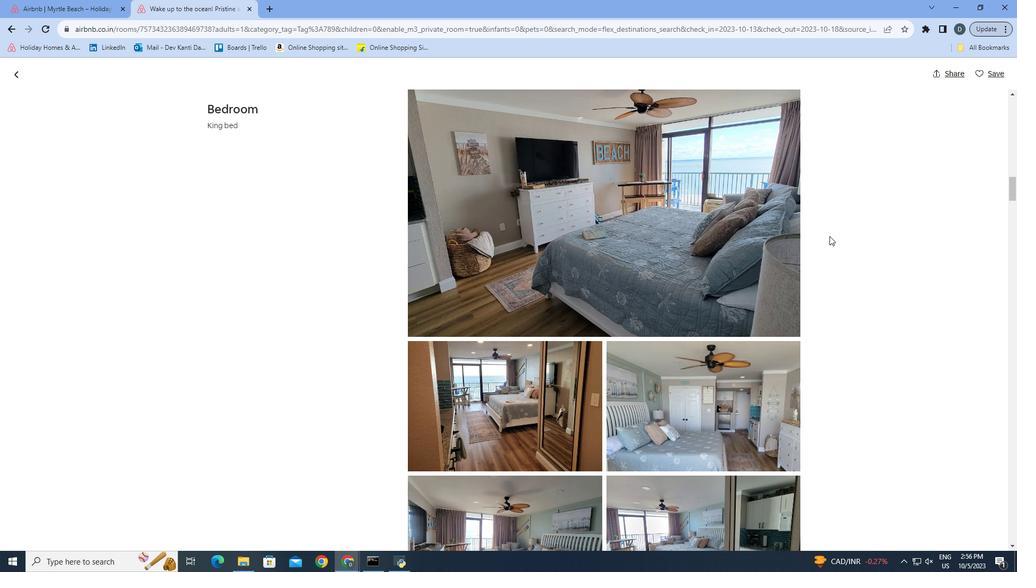 
Action: Mouse scrolled (828, 234) with delta (0, 0)
Screenshot: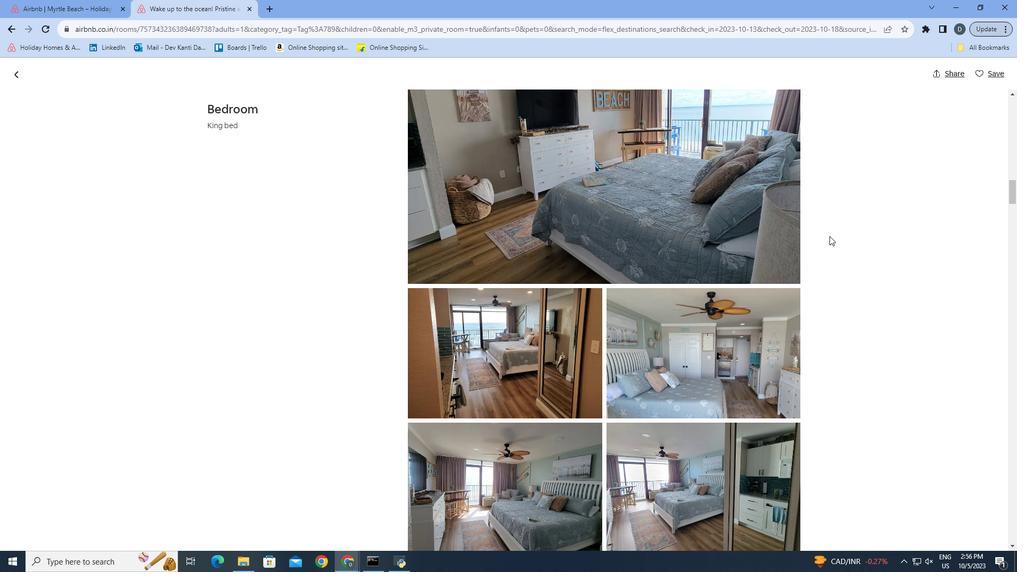 
Action: Mouse scrolled (828, 234) with delta (0, 0)
Screenshot: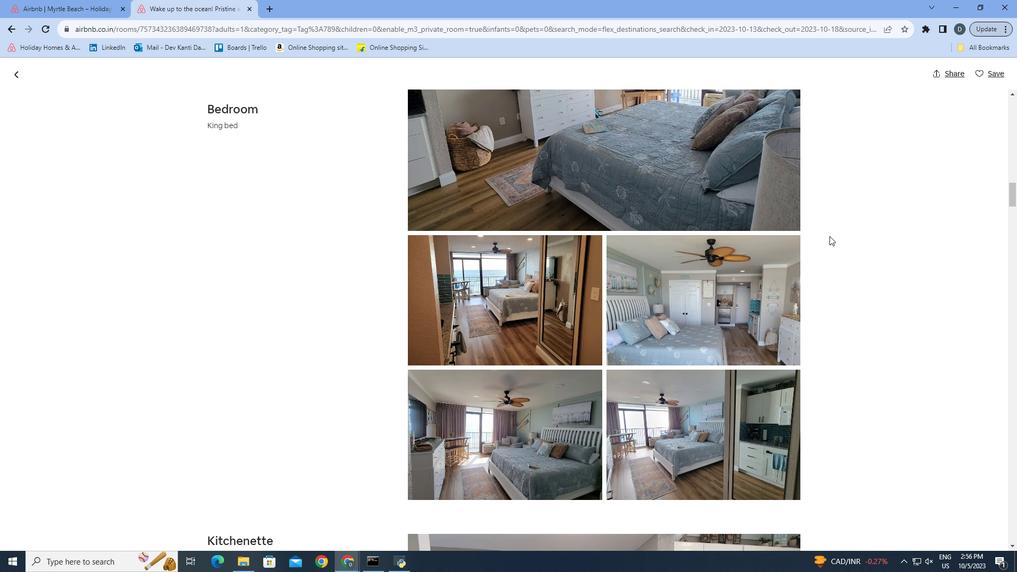 
Action: Mouse moved to (828, 234)
Screenshot: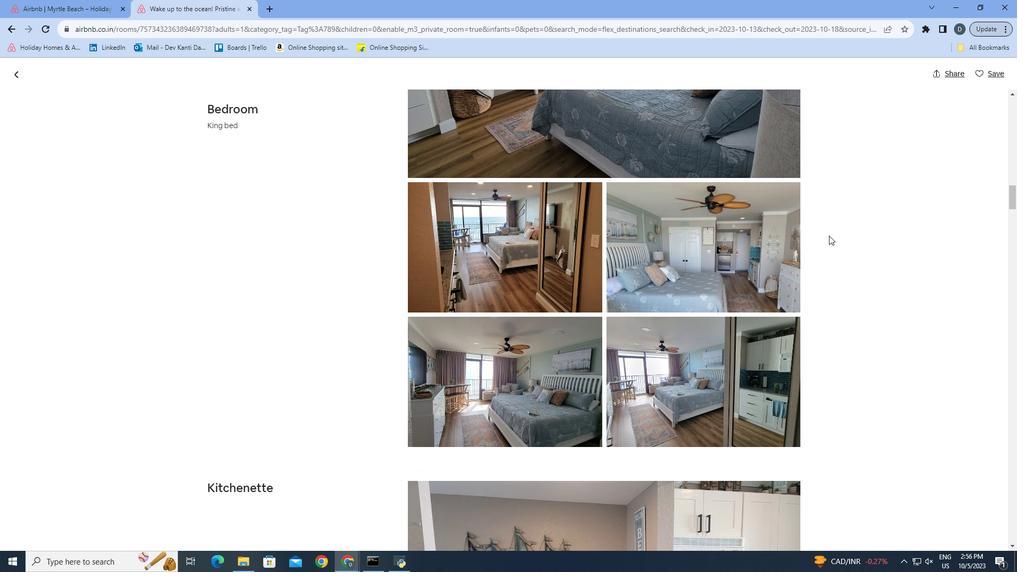 
Action: Mouse scrolled (828, 233) with delta (0, 0)
Screenshot: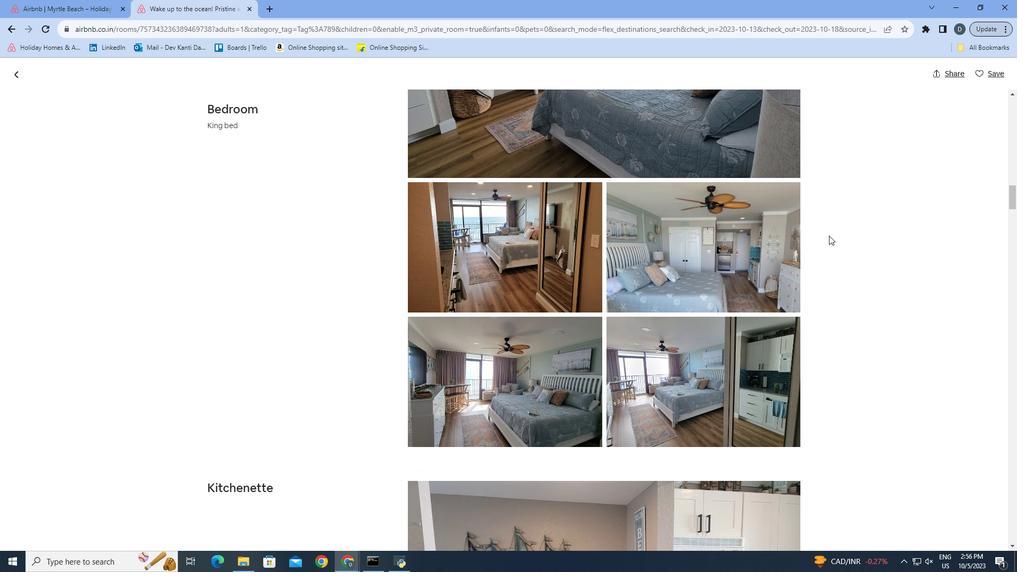 
Action: Mouse scrolled (828, 233) with delta (0, 0)
Screenshot: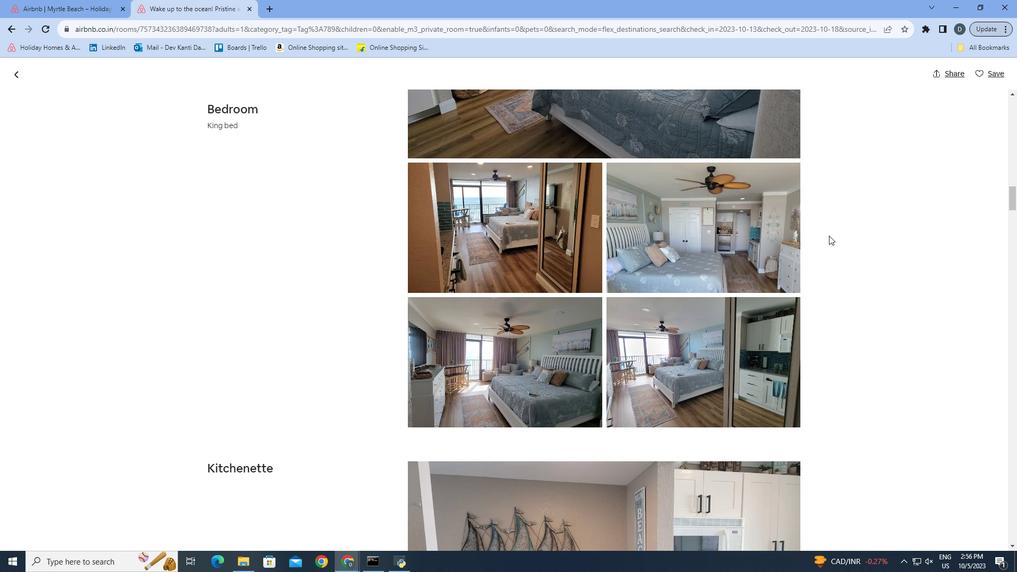 
Action: Mouse scrolled (828, 233) with delta (0, 0)
Screenshot: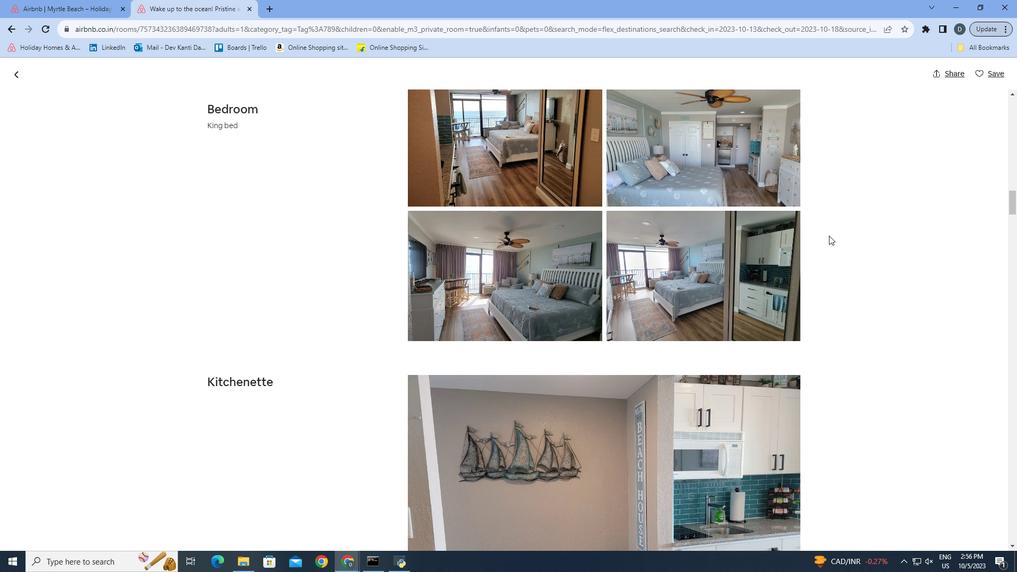 
Action: Mouse scrolled (828, 233) with delta (0, 0)
Screenshot: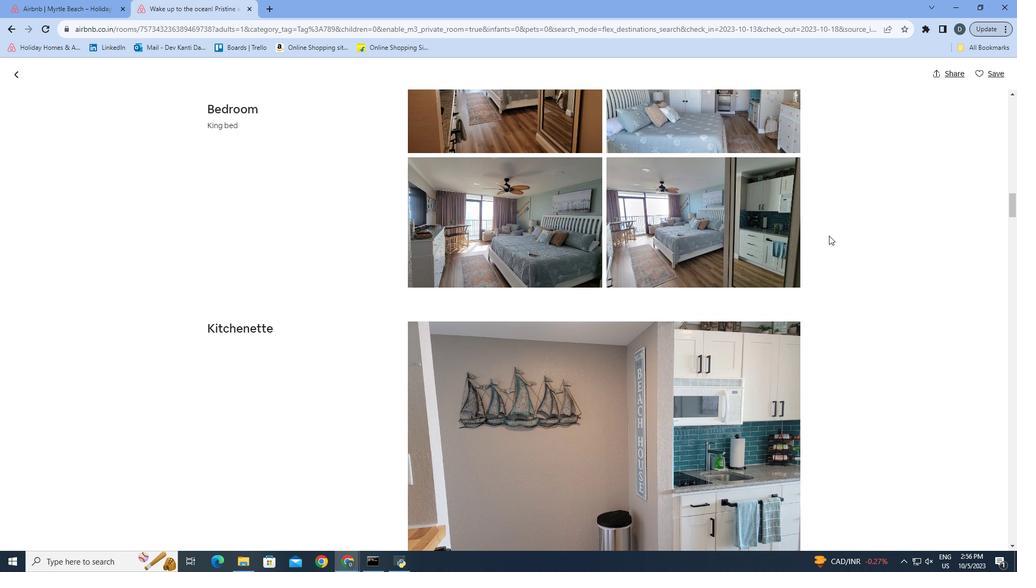 
Action: Mouse scrolled (828, 233) with delta (0, 0)
Screenshot: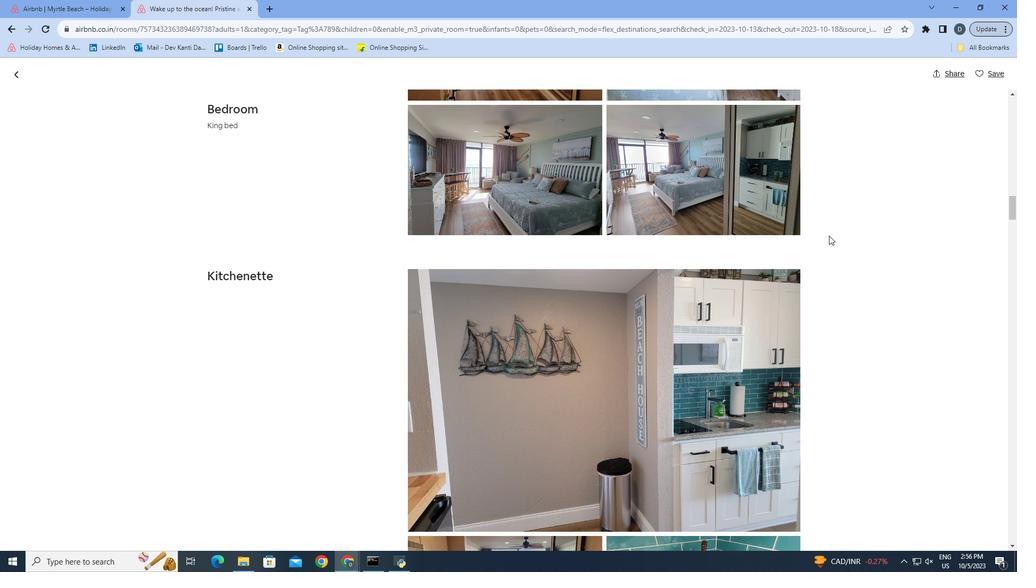 
Action: Mouse scrolled (828, 233) with delta (0, 0)
Screenshot: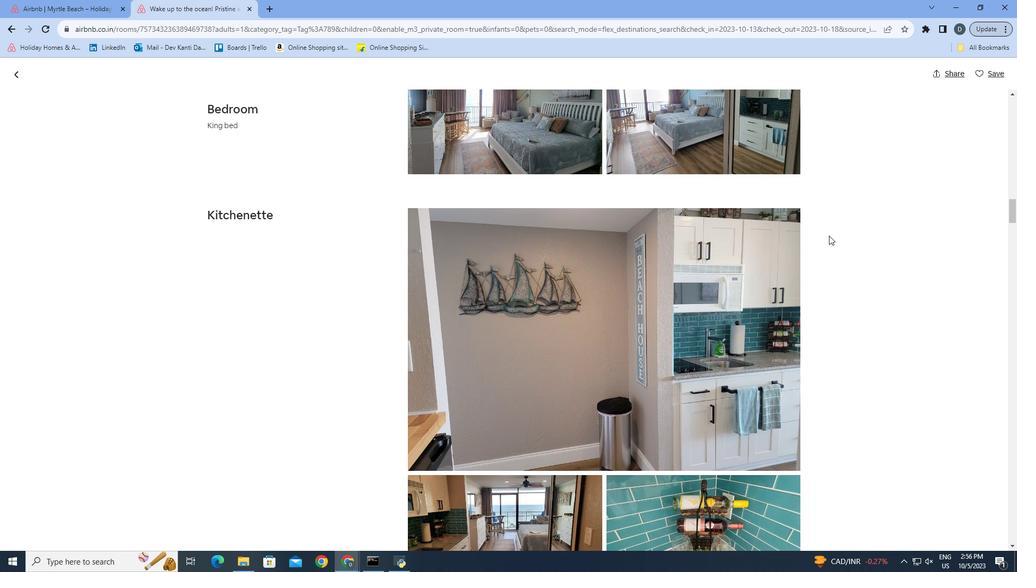 
Action: Mouse scrolled (828, 233) with delta (0, 0)
Screenshot: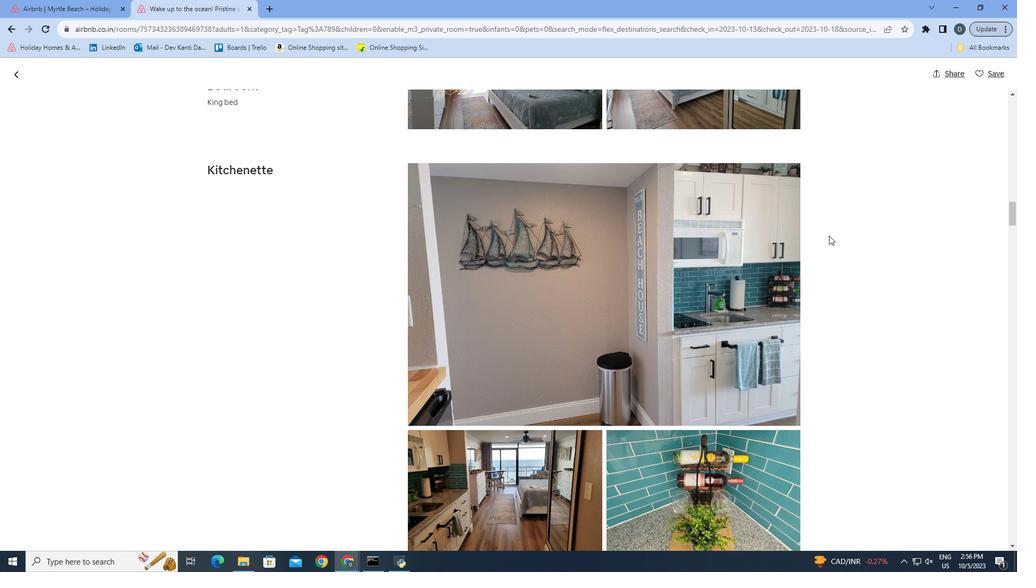 
Action: Mouse scrolled (828, 233) with delta (0, 0)
